 Task: Create a travel budget spreadsheet with categories, quantities, unit costs, and calculate total expenses.
Action: Mouse moved to (50, 203)
Screenshot: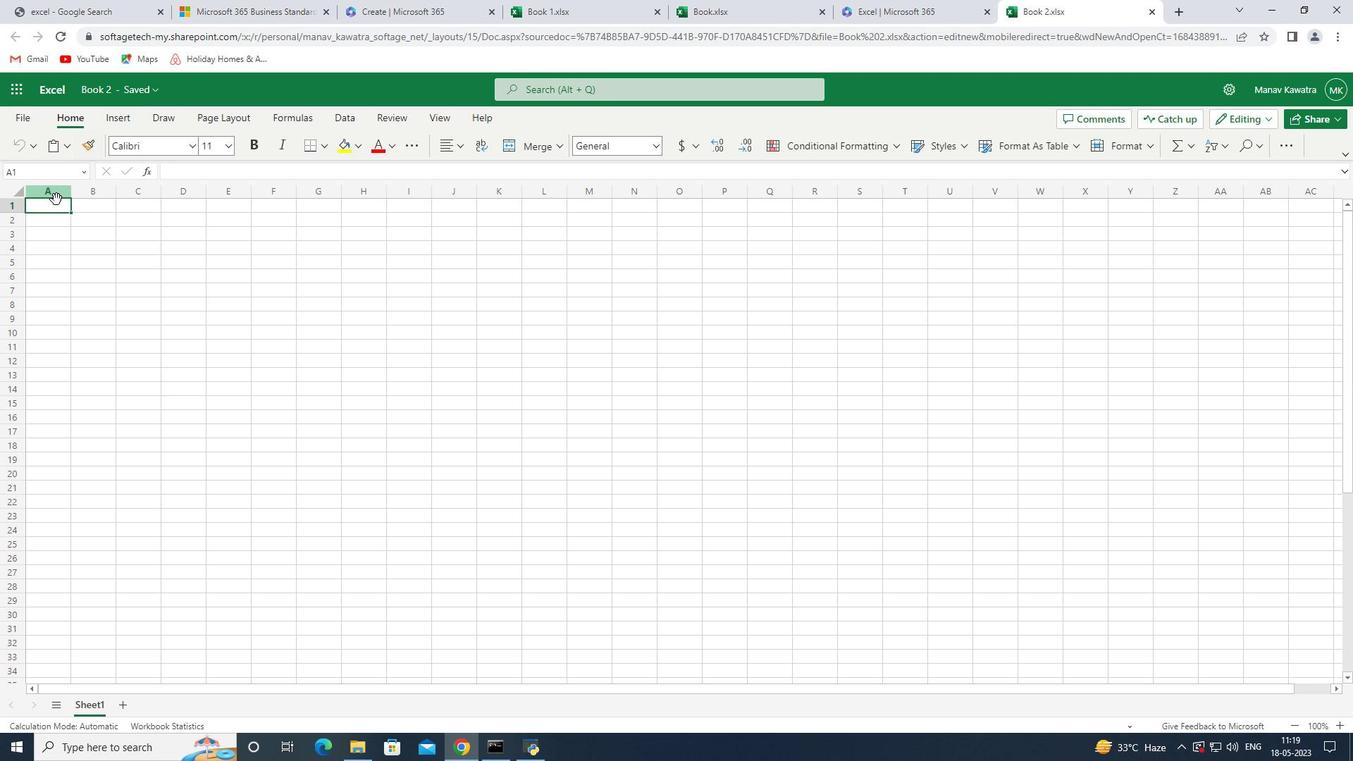 
Action: Mouse pressed left at (50, 203)
Screenshot: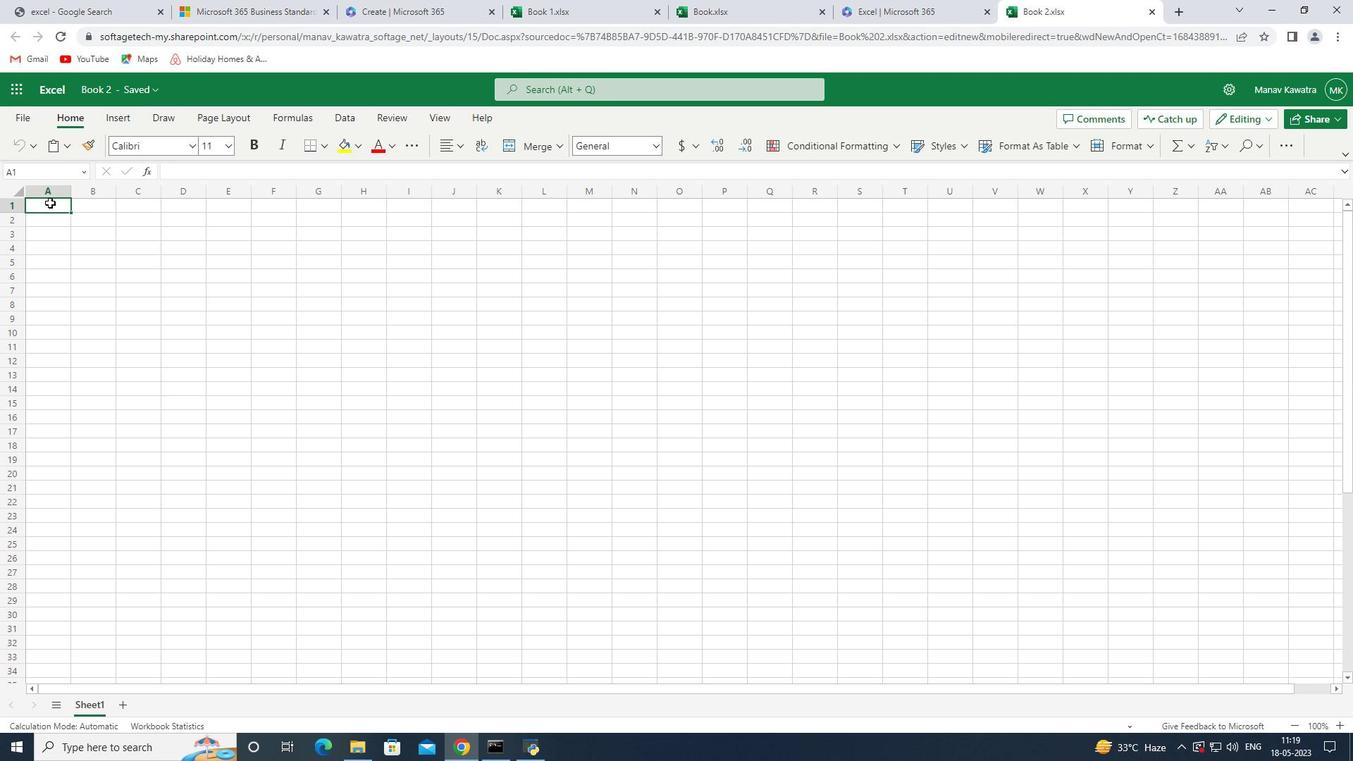 
Action: Mouse moved to (45, 203)
Screenshot: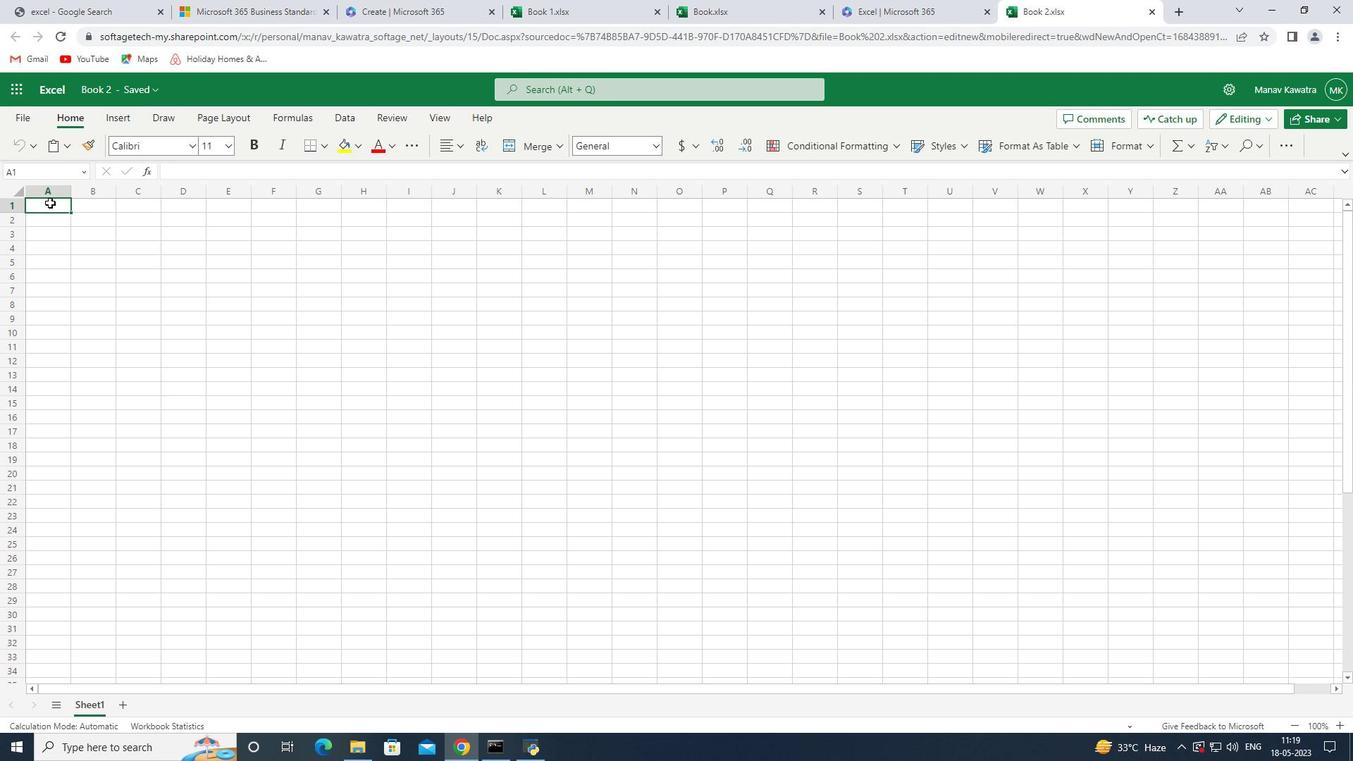 
Action: Key pressed <Key.shift><Key.shift><Key.shift><Key.shift><Key.shift><Key.shift><Key.shift><Key.shift><Key.shift><Key.shift><Key.shift><Key.shift><Key.shift><Key.shift><Key.shift><Key.shift><Key.shift><Key.shift><Key.shift><Key.shift><Key.shift><Key.shift><Key.shift><Key.shift><Key.shift><Key.shift><Key.shift><Key.shift><Key.shift><Key.shift><Key.shift><Key.shift><Key.shift><Key.shift><Key.shift><Key.shift><Key.shift><Key.shift><Key.shift><Key.shift><Key.shift><Key.shift><Key.shift><Key.shift><Key.shift><Key.shift><Key.shift><Key.shift><Key.shift><Key.shift><Key.shift><Key.shift><Key.shift><Key.shift><Key.shift><Key.shift><Key.shift><Key.shift><Key.shift><Key.shift><Key.shift><Key.shift><Key.shift><Key.shift><Key.shift><Key.shift><Key.shift><Key.shift><Key.shift><Key.shift><Key.shift><Key.shift><Key.shift><Key.shift><Key.shift><Key.shift><Key.shift><Key.shift><Key.shift><Key.shift><Key.shift><Key.shift><Key.shift><Key.shift><Key.shift><Key.shift><Key.shift><Key.shift><Key.shift><Key.shift><Key.shift><Key.shift><Key.shift><Key.shift><Key.shift><Key.shift><Key.shift><Key.shift><Key.shift><Key.shift><Key.shift><Key.shift><Key.shift><Key.shift><Key.shift><Key.shift><Key.shift><Key.shift><Key.shift><Key.shift><Key.shift><Key.shift><Key.shift><Key.shift><Key.shift><Key.shift><Key.shift><Key.shift><Key.shift><Key.shift><Key.shift><Key.shift><Key.shift><Key.shift><Key.shift><Key.shift><Key.shift><Key.shift><Key.shift><Key.shift><Key.shift><Key.shift><Key.shift><Key.shift><Key.shift><Key.shift><Key.shift><Key.shift><Key.shift><Key.shift><Key.shift><Key.shift><Key.shift><Key.shift><Key.shift><Key.shift><Key.shift><Key.shift><Key.shift><Key.shift><Key.shift><Key.shift><Key.shift><Key.shift><Key.shift><Key.shift><Key.shift><Key.shift><Key.shift><Key.shift><Key.shift><Key.shift><Key.shift><Key.shift><Key.shift><Key.shift><Key.shift><Key.shift><Key.shift><Key.shift><Key.shift><Key.shift><Key.shift><Key.shift><Key.shift><Key.shift><Key.shift>T<Key.backspace>
Screenshot: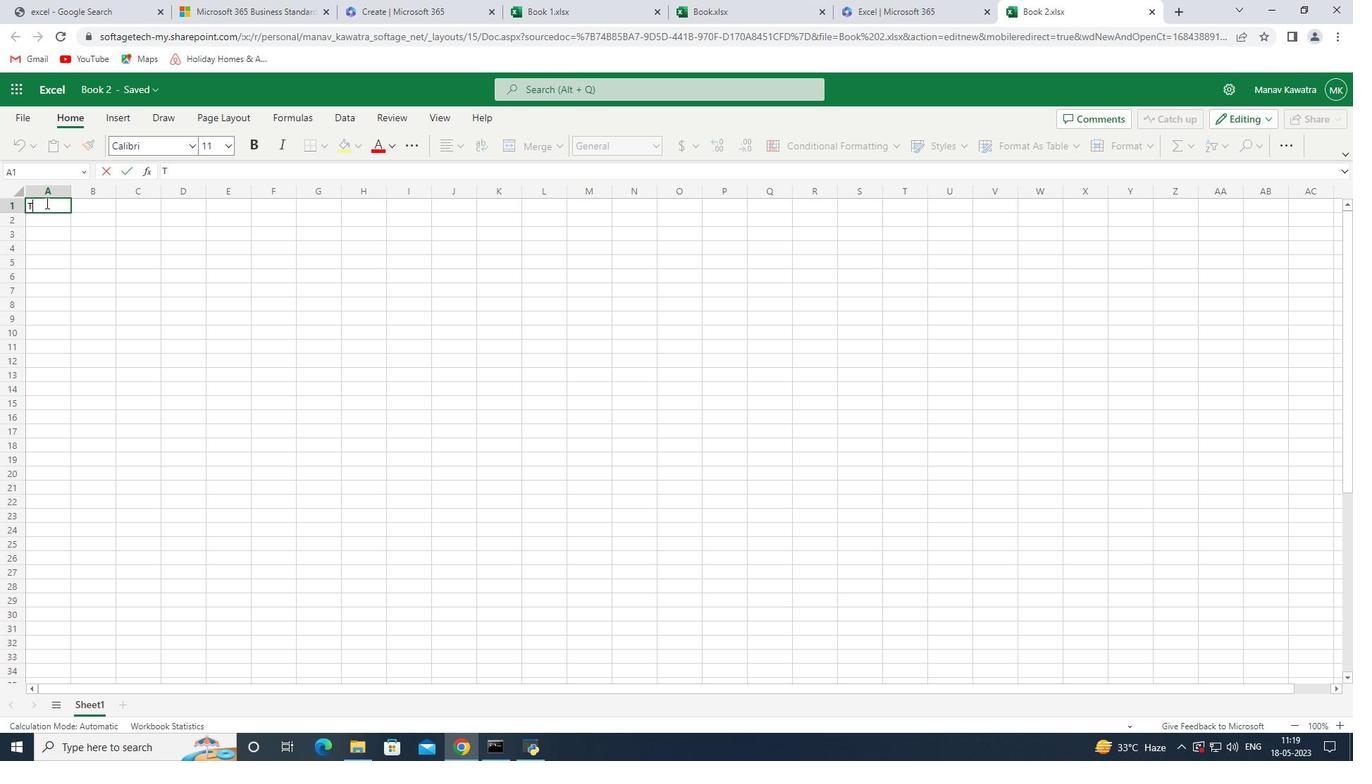 
Action: Mouse moved to (57, 219)
Screenshot: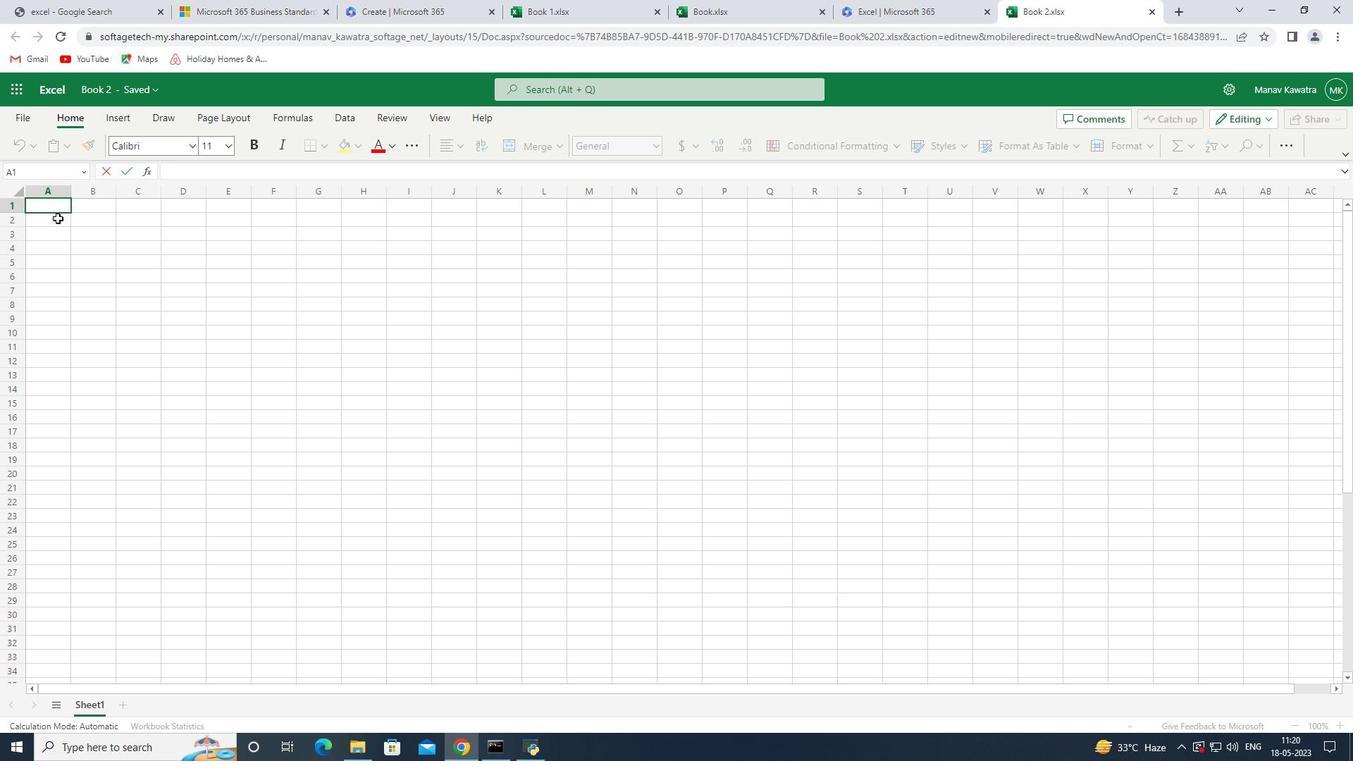 
Action: Mouse pressed left at (57, 219)
Screenshot: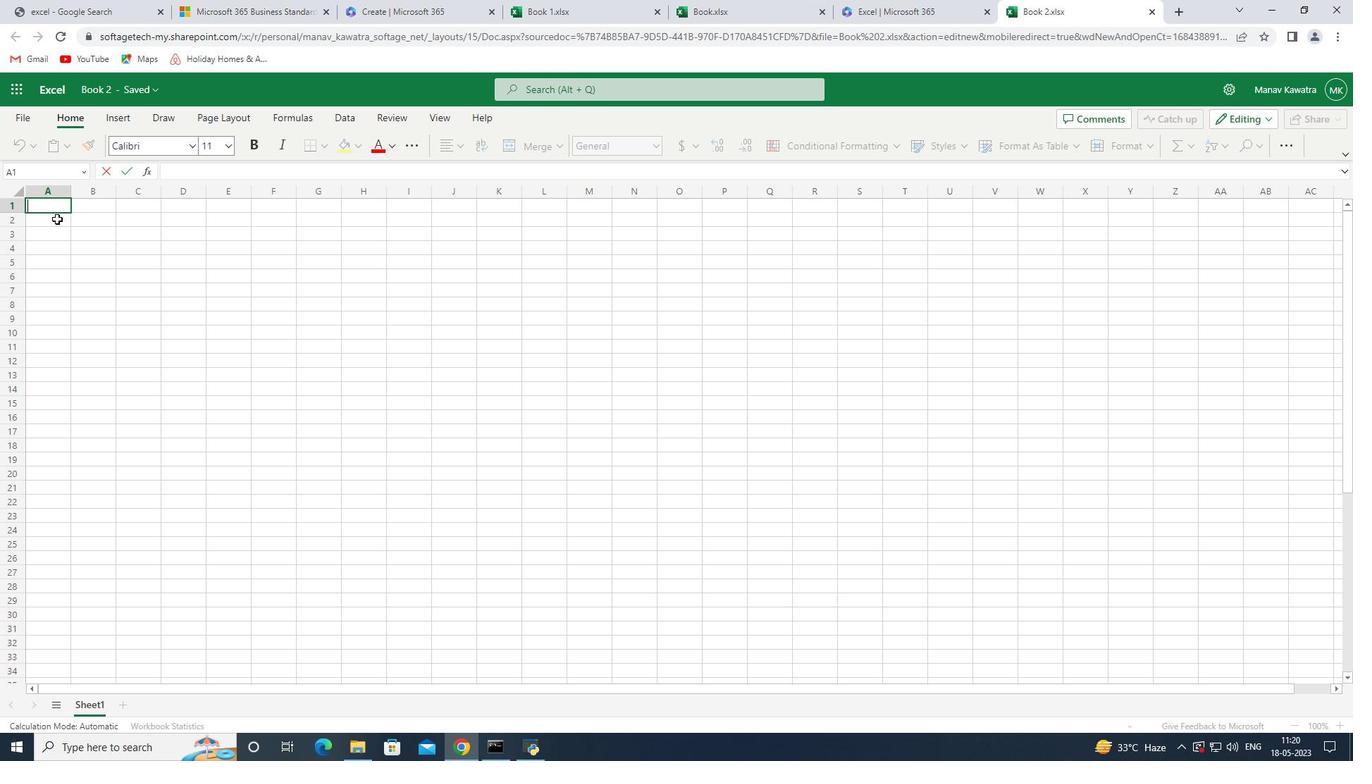 
Action: Key pressed <Key.shift><Key.shift><Key.shift><Key.shift><Key.shift><Key.shift><Key.shift><Key.shift>Description<Key.space>
Screenshot: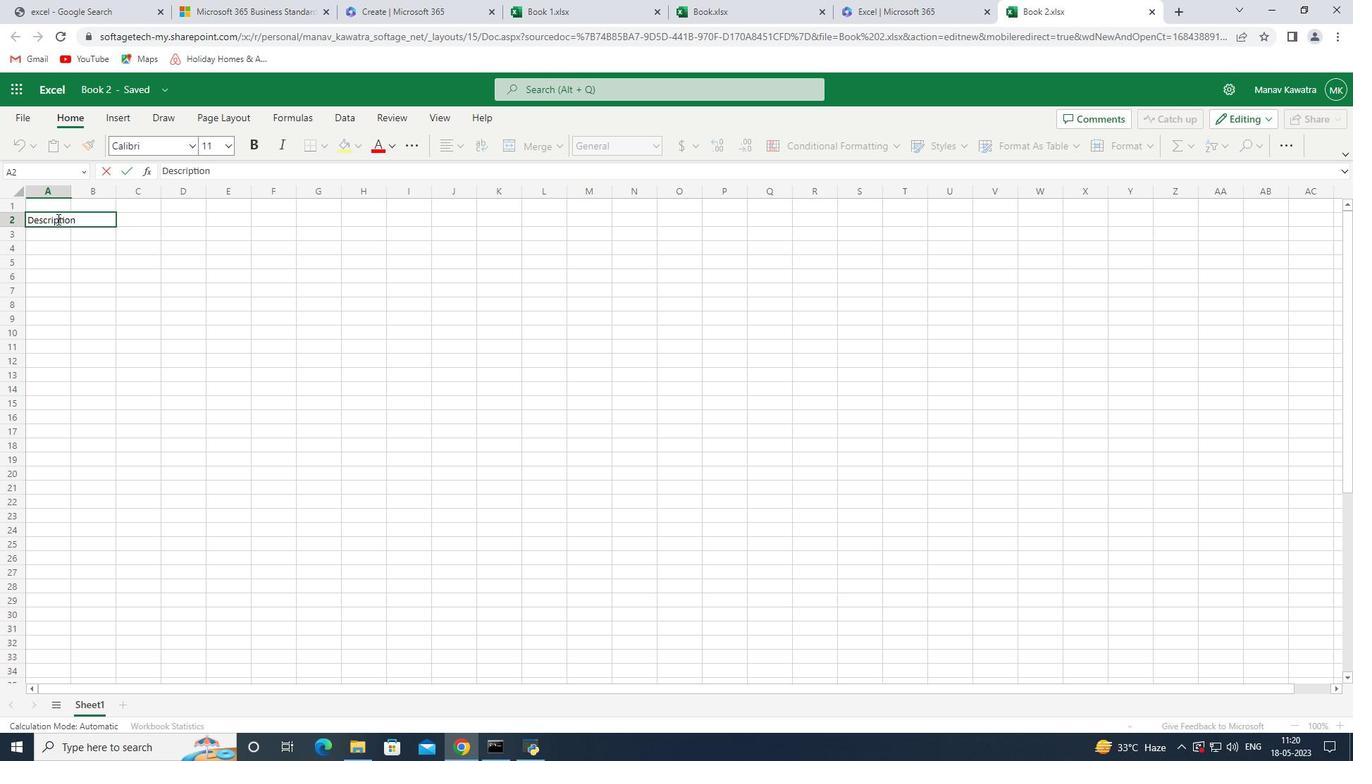 
Action: Mouse moved to (69, 191)
Screenshot: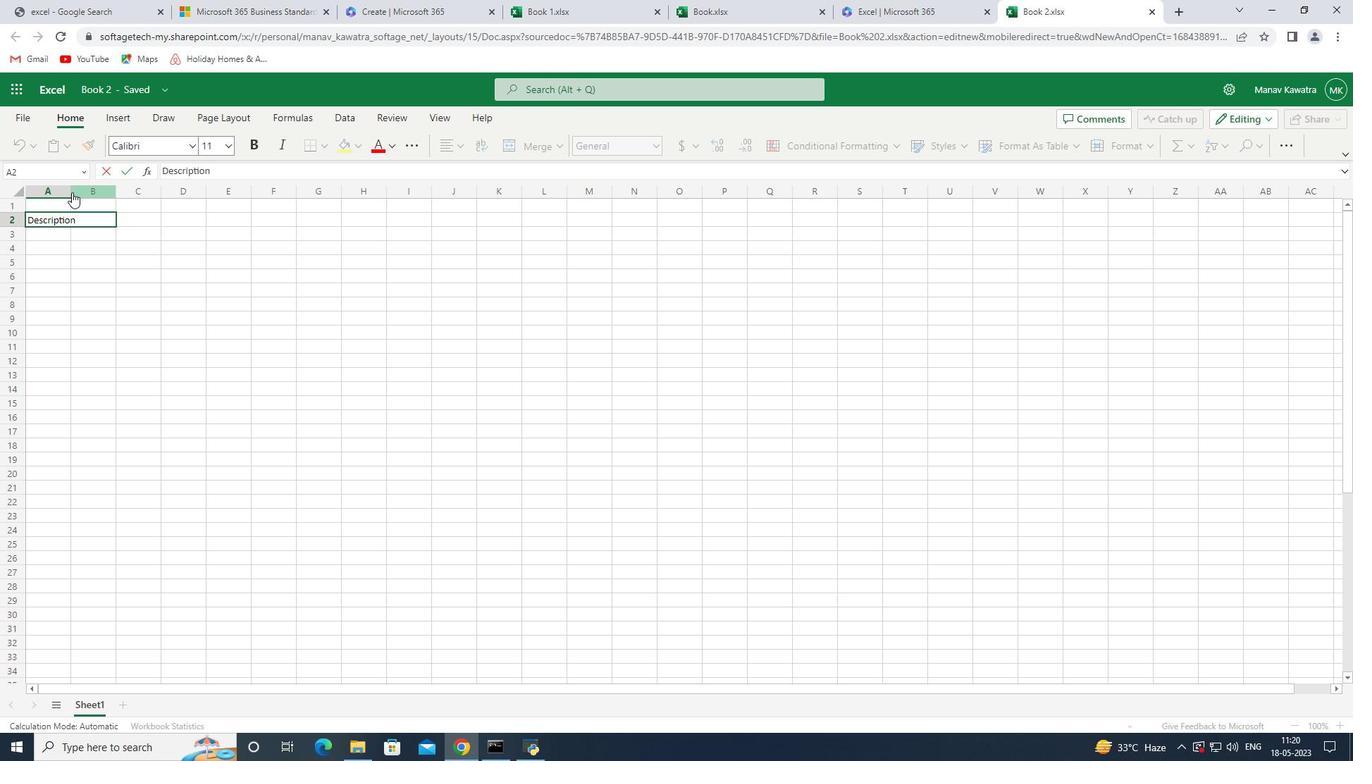 
Action: Mouse pressed left at (69, 191)
Screenshot: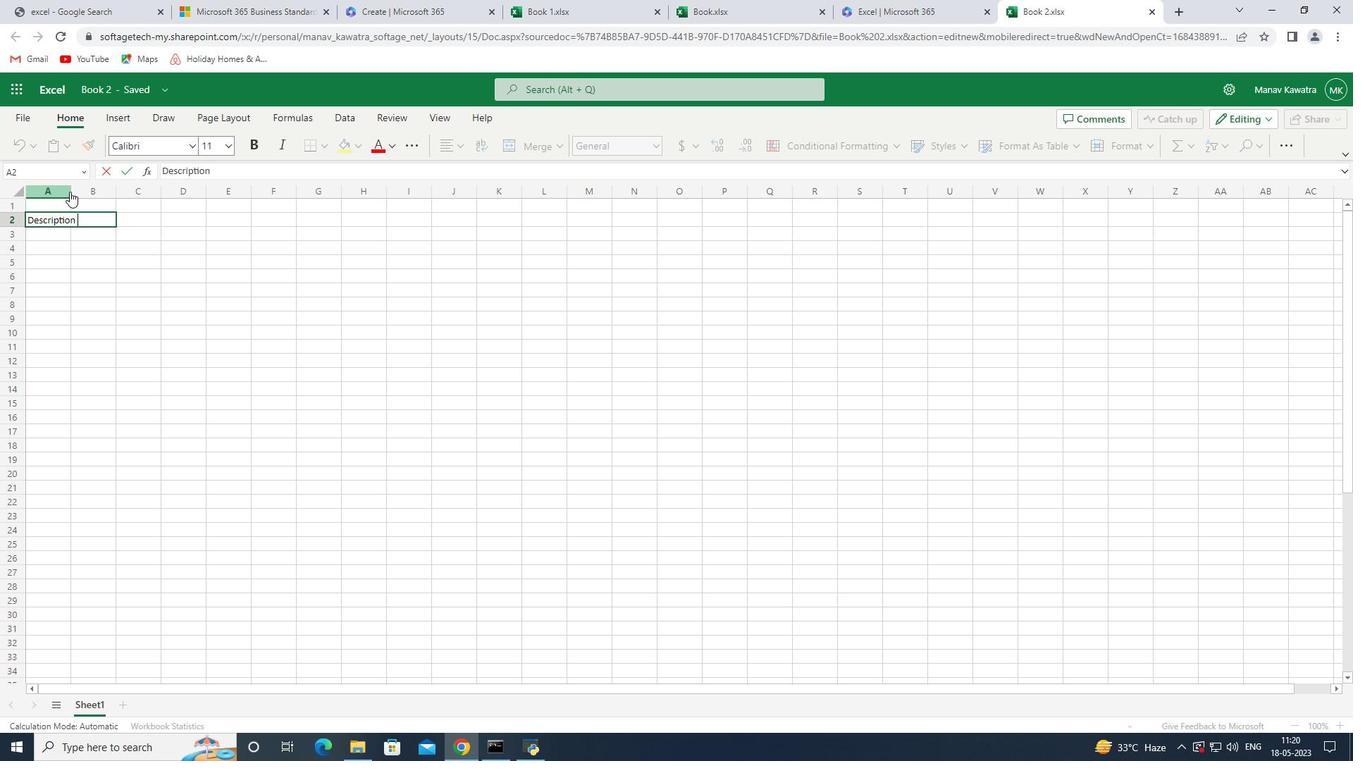 
Action: Mouse pressed left at (69, 191)
Screenshot: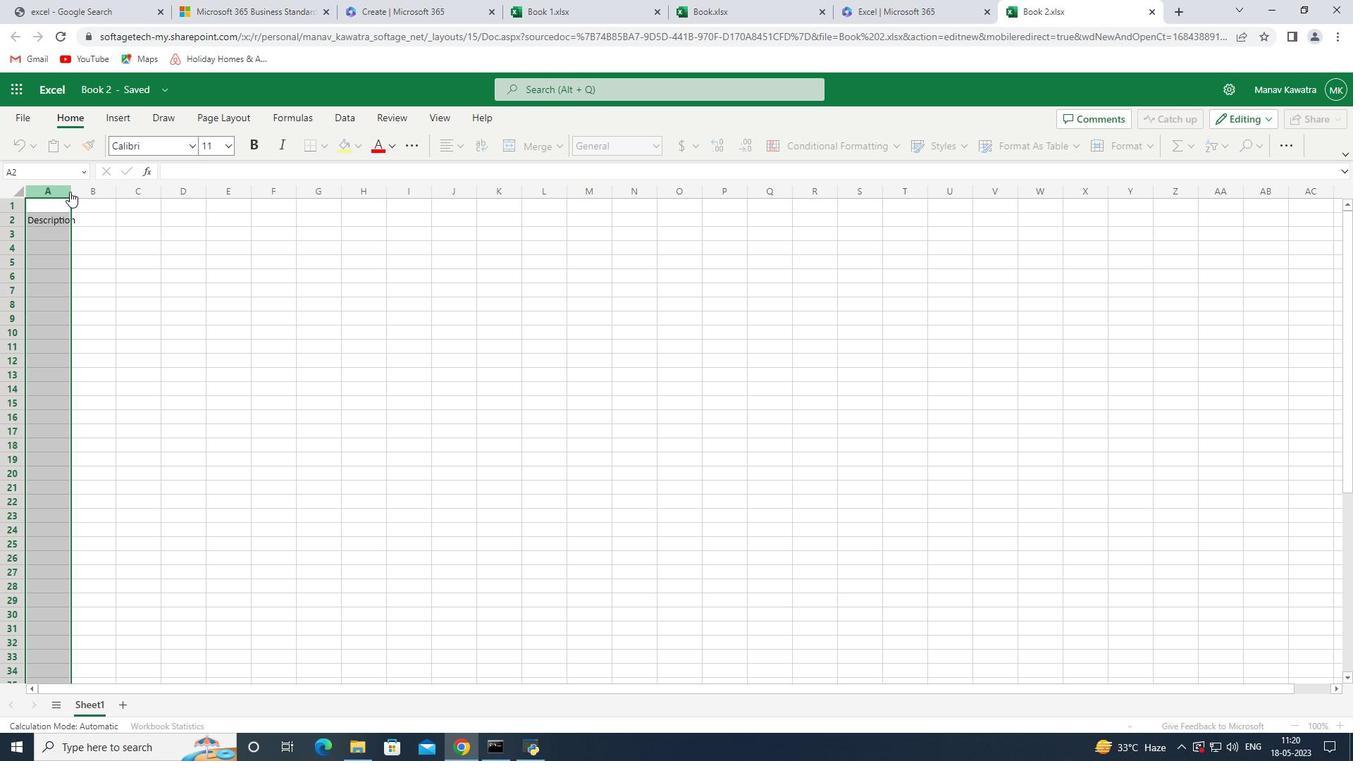 
Action: Mouse moved to (105, 222)
Screenshot: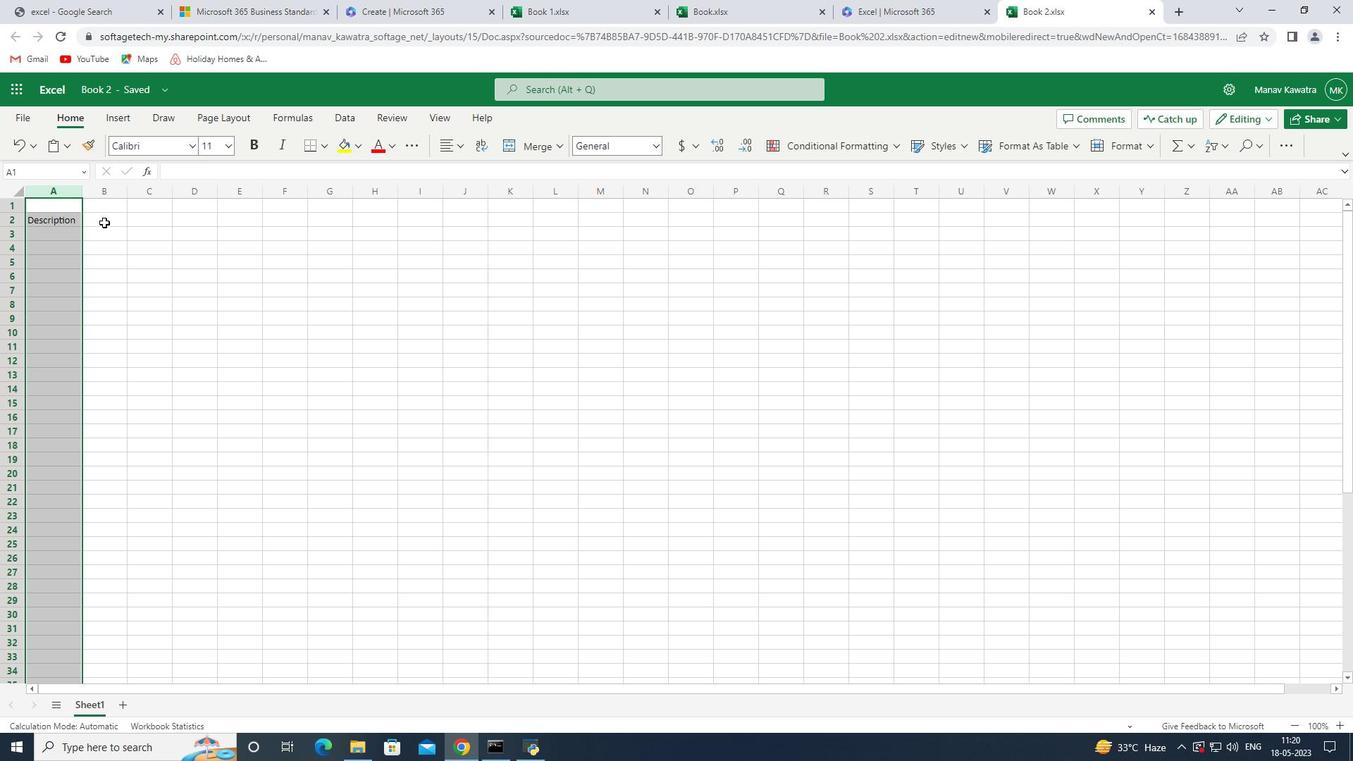 
Action: Mouse pressed left at (105, 222)
Screenshot: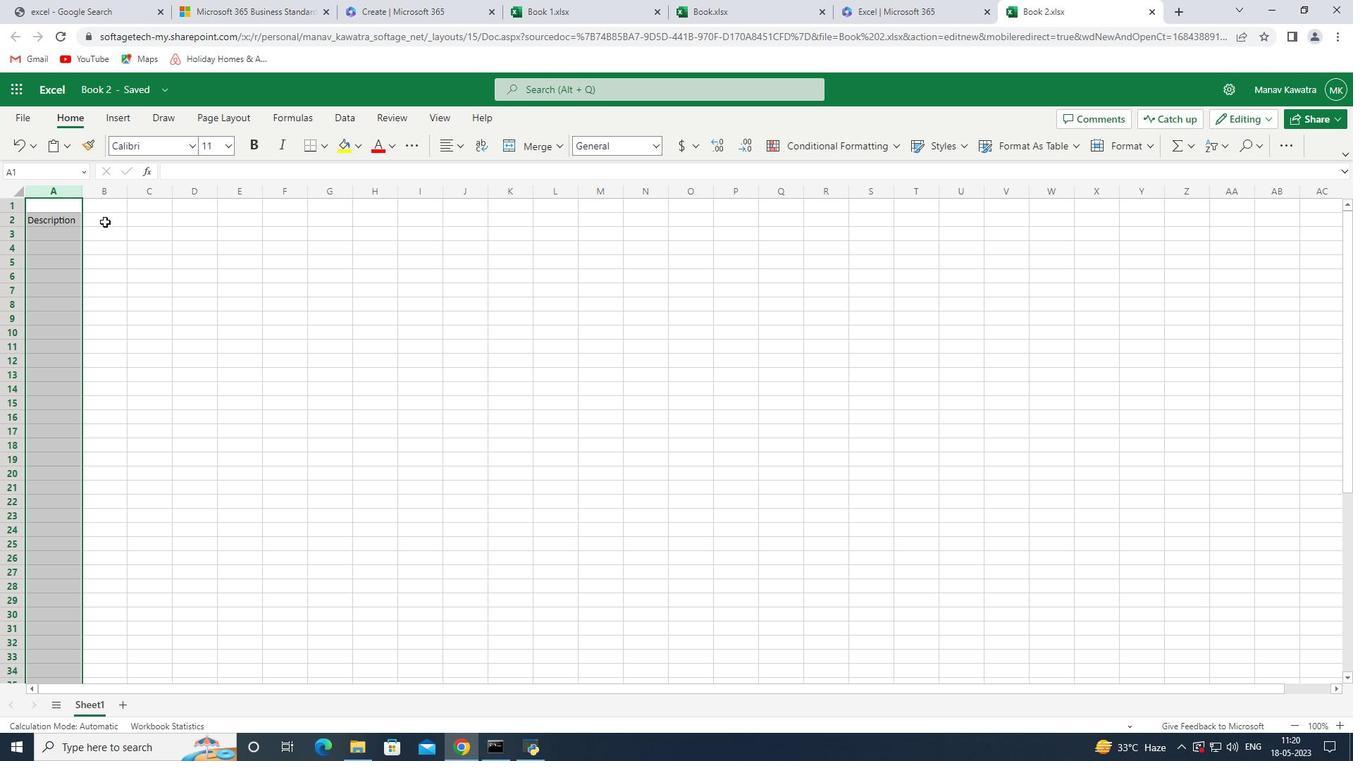 
Action: Key pressed <Key.shift>Tyo<Key.backspace>pe<Key.space><Key.right><Key.shift><Key.shift><Key.shift><Key.shift><Key.shift><Key.shift><Key.shift>Quantity<Key.space><Key.enter><Key.up><Key.right><Key.shift><Key.shift><Key.shift><Key.shift><Key.shift><Key.shift><Key.shift><Key.shift><Key.shift><Key.shift><Key.shift><Key.shift><Key.shift>Unit<Key.space><Key.shift><Key.shift><Key.shift><Key.shift><Key.shift><Key.shift><Key.shift><Key.shift><Key.shift><Key.shift><Key.shift>Cost<Key.space><Key.right><Key.shift><Key.shift><Key.shift><Key.shift><Key.shift><Key.shift><Key.shift><Key.shift><Key.shift><Key.shift>Amount<Key.space><Key.down><Key.left><Key.left><Key.left><Key.left><Key.shift><Key.shift><Key.shift><Key.shift><Key.shift><Key.shift><Key.shift><Key.shift><Key.shift><Key.shift><Key.shift><Key.shift><Key.shift><Key.shift>Flights<Key.enter><Key.shift><Key.shift><Key.shift><Key.shift><Key.shift><Key.shift><Key.shift><Key.shift><Key.shift><Key.shift><Key.shift><Key.shift><Key.shift><Key.shift><Key.shift><Key.shift><Key.shift><Key.shift><Key.shift><Key.shift><Key.shift><Key.shift><Key.shift><Key.shift><Key.shift><Key.shift><Key.shift><Key.shift><Key.shift><Key.shift><Key.shift><Key.shift><Key.shift><Key.shift>Taxi<Key.space><Key.shift><Key.shift><Key.shift><Key.shift><Key.shift><Key.shift><Key.shift><Key.shift><Key.shift><Key.shift><Key.shift><Key.shift><Key.shift><Key.shift><Key.shift><Key.shift><Key.shift><Key.shift><Key.shift><Key.shift><Key.shift><Key.shift><Key.shift><Key.shift><Key.shift><Key.shift><Key.shift><Key.shift><Key.shift><Key.shift><Key.shift><Key.shift><Key.shift><Key.shift><Key.shift><Key.shift><Key.shift><Key.shift><Key.shift><Key.shift><Key.shift><Key.shift><Key.shift><Key.shift><Key.shift><Key.shift><Key.shift><Key.shift><Key.shift><Key.shift><Key.shift><Key.shift><Key.shift><Key.shift><Key.shift><Key.shift><Key.shift><Key.shift><Key.shift><Key.shift><Key.shift><Key.shift><Key.shift><Key.shift><Key.shift><Key.shift><Key.shift><Key.shift><Key.shift><Key.shift><Key.shift><Key.shift><Key.shift><Key.shift><Key.shift><Key.shift><Key.shift><Key.shift><Key.shift><Key.shift><Key.shift><Key.shift><Key.shift><Key.shift><Key.shift><Key.shift><Key.shift><Key.shift><Key.shift><Key.shift><Key.shift><Key.shift><Key.shift><Key.shift><Key.shift><Key.shift><Key.shift><Key.shift><Key.shift><Key.shift><Key.shift><Key.shift><Key.shift><Key.shift><Key.shift><Key.shift><Key.shift><Key.shift><Key.shift><Key.shift><Key.shift><Key.shift><Key.shift><Key.shift><Key.shift><Key.shift><Key.shift><Key.shift><Key.shift><Key.shift><Key.shift><Key.shift><Key.shift><Key.shift><Key.shift><Key.shift><Key.shift><Key.shift><Key.shift><Key.shift><Key.shift><Key.shift><Key.shift><Key.shift><Key.shift><Key.shift><Key.shift><Key.shift><Key.shift><Key.shift><Key.shift><Key.shift><Key.shift><Key.shift><Key.shift><Key.shift><Key.shift><Key.shift><Key.shift><Key.shift><Key.shift><Key.shift><Key.shift><Key.shift><Key.shift><Key.shift><Key.shift><Key.shift><Key.shift><Key.shift><Key.shift><Key.shift><Key.shift><Key.shift><Key.shift><Key.shift><Key.shift><Key.shift><Key.shift><Key.shift><Key.shift><Key.shift><Key.shift><Key.shift><Key.shift><Key.shift><Key.shift><Key.shift><Key.shift><Key.shift><Key.shift><Key.shift><Key.shift><Key.shift><Key.shift><Key.shift><Key.shift><Key.shift><Key.shift><Key.shift><Key.shift><Key.shift><Key.shift><Key.shift><Key.shift><Key.shift><Key.shift><Key.shift><Key.shift><Key.shift><Key.shift><Key.shift><Key.shift><Key.shift><Key.shift><Key.shift><Key.shift><Key.shift><Key.shift><Key.shift><Key.shift><Key.shift><Key.shift><Key.shift><Key.shift><Key.shift><Key.shift><Key.shift><Key.shift><Key.shift><Key.shift><Key.shift><Key.shift><Key.shift><Key.shift><Key.shift><Key.shift><Key.shift><Key.shift><Key.shift><Key.shift><Key.shift><Key.shift><Key.shift><Key.shift><Key.shift><Key.shift><Key.shift><Key.shift><Key.shift><Key.shift><Key.shift><Key.shift><Key.shift><Key.shift><Key.shift><Key.shift><Key.shift><Key.shift><Key.shift><Key.shift><Key.shift><Key.shift><Key.shift><Key.shift><Key.shift><Key.shift><Key.shift><Key.shift><Key.shift><Key.shift><Key.shift><Key.shift><Key.shift><Key.shift><Key.shift><Key.shift><Key.shift><Key.shift><Key.shift><Key.shift><Key.shift><Key.shift><Key.shift><Key.shift><Key.shift><Key.shift><Key.shift><Key.shift><Key.shift><Key.shift><Key.shift><Key.shift><Key.shift><Key.shift><Key.shift><Key.shift><Key.shift><Key.shift><Key.shift><Key.shift><Key.shift><Key.shift><Key.shift><Key.shift><Key.shift><Key.shift><Key.shift><Key.shift><Key.shift><Key.shift><Key.shift><Key.shift><Key.shift><Key.shift><Key.shift><Key.shift><Key.shift><Key.shift><Key.shift><Key.shift><Key.shift><Key.shift><Key.shift><Key.shift><Key.shift><Key.shift><Key.shift><Key.shift><Key.shift><Key.shift><Key.shift><Key.shift><Key.shift><Key.shift><Key.shift><Key.shift><Key.shift><Key.shift><Key.shift><Key.shift><Key.shift><Key.shift><Key.shift><Key.shift><Key.shift><Key.shift><Key.shift><Key.shift><Key.shift><Key.shift><Key.shift><Key.shift><Key.shift><Key.shift><Key.shift><Key.shift><Key.shift><Key.shift><Key.shift><Key.shift><Key.shift><Key.shift><Key.shift><Key.shift><Key.shift><Key.shift><Key.shift><Key.shift><Key.shift><Key.shift><Key.shift><Key.shift><Key.shift><Key.shift><Key.shift><Key.shift><Key.shift><Key.shift><Key.shift><Key.shift><Key.shift><Key.shift><Key.shift><Key.shift><Key.shift><Key.shift><Key.shift><Key.shift><Key.shift><Key.shift><Key.shift><Key.shift><Key.shift><Key.shift><Key.shift><Key.shift><Key.shift><Key.shift><Key.shift><Key.shift><Key.shift><Key.shift><Key.shift><Key.shift><Key.shift><Key.shift><Key.shift><Key.shift><Key.shift><Key.shift><Key.shift><Key.shift><Key.shift><Key.shift><Key.shift><Key.shift><Key.shift><Key.shift><Key.shift><Key.shift><Key.shift><Key.shift><Key.shift><Key.shift><Key.shift><Key.shift><Key.shift><Key.shift><Key.shift><Key.shift><Key.shift><Key.shift><Key.shift><Key.shift><Key.shift><Key.shift><Key.shift><Key.shift><Key.shift><Key.shift><Key.shift><Key.shift><Key.shift><Key.shift><Key.shift><Key.shift><Key.shift><Key.shift><Key.shift><Key.shift><Key.shift><Key.shift><Key.shift><Key.shift><Key.shift><Key.shift><Key.shift><Key.shift><Key.shift><Key.shift><Key.shift><Key.shift><Key.shift><Key.shift><Key.shift><Key.shift><Key.shift><Key.shift><Key.shift><Key.shift><Key.shift><Key.shift><Key.shift><Key.shift><Key.shift><Key.shift><Key.shift><Key.shift><Key.shift><Key.shift><Key.shift><Key.shift><Key.shift><Key.shift><Key.shift><Key.shift><Key.shift><Key.shift><Key.shift>&<Key.space><Key.shift><Key.shift><Key.shift><Key.shift><Key.shift><Key.shift><Key.shift><Key.shift><Key.shift><Key.shift>Bus<Key.enter><Key.shift><Key.shift>Hotel<Key.space><Key.down><Key.shift><Key.shift><Key.shift><Key.shift><Key.shift><Key.shift><Key.shift><Key.shift><Key.shift><Key.shift><Key.shift><Key.shift>Breakfast<Key.space><Key.shift><Key.shift><Key.shift><Key.shift><Key.shift><Key.shift><Key.shift><Key.shift><Key.shift><Key.shift><Key.shift><Key.shift><Key.shift><Key.shift><Key.shift><Key.shift><Key.shift><Key.shift><Key.shift><Key.shift><Key.shift><Key.shift><Key.shift><Key.shift><Key.shift><Key.shift><Key.shift><Key.shift><Key.shift><Key.shift><Key.shift><Key.shift><Key.shift><Key.shift><Key.shift><Key.shift><Key.shift><Key.shift><Key.shift>&<Key.space><Key.shift><Key.shift><Key.shift><Key.shift><Key.shift><Key.shift><Key.shift><Key.shift><Key.shift>Lunv<Key.backspace>ch<Key.space>
Screenshot: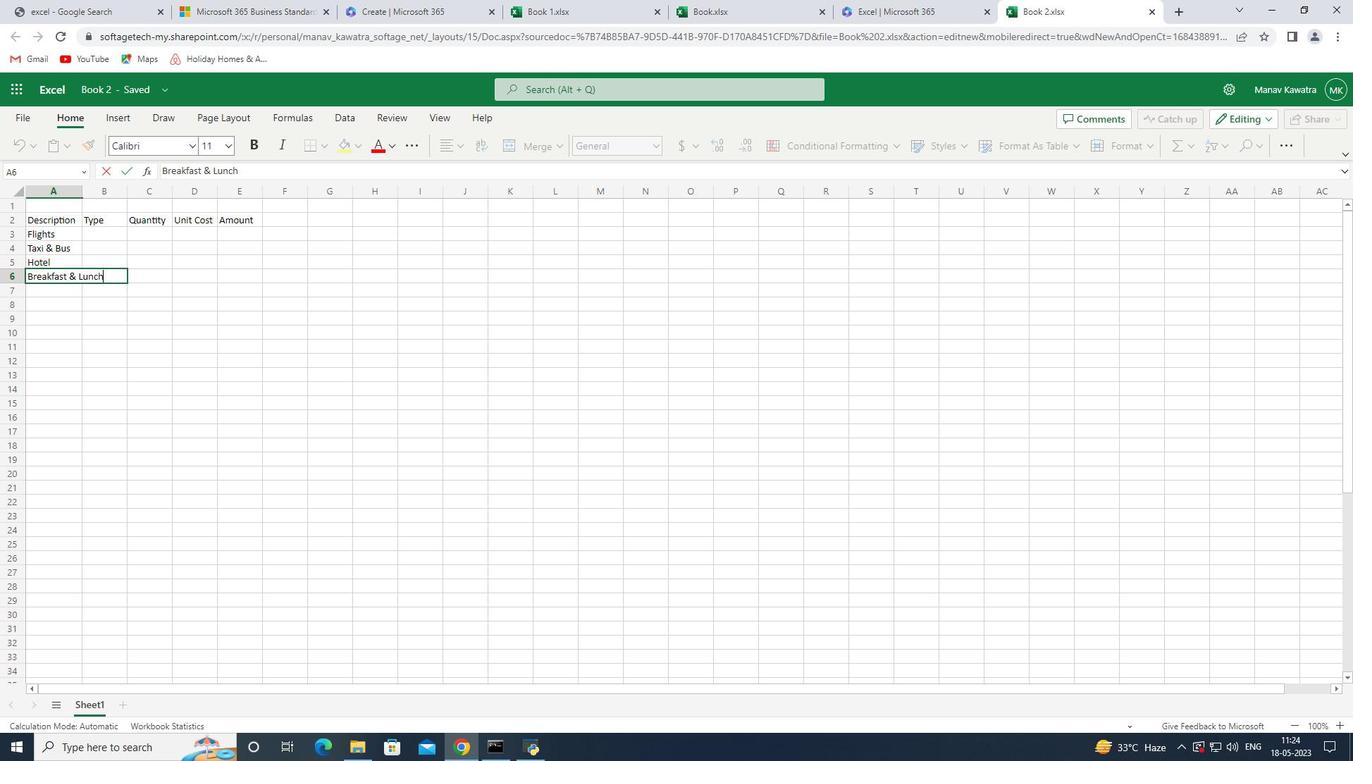 
Action: Mouse moved to (81, 192)
Screenshot: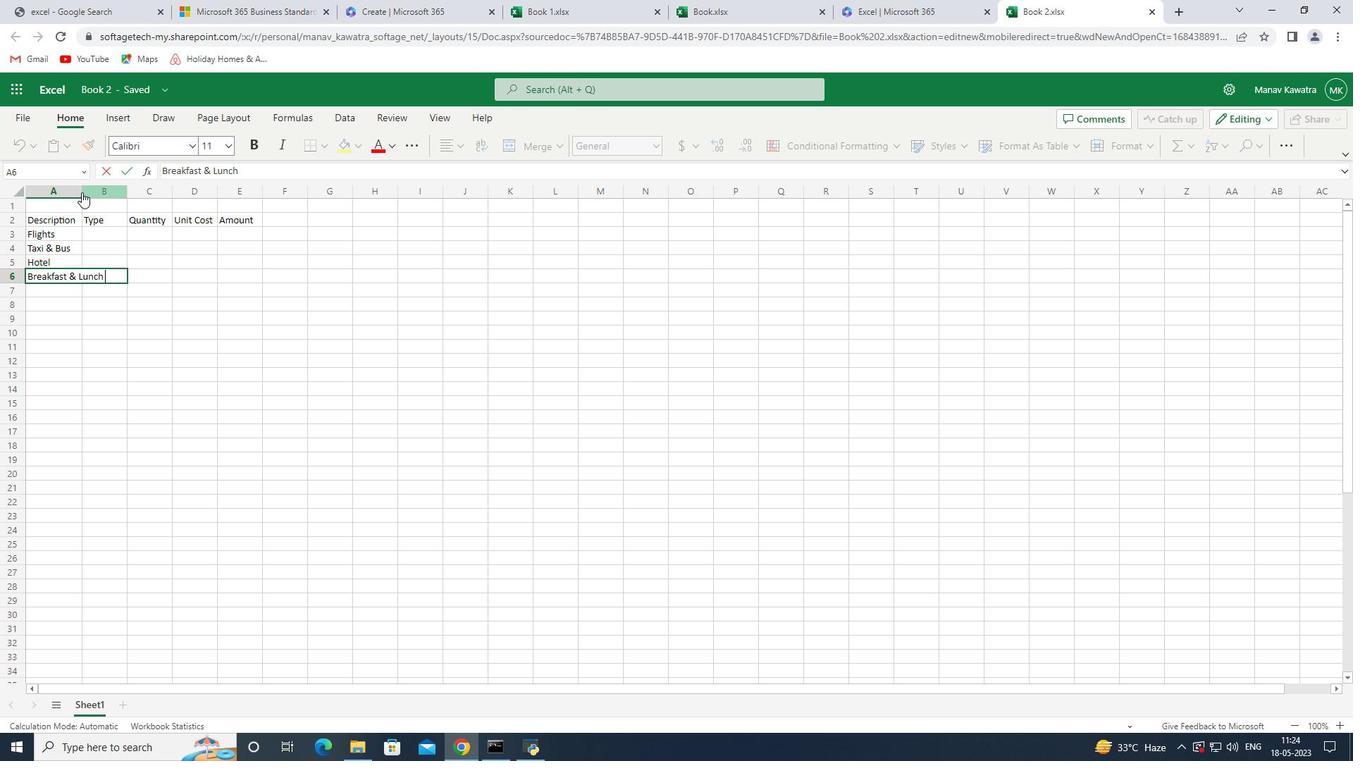 
Action: Mouse pressed left at (81, 192)
Screenshot: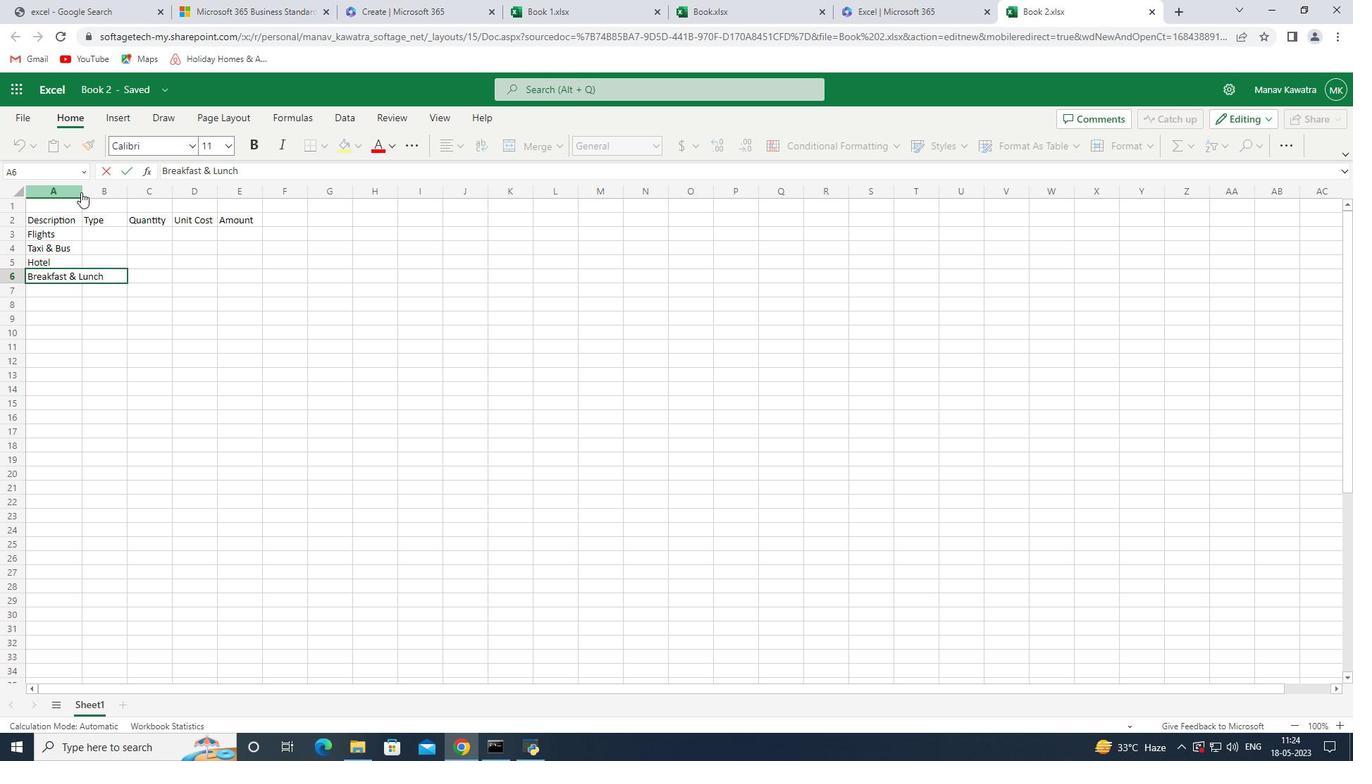 
Action: Mouse pressed left at (81, 192)
Screenshot: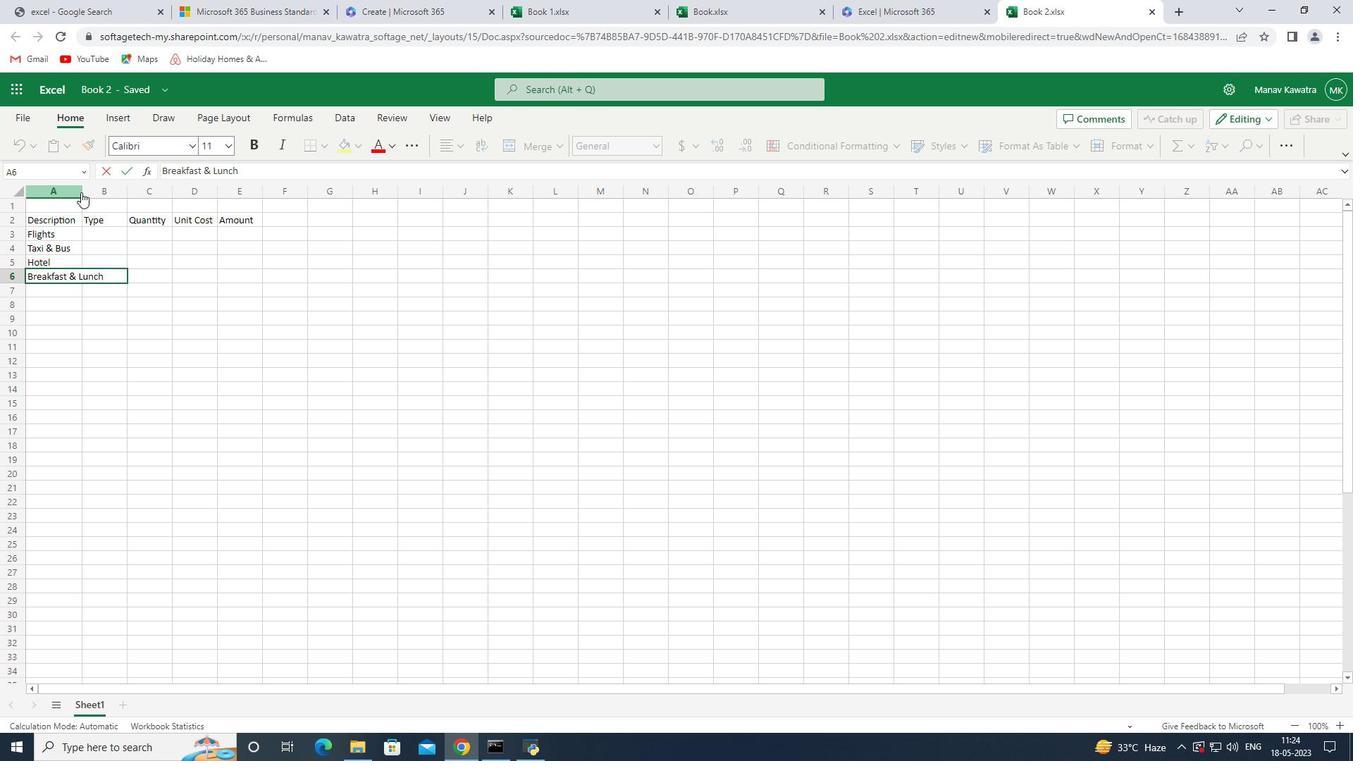 
Action: Mouse moved to (75, 295)
Screenshot: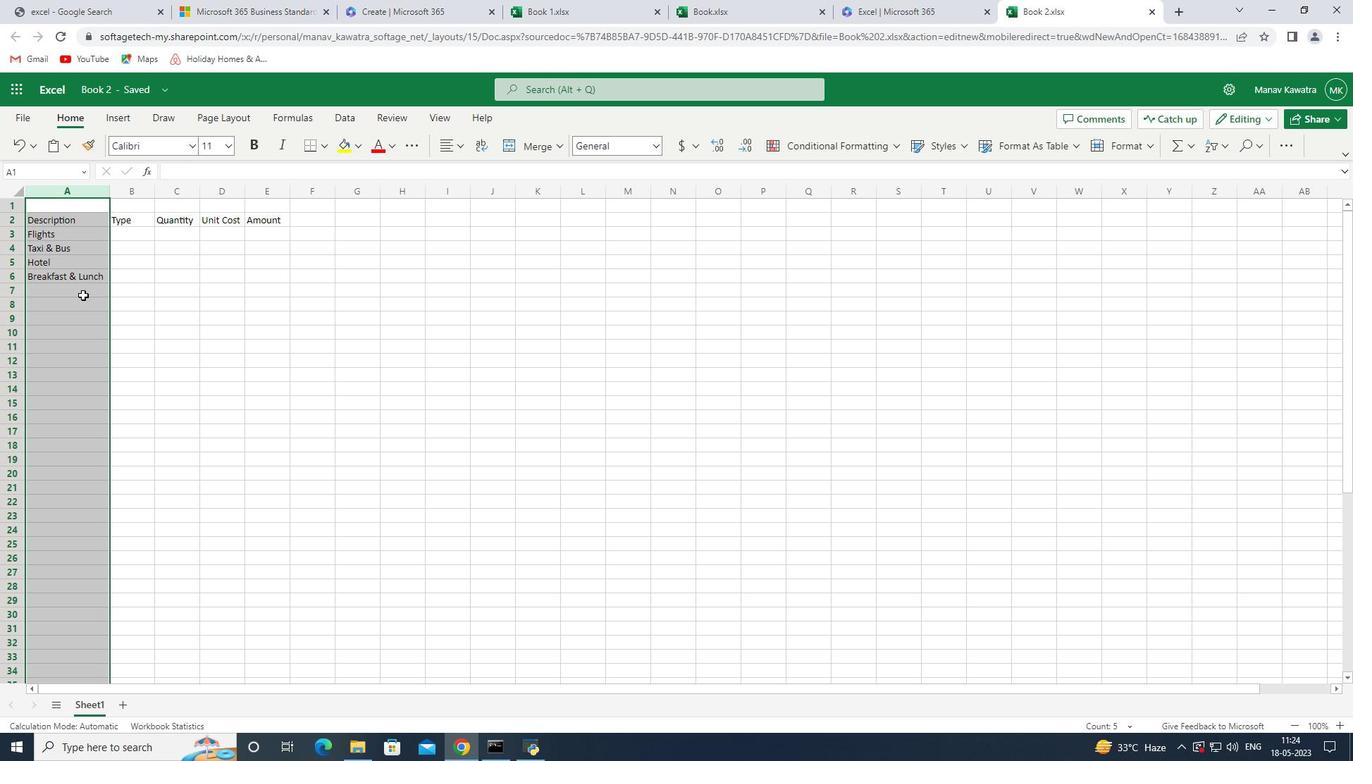 
Action: Mouse pressed left at (75, 295)
Screenshot: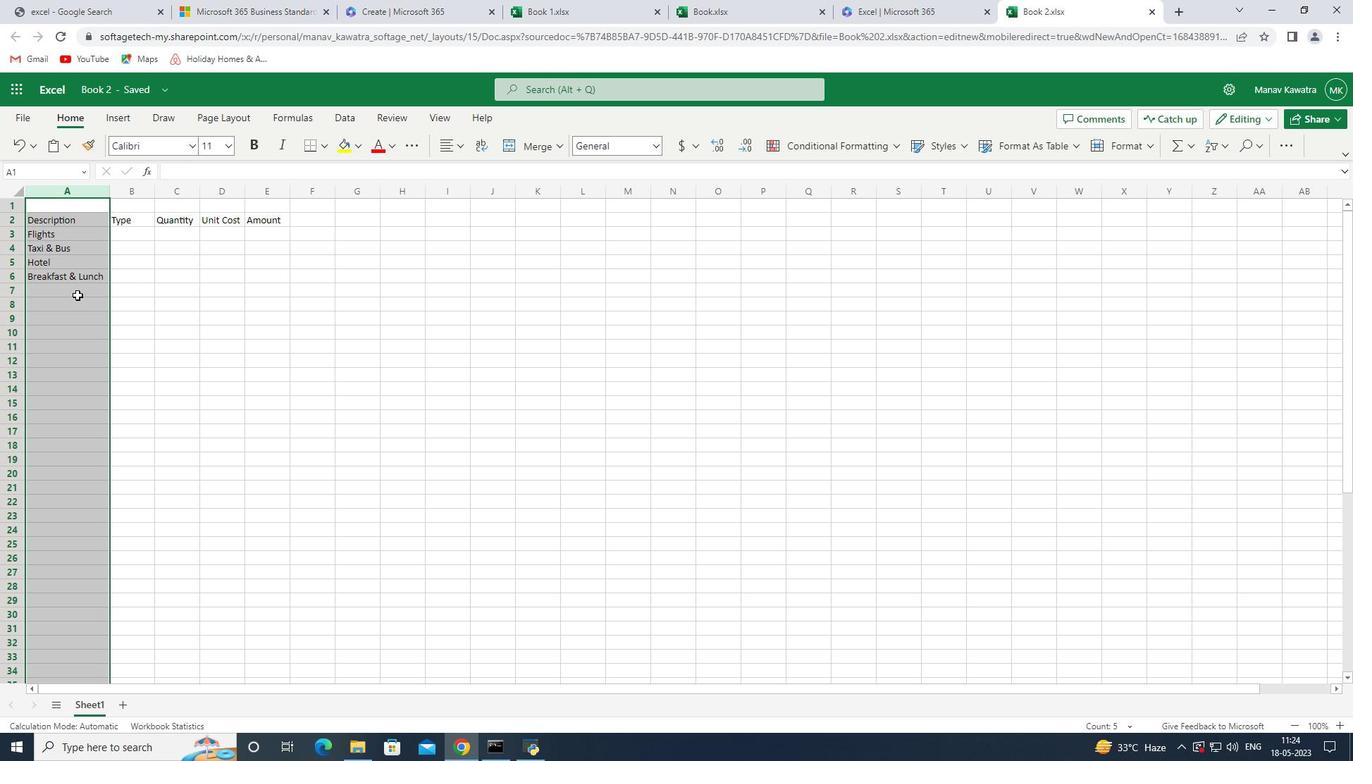 
Action: Mouse moved to (81, 289)
Screenshot: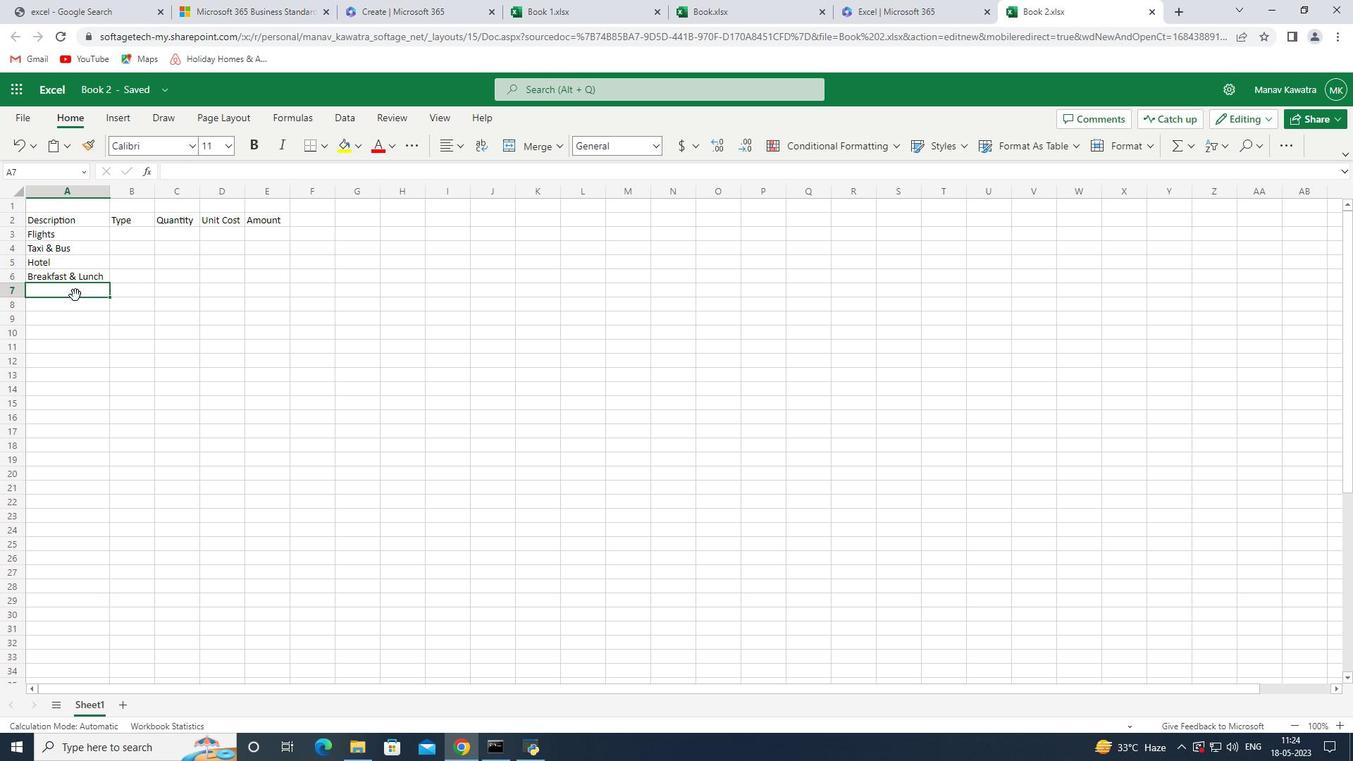 
Action: Key pressed <Key.shift><Key.shift><Key.shift><Key.shift><Key.shift><Key.shift><Key.shift><Key.shift><Key.shift>Di
Screenshot: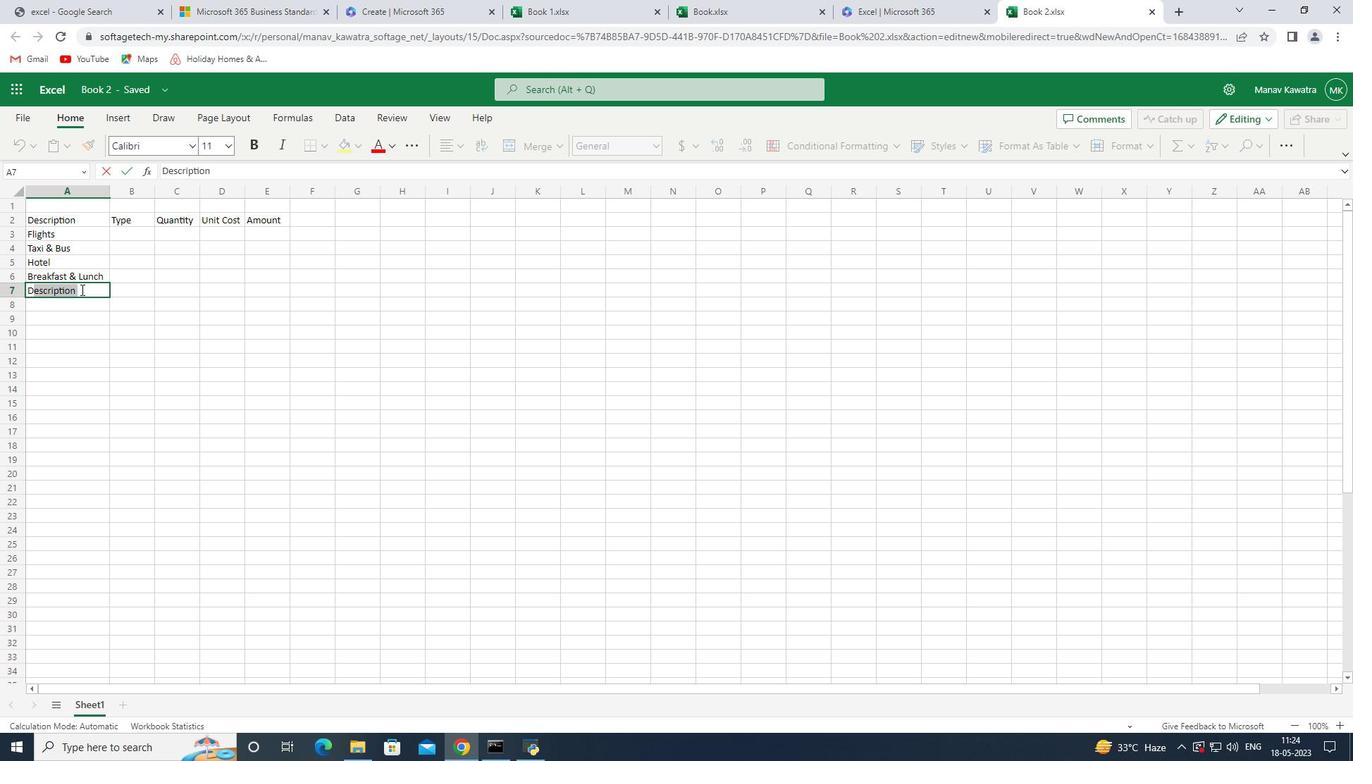 
Action: Mouse moved to (82, 289)
Screenshot: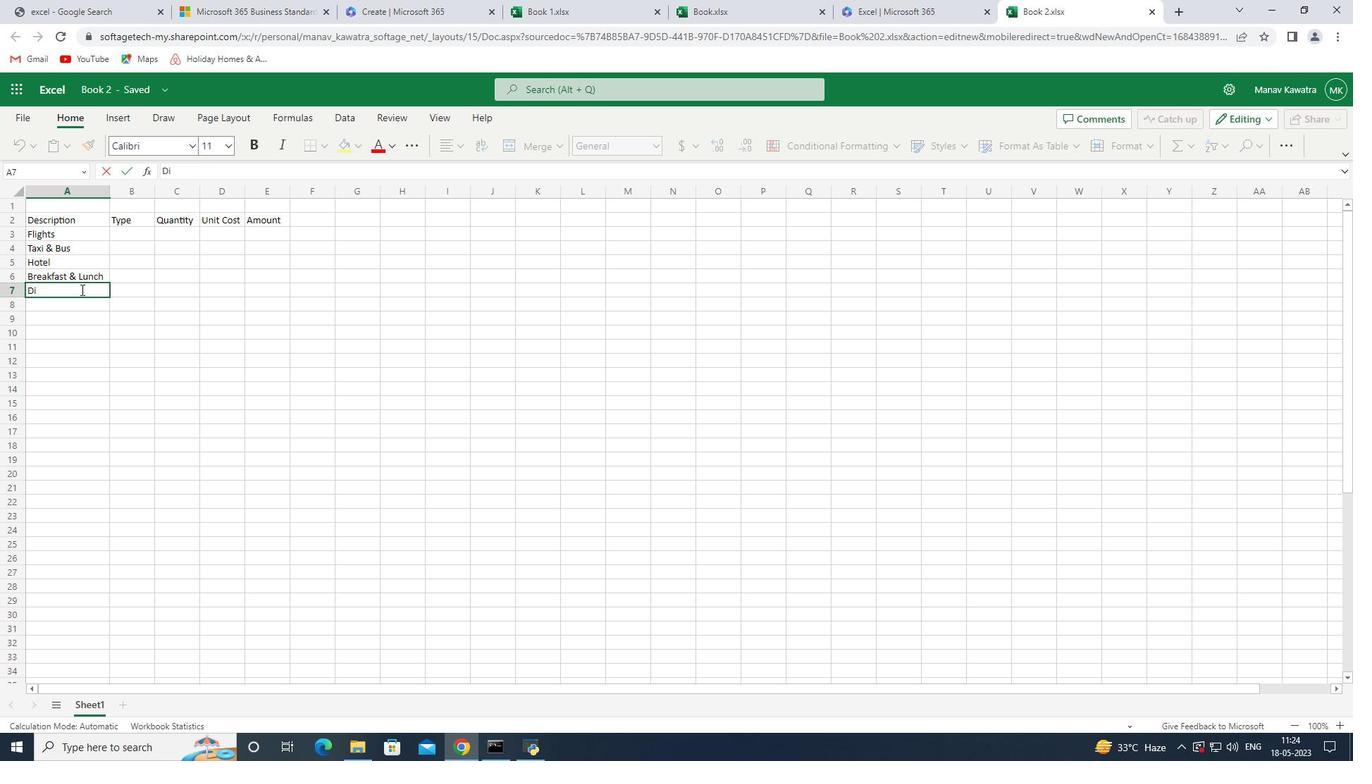
Action: Key pressed i<Key.backspace>nners<Key.space><Key.enter><Key.shift><Key.shift><Key.shift><Key.shift><Key.shift><Key.shift><Key.shift><Key.shift><Key.shift><Key.shift><Key.shift><Key.shift><Key.shift><Key.shift><Key.shift><Key.shift><Key.shift><Key.shift><Key.shift>Museum<Key.space><Key.shift><Key.shift><Key.shift><Key.shift><Key.shift><Key.shift><Key.shift><Key.shift><Key.shift><Key.shift>Tickets<Key.down><Key.shift><Key.shift><Key.shift><Key.shift><Key.shift><Key.shift><Key.shift><Key.shift><Key.shift><Key.shift><Key.shift><Key.shift><Key.shift><Key.shift><Key.shift><Key.shift><Key.shift><Key.shift><Key.shift><Key.shift><Key.shift><Key.shift><Key.shift><Key.shift><Key.shift><Key.shift><Key.shift><Key.shift><Key.shift><Key.shift><Key.shift><Key.shift><Key.shift><Key.shift><Key.shift><Key.shift><Key.shift><Key.shift><Key.shift><Key.shift><Key.shift><Key.shift><Key.shift><Key.shift><Key.shift_r><Key.shift_r><Key.shift_r>Live<Key.space><Key.shift><Key.shift><Key.shift><Key.shift><Key.shift><Key.shift><Key.shift><Key.shift><Key.shift><Key.shift>Show<Key.space><Key.shift><Key.shift><Key.shift><Key.shift><Key.shift><Key.shift><Key.shift><Key.shift>Ticl<Key.backspace>kets<Key.space><Key.down><Key.shift><Key.shift><Key.shift><Key.shift><Key.shift><Key.shift><Key.shift><Key.shift><Key.shift><Key.shift><Key.shift><Key.shift><Key.shift><Key.shift><Key.shift><Key.shift><Key.shift><Key.shift>N<Key.backspace><Key.up><Key.up><Key.up><Key.backspace><Key.shift><Key.shift><Key.shift><Key.shift><Key.shift><Key.shift><Key.shift><Key.shift><Key.shift><Key.shift><Key.shift><Key.shift><Key.shift><Key.shift><Key.shift><Key.shift><Key.shift><Key.shift><Key.shift><Key.shift><Key.shift><Key.shift><Key.shift>Dinners<Key.space><Key.shift><Key.shift><Key.shift><Key.shift><Key.shift><Key.shift><Key.shift><Key.shift><Key.shift><Key.shift><Key.shift><Key.shift><Key.shift><Key.shift><Key.shift><Key.shift><Key.shift><Key.shift><Key.shift><Key.shift><Key.shift><Key.shift><Key.shift><Key.shift><Key.shift><Key.shift><Key.shift><Key.shift><Key.shift><Key.shift><Key.shift><Key.shift><Key.shift><Key.shift><Key.shift><Key.shift><Key.shift><Key.shift><Key.shift><Key.shift><Key.shift><Key.shift><Key.shift><Key.shift><Key.shift><Key.shift><Key.shift><Key.shift><Key.shift><Key.shift><Key.shift><Key.shift><Key.shift><Key.shift><Key.shift><Key.shift><Key.shift><Key.shift><Key.shift><Key.shift><Key.shift><Key.shift><Key.shift><Key.shift><Key.shift><Key.shift><Key.shift><Key.shift><Key.shift><Key.shift><Key.shift><Key.shift><Key.shift><Key.shift><Key.shift><Key.shift><Key.shift><Key.shift><Key.shift><Key.shift><Key.shift><Key.shift><Key.shift><Key.shift><Key.shift><Key.shift><Key.shift><Key.shift><Key.shift><Key.shift><Key.shift><Key.shift><Key.shift><Key.shift><Key.shift><Key.shift><Key.shift><Key.shift><Key.shift><Key.shift><Key.shift><Key.shift><Key.shift><Key.shift><Key.shift><Key.shift><Key.shift>&<Key.space><Key.shift><Key.shift><Key.shift><Key.shift>Party<Key.space><Key.down><Key.down><Key.down><Key.up><Key.up><Key.down><Key.up><Key.down><Key.up><Key.down><Key.up><Key.down><Key.up><Key.down><Key.up><Key.down><Key.down><Key.up><Key.down><Key.up><Key.down><Key.up><Key.down><Key.up><Key.down><Key.up><Key.up><Key.up><Key.down><Key.down><Key.down><Key.up><Key.down><Key.up><Key.down><Key.up><Key.down><Key.up><Key.down><Key.up><Key.down><Key.up><Key.down><Key.up><Key.down><Key.up><Key.down><Key.up><Key.down><Key.shift>Guideb<Key.space><Key.backspace><Key.space><Key.backspace><Key.backspace><Key.space><Key.shift>Exp<Key.backspace><Key.backspace><Key.backspace><Key.down><Key.up><Key.down><Key.up><Key.down><Key.up><Key.down><Key.up><Key.down><Key.up><Key.down><Key.up><Key.down><Key.up><Key.down><Key.up><Key.down><Key.up><Key.up><Key.down><Key.up><Key.down><Key.up><Key.down><Key.up><Key.down><Key.up><Key.down><Key.up><Key.down><Key.up><Key.up><Key.down><Key.up><Key.down><Key.up><Key.down><Key.down><Key.down><Key.up><Key.down>
Screenshot: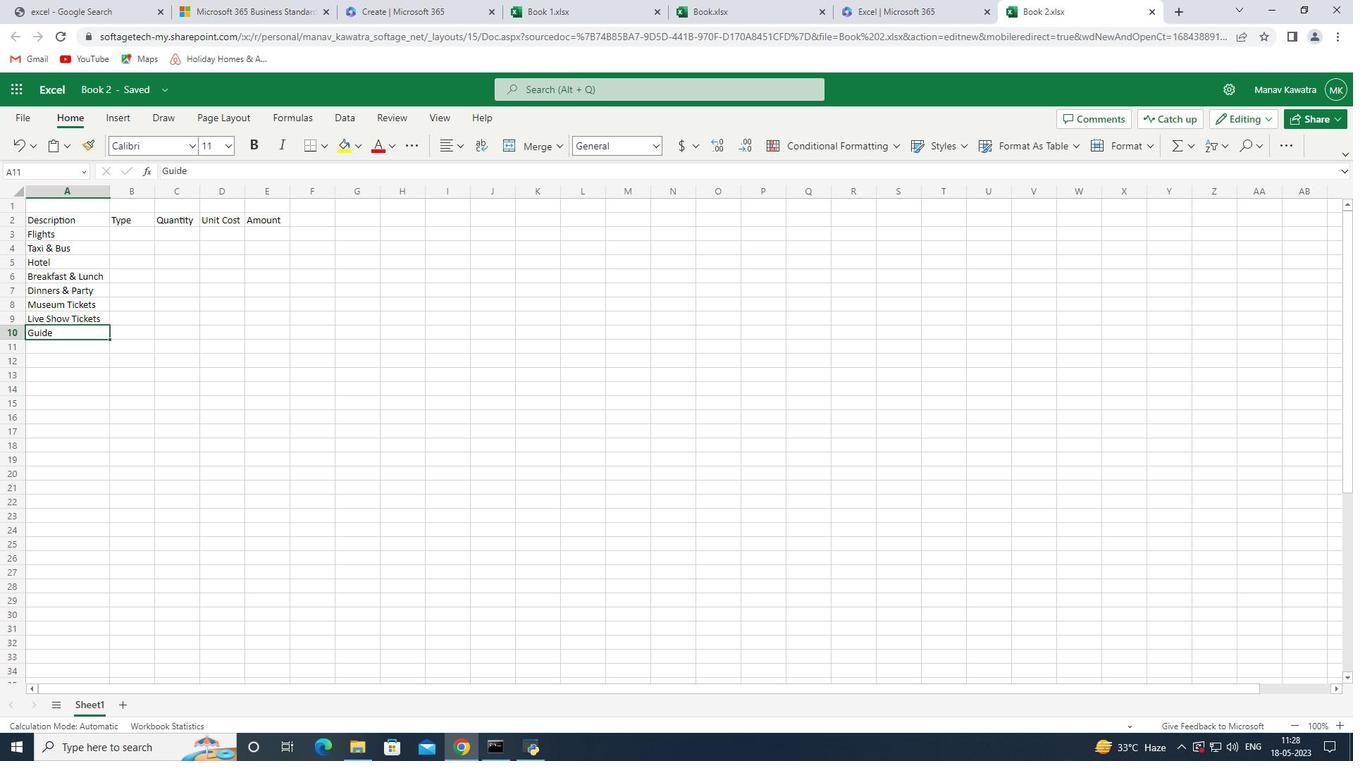 
Action: Mouse moved to (82, 289)
Screenshot: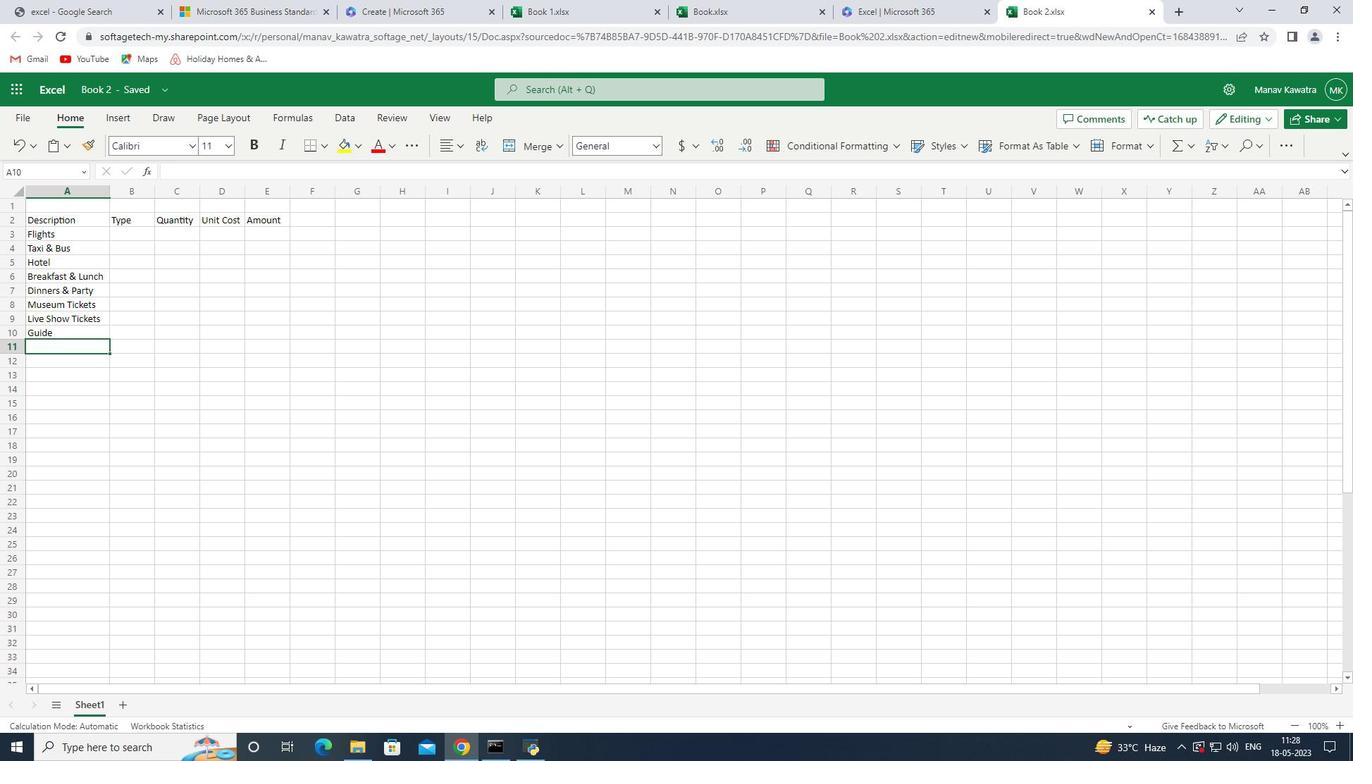 
Action: Key pressed <Key.up><Key.down><Key.up><Key.down><Key.up><Key.down><Key.up><Key.down><Key.up><Key.down><Key.up><Key.down><Key.up><Key.down><Key.up><Key.down><Key.up><Key.down><Key.up><Key.up><Key.down><Key.up><Key.down><Key.down><Key.up><Key.up><Key.down><Key.down><Key.down><Key.up><Key.up><Key.down><Key.up><Key.down><Key.up><Key.down><Key.up><Key.down><Key.up><Key.down><Key.up><Key.down><Key.up><Key.down><Key.up><Key.down><Key.up><Key.down><Key.up><Key.down><Key.up><Key.down><Key.up><Key.down><Key.up><Key.down><Key.up><Key.down><Key.up><Key.down><Key.up><Key.down><Key.down><Key.up><Key.down><Key.up><Key.down><Key.up><Key.up><Key.up><Key.up><Key.up><Key.up><Key.up><Key.up><Key.down><Key.down><Key.down><Key.down><Key.down><Key.down><Key.down><Key.down><Key.up><Key.right><Key.left><Key.shift><Key.shift><Key.shift><Key.shift><Key.shift><Key.shift><Key.shift>Shopping<Key.space><Key.enter><Key.up><Key.down><Key.up><Key.down><Key.up><Key.up><Key.down><Key.down><Key.up><Key.down><Key.down><Key.up><Key.down><Key.up>other<Key.space><Key.right><Key.up><Key.up><Key.up><Key.up><Key.up><Key.up><Key.up><Key.up><Key.up><Key.shift><Key.shift><Key.shift><Key.shift><Key.shift><Key.shift><Key.shift><Key.shift>T<Key.space>ra<Key.backspace><Key.backspace><Key.backspace>ransportatiom<Key.backspace>n<Key.space><Key.enter>
Screenshot: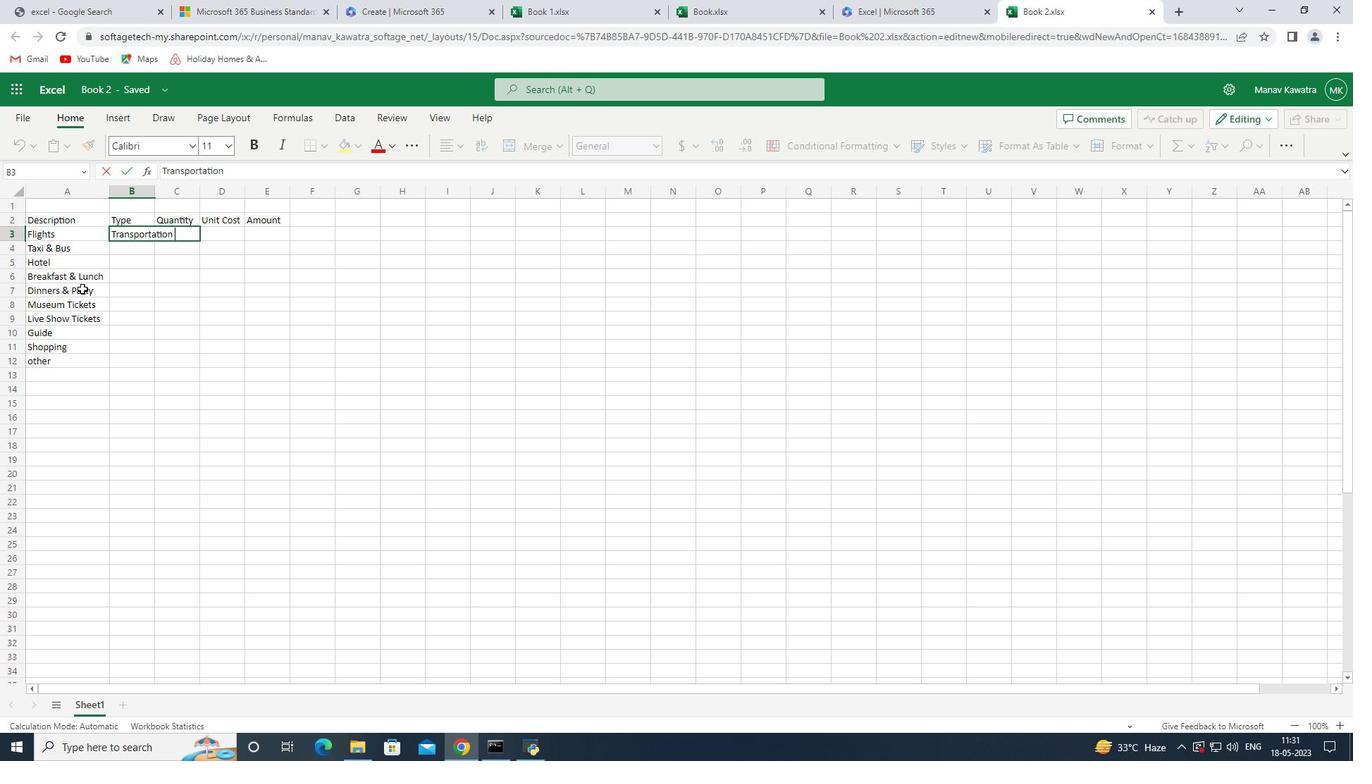 
Action: Mouse moved to (152, 193)
Screenshot: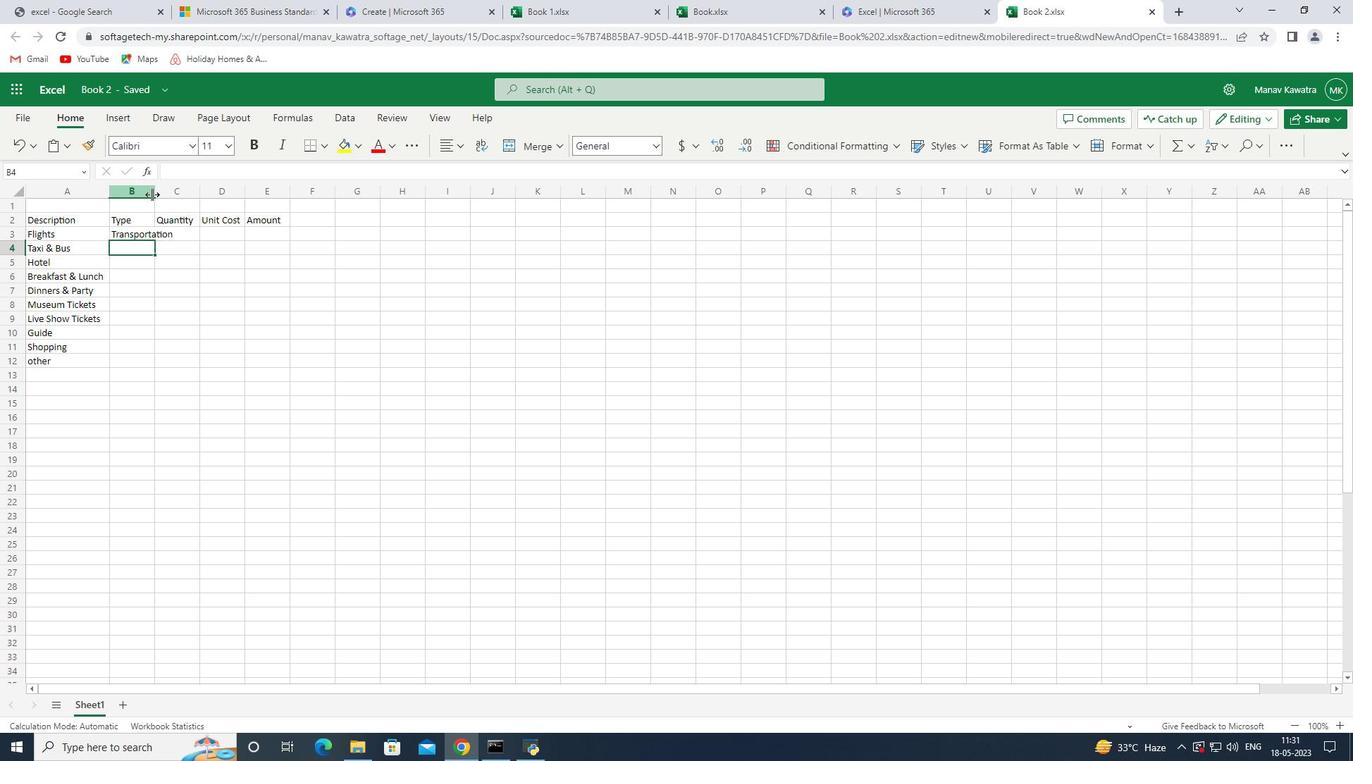 
Action: Mouse pressed left at (152, 193)
Screenshot: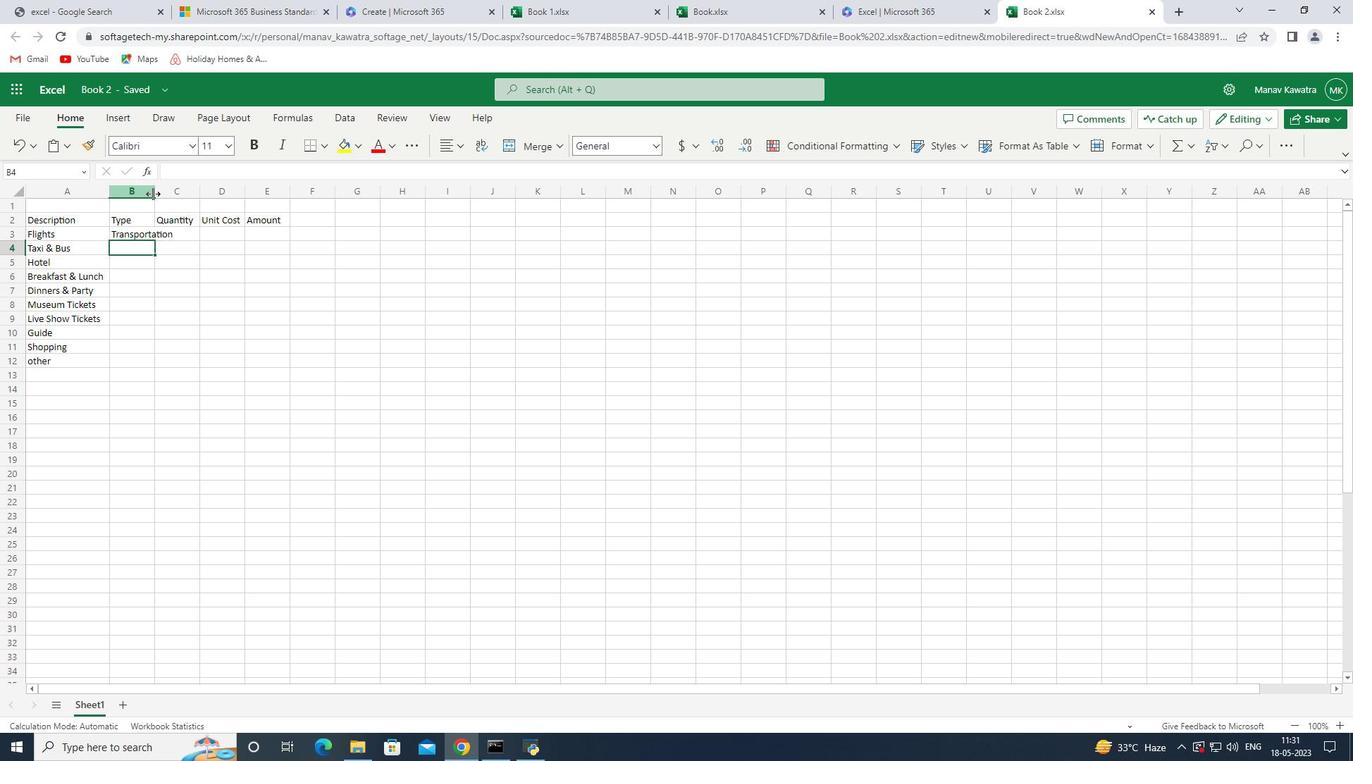 
Action: Mouse pressed left at (152, 193)
Screenshot: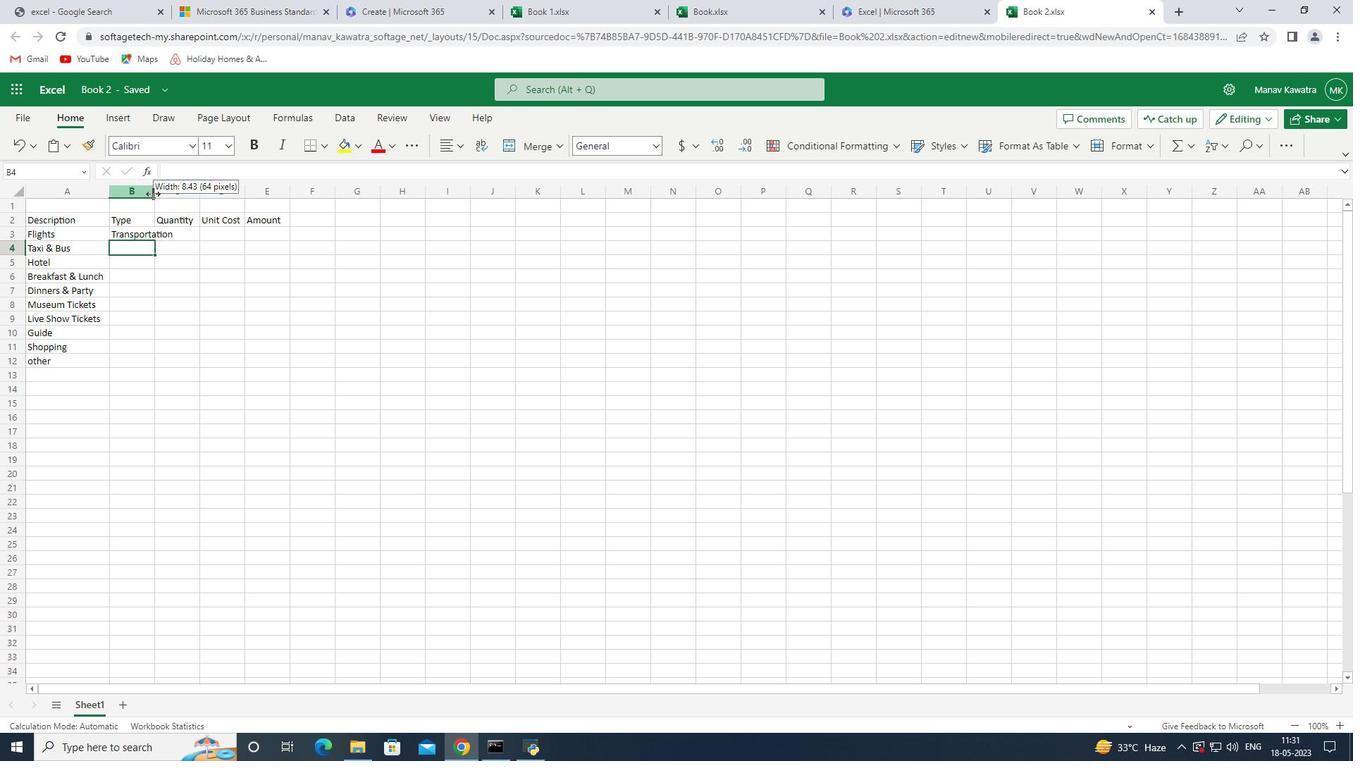 
Action: Mouse moved to (133, 268)
Screenshot: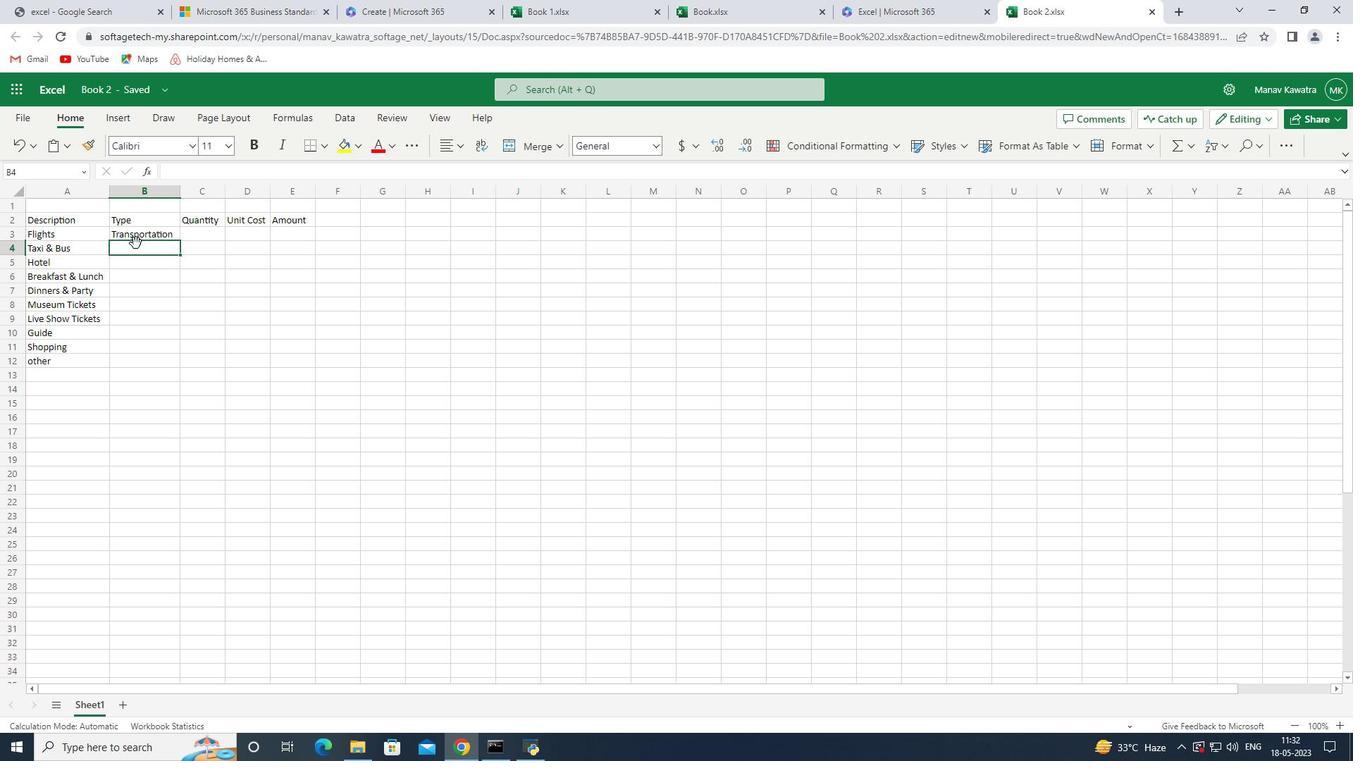 
Action: Key pressed <Key.shift>Tra<Key.enter>
Screenshot: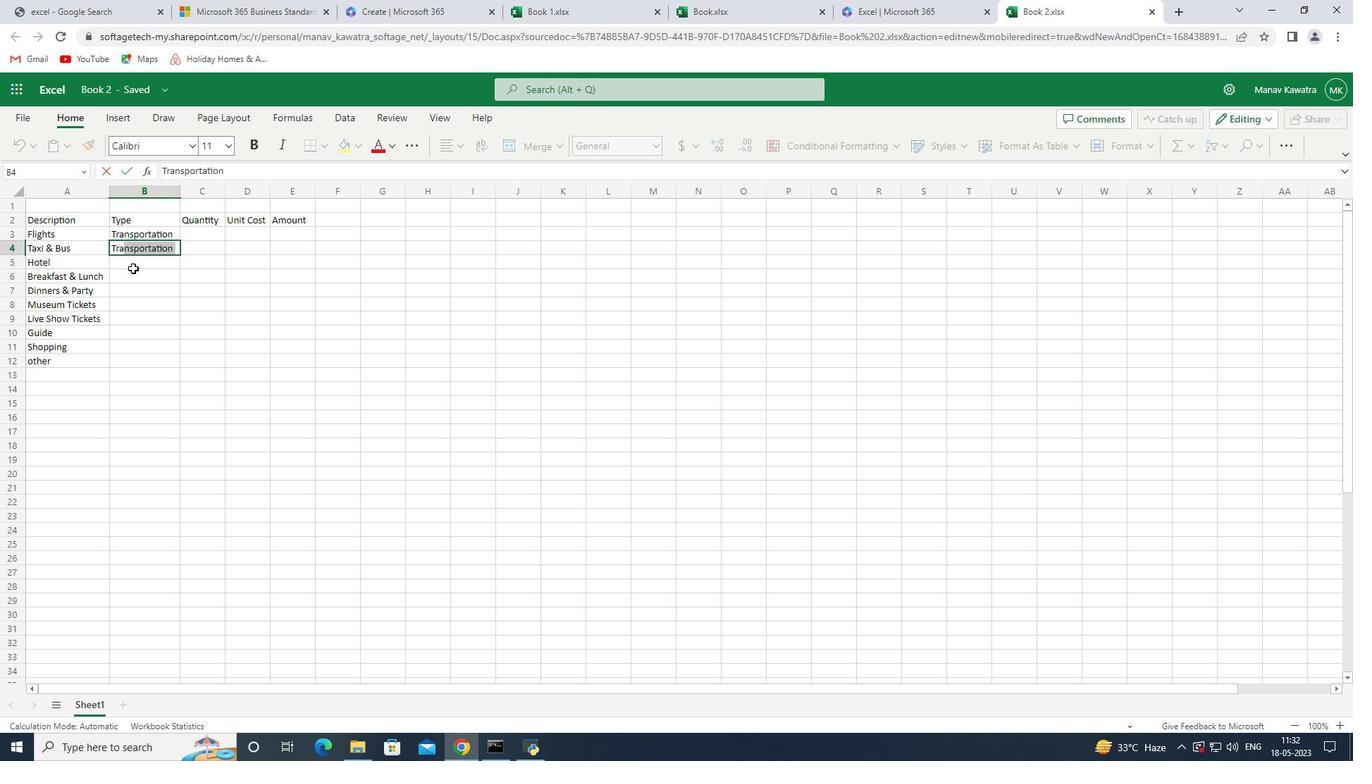 
Action: Mouse moved to (179, 235)
Screenshot: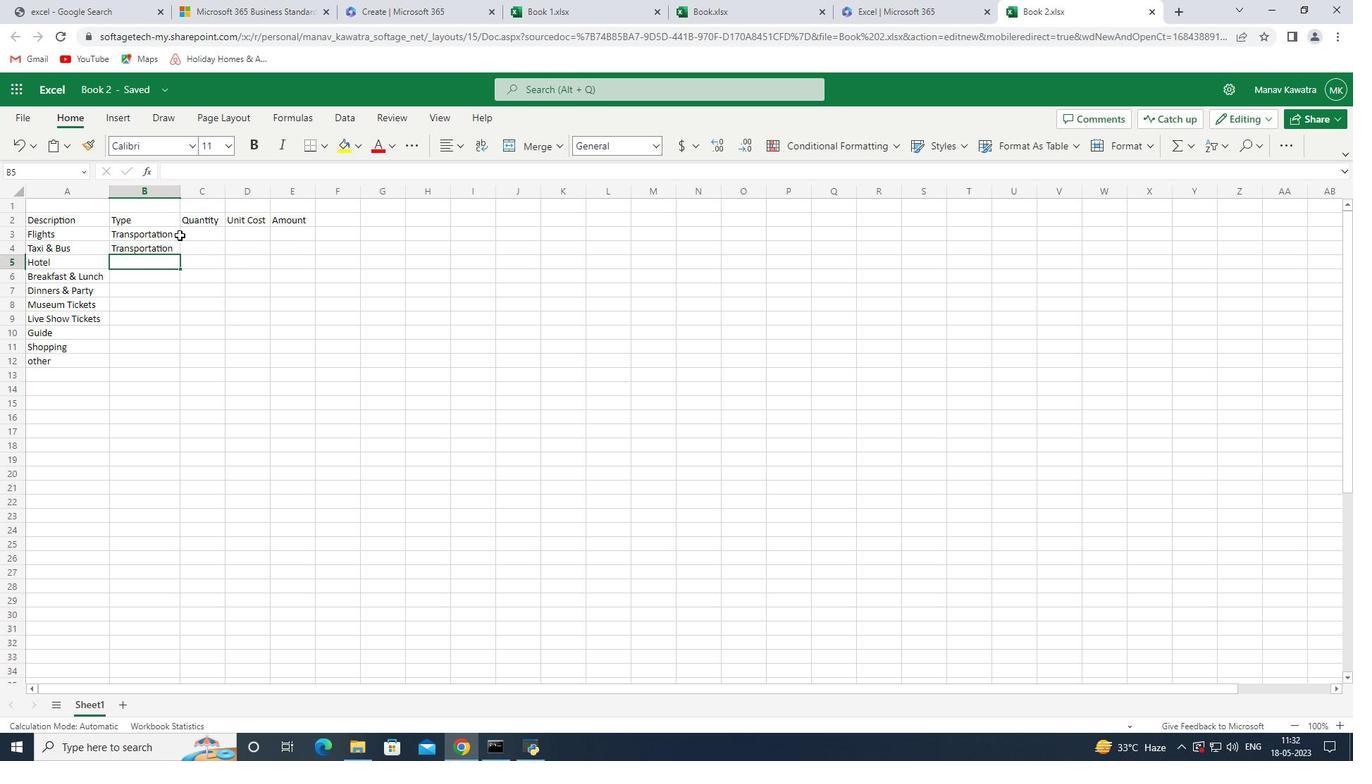 
Action: Key pressed <Key.shift>Stay<Key.backspace><Key.backspace><Key.backspace><Key.backspace><Key.shift><Key.shift><Key.shift><Key.shift><Key.shift><Key.shift>Stay<Key.down>foo<Key.backspace><Key.backspace><Key.backspace><Key.shift><Key.shift><Key.shift><Key.shift>Fodd<Key.backspace><Key.backspace>od<Key.space><Key.down><Key.shift><Key.shift><Key.shift><Key.shift><Key.shift><Key.shift><Key.shift><Key.shift><Key.shift><Key.shift><Key.shift><Key.shift><Key.shift><Key.shift><Key.shift><Key.shift><Key.shift><Key.shift><Key.shift><Key.shift><Key.shift><Key.shift><Key.shift><Key.shift><Key.shift><Key.shift><Key.shift><Key.shift><Key.shift><Key.shift><Key.shift><Key.shift><Key.shift><Key.shift><Key.shift><Key.shift><Key.shift><Key.shift><Key.shift><Key.shift><Key.shift><Key.shift><Key.shift><Key.shift><Key.shift><Key.shift><Key.shift><Key.shift><Key.shift><Key.shift><Key.shift><Key.shift><Key.shift><Key.shift><Key.shift><Key.shift><Key.shift><Key.shift><Key.shift><Key.shift><Key.shift><Key.shift><Key.shift><Key.shift><Key.shift><Key.shift><Key.shift><Key.shift><Key.shift><Key.shift><Key.shift><Key.shift><Key.shift><Key.shift><Key.shift><Key.shift><Key.shift><Key.shift><Key.shift><Key.shift><Key.shift><Key.shift><Key.shift><Key.shift><Key.shift><Key.shift><Key.shift><Key.shift><Key.shift><Key.shift><Key.shift><Key.shift><Key.shift><Key.shift><Key.shift><Key.shift><Key.shift><Key.shift><Key.shift><Key.shift><Key.shift><Key.shift><Key.shift><Key.shift><Key.shift><Key.shift><Key.shift><Key.shift><Key.shift><Key.shift><Key.shift><Key.shift><Key.shift><Key.shift><Key.shift><Key.shift><Key.shift><Key.shift><Key.shift><Key.shift><Key.shift><Key.shift><Key.shift><Key.shift><Key.shift><Key.shift><Key.shift><Key.shift><Key.shift><Key.shift><Key.shift><Key.shift><Key.shift><Key.shift><Key.shift><Key.shift><Key.shift><Key.shift><Key.shift><Key.shift><Key.shift><Key.shift><Key.shift><Key.shift><Key.shift><Key.shift><Key.shift><Key.shift><Key.shift><Key.shift><Key.shift><Key.shift><Key.shift><Key.shift><Key.shift><Key.shift><Key.shift>Food<Key.space><Key.shift><Key.shift><Key.shift><Key.shift><Key.shift><Key.shift><Key.shift><Key.shift><Key.shift><Key.shift><Key.shift><Key.shift><Key.shift><Key.shift><Key.shift><Key.shift><Key.shift><Key.shift><Key.shift><Key.shift><Key.shift><Key.shift><Key.shift><Key.shift><Key.shift><Key.shift><Key.shift><Key.shift><Key.shift><Key.shift><Key.shift><Key.shift><Key.shift><Key.shift><Key.shift>&<Key.space>clu<Key.backspace><Key.backspace><Key.backspace><Key.shift><Key.shift><Key.shift><Key.shift><Key.shift><Key.shift>Clubing<Key.space><Key.down><Key.shift>Entertainment<Key.space><Key.down><Key.shift><Key.shift>E<Key.enter><Key.up><Key.down><Key.up><Key.down><Key.up><Key.down>
Screenshot: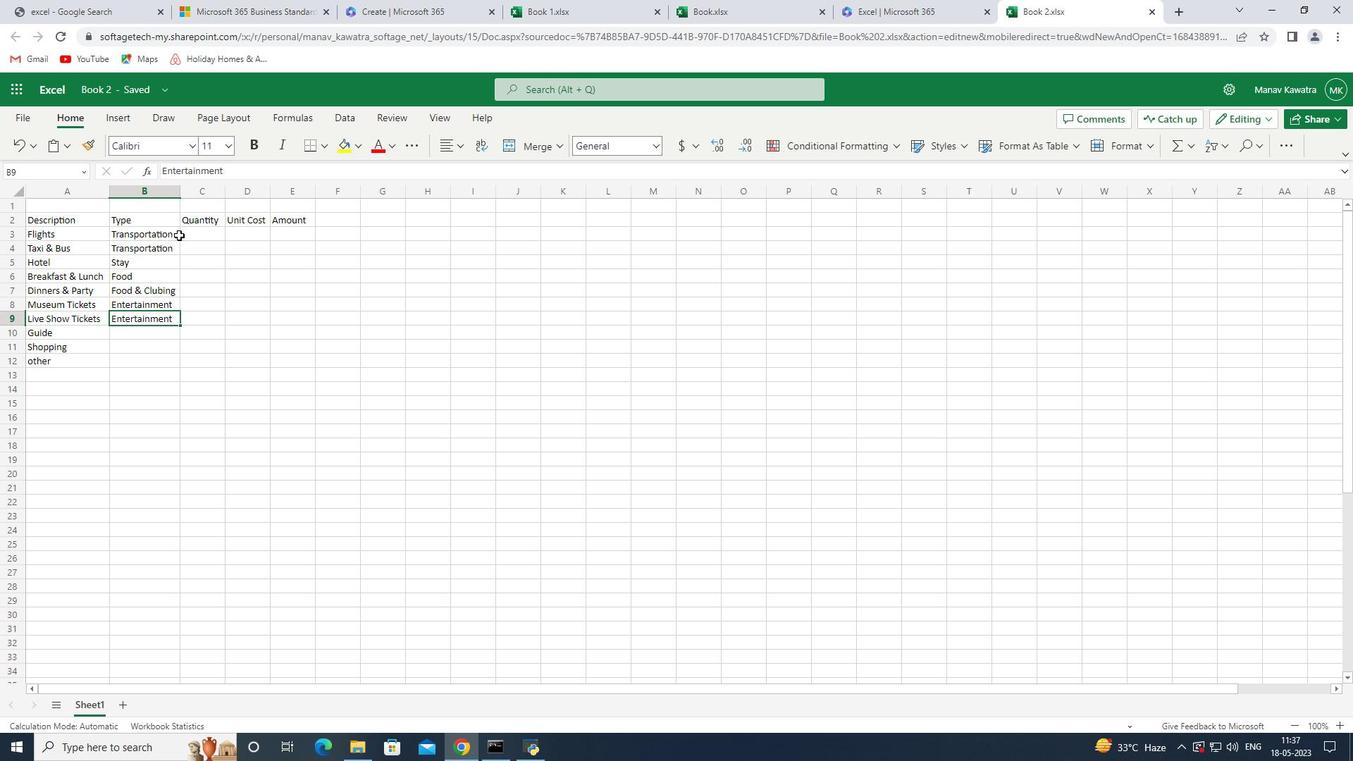 
Action: Mouse moved to (1180, 3)
Screenshot: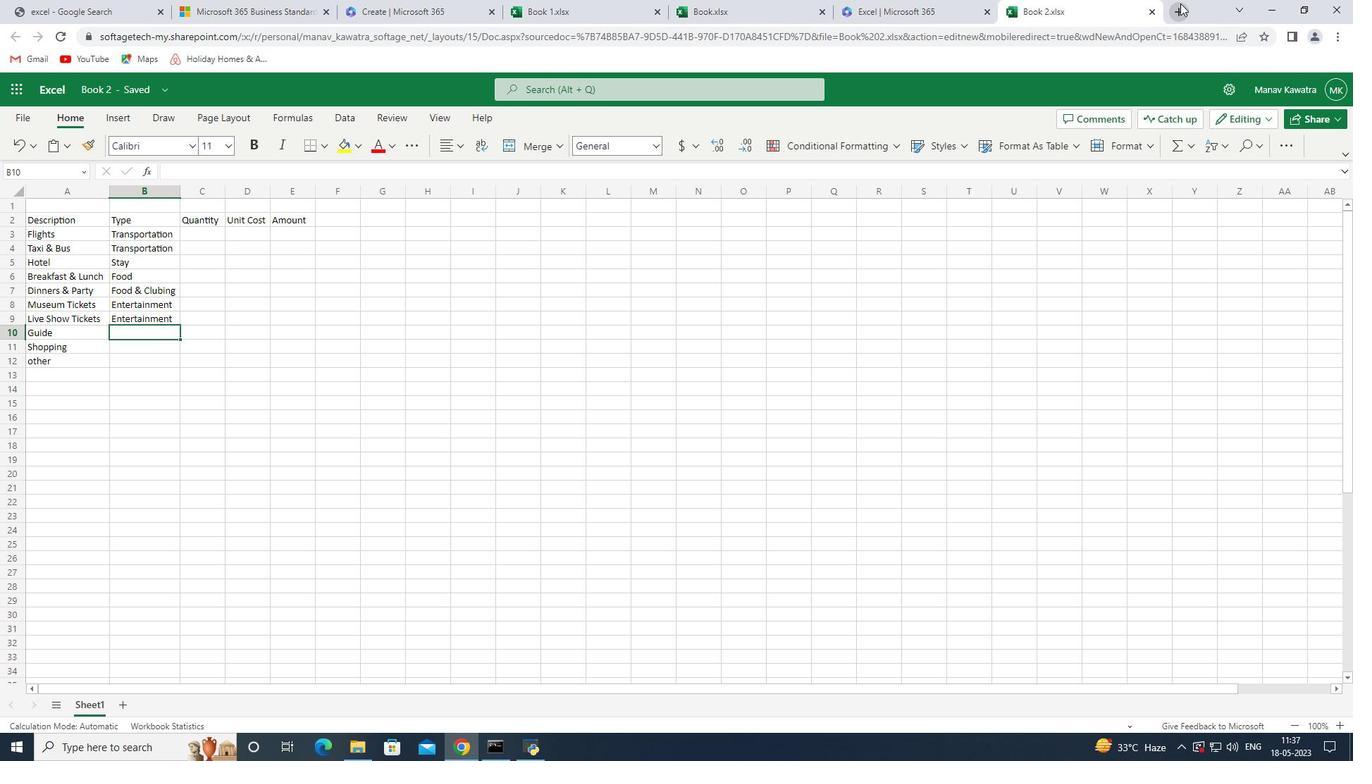 
Action: Mouse pressed left at (1180, 3)
Screenshot: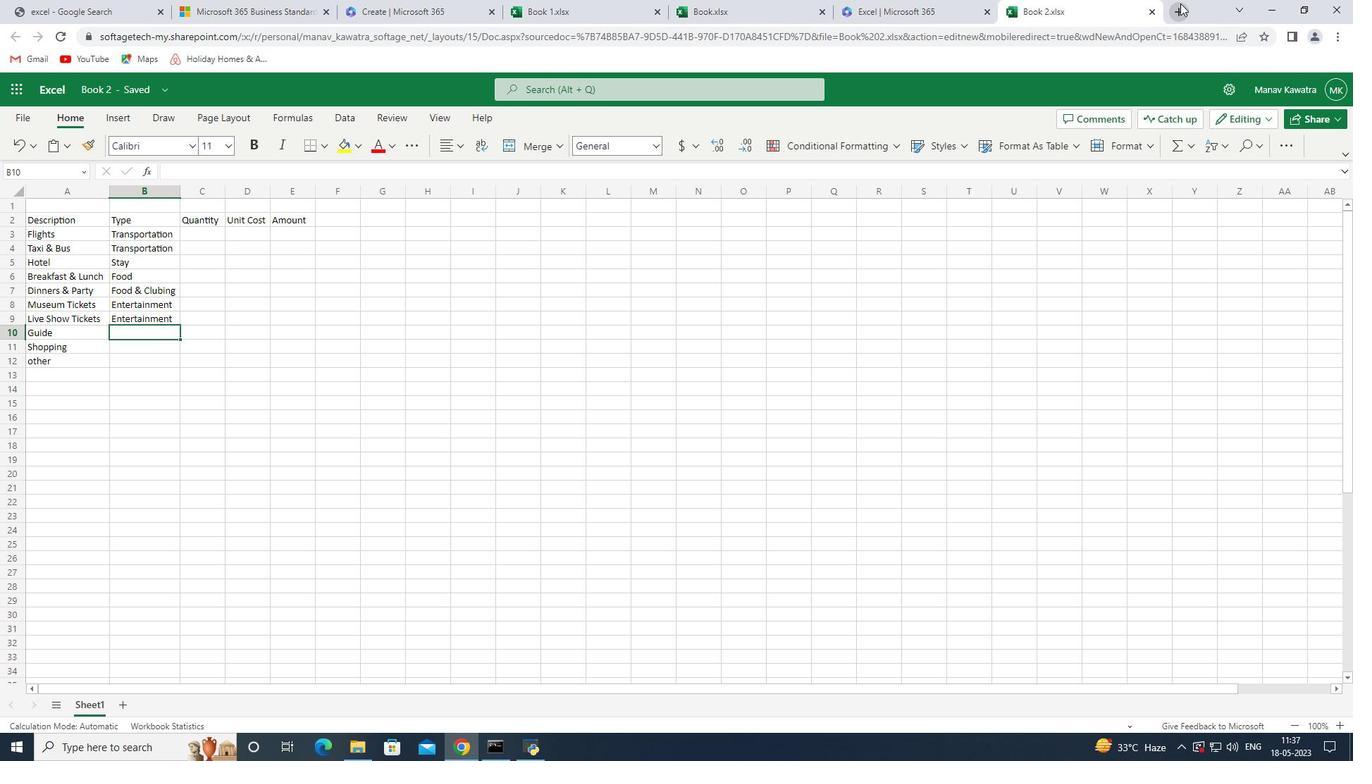 
Action: Mouse moved to (462, 35)
Screenshot: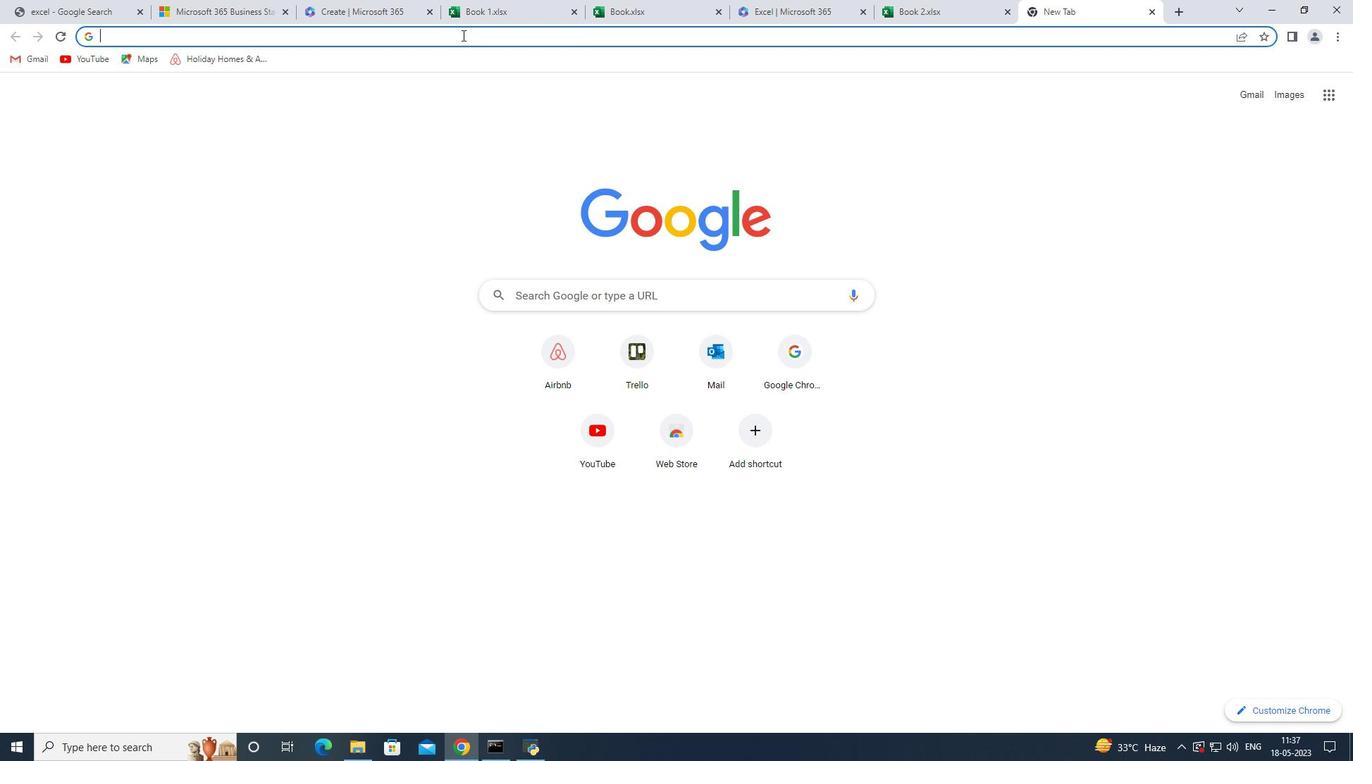 
Action: Mouse pressed left at (462, 35)
Screenshot: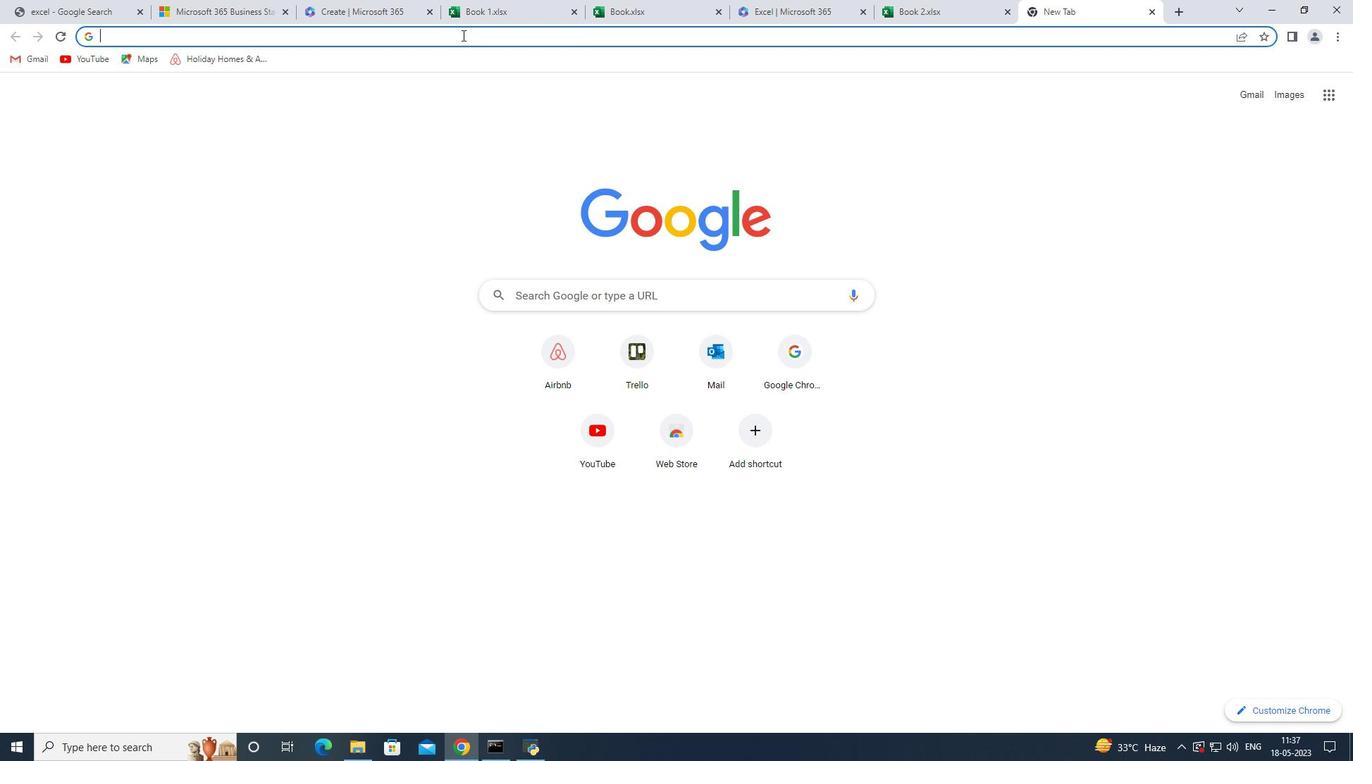 
Action: Key pressed <Key.shift><Key.shift><Key.shift><Key.shift>Guide
Screenshot: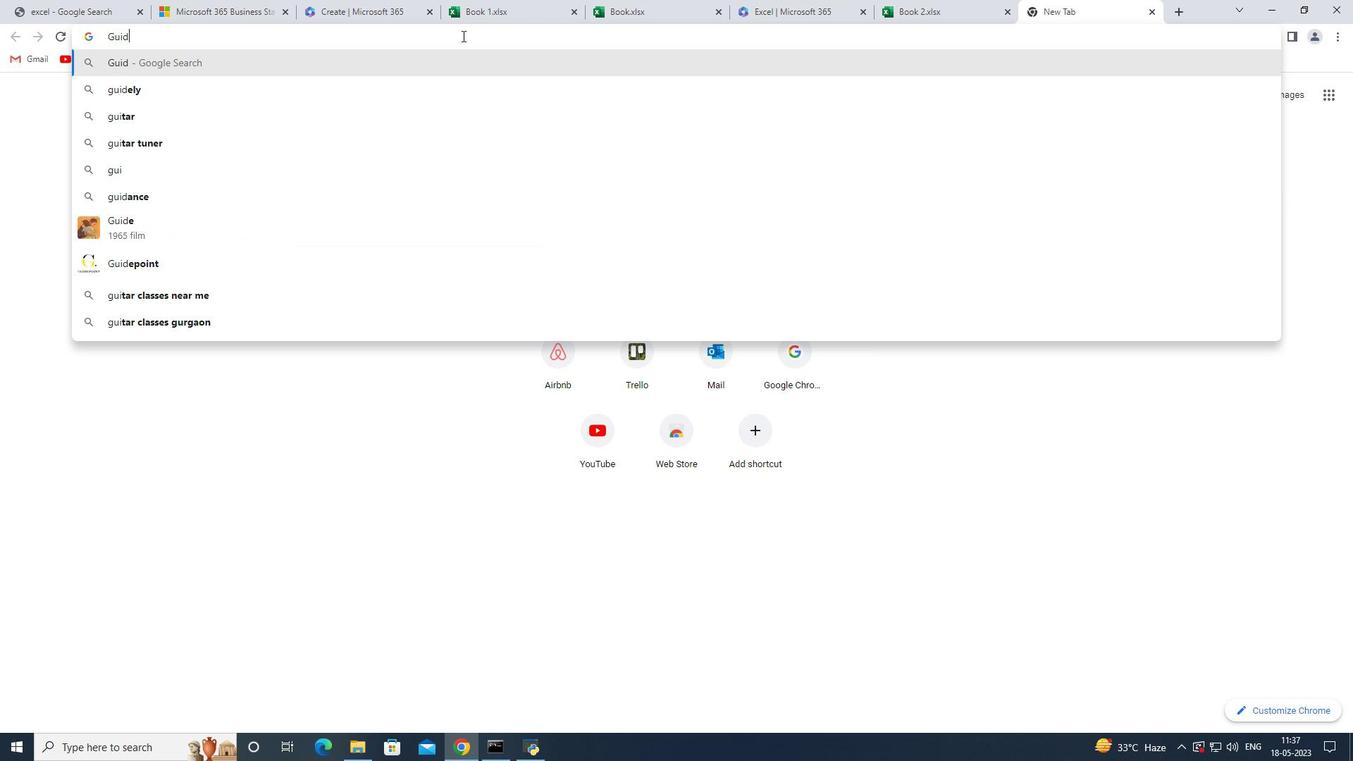 
Action: Mouse moved to (950, 7)
Screenshot: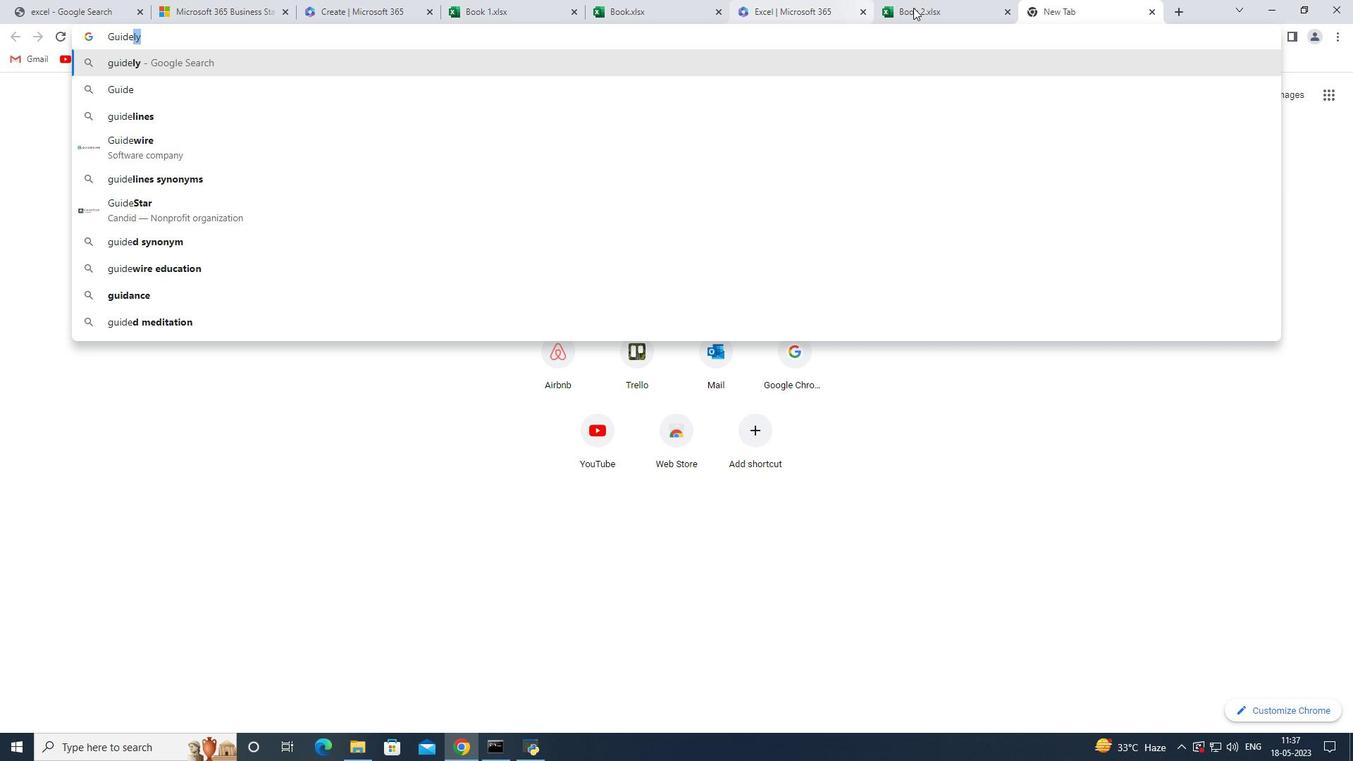 
Action: Mouse pressed left at (950, 7)
Screenshot: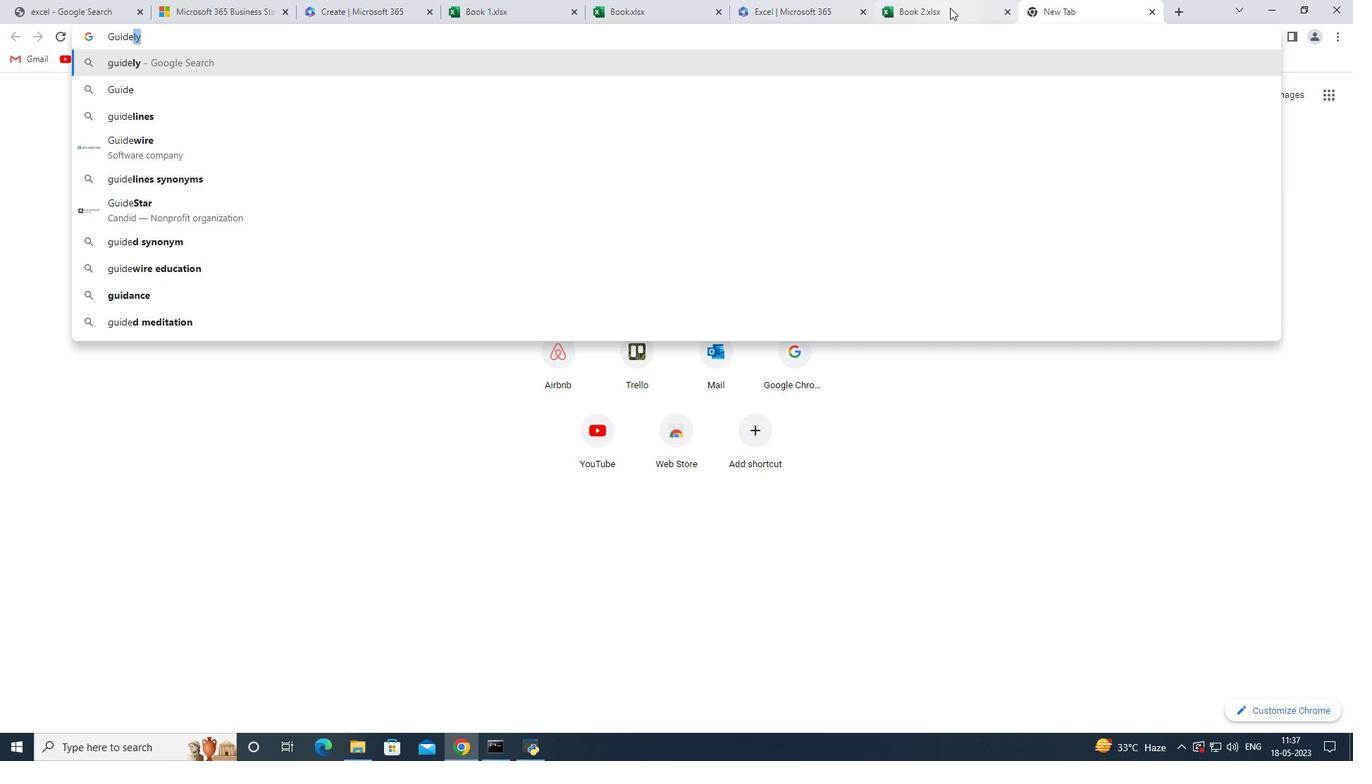 
Action: Mouse moved to (1038, 8)
Screenshot: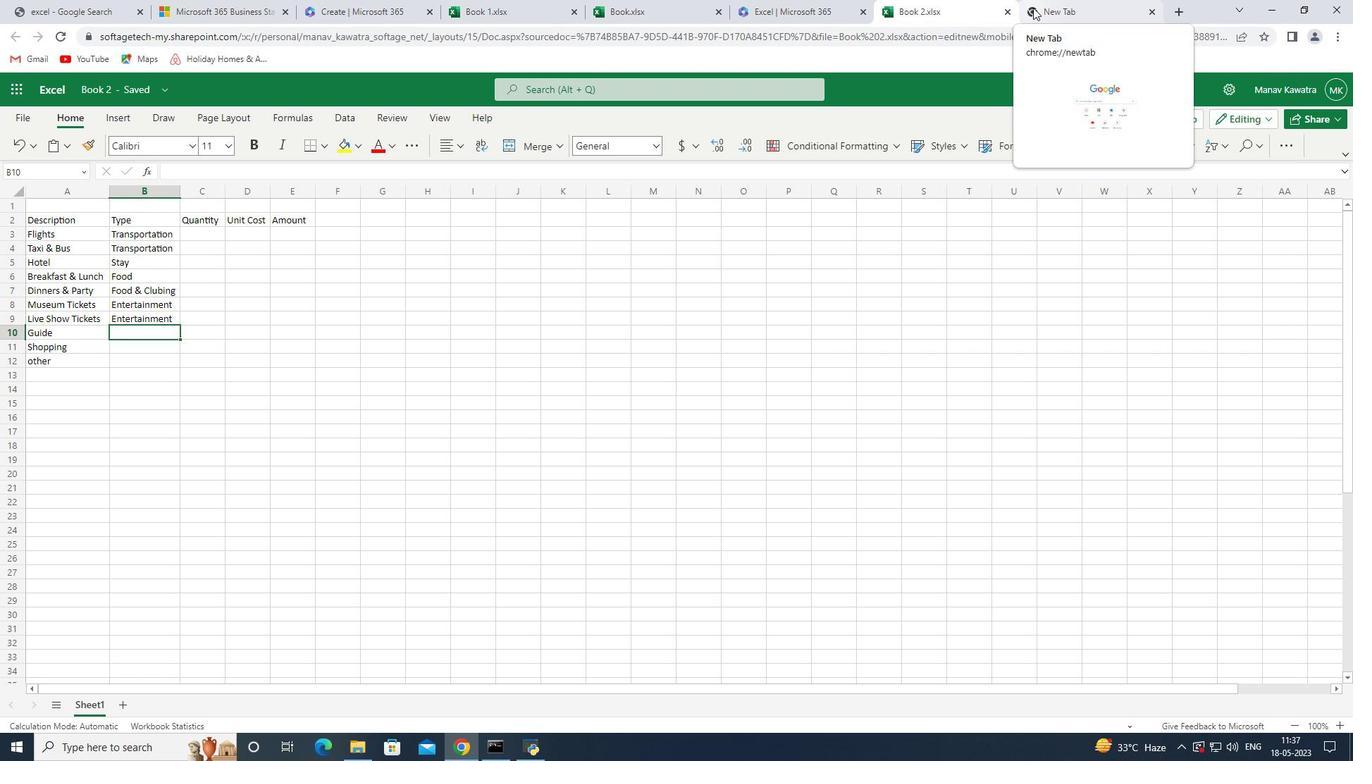 
Action: Mouse pressed left at (1038, 8)
Screenshot: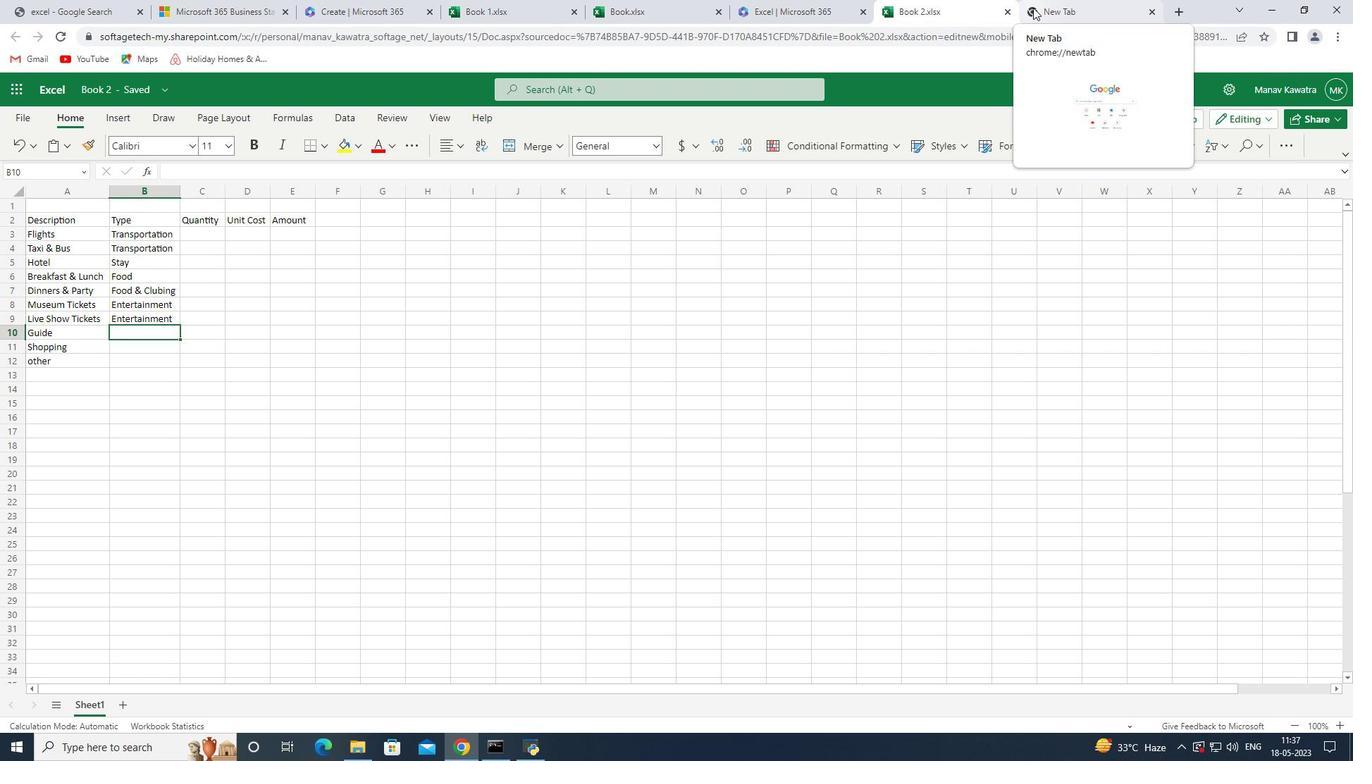 
Action: Mouse moved to (343, 31)
Screenshot: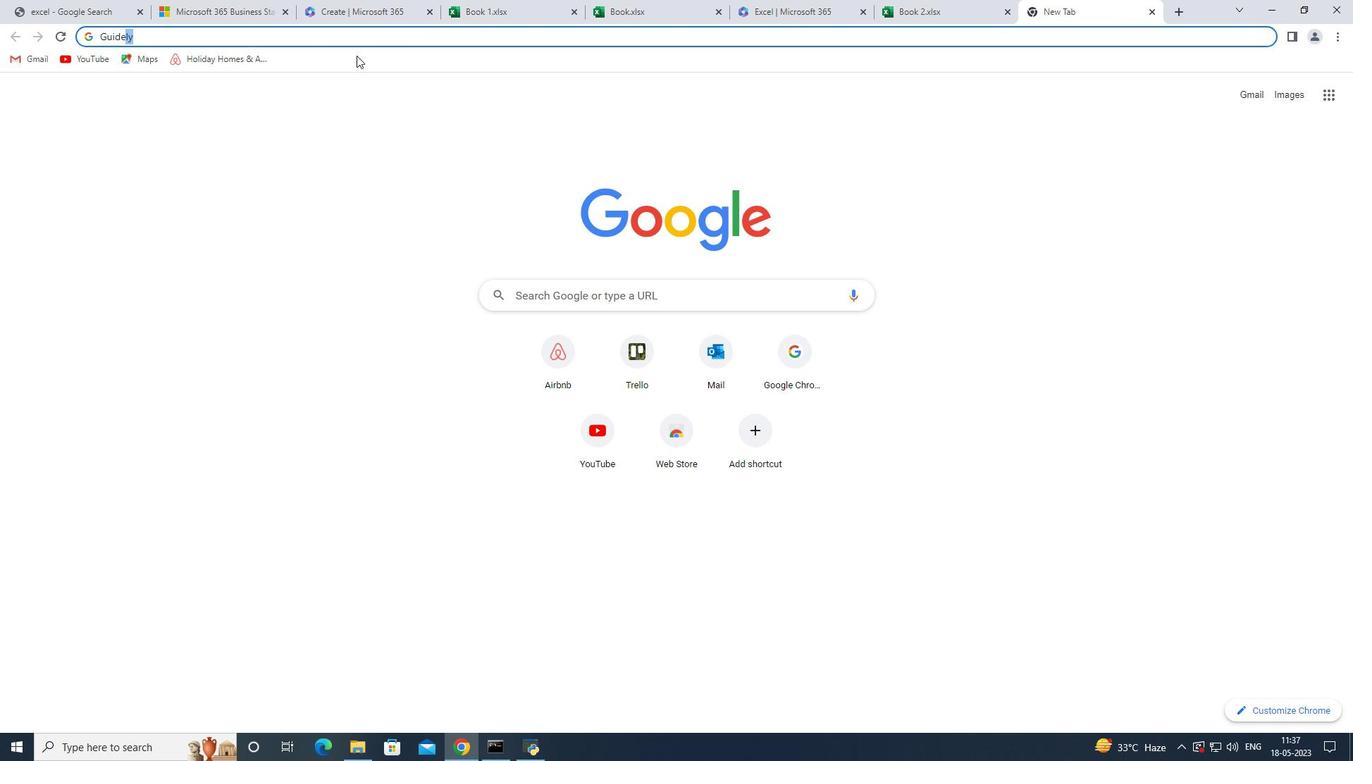 
Action: Key pressed <Key.space>is<Key.space><Key.backspace><Key.backspace><Key.backspace>type<Key.space>in<Key.space>vacx<Key.backspace>ation<Key.space>budget<Key.enter>
Screenshot: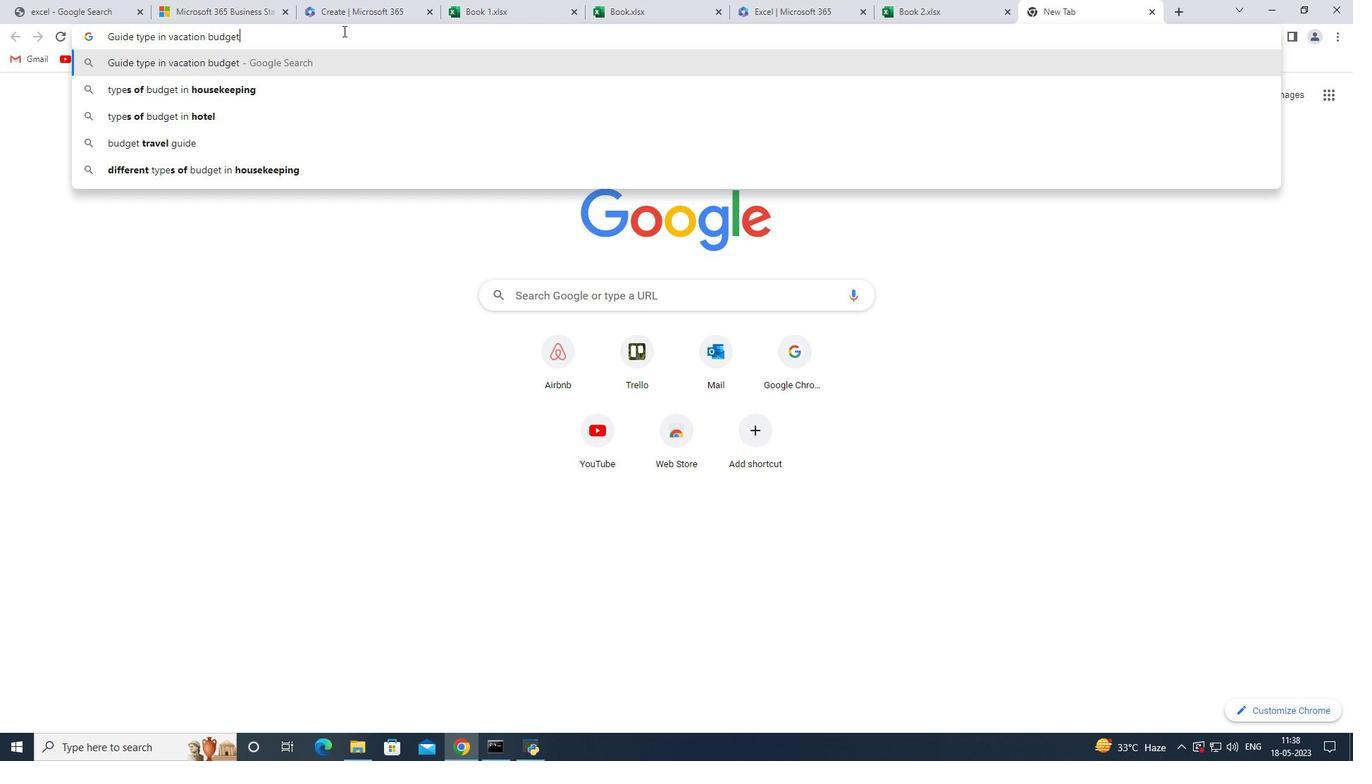 
Action: Mouse moved to (308, 355)
Screenshot: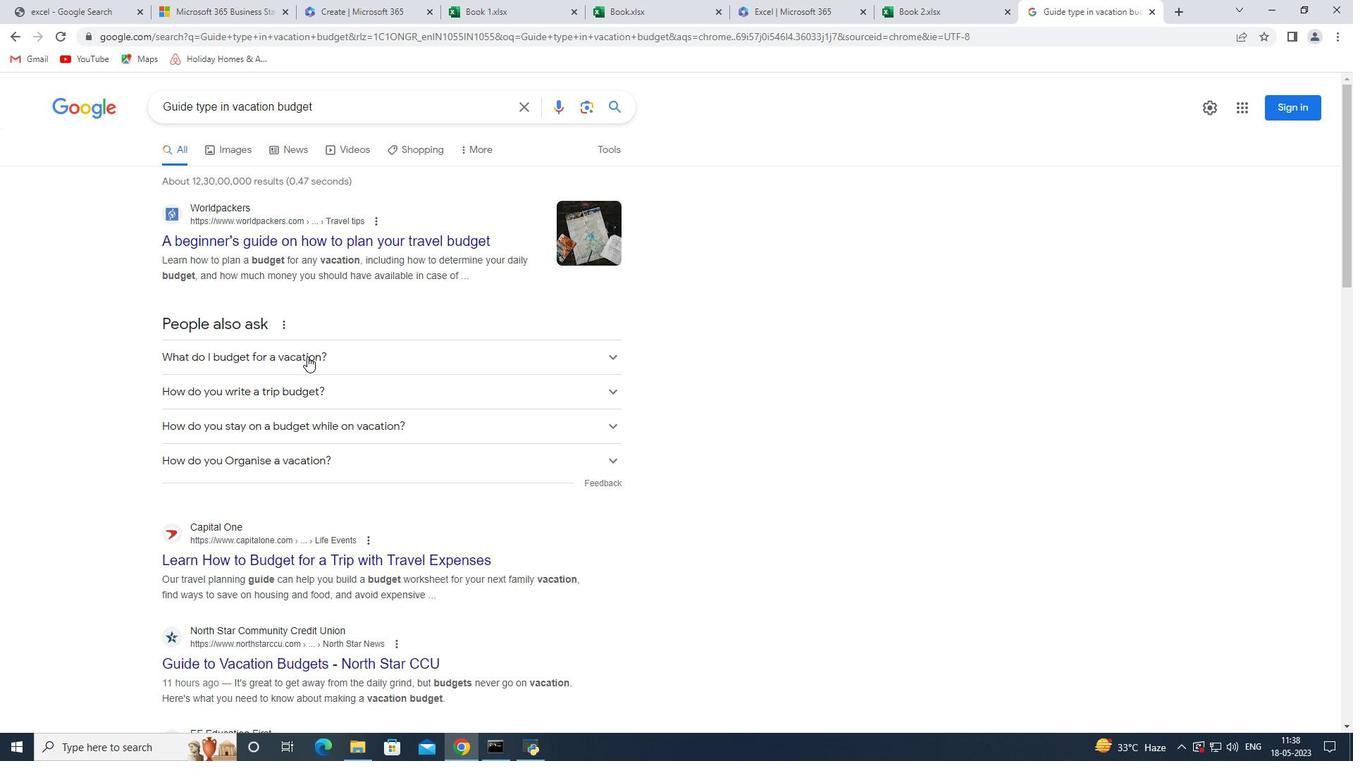 
Action: Mouse pressed left at (308, 355)
Screenshot: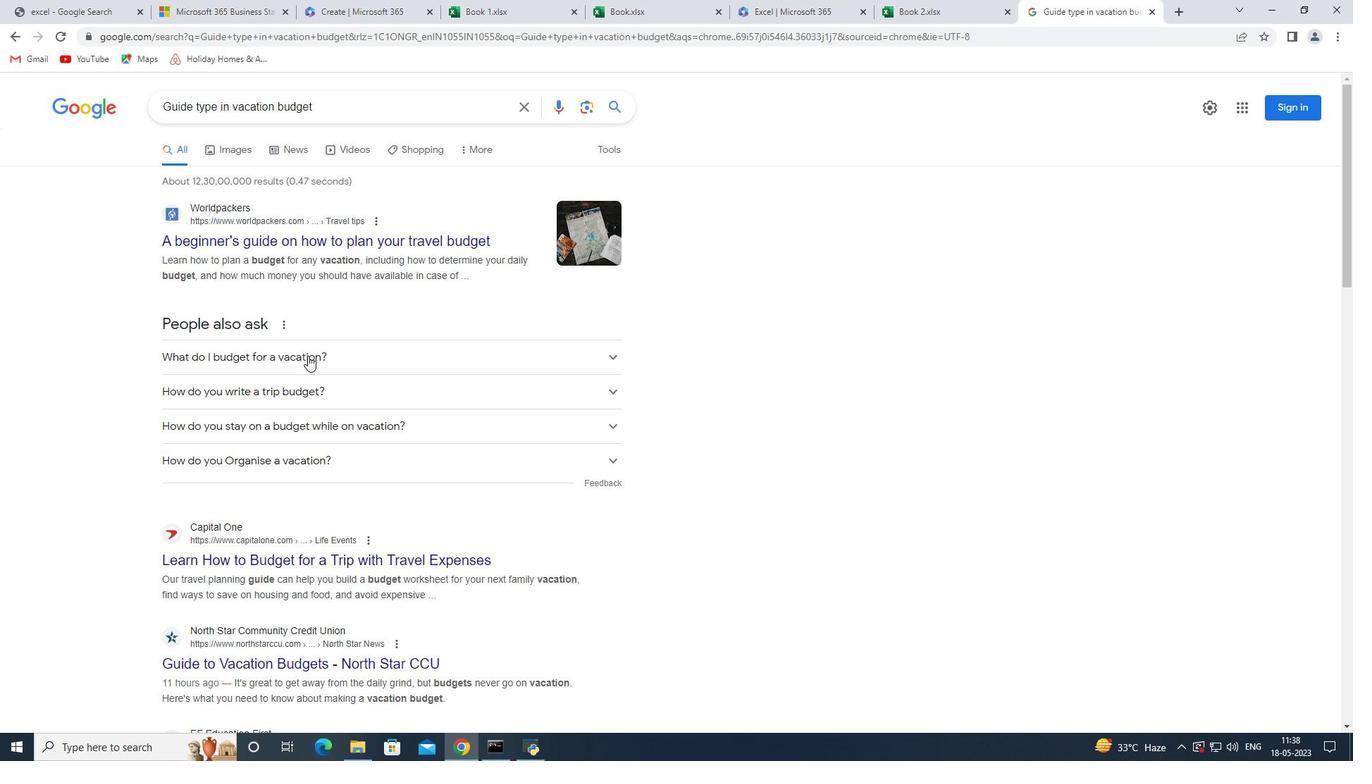 
Action: Mouse moved to (329, 559)
Screenshot: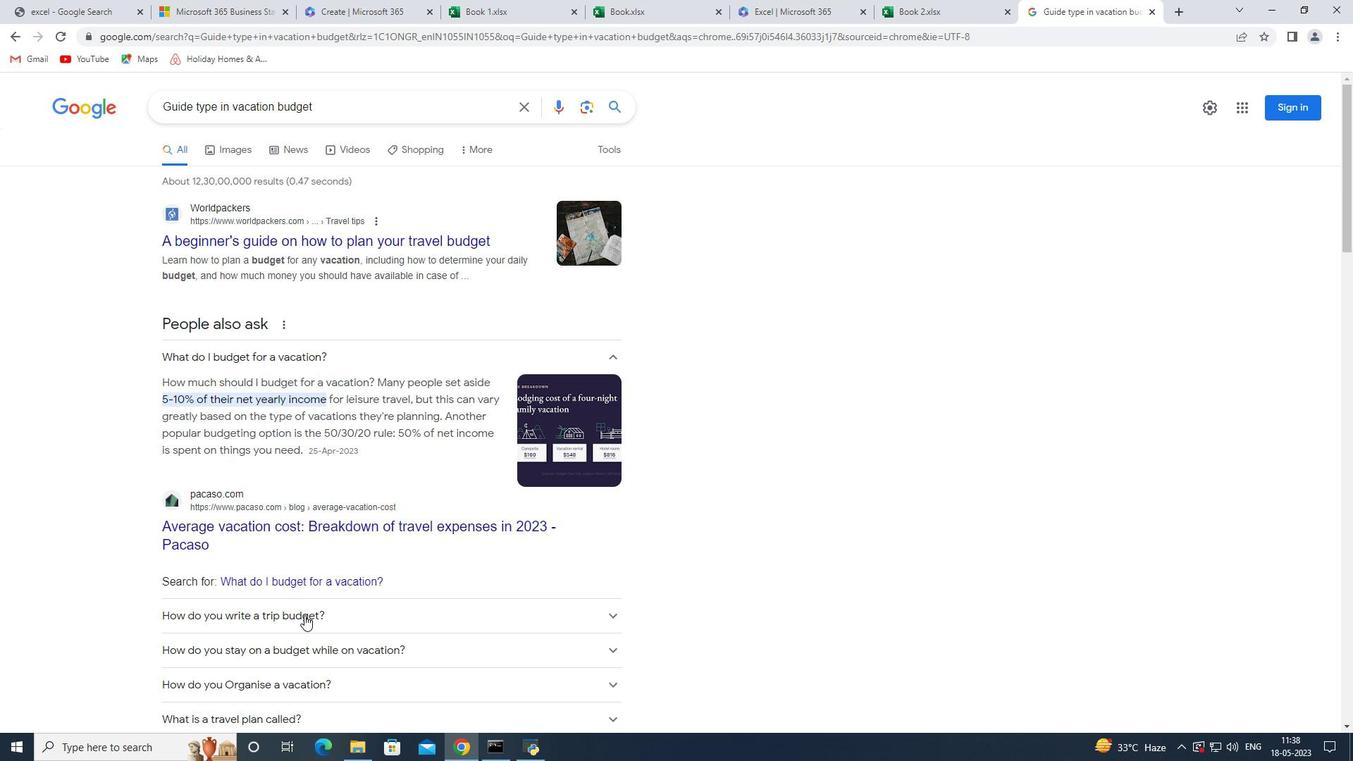 
Action: Mouse scrolled (329, 558) with delta (0, 0)
Screenshot: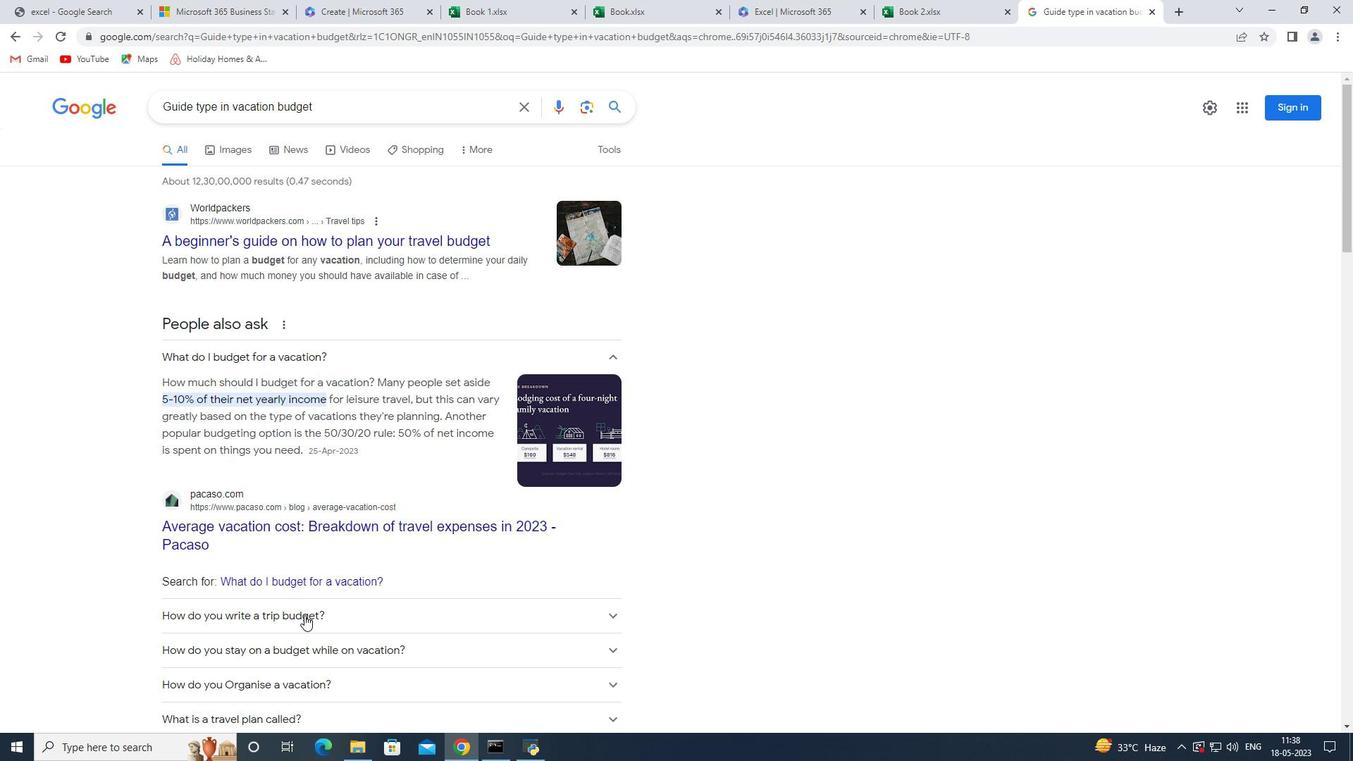 
Action: Mouse scrolled (329, 558) with delta (0, 0)
Screenshot: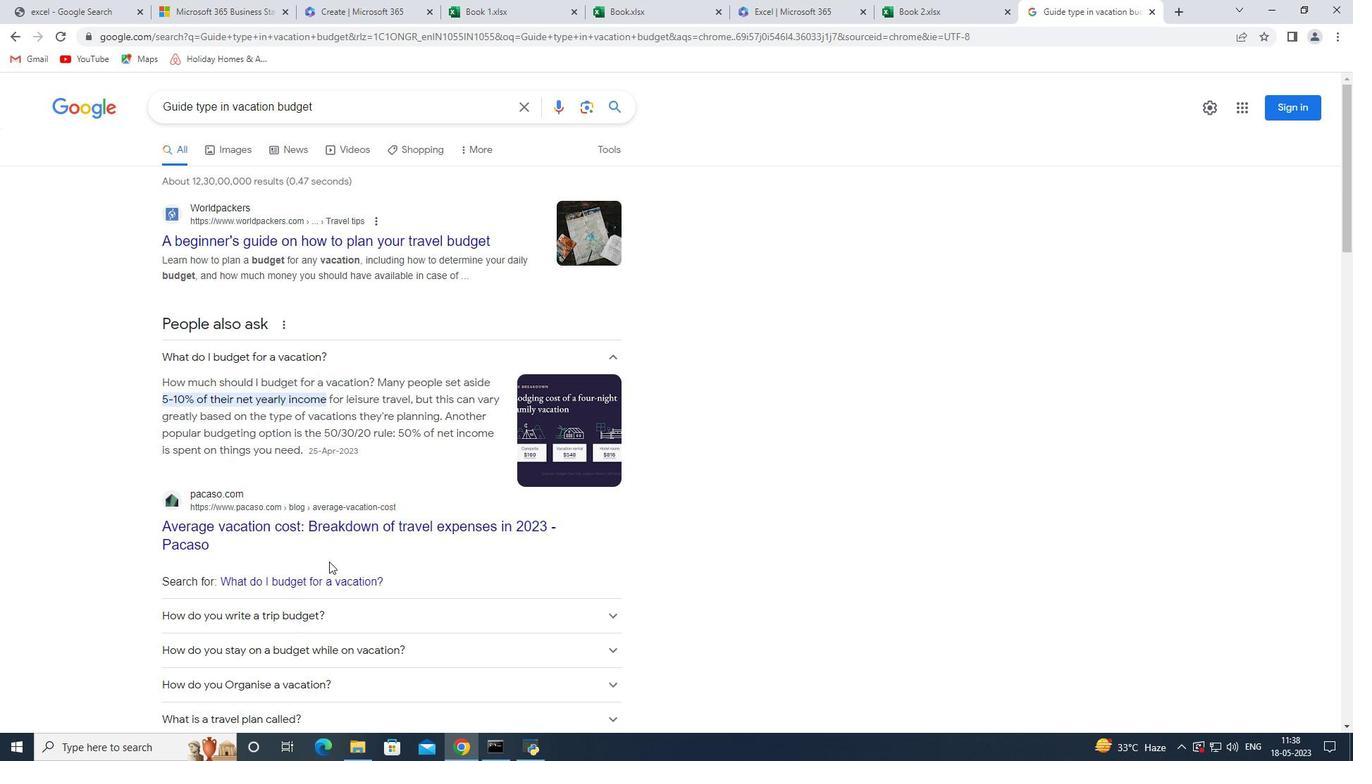 
Action: Mouse scrolled (329, 558) with delta (0, 0)
Screenshot: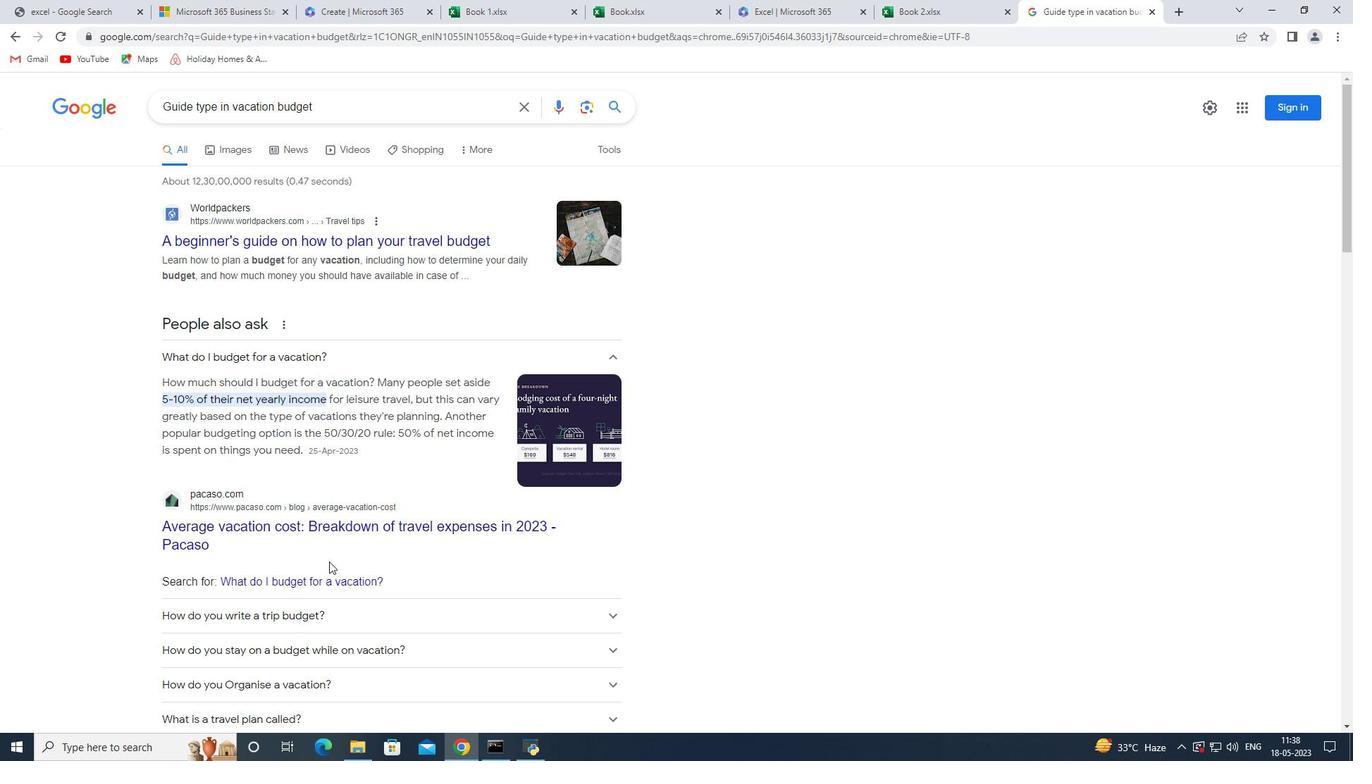 
Action: Mouse moved to (921, 9)
Screenshot: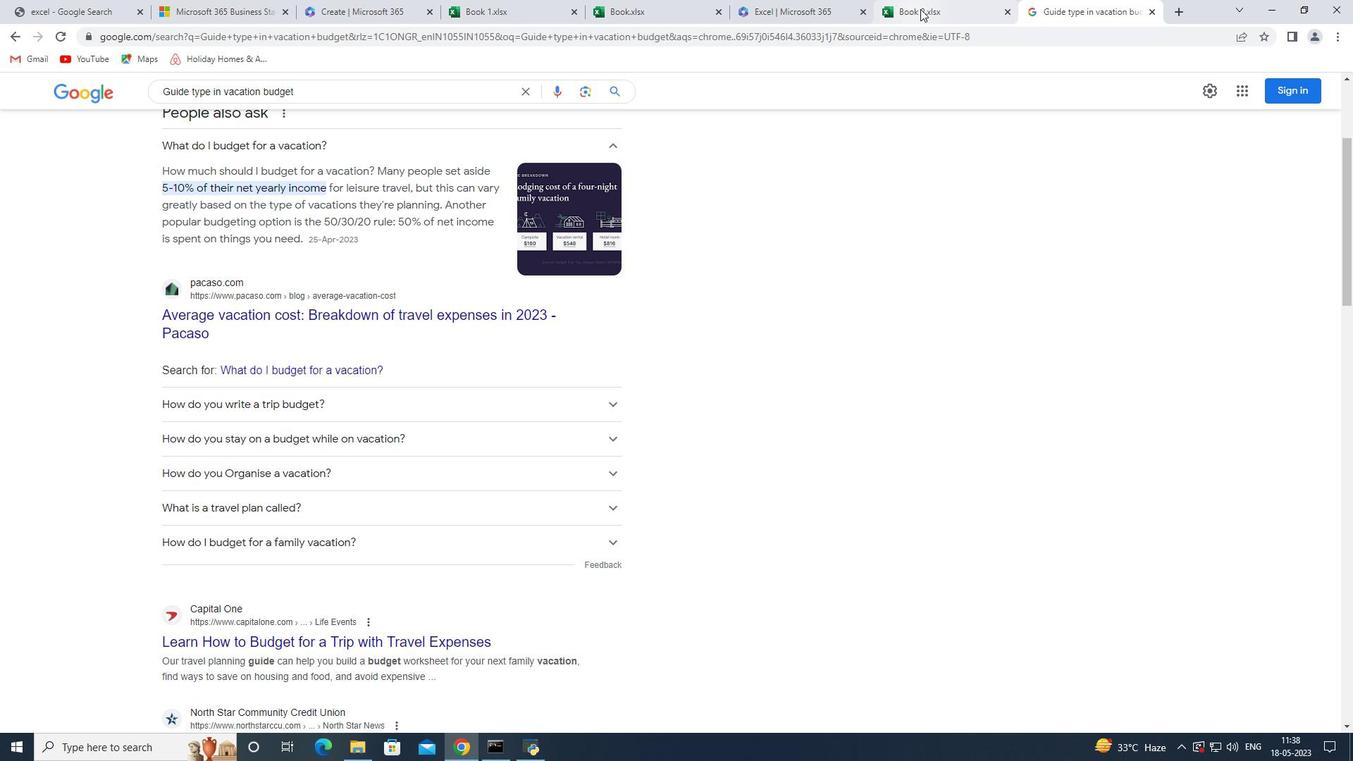 
Action: Mouse pressed left at (921, 9)
Screenshot: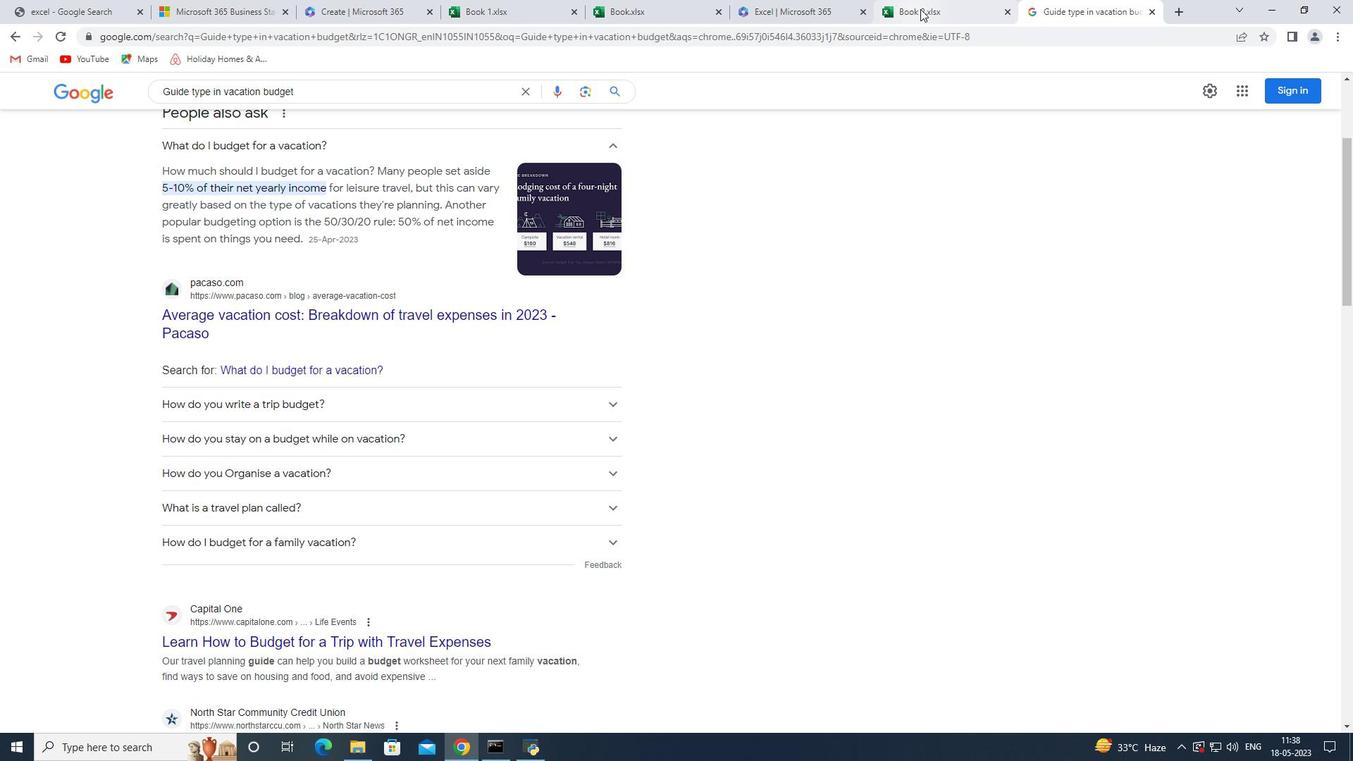
Action: Mouse moved to (140, 332)
Screenshot: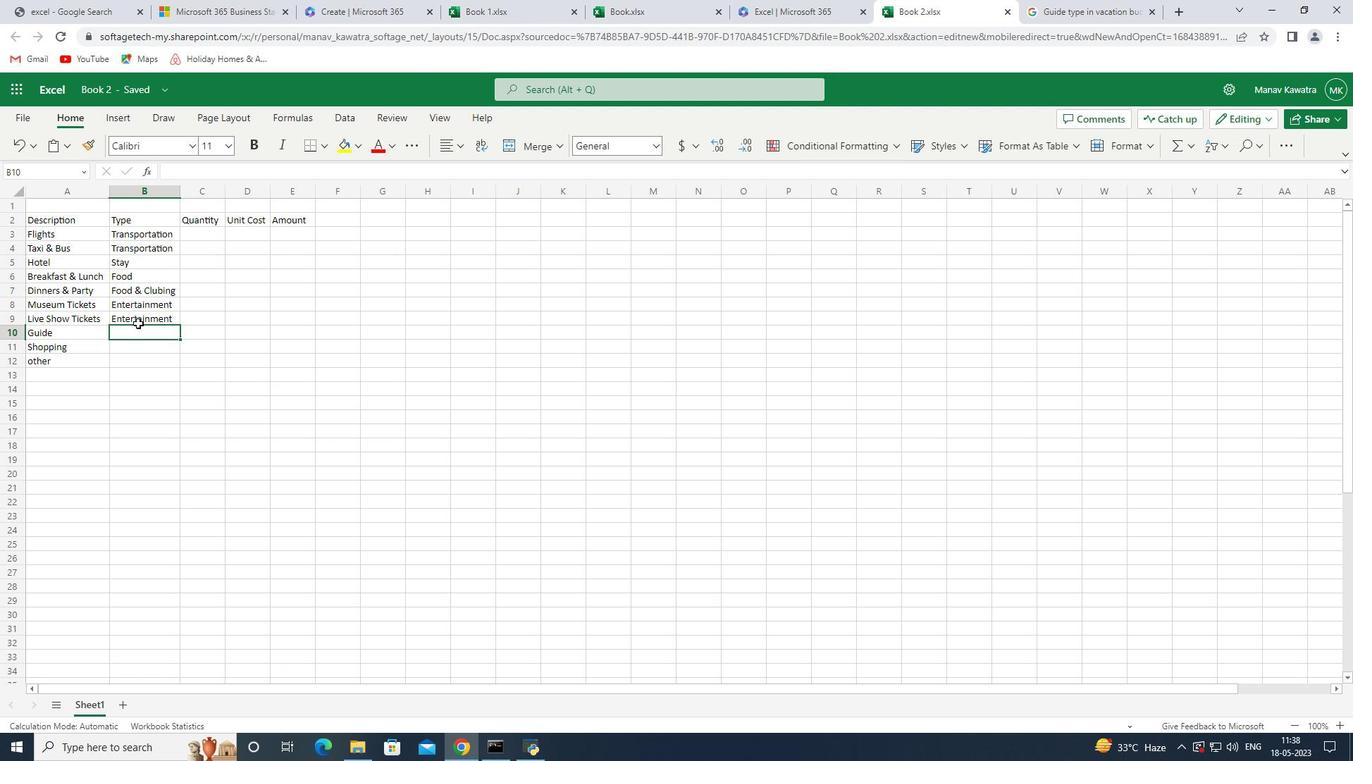 
Action: Mouse pressed left at (140, 332)
Screenshot: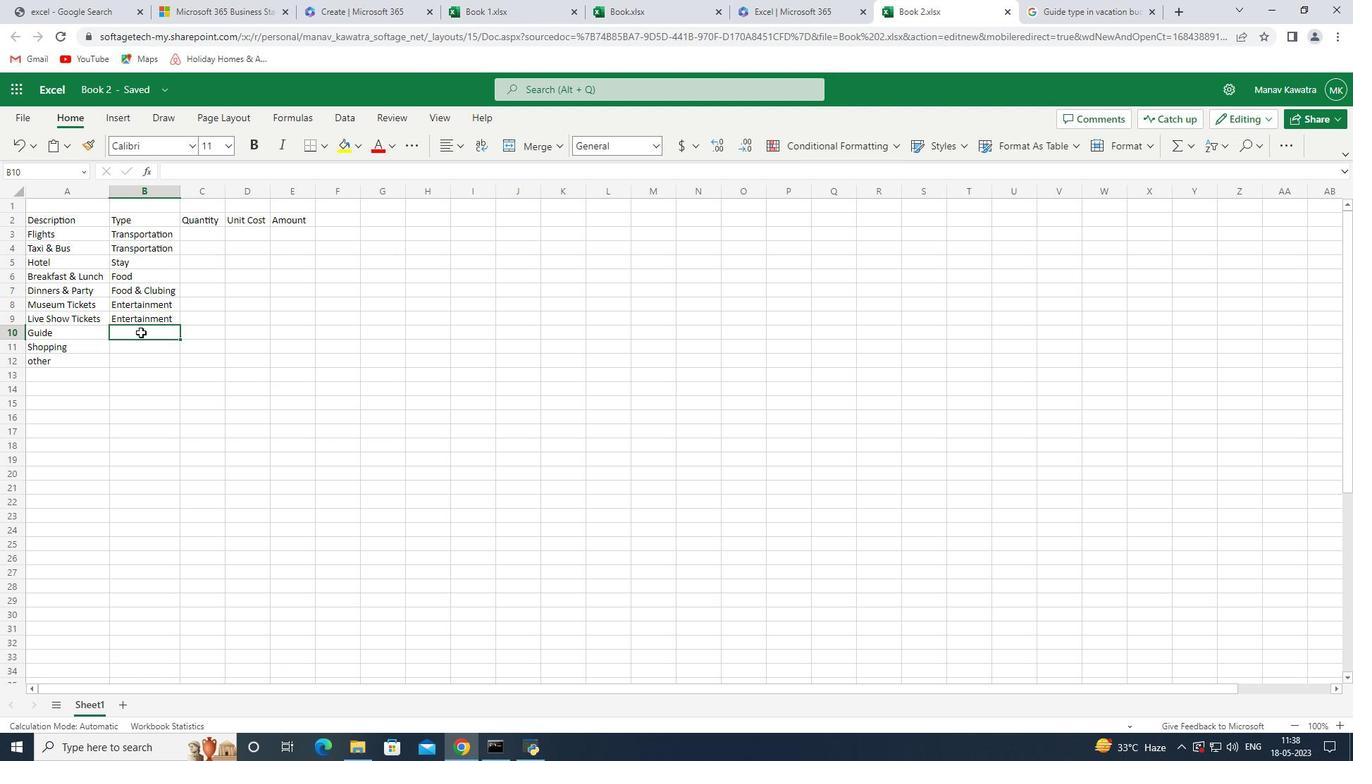 
Action: Key pressed <Key.shift>E<Key.enter><Key.shift><Key.shift><Key.shift>E<Key.shift><Key.shift><Key.shift><Key.shift><Key.shift><Key.shift><Key.shift><Key.shift><Key.shift><Key.shift><Key.shift><Key.shift><Key.shift><Key.shift><Key.shift><Key.shift><Key.shift><Key.shift><Key.shift><Key.shift><Key.shift><Key.shift><Key.shift><Key.shift><Key.shift><Key.shift><Key.shift><Key.shift><Key.shift><Key.shift><Key.shift><Key.shift><Key.shift><Key.shift><Key.enter>\<Key.backspace><Key.shift>O<Key.left><Key.left><Key.shift><Key.shift><Key.shift><Key.shift><Key.shift><Key.shift>Other<Key.down><Key.right><Key.up><Key.shift>Other<Key.space><Key.right><Key.up><Key.up><Key.up><Key.up><Key.up><Key.up><Key.up><Key.up><Key.up><Key.up><Key.down>
Screenshot: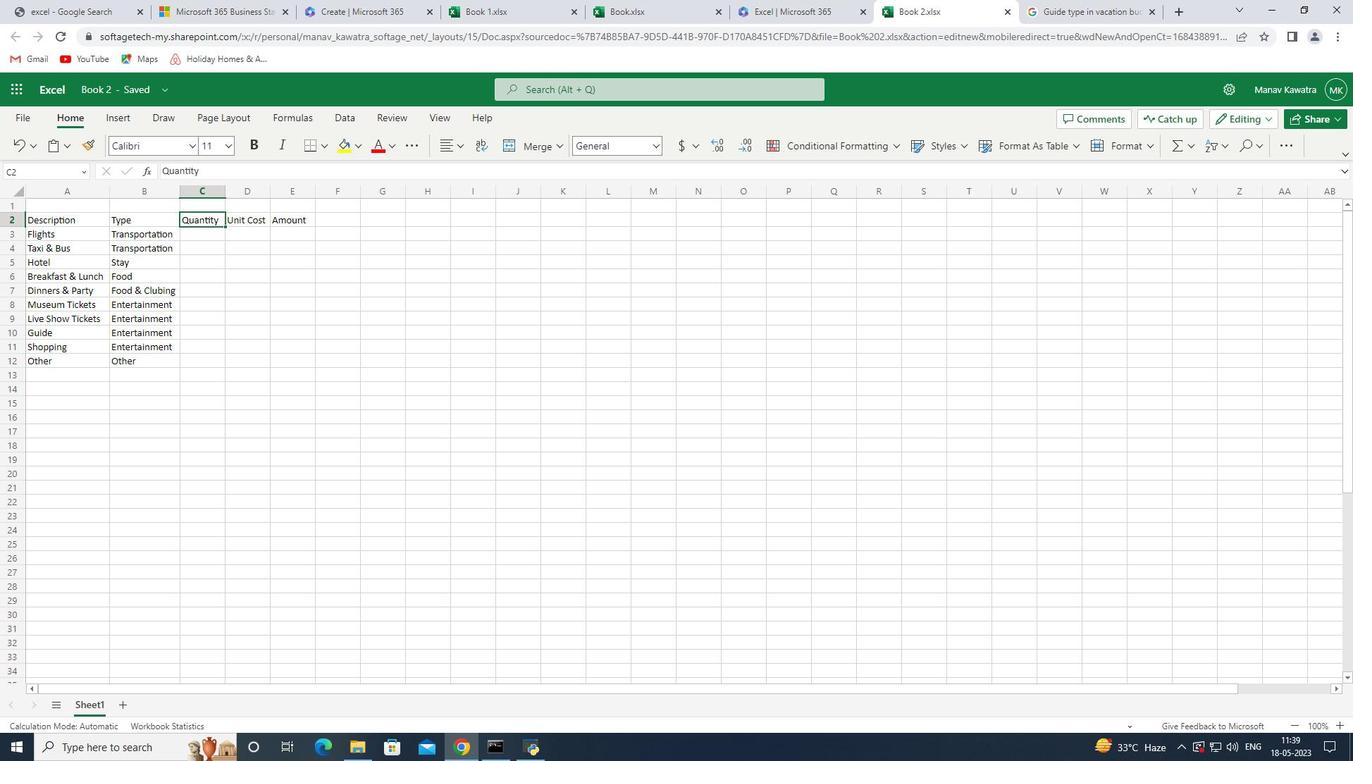 
Action: Mouse moved to (195, 184)
Screenshot: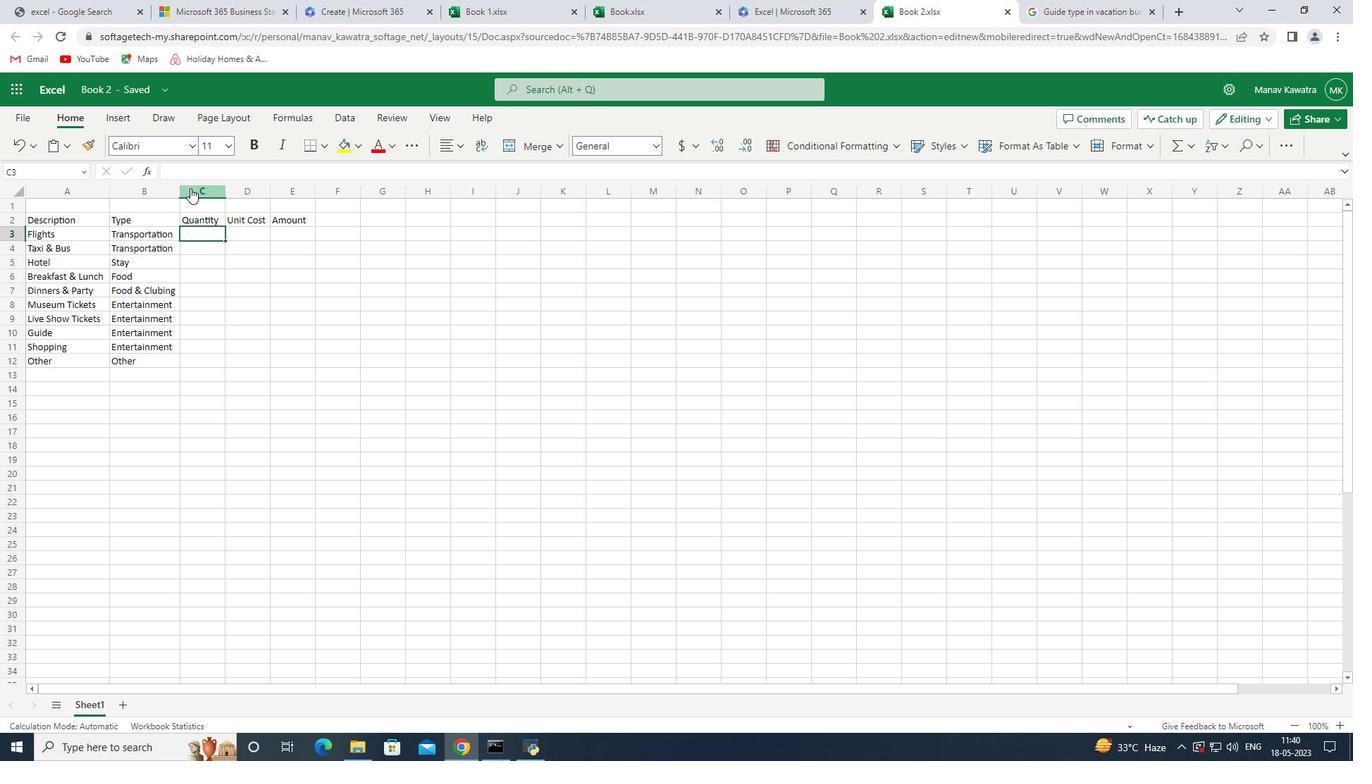 
Action: Mouse pressed left at (195, 184)
Screenshot: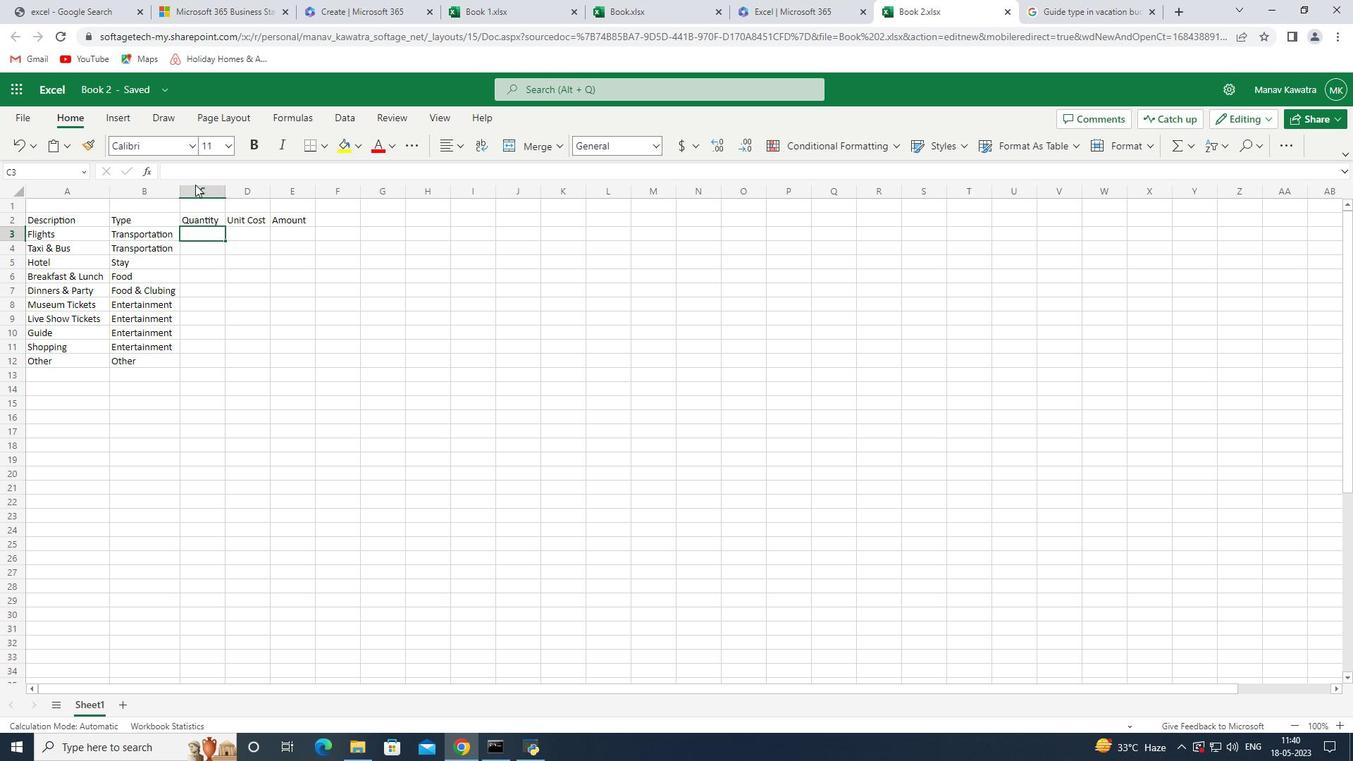 
Action: Mouse moved to (211, 186)
Screenshot: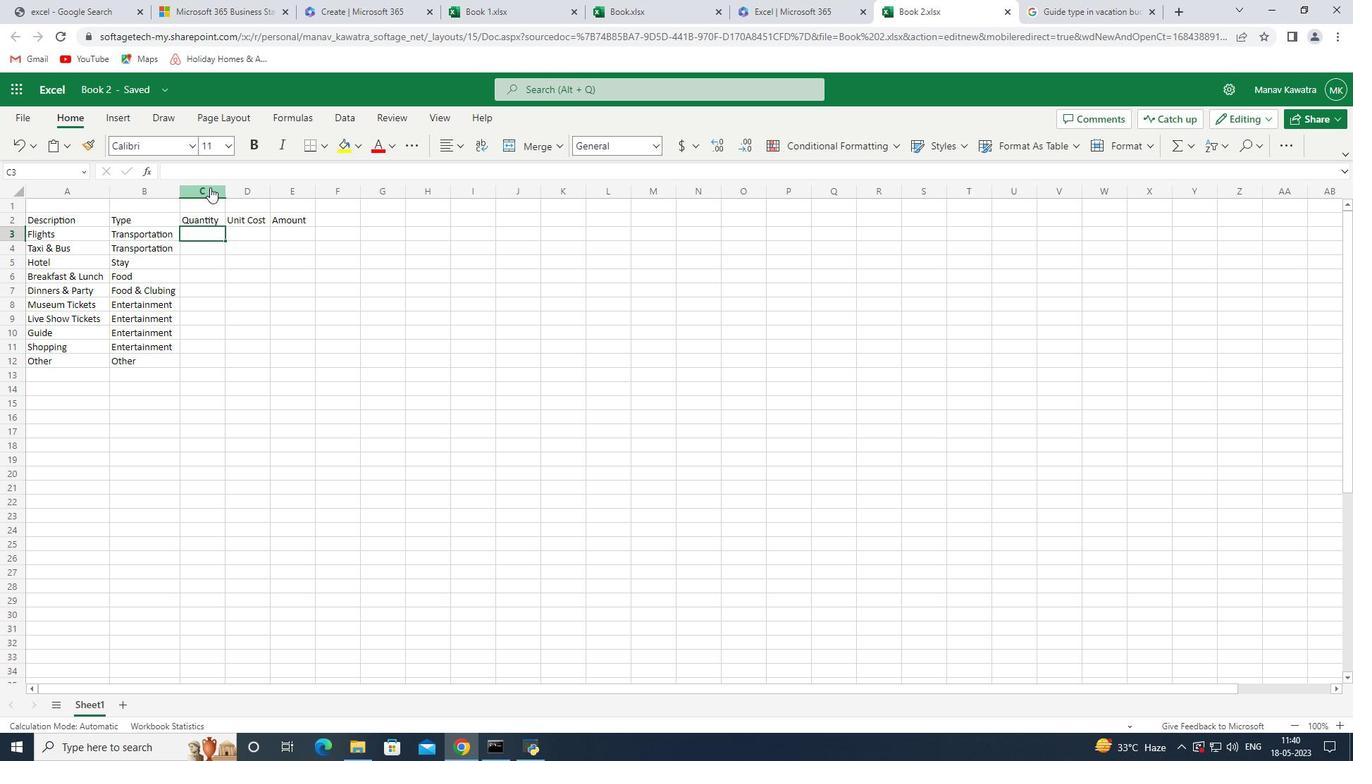 
Action: Mouse pressed left at (211, 186)
Screenshot: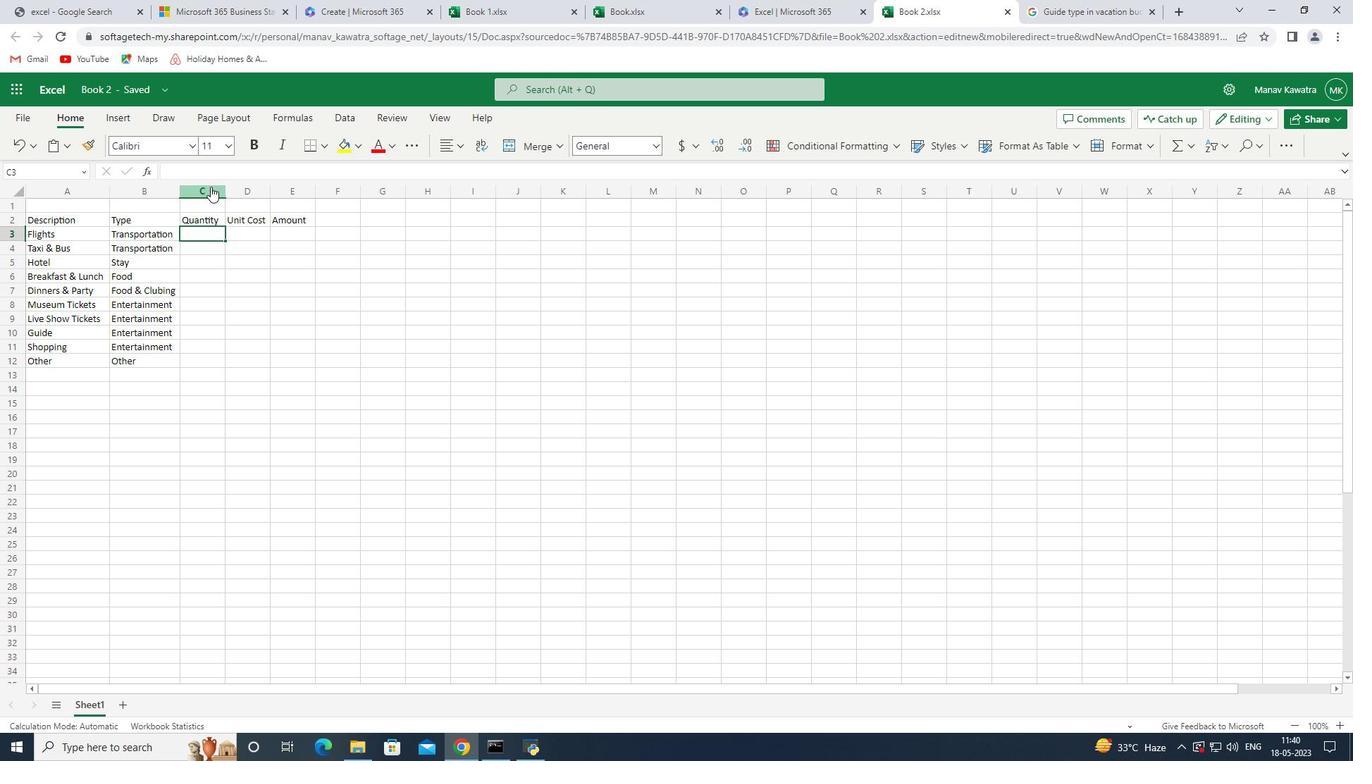 
Action: Mouse moved to (1292, 138)
Screenshot: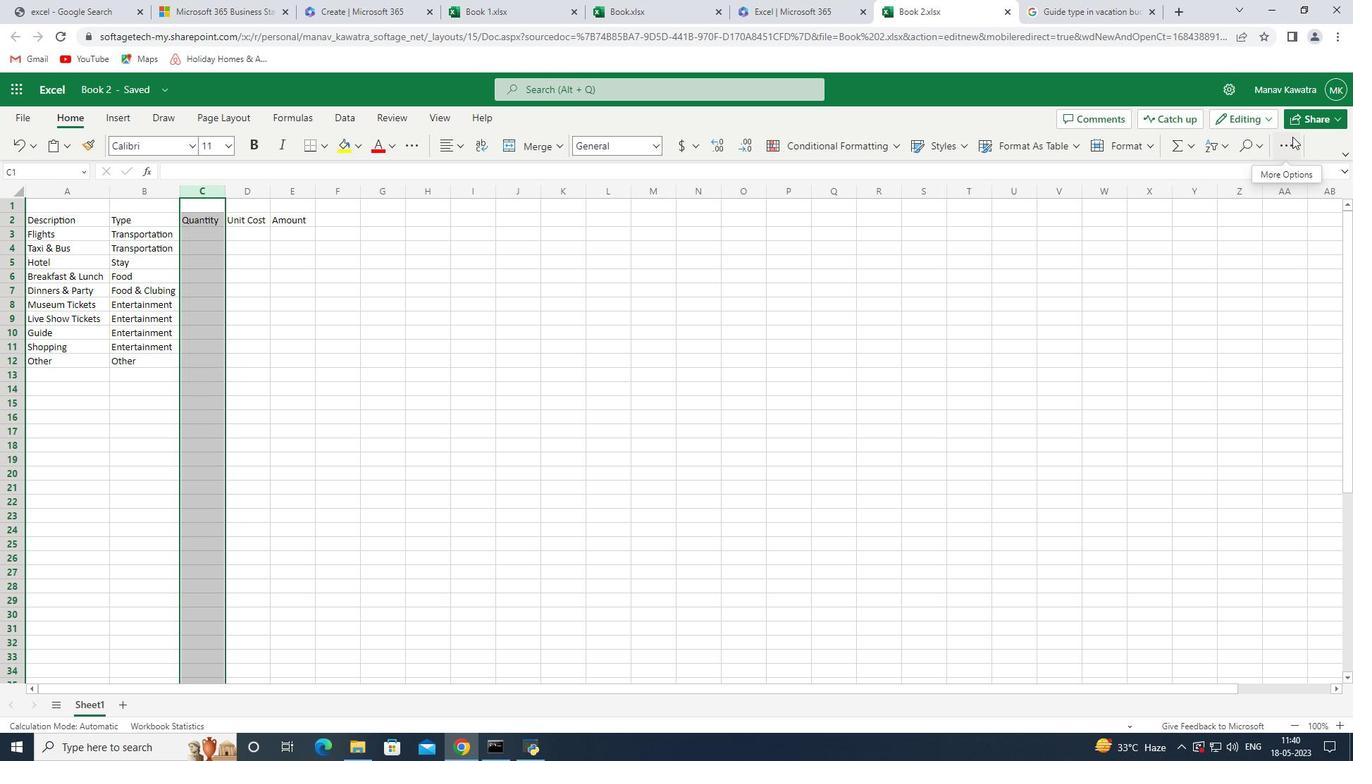 
Action: Mouse pressed left at (1292, 138)
Screenshot: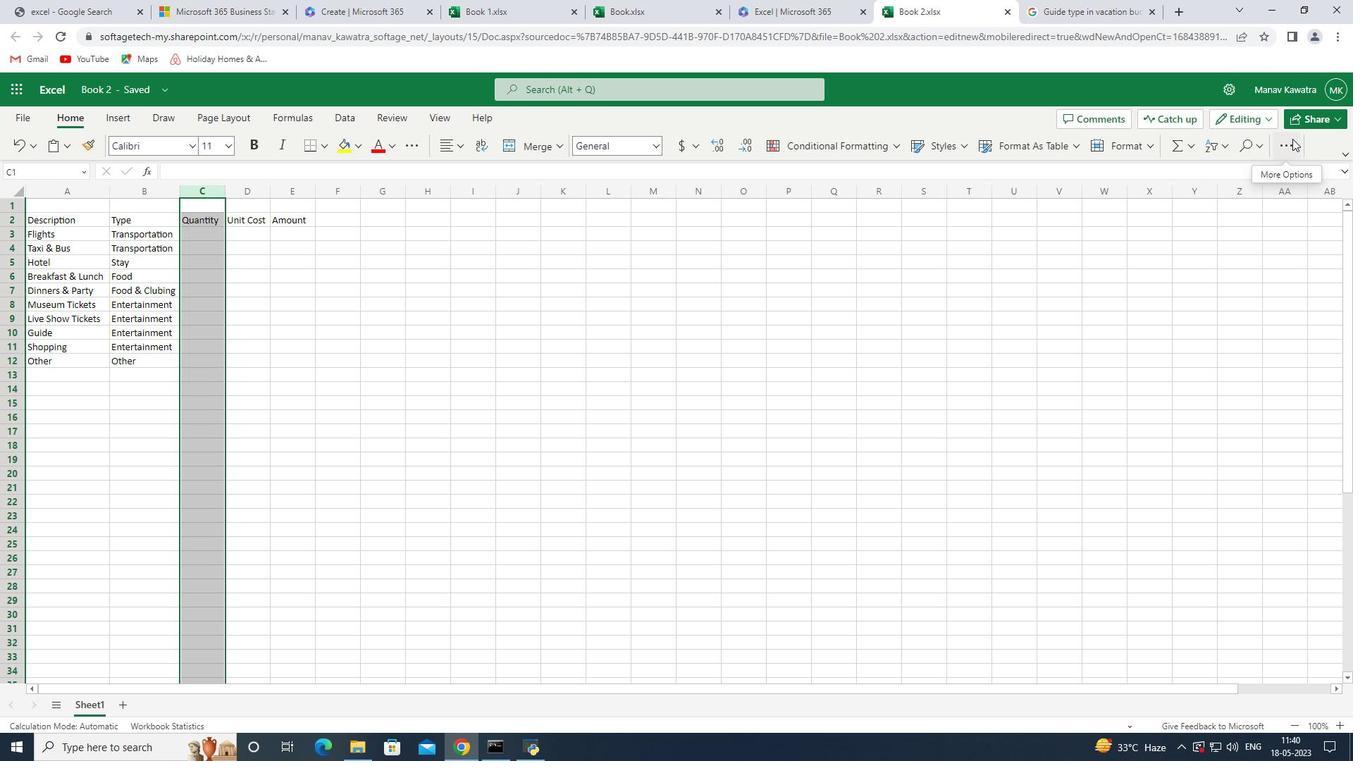 
Action: Mouse moved to (1289, 214)
Screenshot: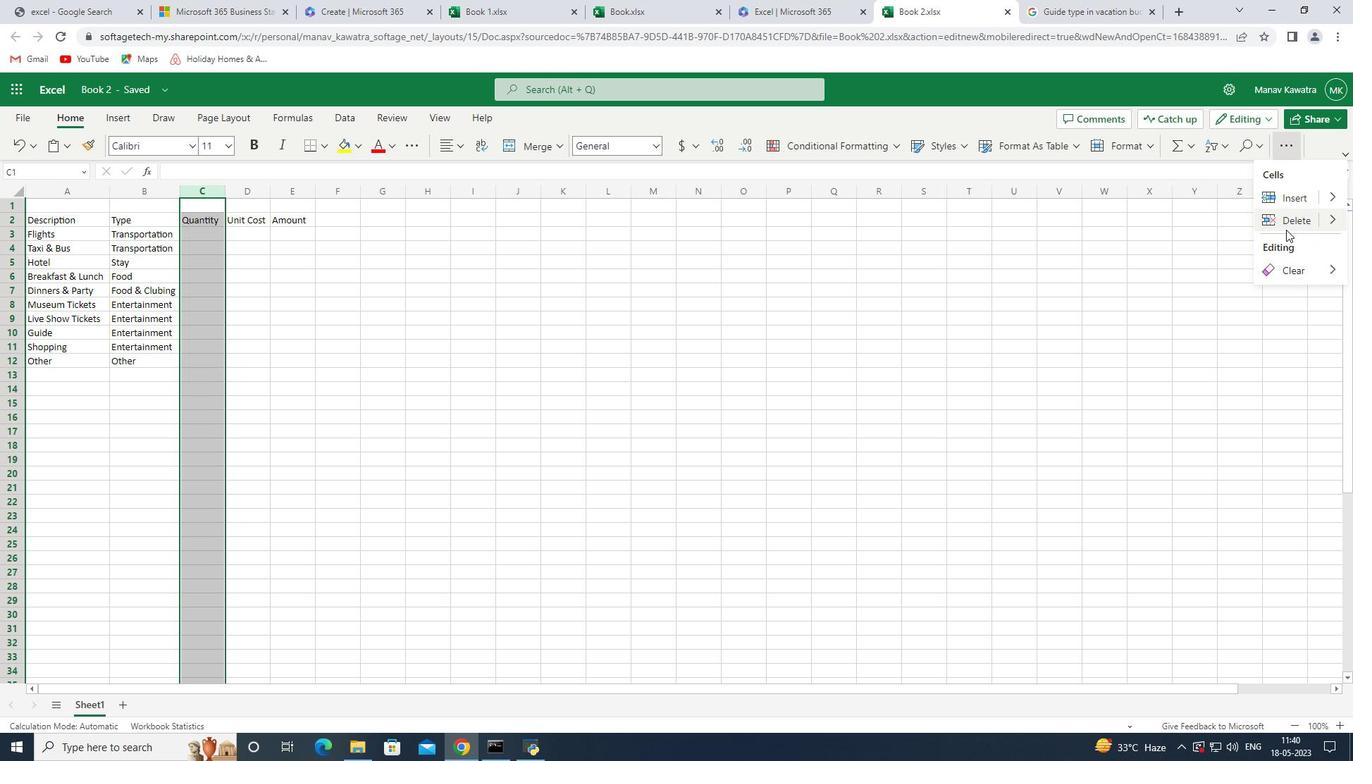 
Action: Mouse pressed left at (1289, 214)
Screenshot: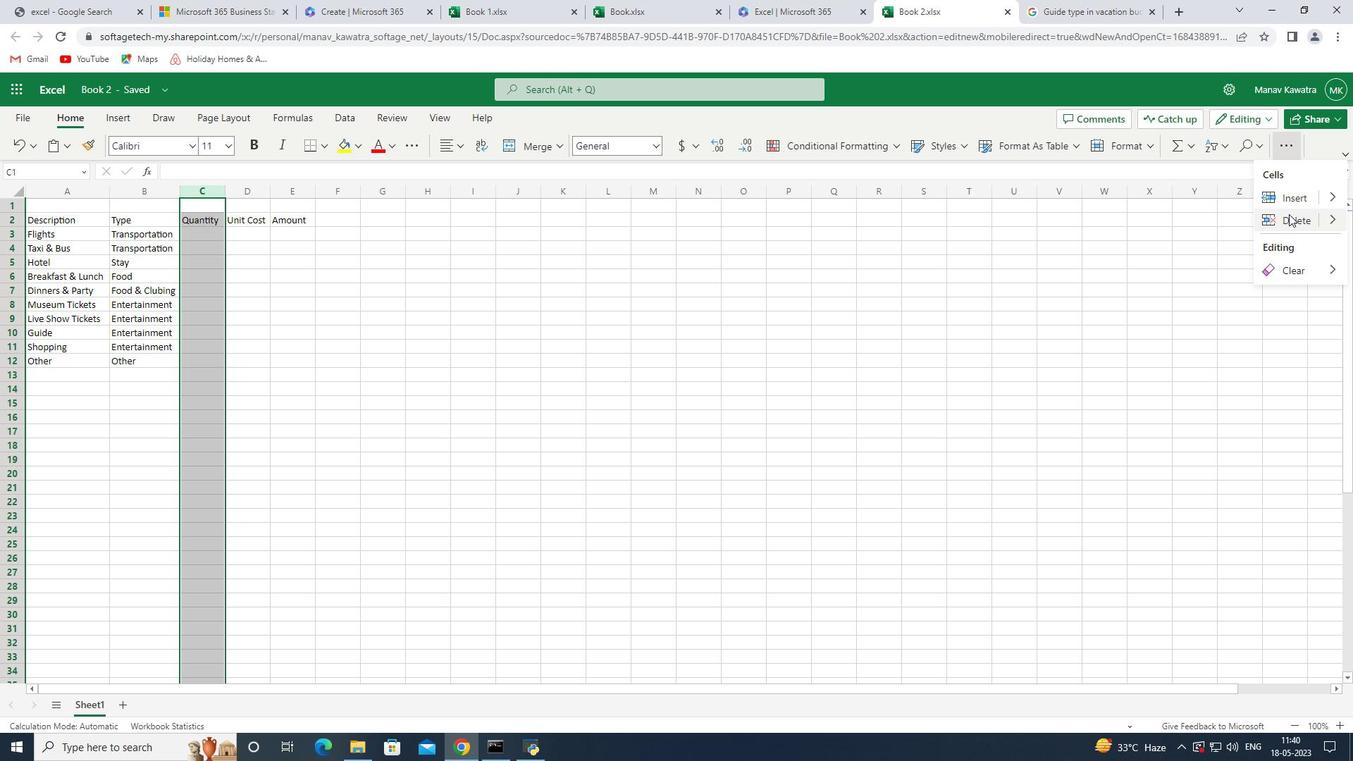 
Action: Mouse moved to (207, 234)
Screenshot: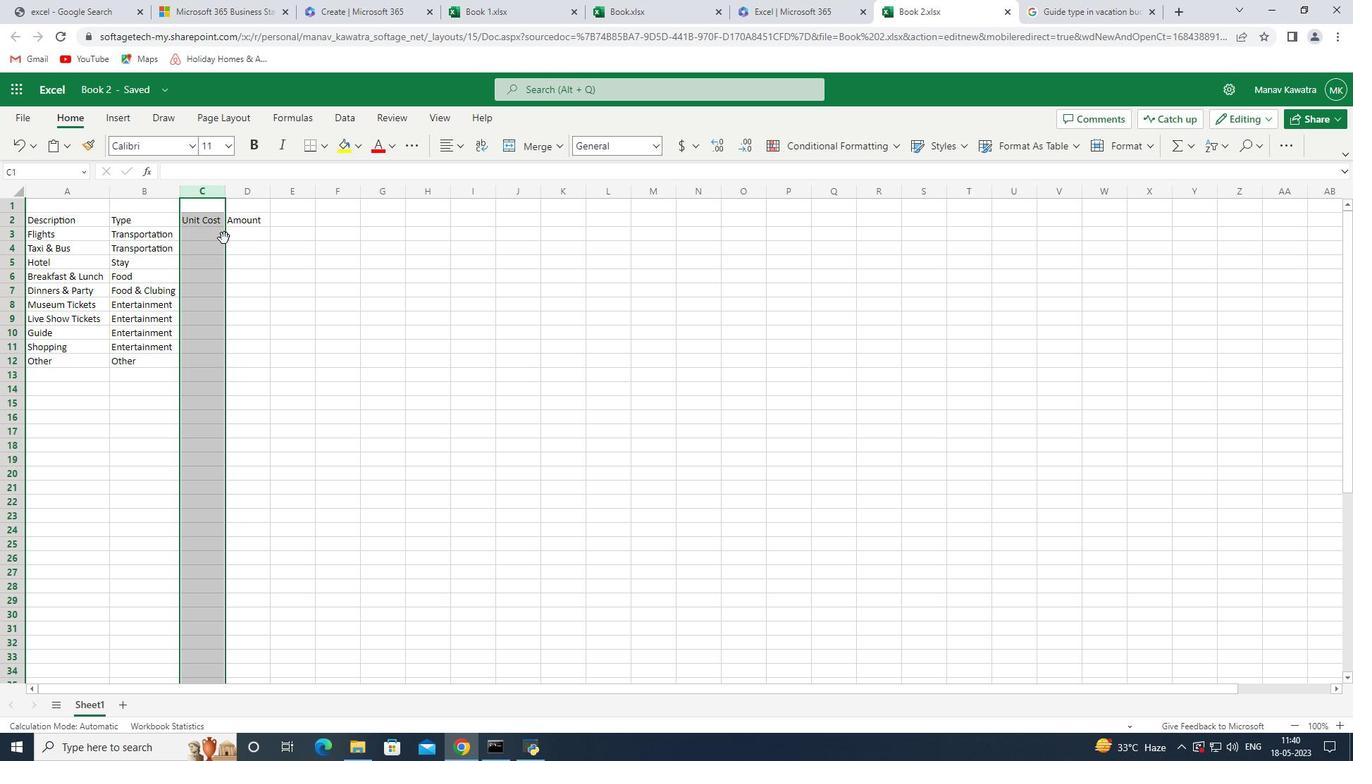 
Action: Mouse pressed left at (207, 234)
Screenshot: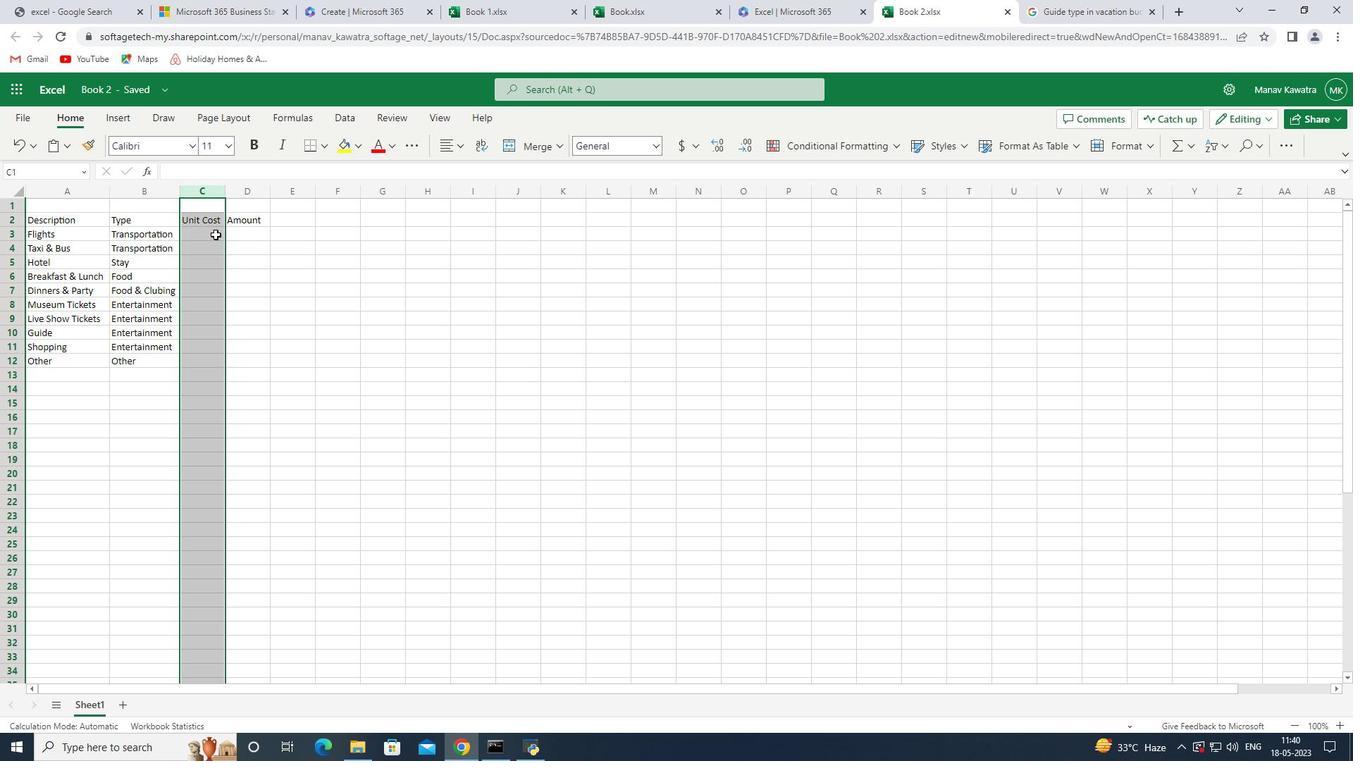 
Action: Mouse moved to (206, 234)
Screenshot: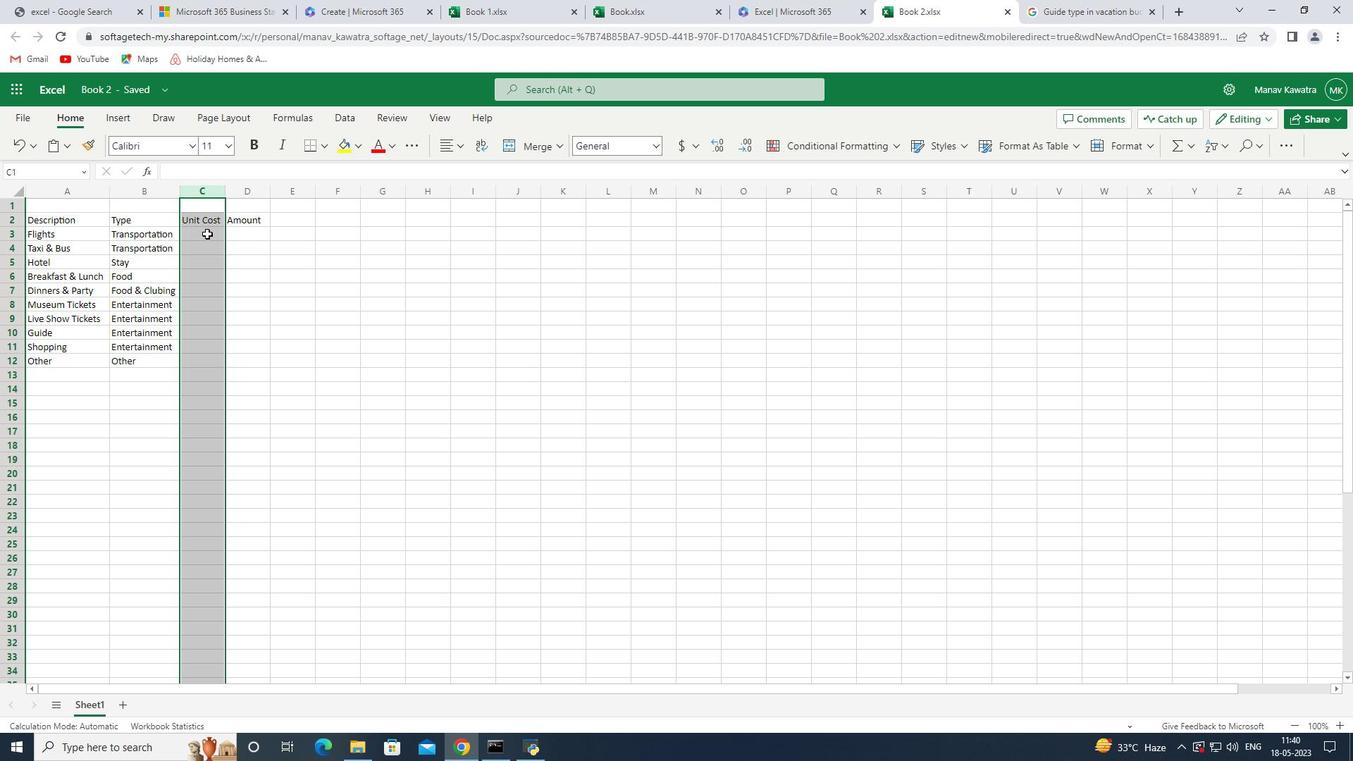
Action: Key pressed 1200<Key.backspace><Key.backspace>,000
Screenshot: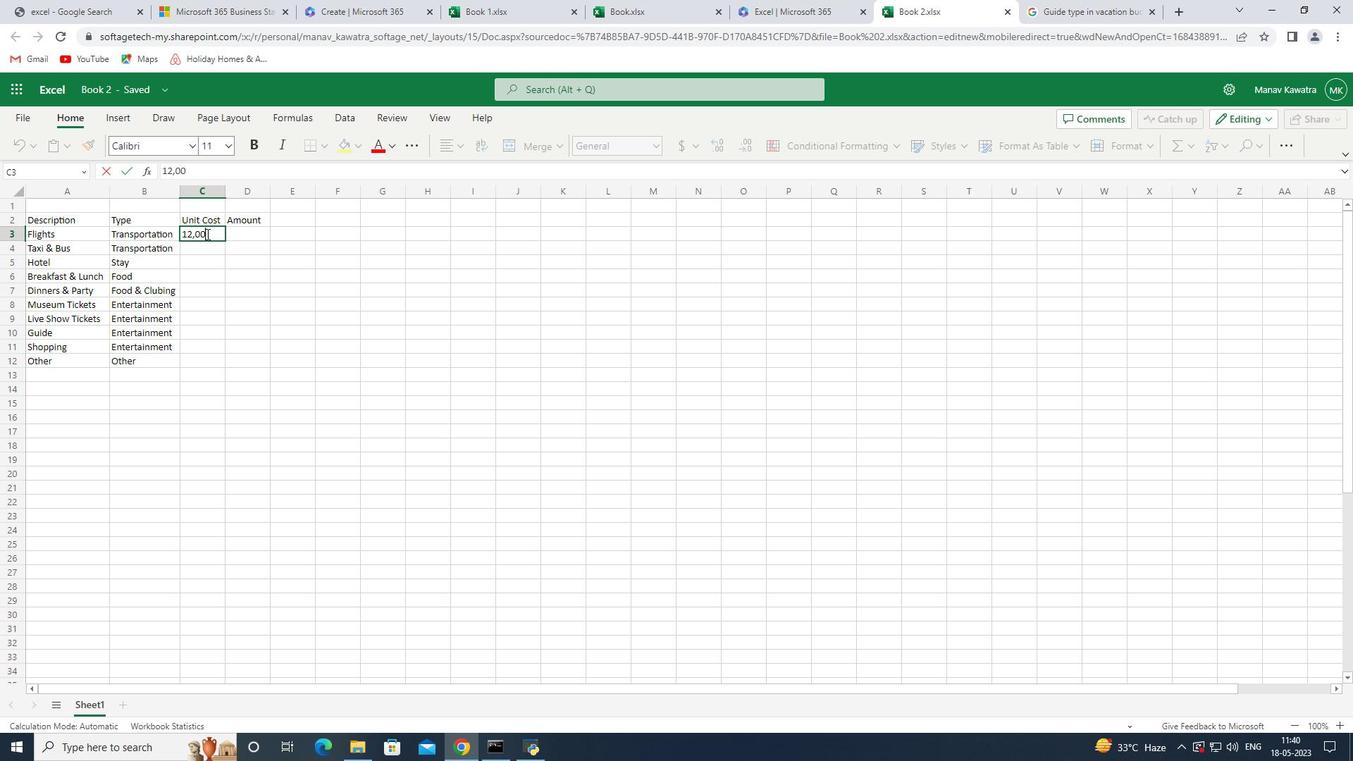 
Action: Mouse moved to (1295, 143)
Screenshot: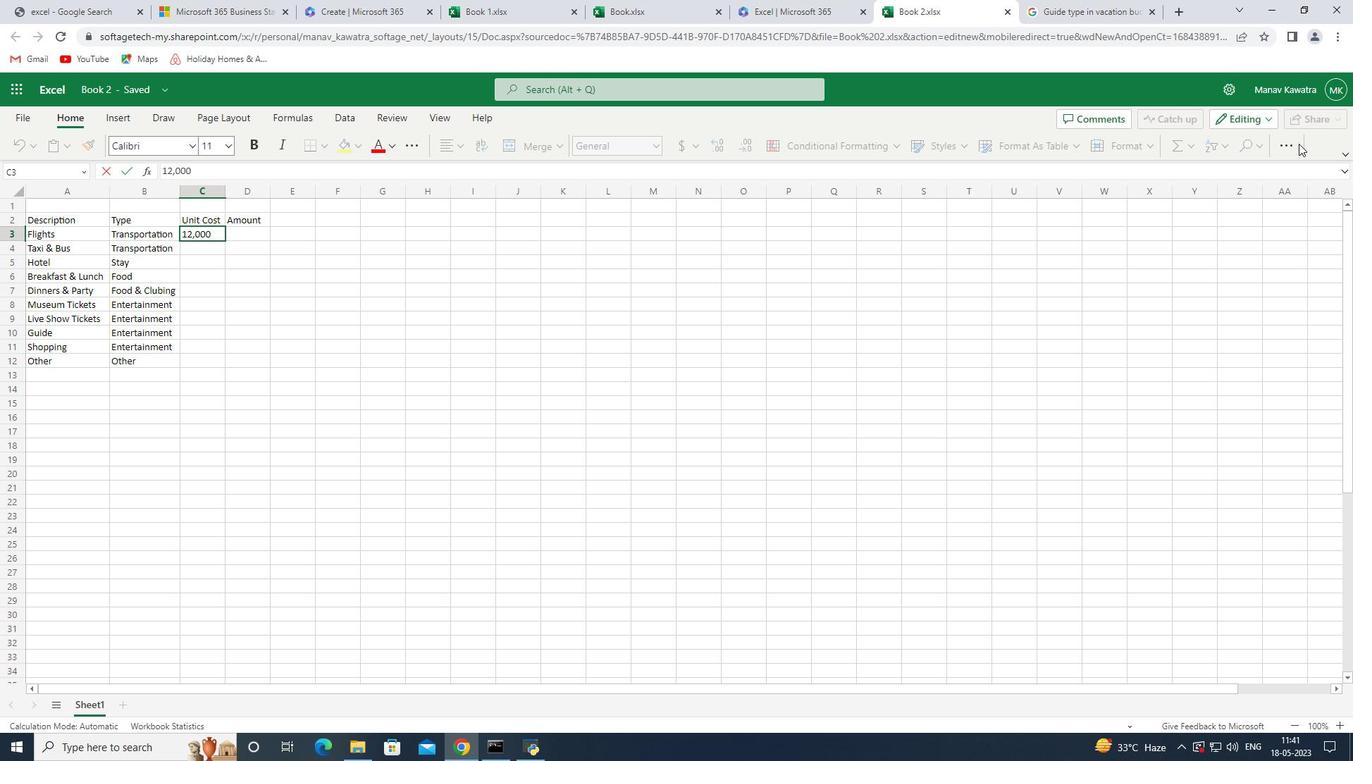 
Action: Mouse pressed left at (1295, 143)
Screenshot: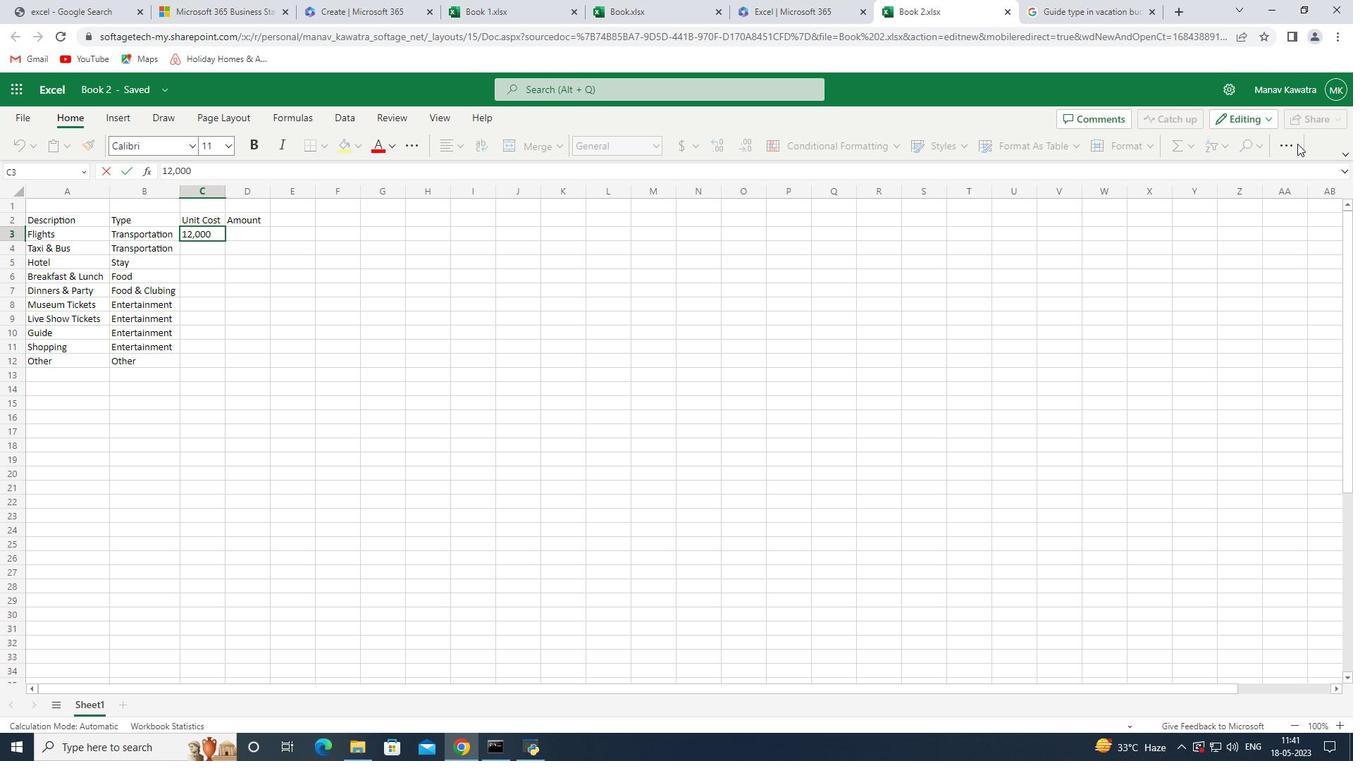
Action: Mouse moved to (683, 432)
Screenshot: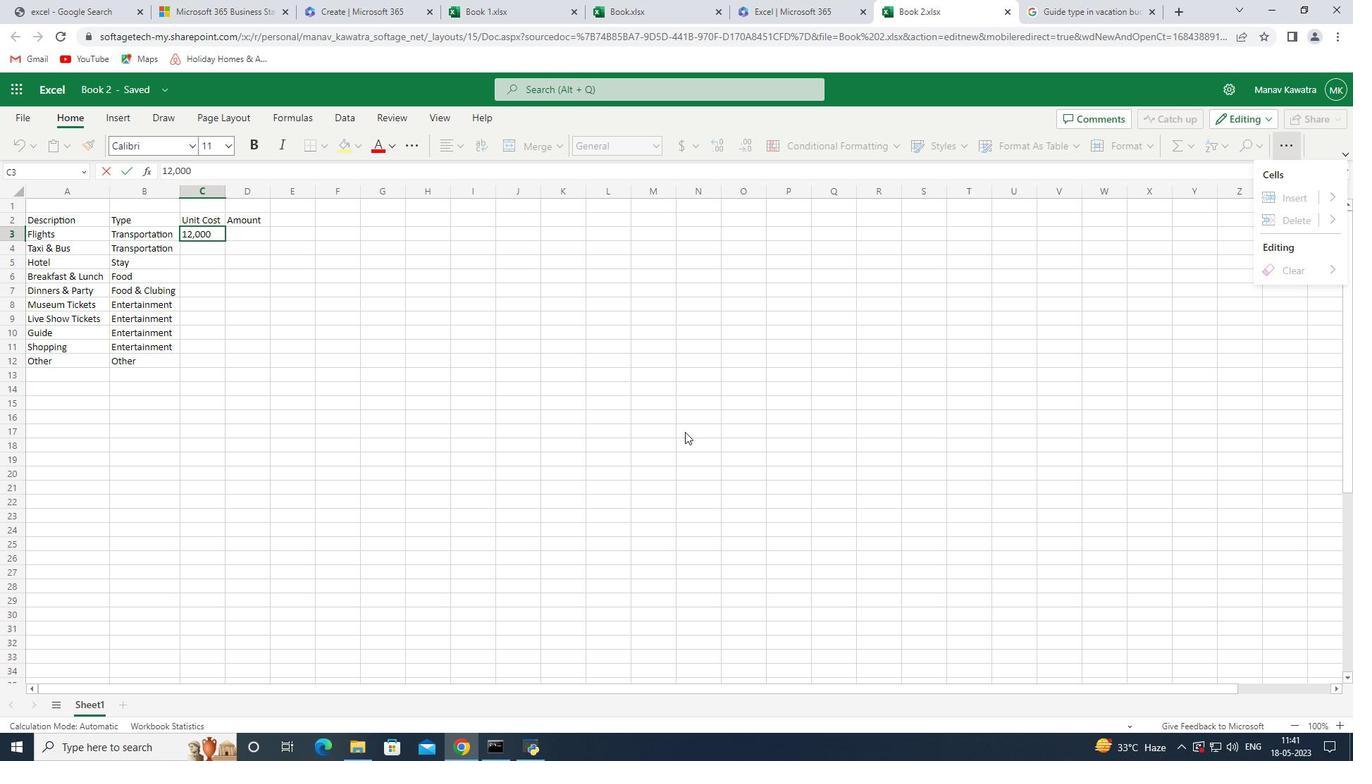 
Action: Key pressed ctrl+Z<'\x1a'><'\x1a'><'\x1a'><'\x1a'><'\x1a'><'\x1a'><'\x1a'><'\x1a'><'\x1a'><'\x1a'>
Screenshot: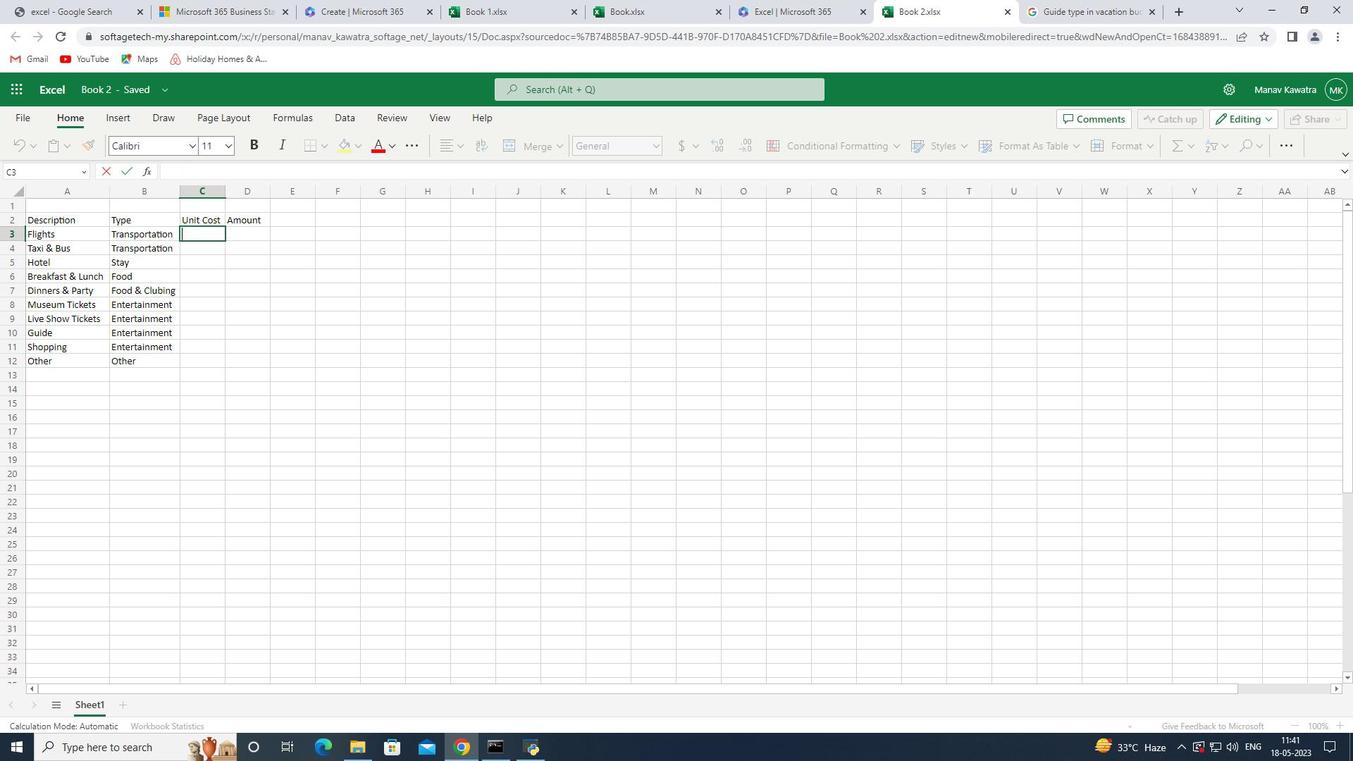 
Action: Mouse moved to (177, 406)
Screenshot: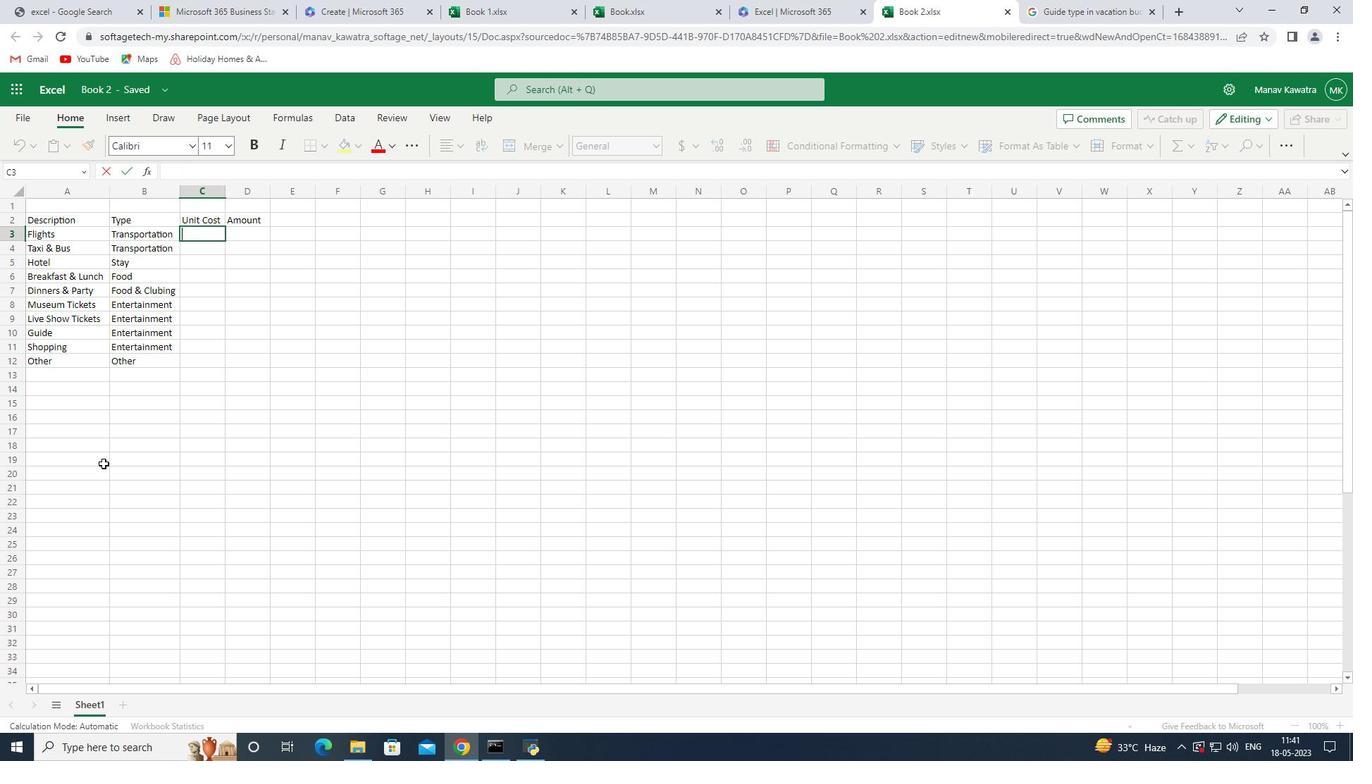 
Action: Key pressed ctrl+Zctrl+Z<'\x1a'><'\x1a'><'\x1a'>
Screenshot: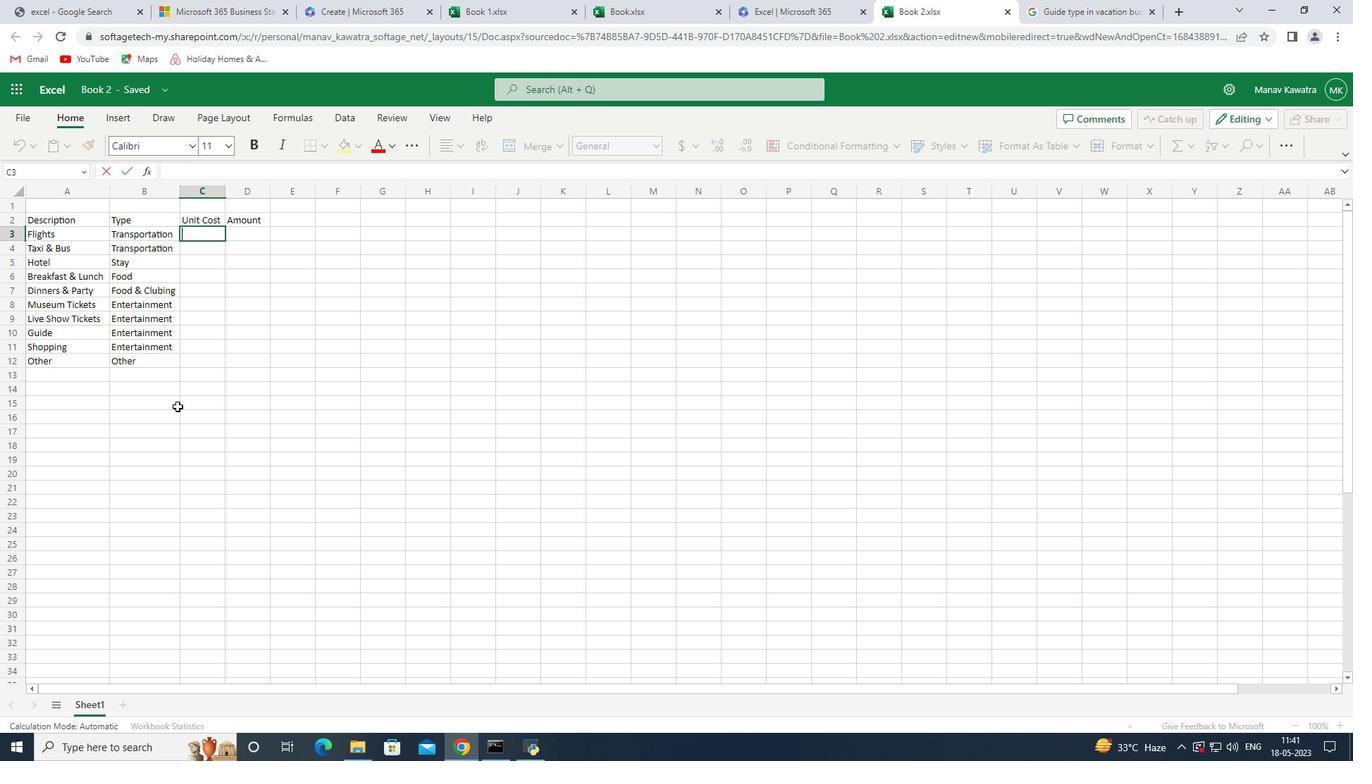 
Action: Mouse moved to (212, 193)
Screenshot: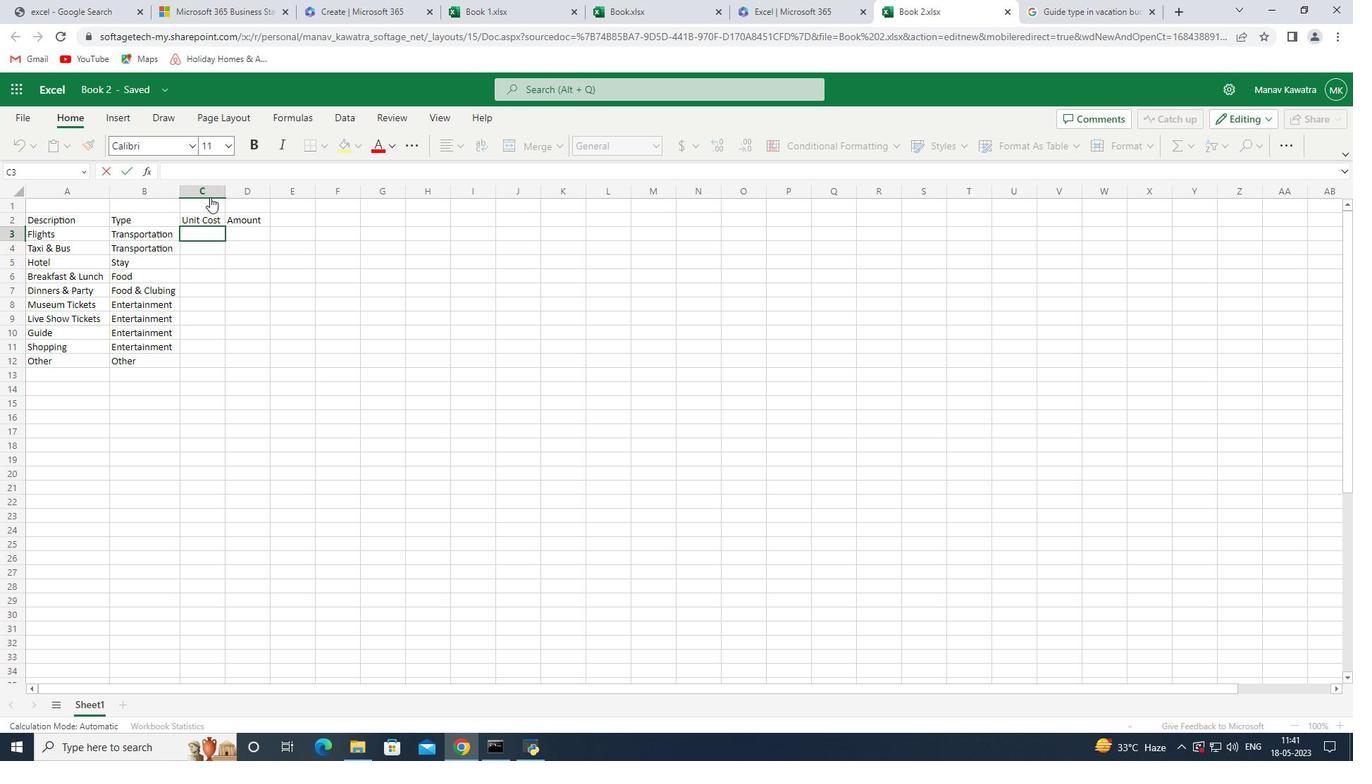 
Action: Mouse pressed left at (212, 193)
Screenshot: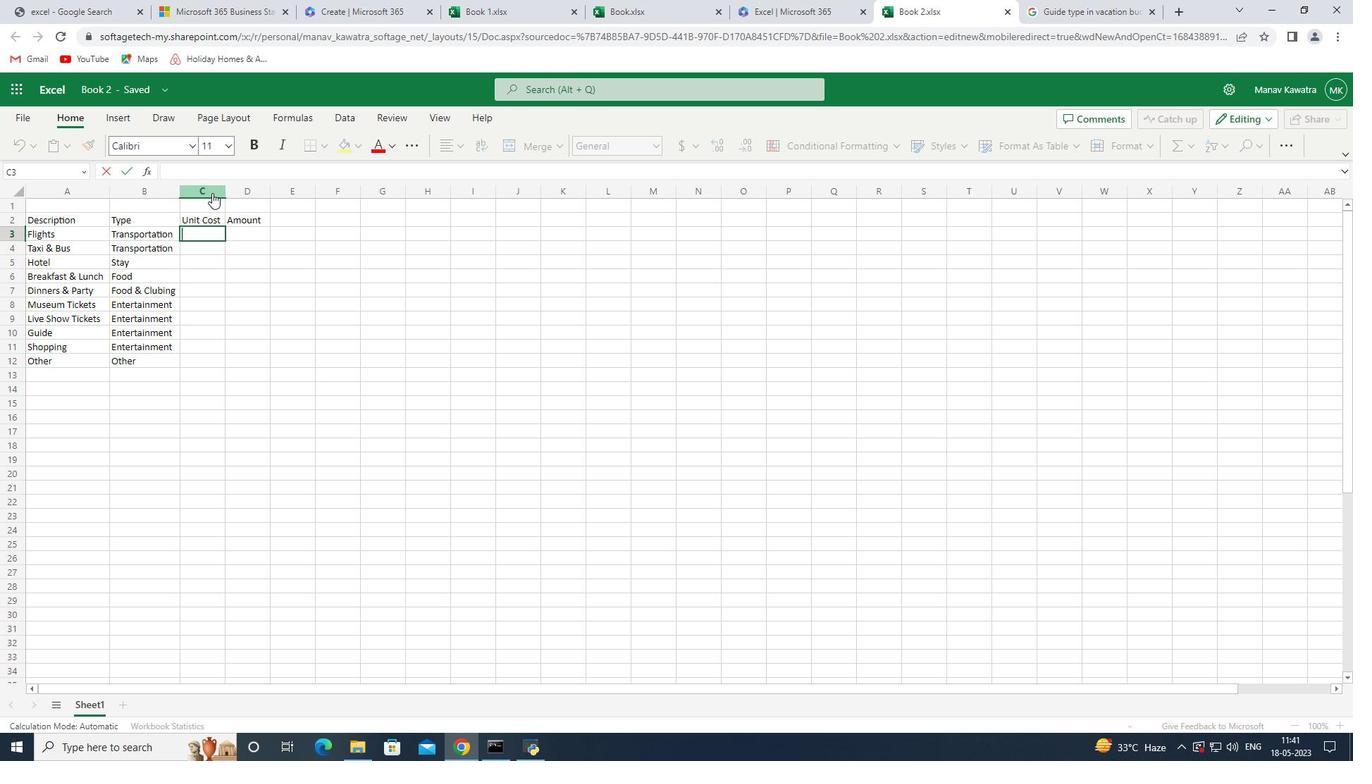
Action: Mouse moved to (1287, 150)
Screenshot: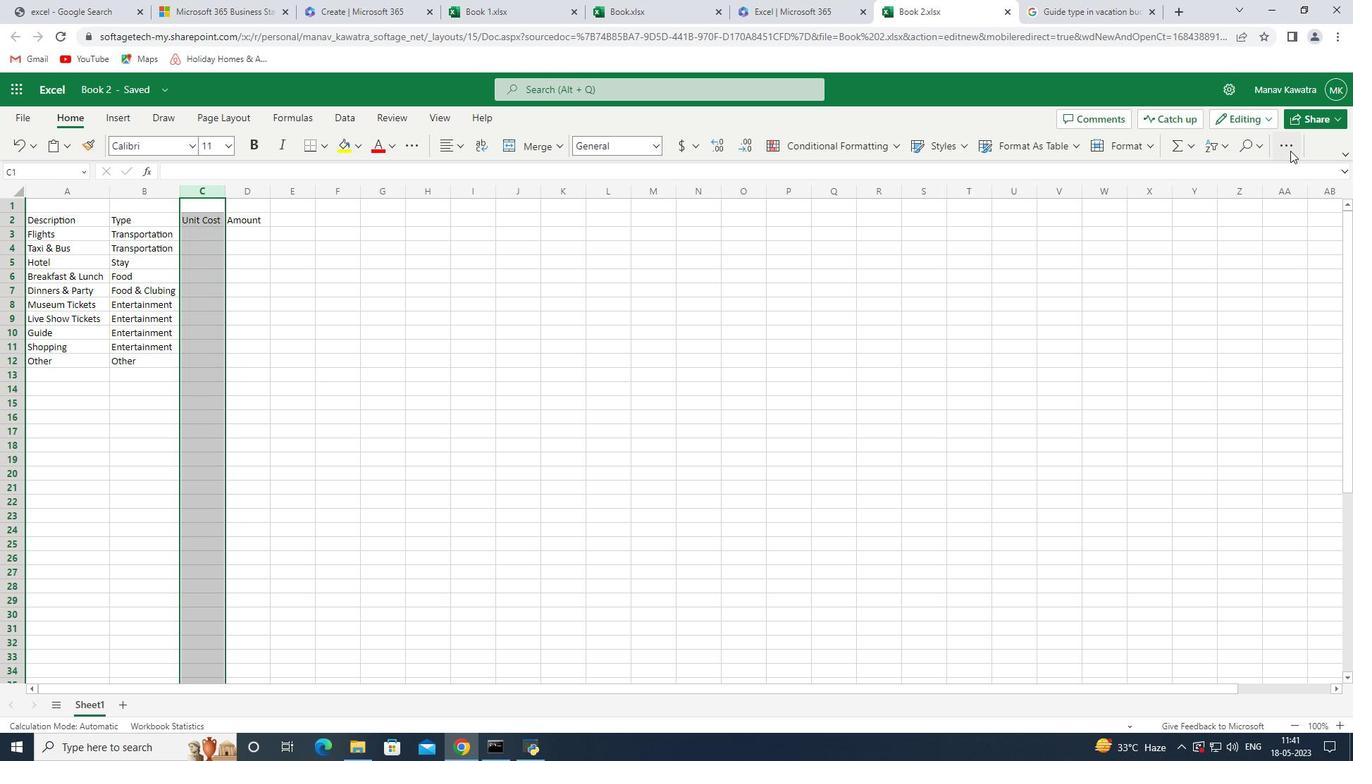 
Action: Mouse pressed left at (1287, 150)
Screenshot: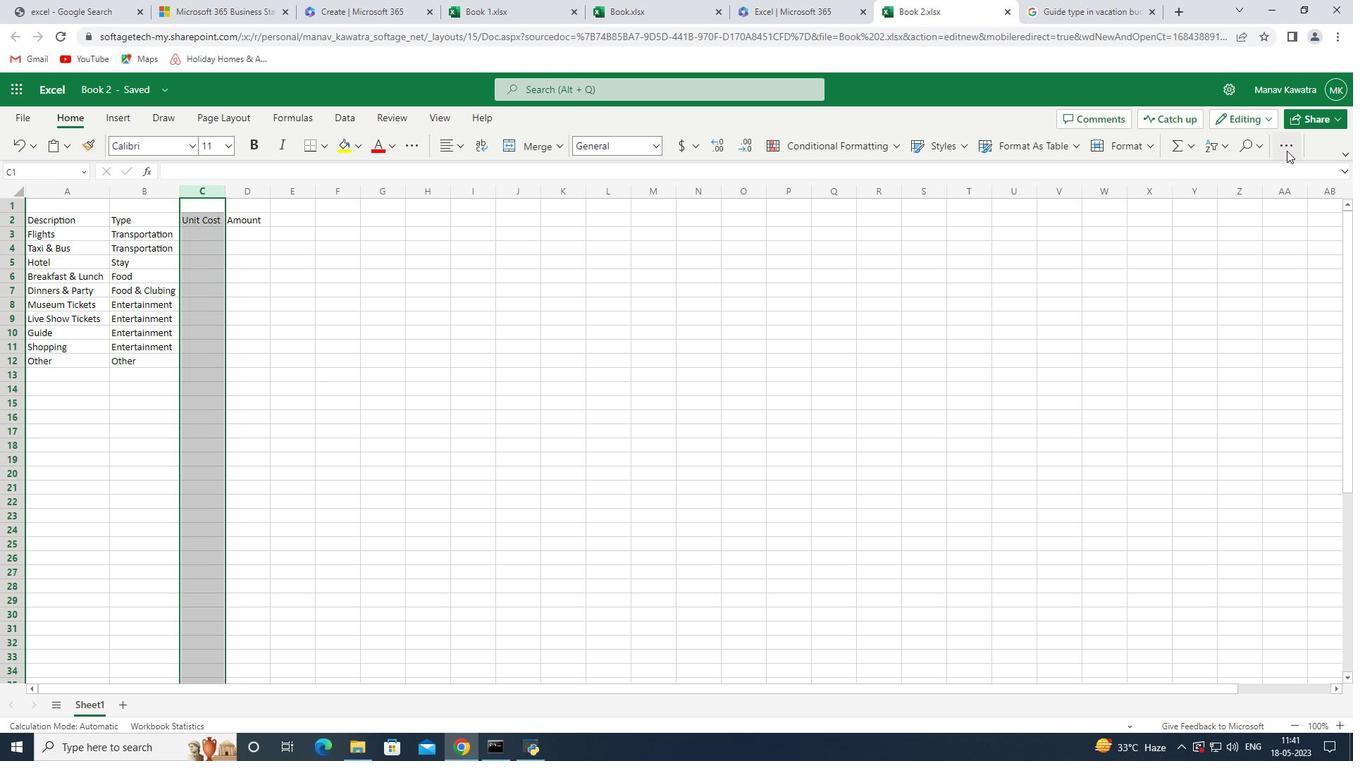 
Action: Mouse moved to (1292, 200)
Screenshot: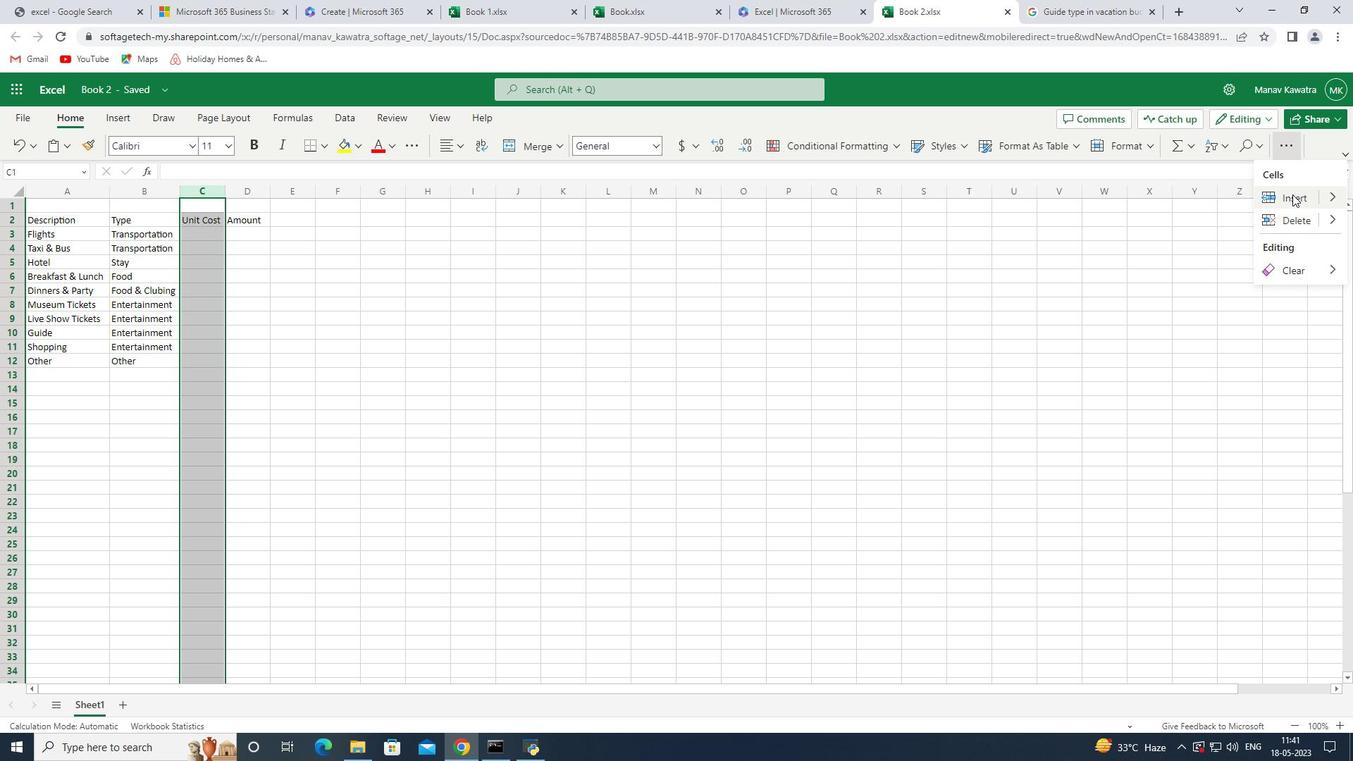 
Action: Mouse pressed left at (1292, 200)
Screenshot: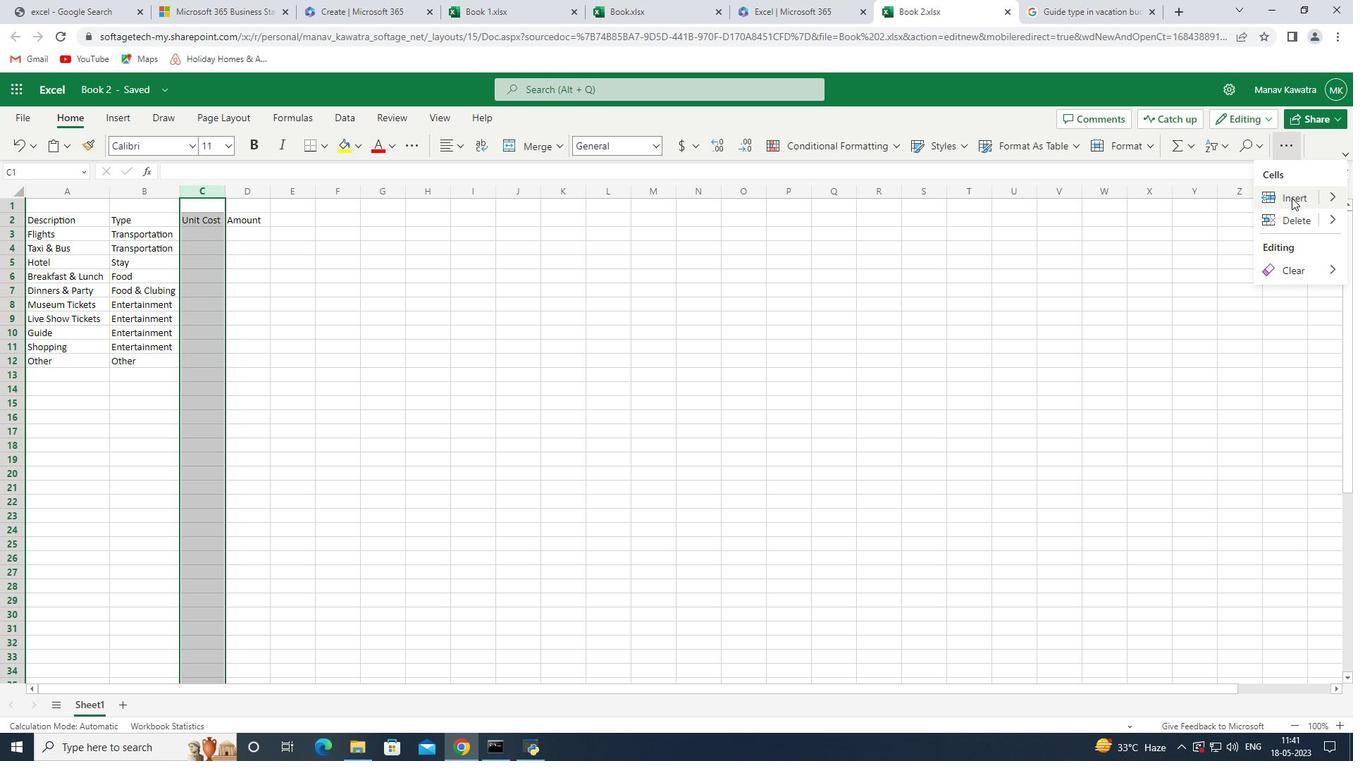
Action: Mouse moved to (206, 221)
Screenshot: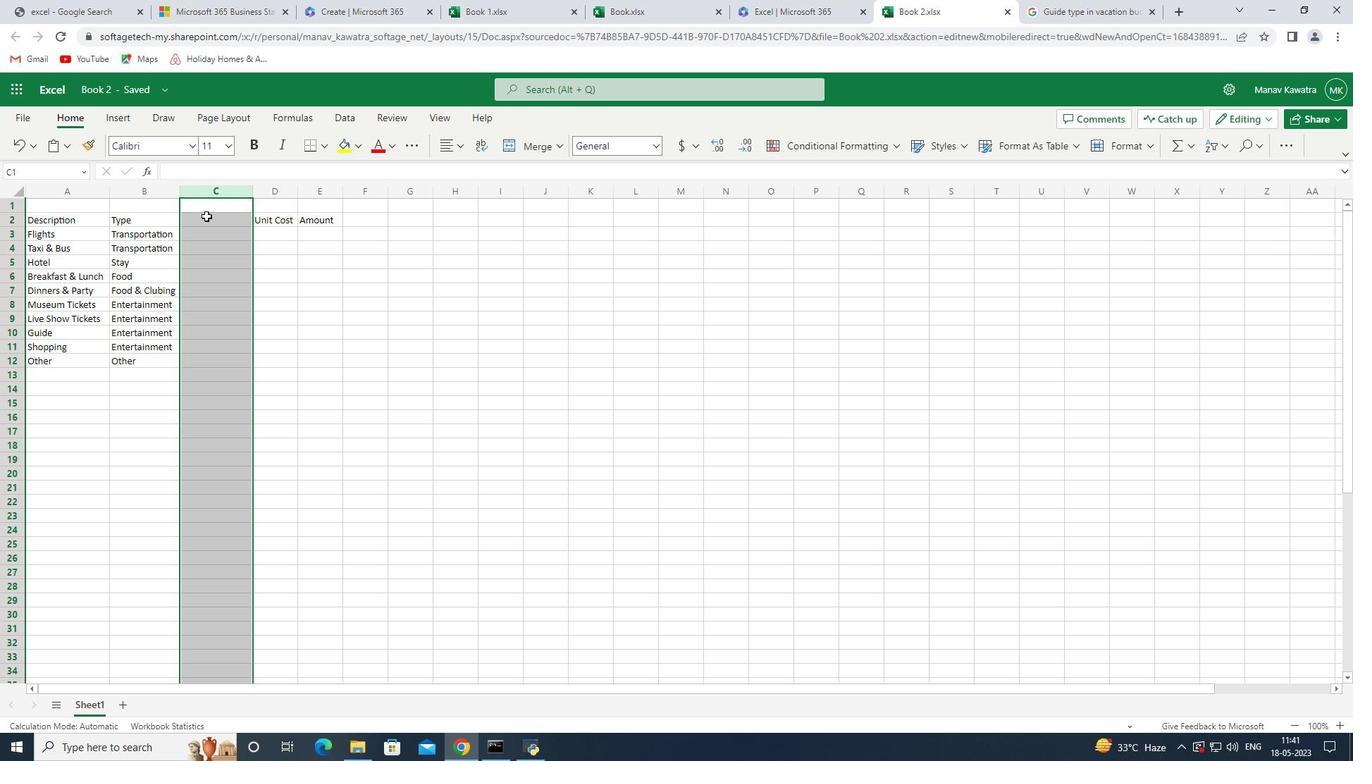 
Action: Mouse pressed left at (206, 221)
Screenshot: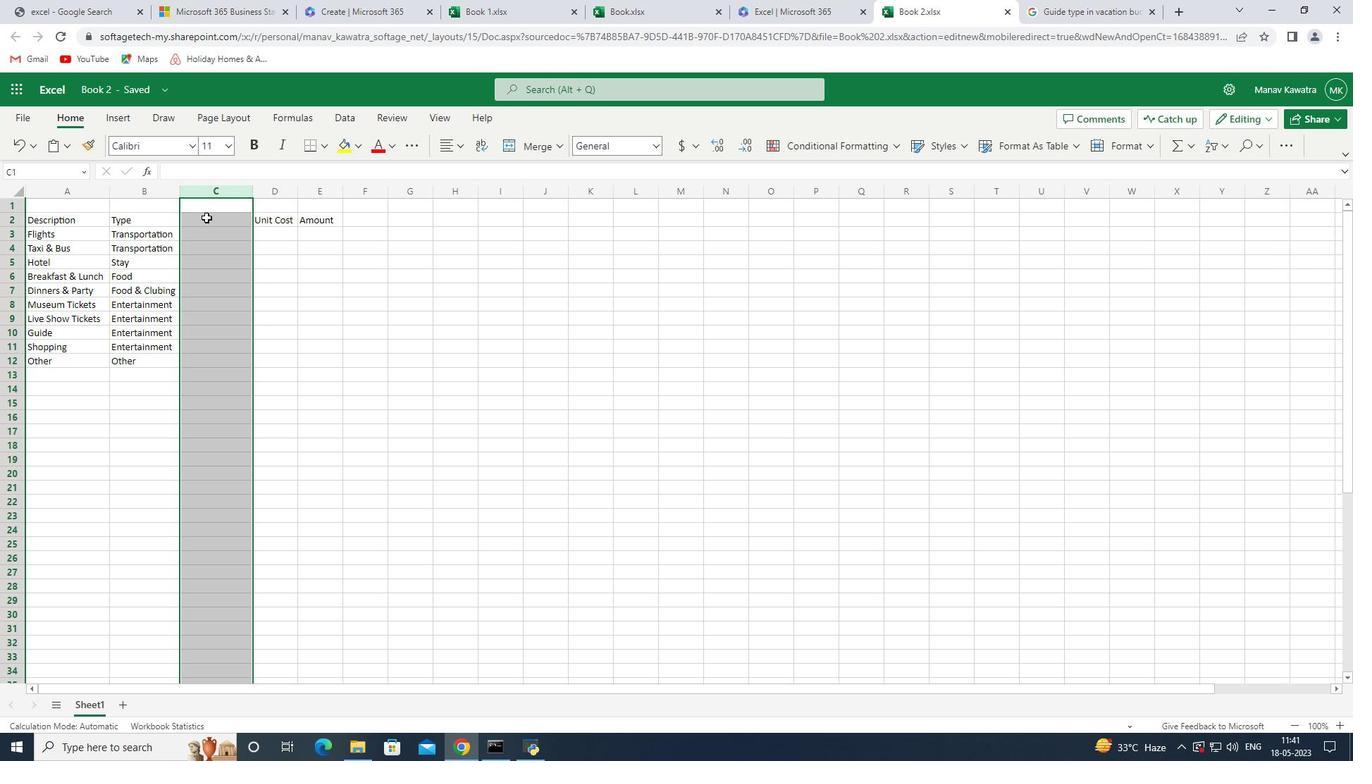 
Action: Key pressed <Key.shift><Key.shift>Quantity<Key.down>
Screenshot: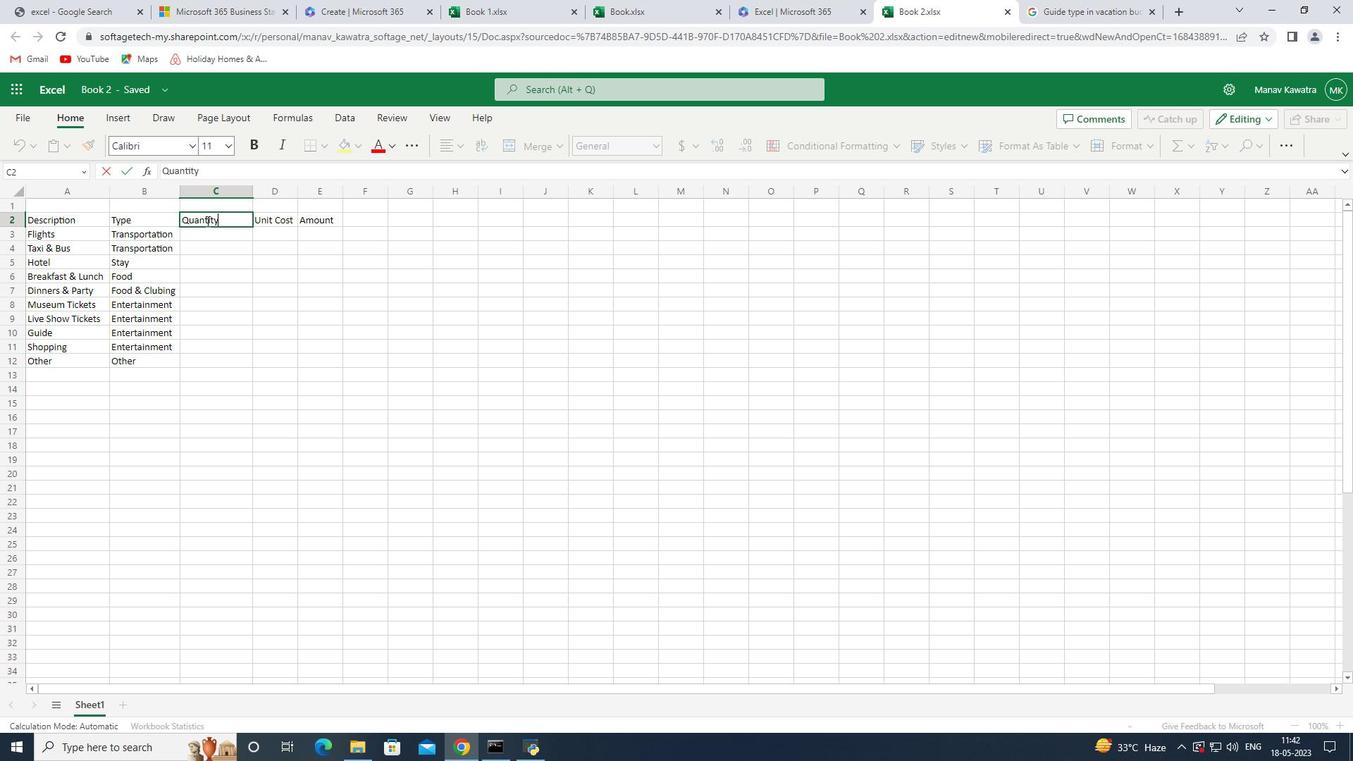
Action: Mouse moved to (283, 217)
Screenshot: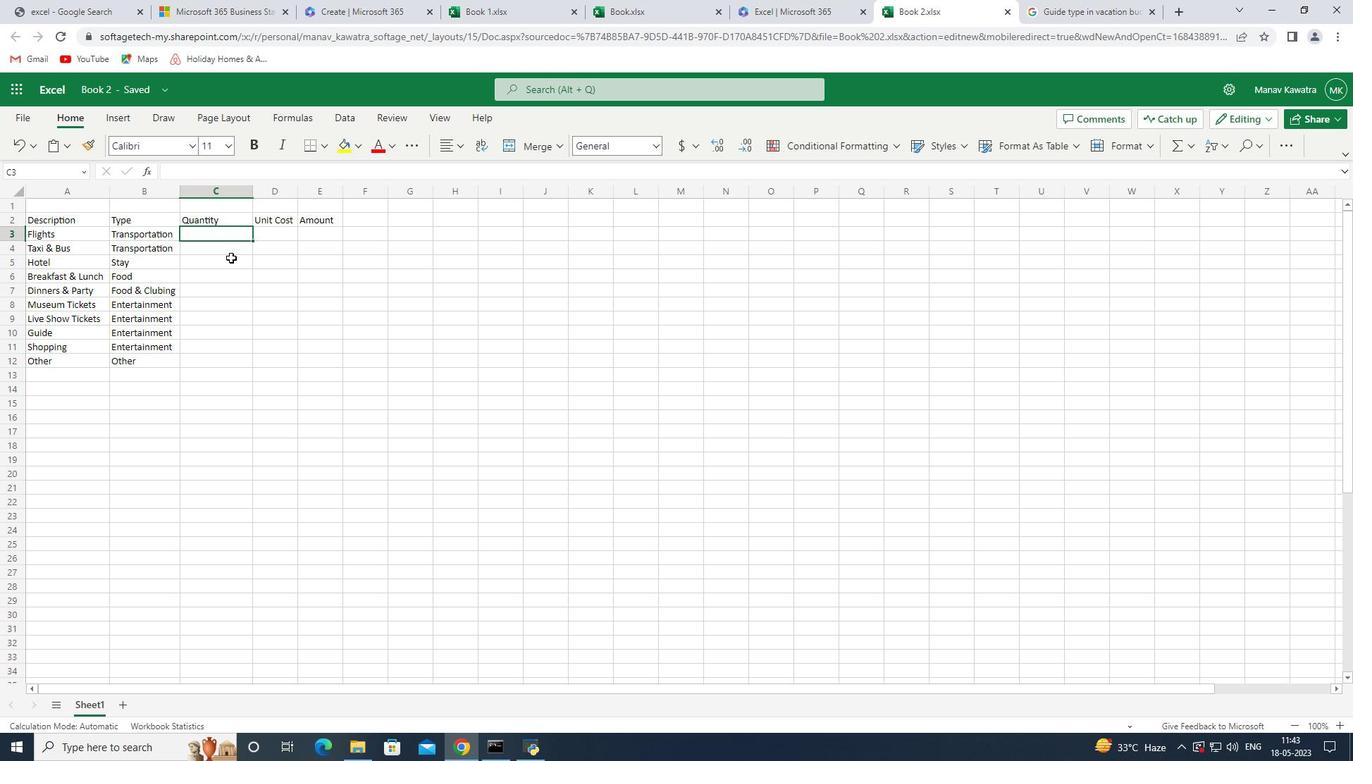 
Action: Key pressed 2<Key.backspace>2<Key.down>10<Key.enter><Key.up>
Screenshot: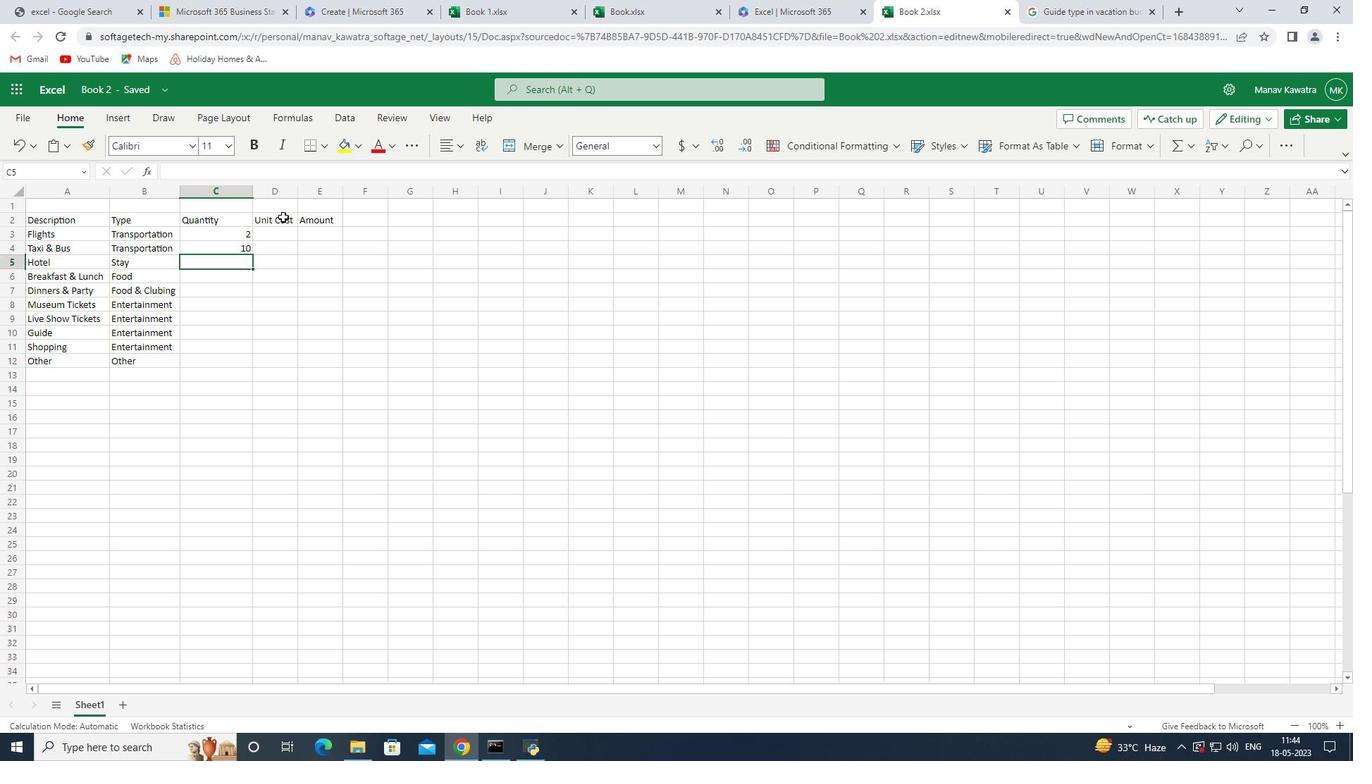 
Action: Mouse moved to (76, 249)
Screenshot: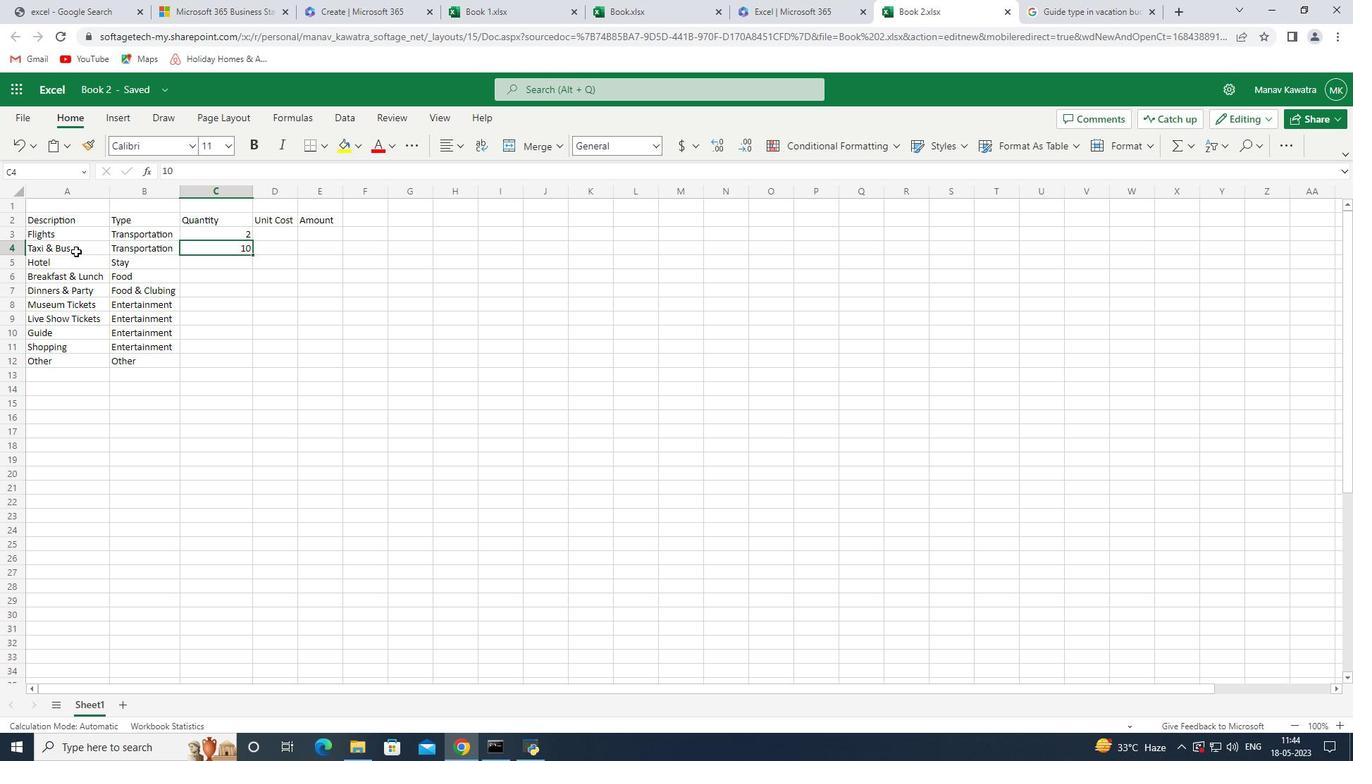 
Action: Mouse pressed left at (76, 249)
Screenshot: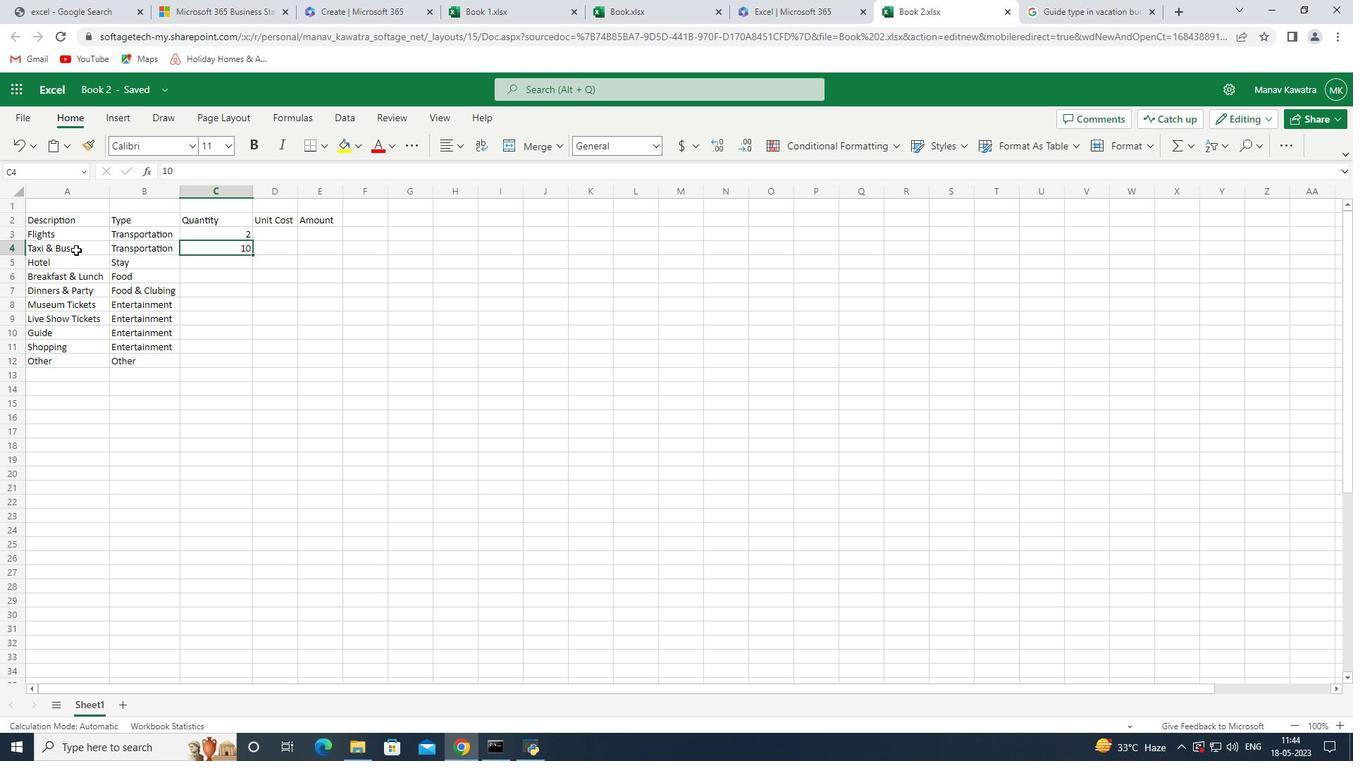 
Action: Mouse moved to (1279, 146)
Screenshot: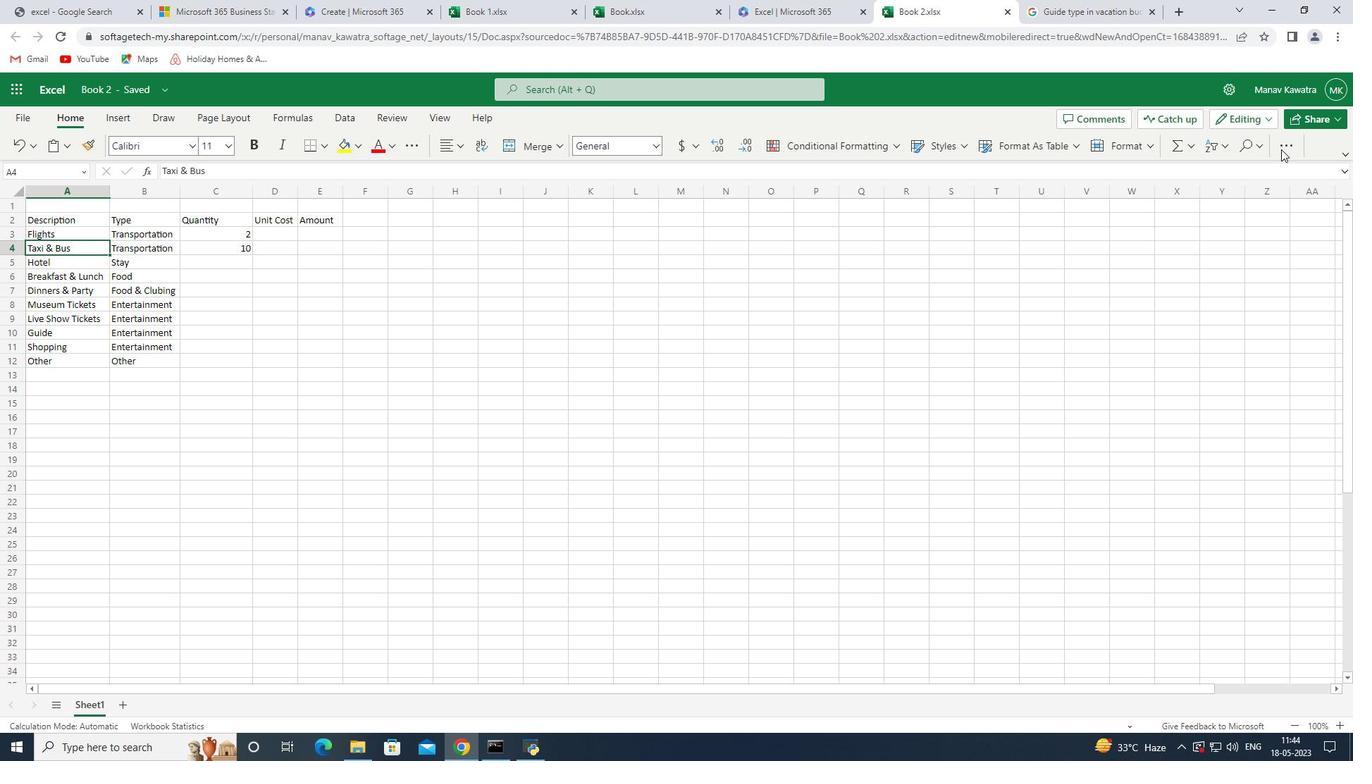 
Action: Mouse pressed left at (1279, 146)
Screenshot: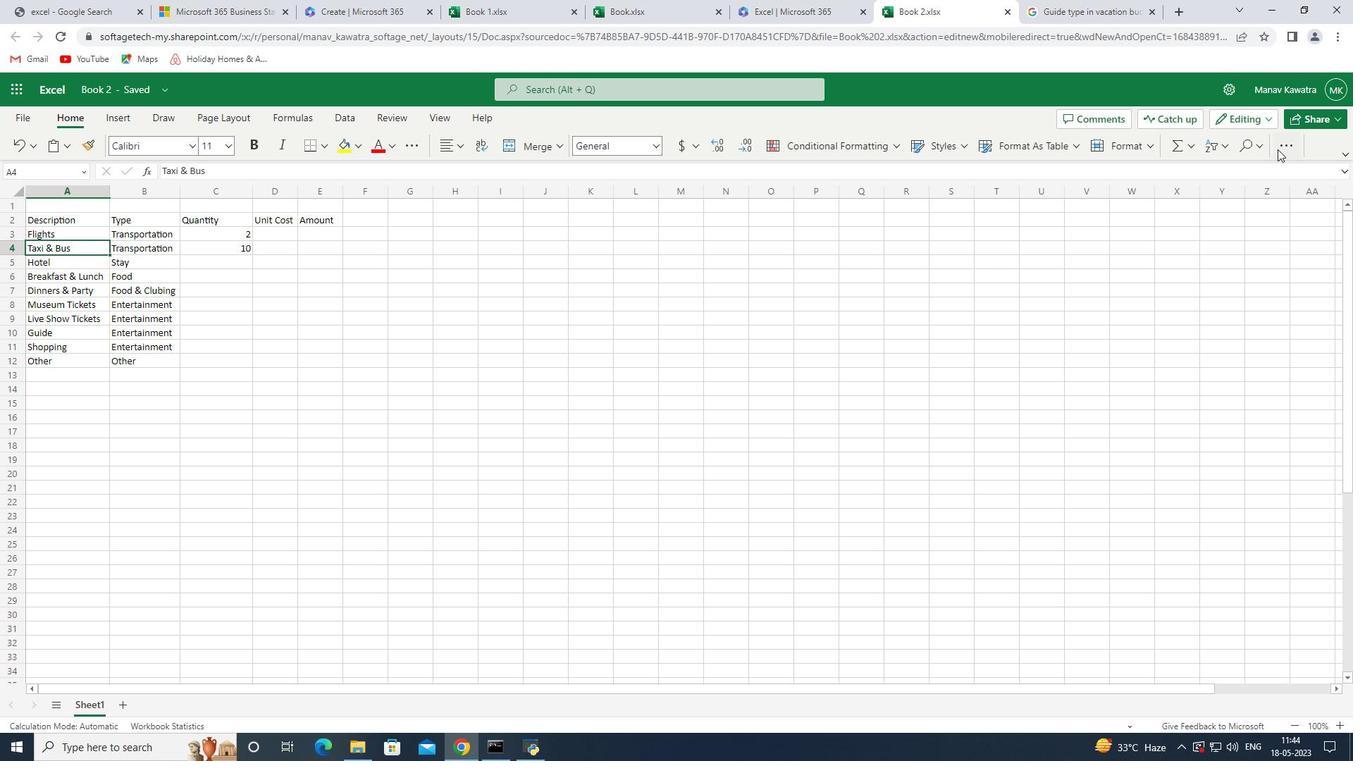 
Action: Mouse moved to (1283, 203)
Screenshot: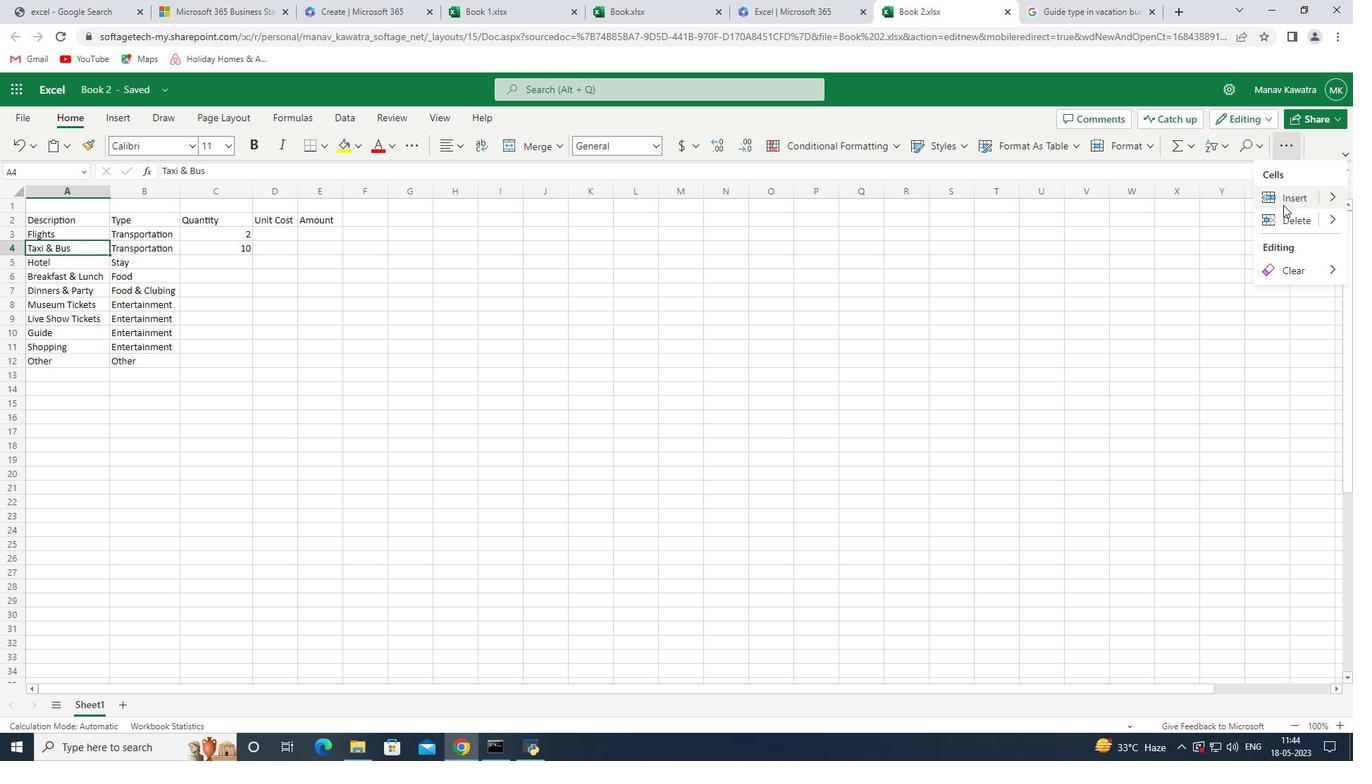 
Action: Mouse pressed left at (1283, 203)
Screenshot: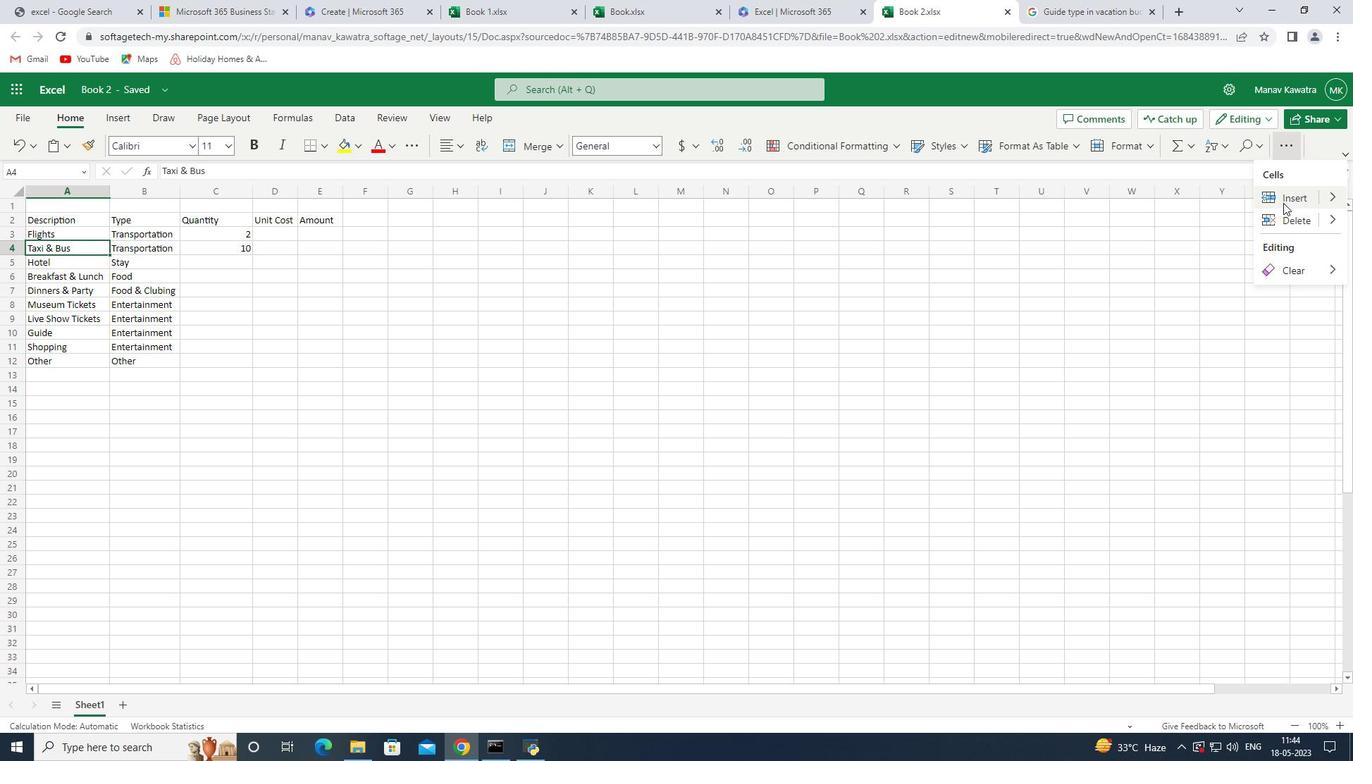 
Action: Mouse moved to (63, 267)
Screenshot: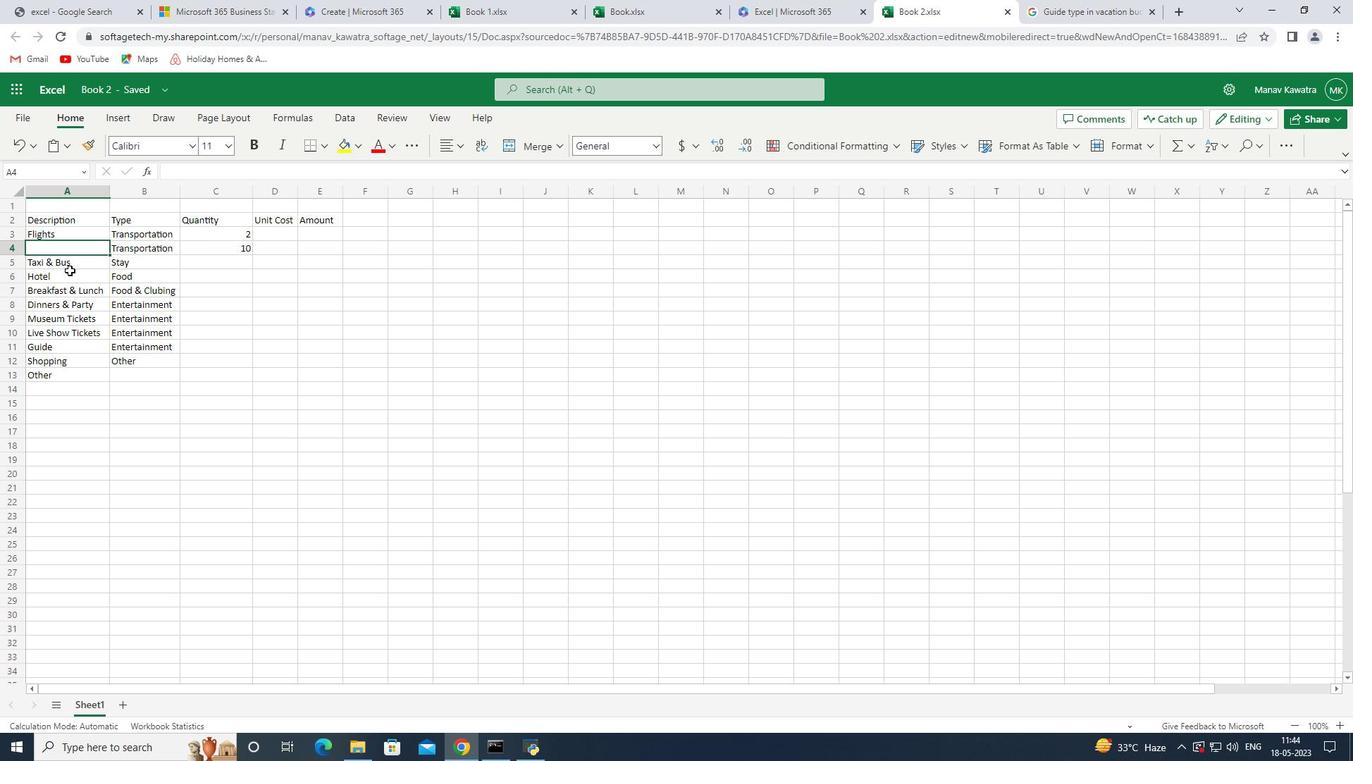 
Action: Mouse pressed left at (63, 267)
Screenshot: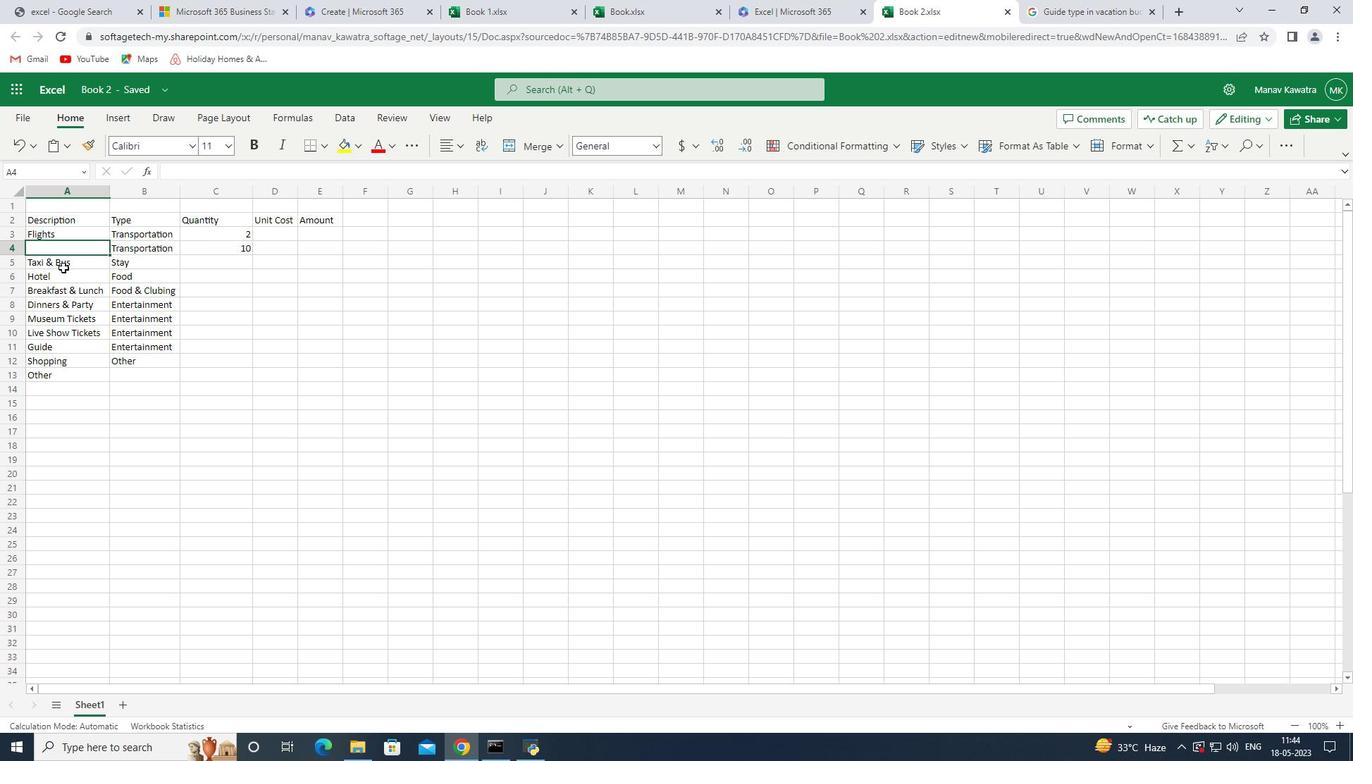 
Action: Mouse moved to (76, 262)
Screenshot: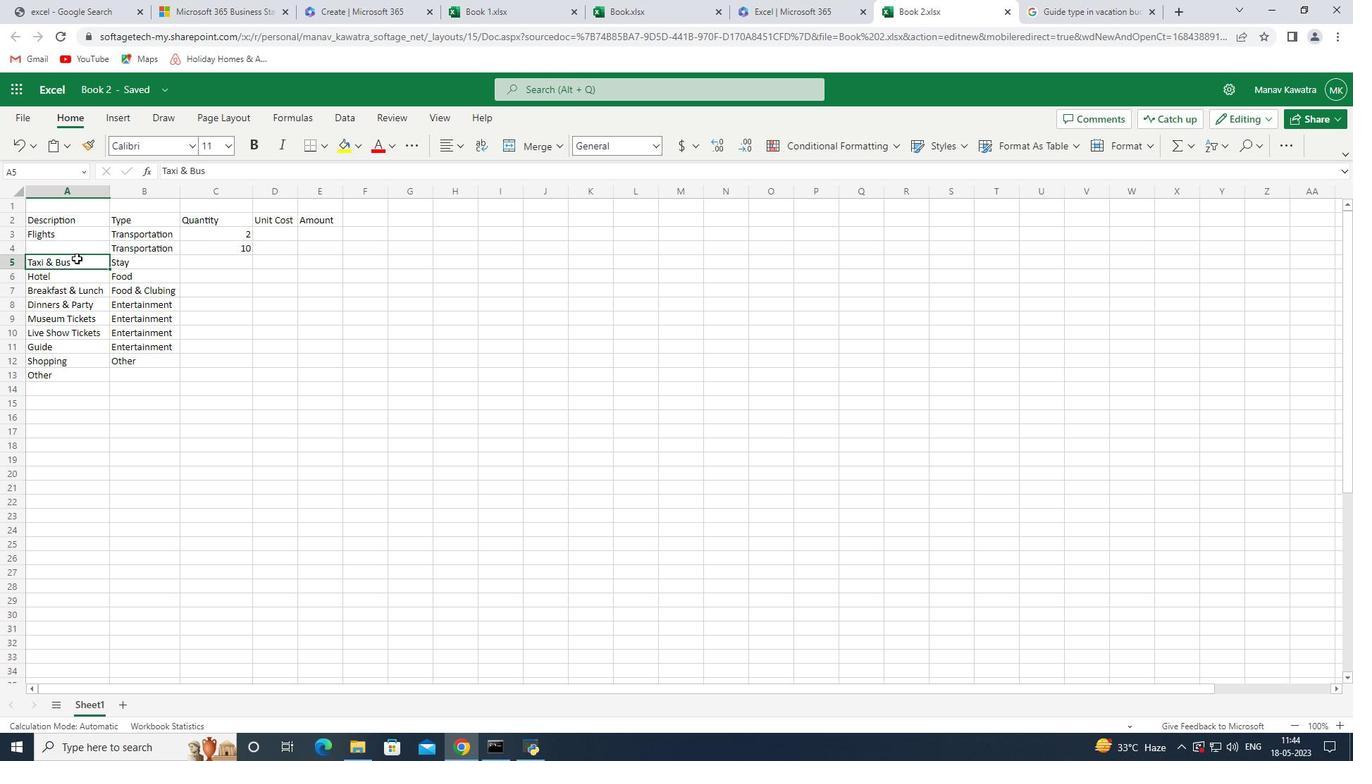 
Action: Key pressed <Key.backspace><Key.shift><Key.shift><Key.shift><Key.shift><Key.shift><Key.shift><Key.shift><Key.shift><Key.shift>Bus<Key.up><Key.right>
Screenshot: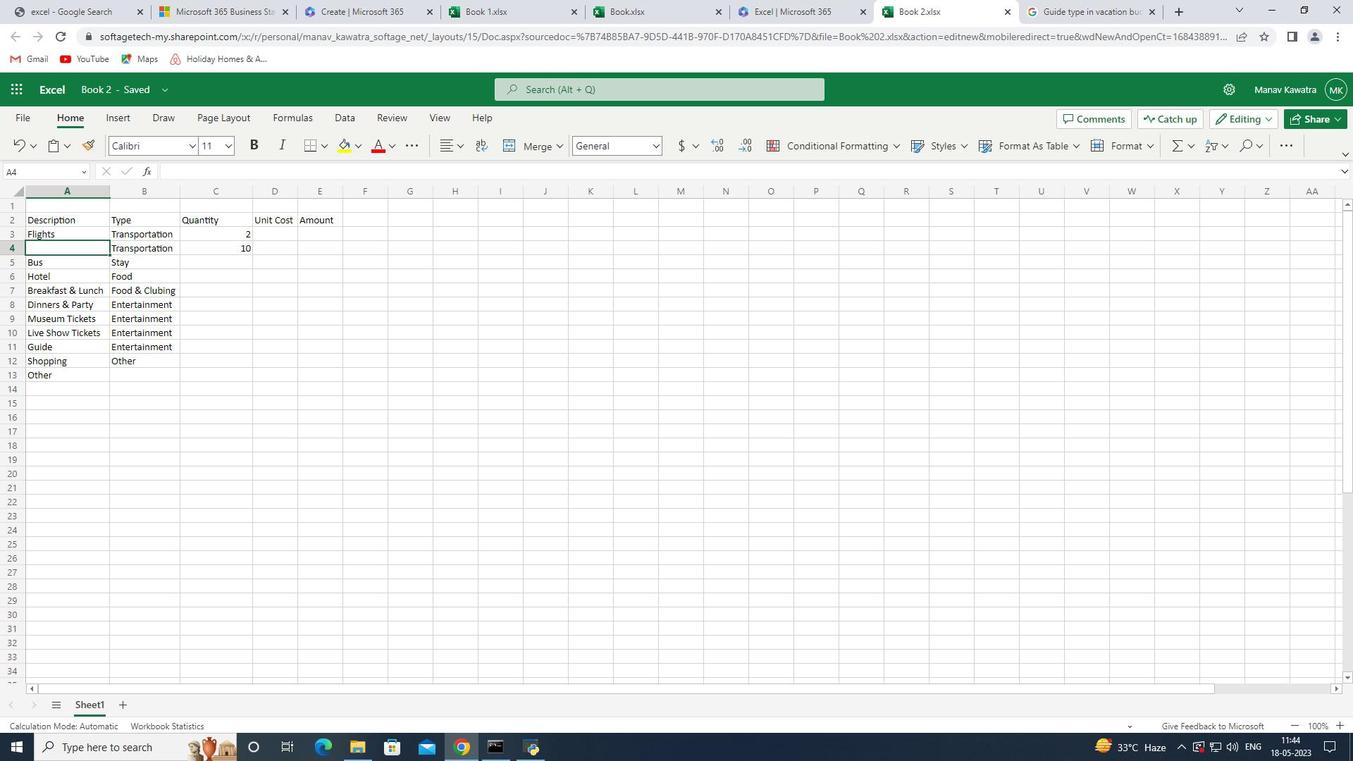 
Action: Mouse moved to (131, 248)
Screenshot: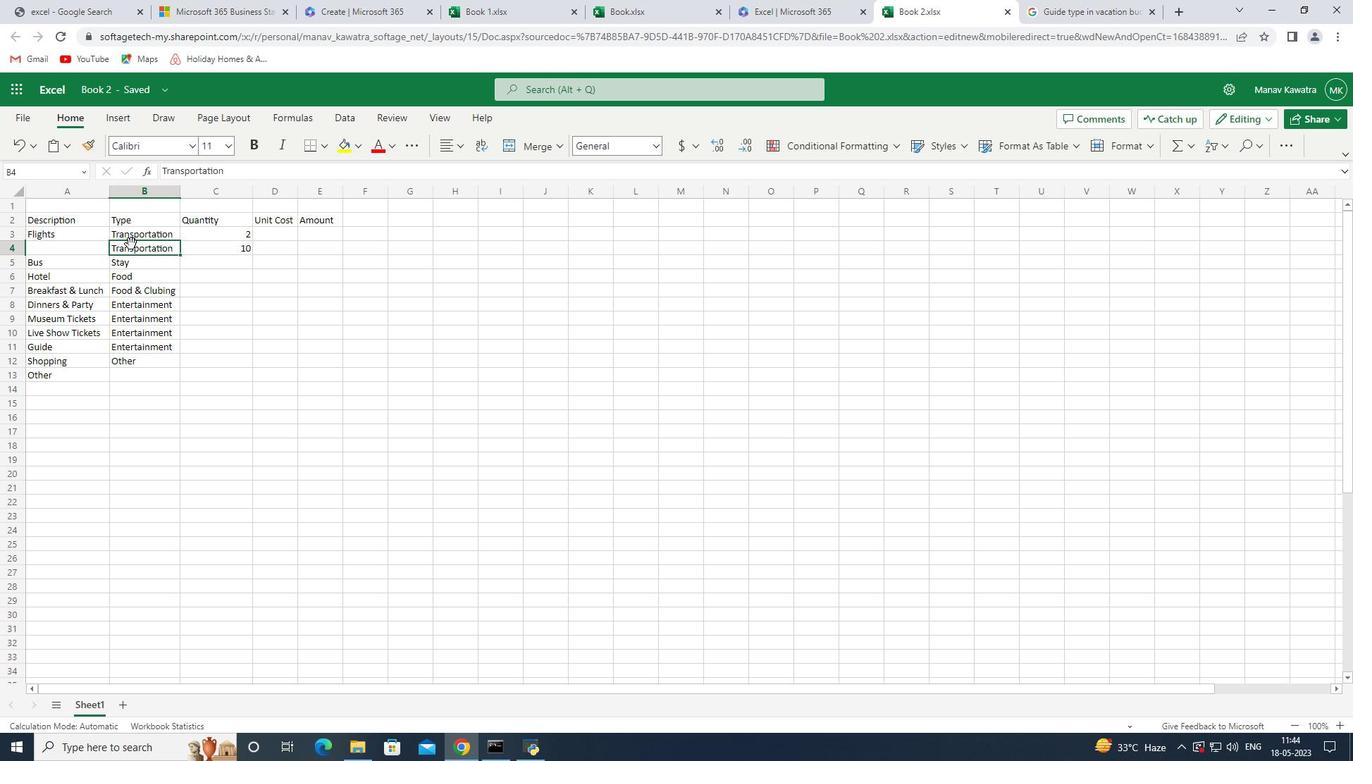 
Action: Mouse pressed left at (131, 248)
Screenshot: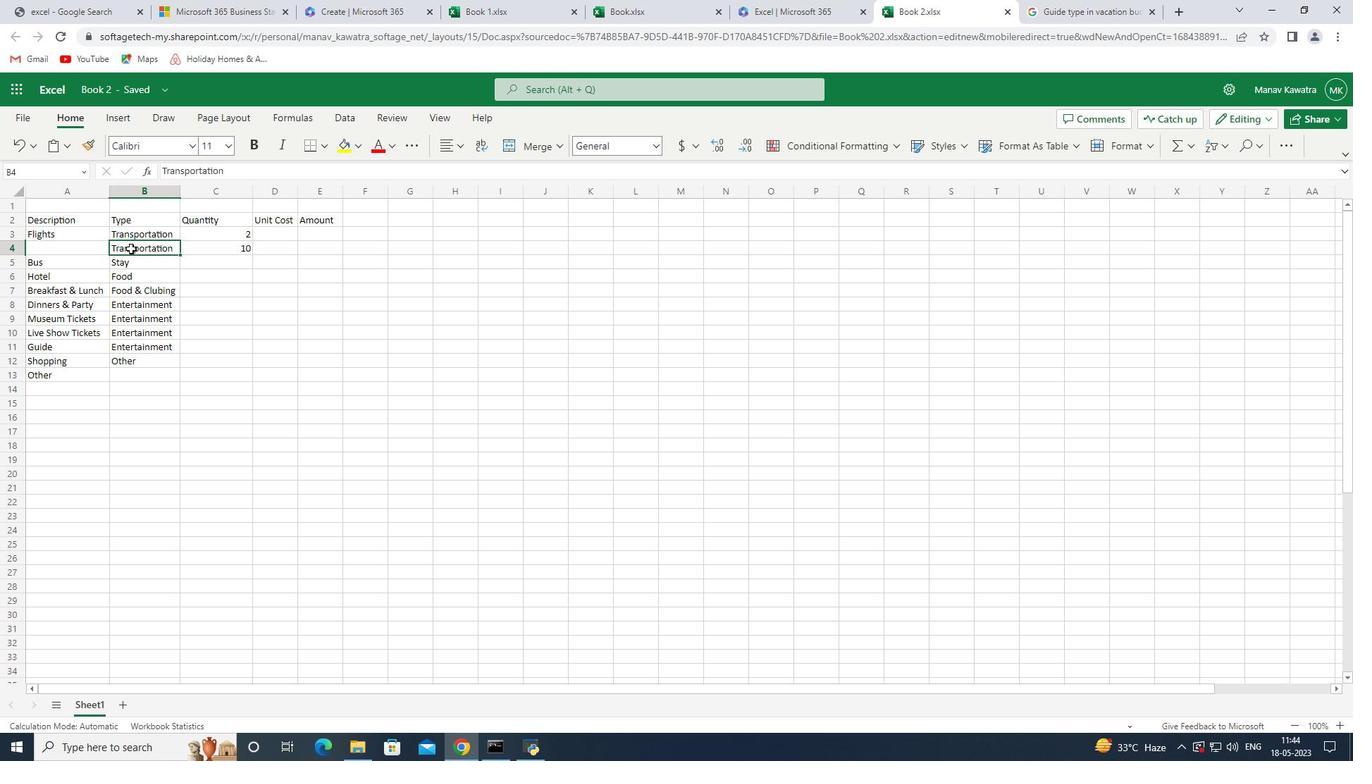 
Action: Mouse moved to (1286, 145)
Screenshot: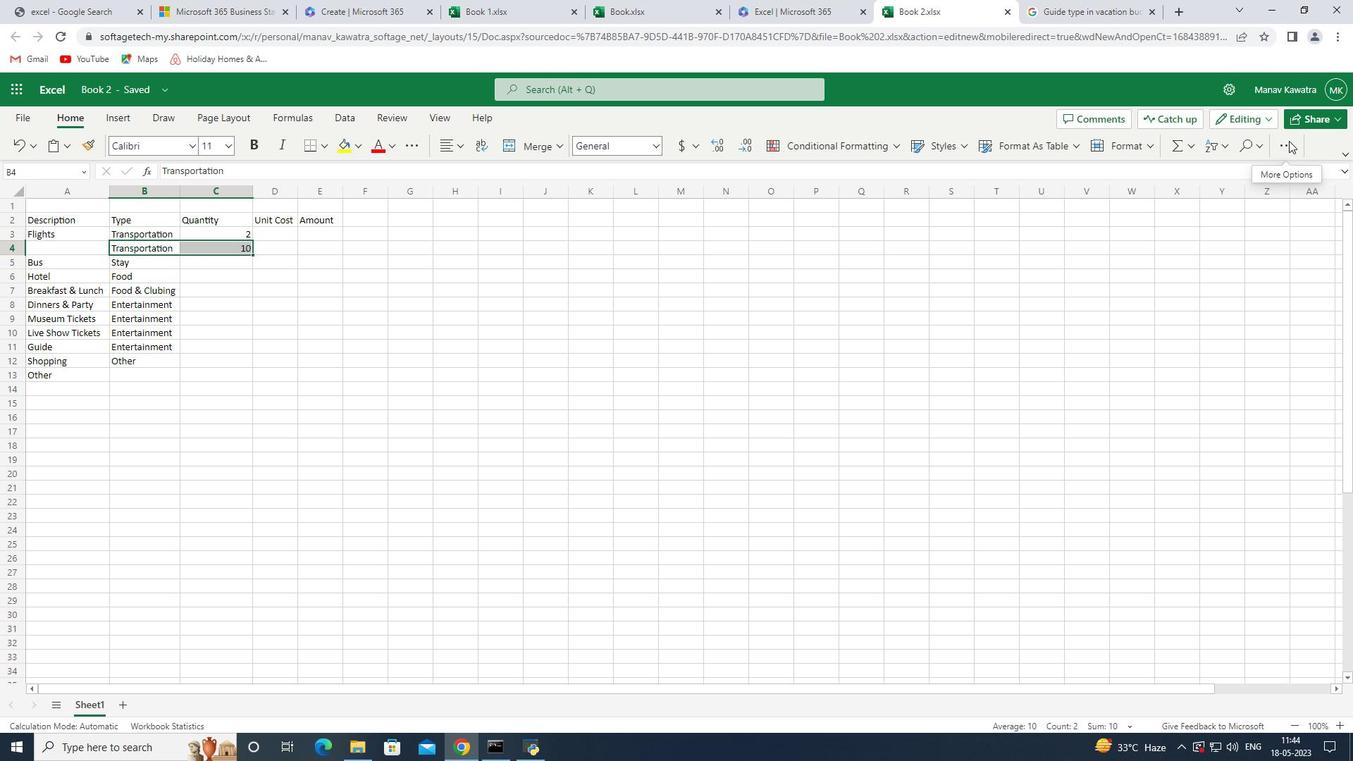 
Action: Mouse pressed left at (1286, 145)
Screenshot: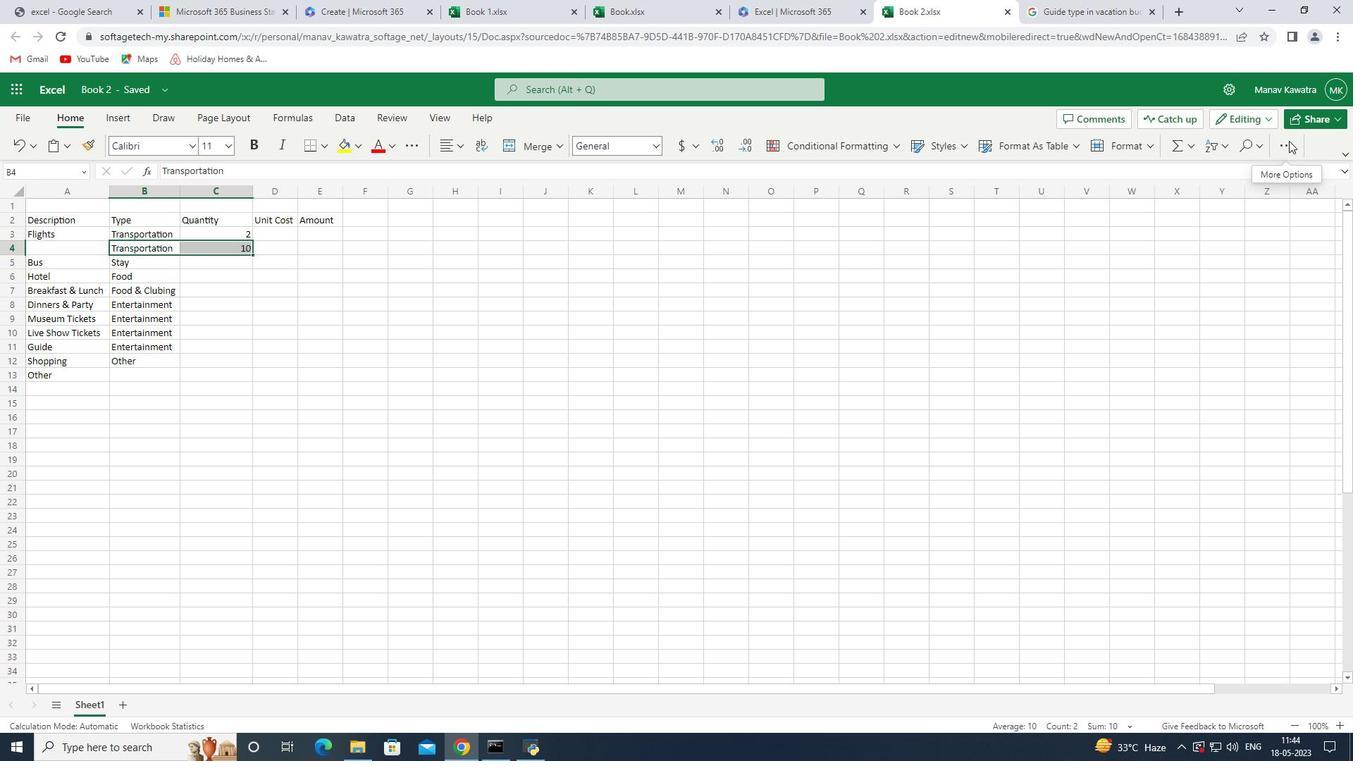 
Action: Mouse moved to (1290, 198)
Screenshot: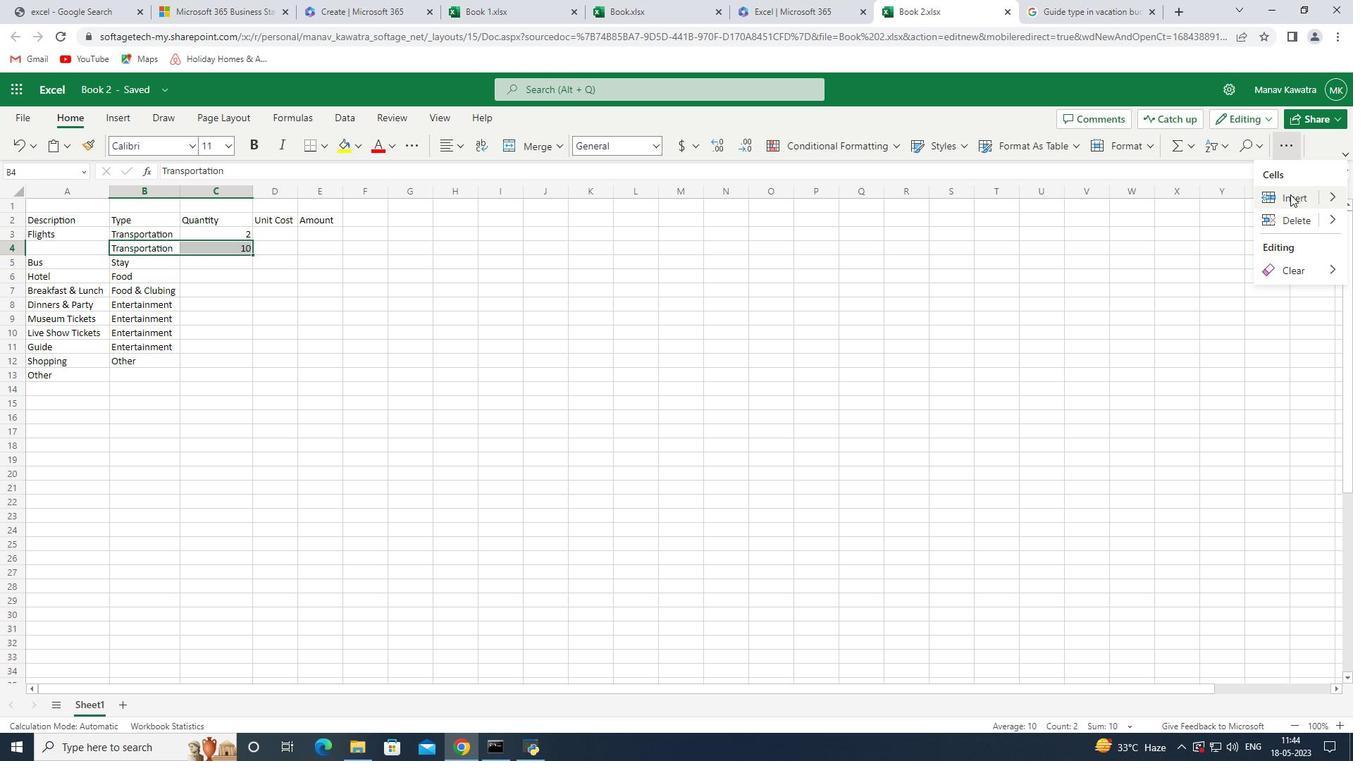 
Action: Mouse pressed left at (1290, 198)
Screenshot: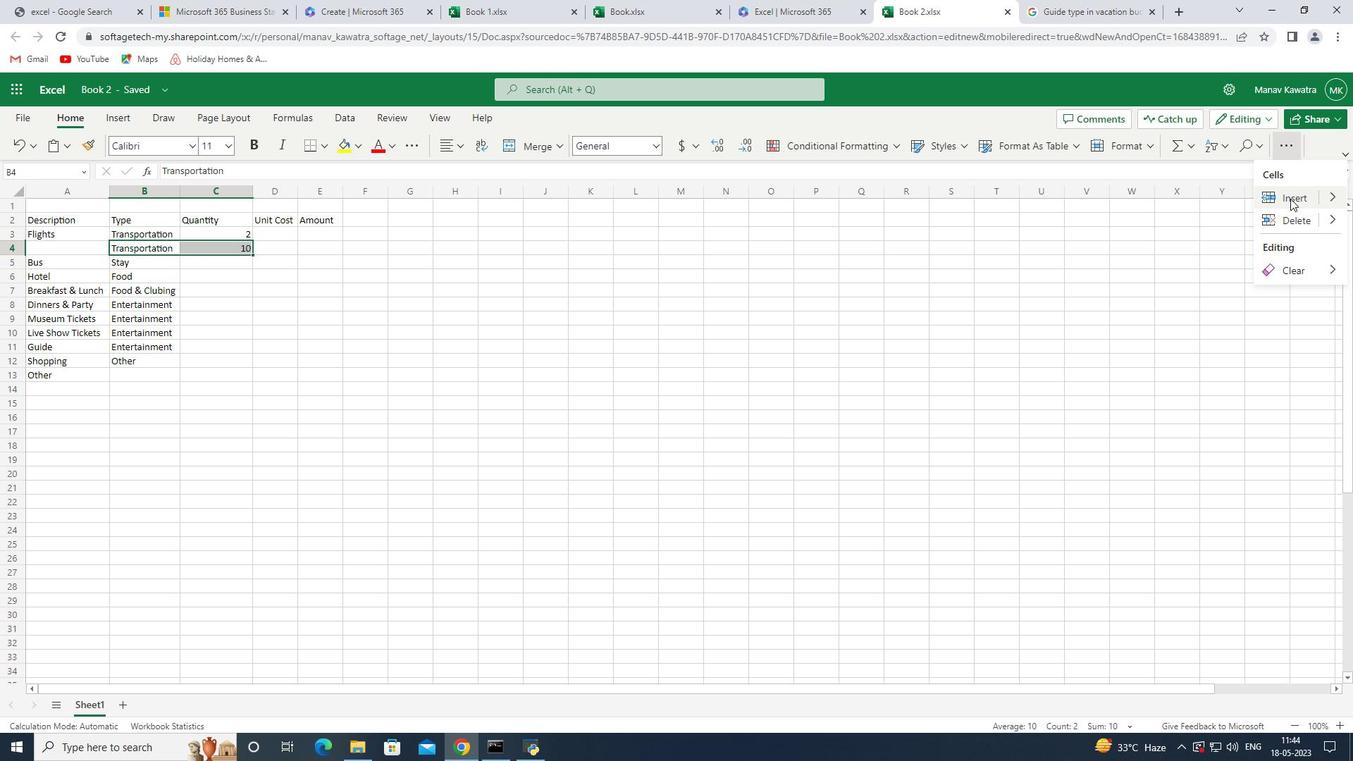 
Action: Mouse moved to (55, 247)
Screenshot: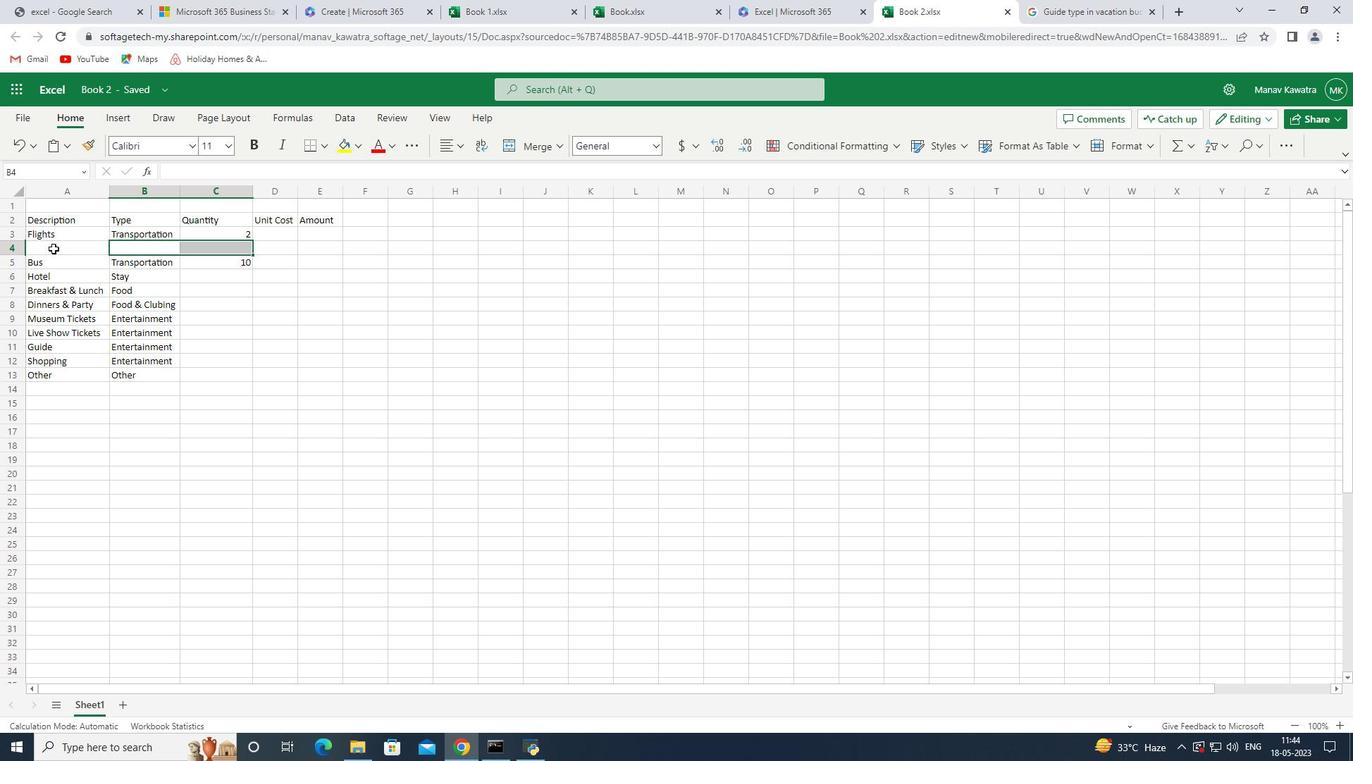 
Action: Mouse pressed left at (55, 247)
Screenshot: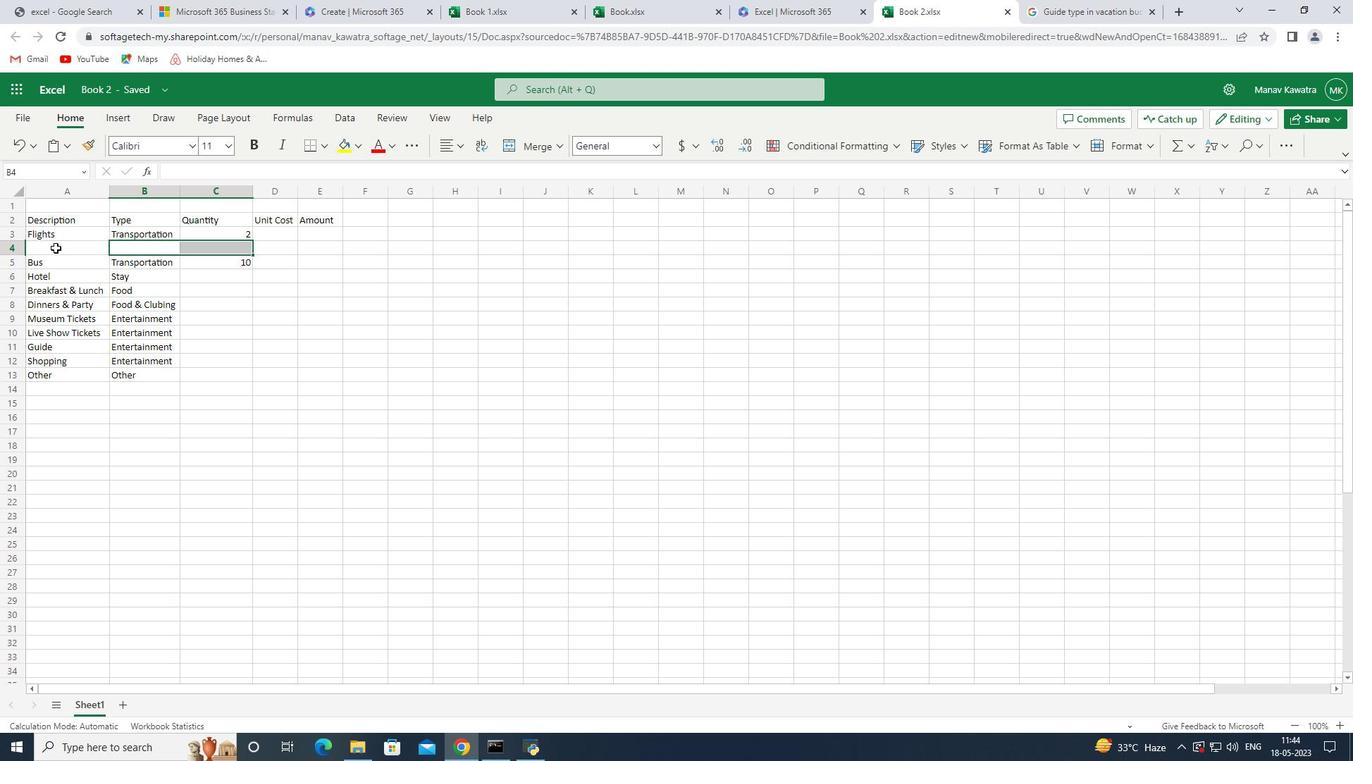 
Action: Mouse moved to (69, 250)
Screenshot: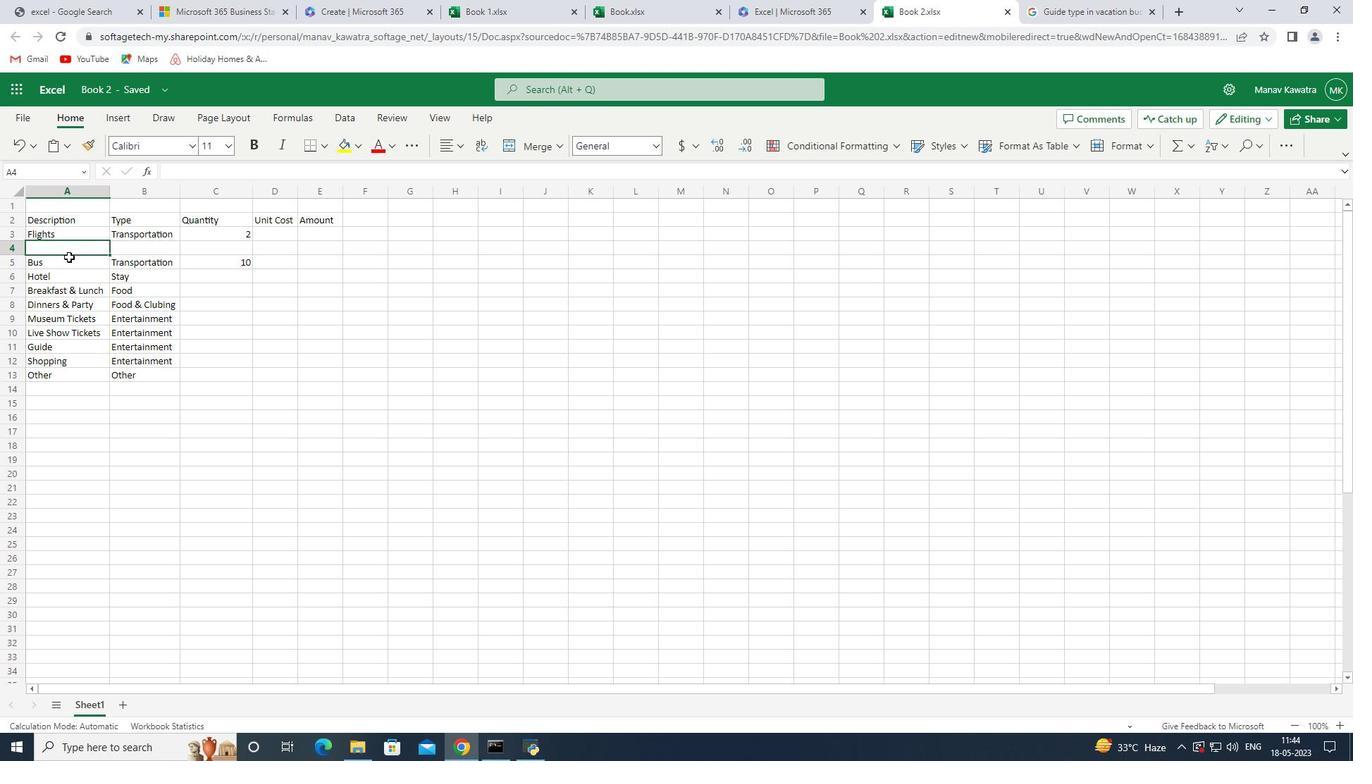 
Action: Mouse pressed left at (69, 250)
Screenshot: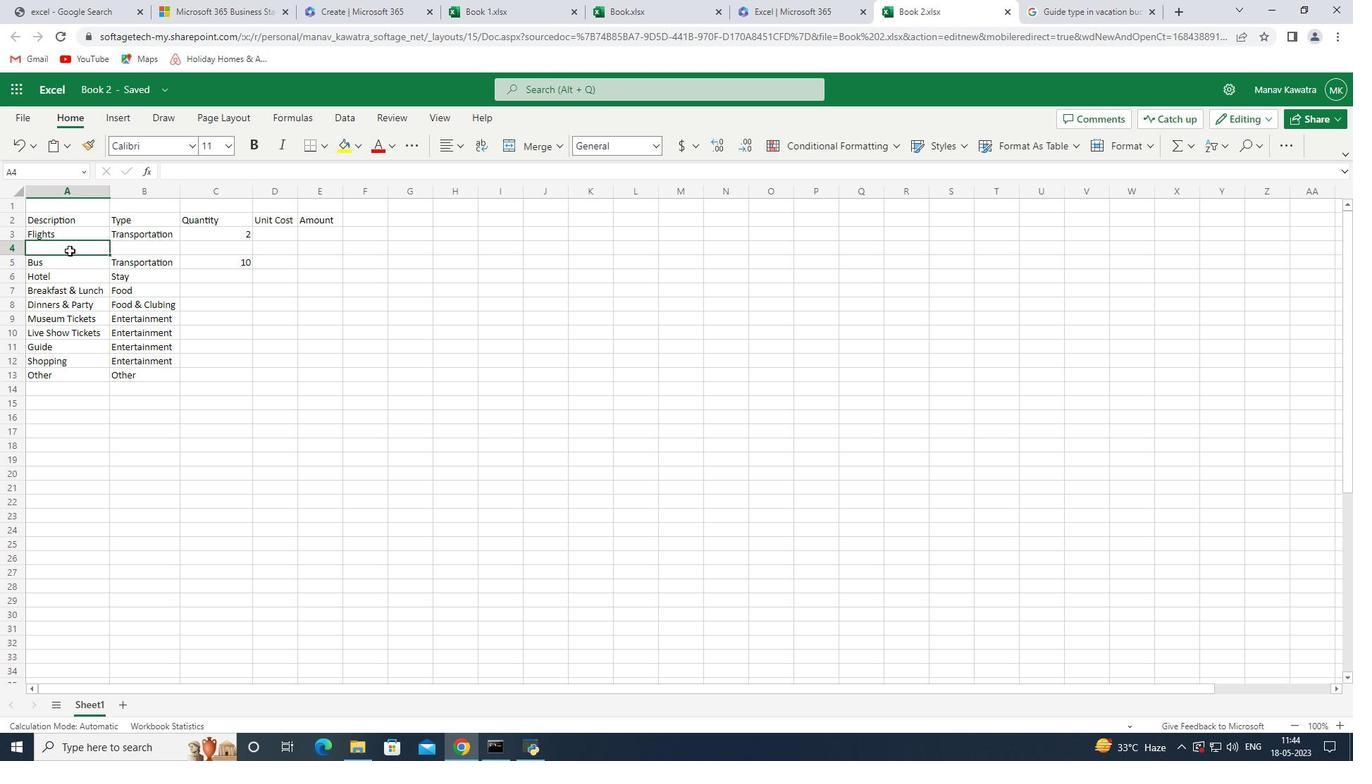 
Action: Key pressed <Key.shift><Key.shift><Key.shift><Key.shift><Key.shift><Key.shift><Key.shift><Key.shift><Key.shift><Key.shift><Key.shift><Key.shift><Key.shift><Key.shift><Key.shift><Key.shift><Key.shift><Key.shift><Key.shift><Key.shift>Taxi<Key.right><Key.shift><Key.shift><Key.shift><Key.shift><Key.shift><Key.shift><Key.shift><Key.shift><Key.shift><Key.shift><Key.shift><Key.shift>Tr<Key.enter><Key.right><Key.up>5<Key.down><Key.down>5<Key.enter>5<Key.left><Key.down><Key.right><Key.left><Key.right><Key.left><Key.right><Key.left><Key.right><Key.left><Key.right><Key.left><Key.right><Key.left><Key.right><Key.left><Key.right><Key.left><Key.right><Key.left><Key.right><Key.left><Key.right><Key.left><Key.right><Key.left><Key.right><Key.right><Key.left><Key.right><Key.left><Key.right><Key.left><Key.right><Key.left>
Screenshot: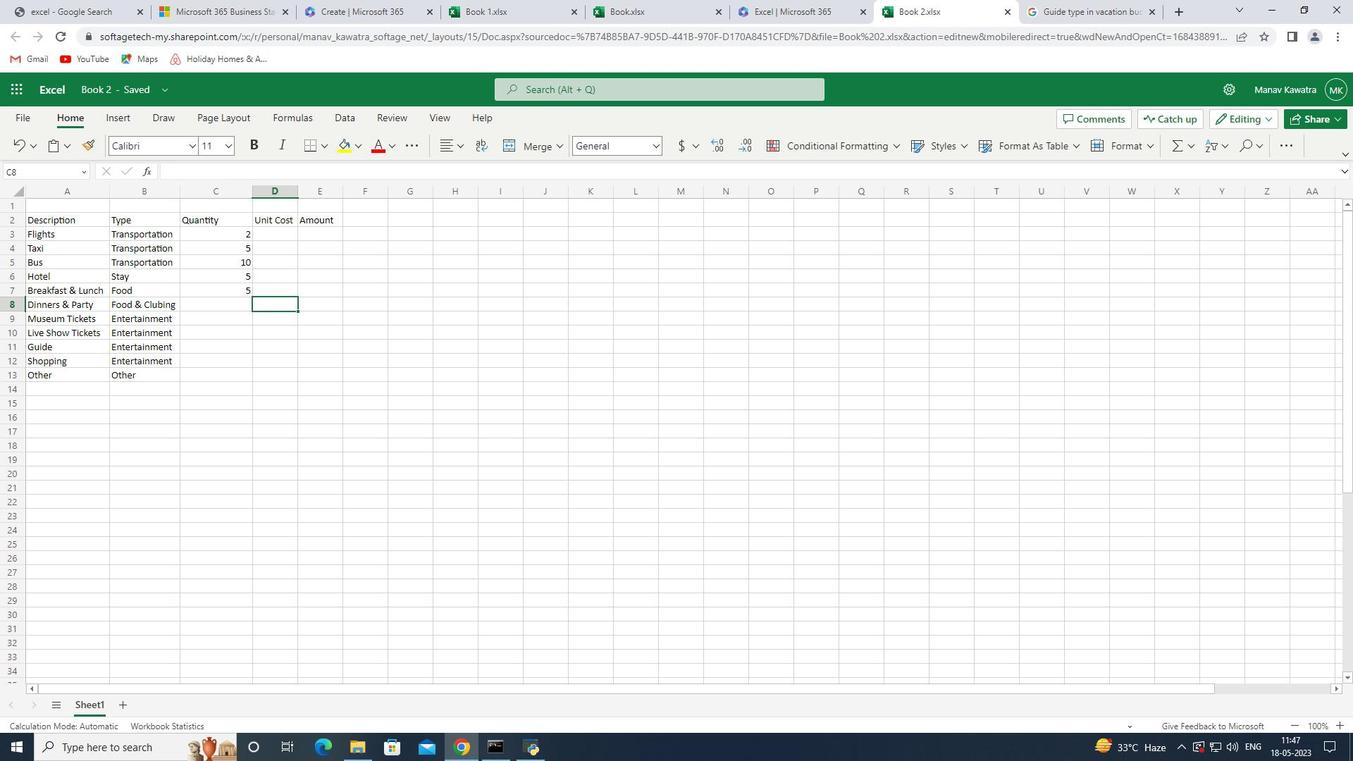 
Action: Mouse moved to (200, 284)
Screenshot: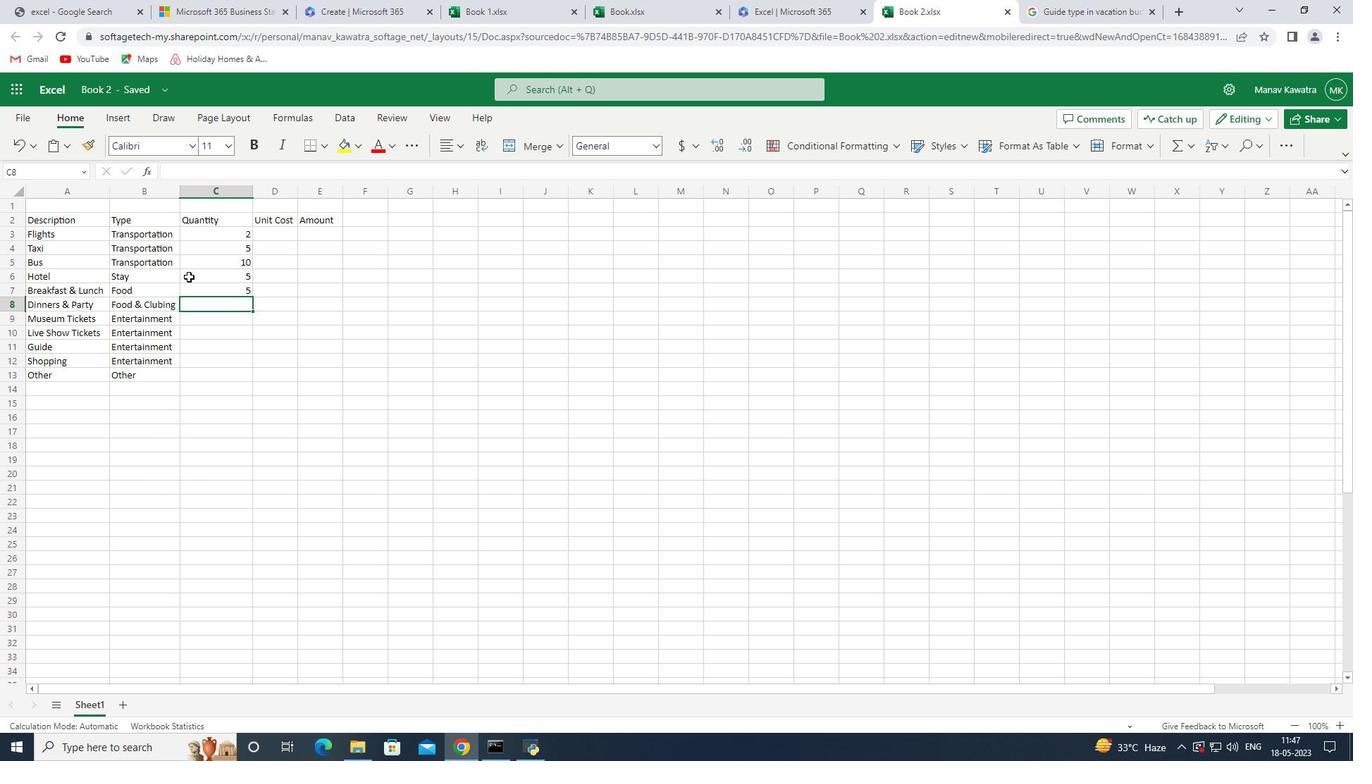 
Action: Key pressed <Key.enter><Key.up>5<Key.enter>2<Key.enter>2<Key.enter>3<Key.enter>5<Key.enter><Key.caps_lock><Key.caps_lock><Key.caps_lock><Key.caps_lock><Key.caps_lock><Key.caps_lock><Key.caps_lock>OTH<Key.backspace><Key.backspace><Key.caps_lock>ther<Key.space><Key.right><Key.up><Key.up><Key.up><Key.up><Key.up><Key.up><Key.up><Key.up><Key.up><Key.up>1200<Key.backspace><Key.backspace>,000<Key.enter>5000<Key.backspace><Key.enter>50<Key.enter>15000<Key.backspace><Key.backspace><Key.backspace><Key.backspace>5,000<Key.enter><Key.up>7,000<Key.enter>1000<Key.backspace><Key.backspace><Key.backspace><Key.backspace>4000<Key.backspace><Key.enter>15<Key.backspace>200<Key.backspace><Key.backspace><Key.backspace>,200<Key.enter><Key.enter><Key.up>100<Key.enter>10000<Key.backspace><Key.backspace><Key.backspace><Key.backspace>,000<Key.enter>30<Key.backspace><Key.backspace>6000<Key.backspace><Key.enter>
Screenshot: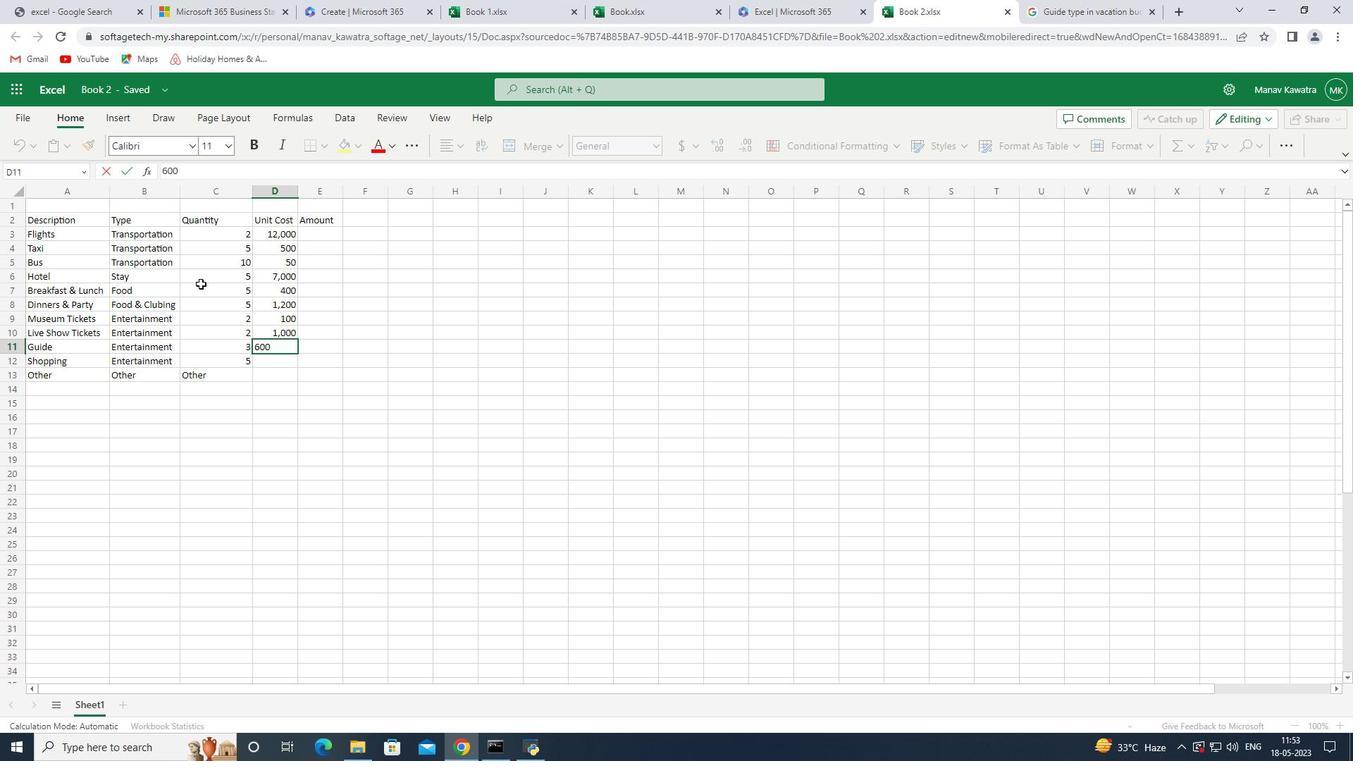 
Action: Mouse moved to (516, 14)
Screenshot: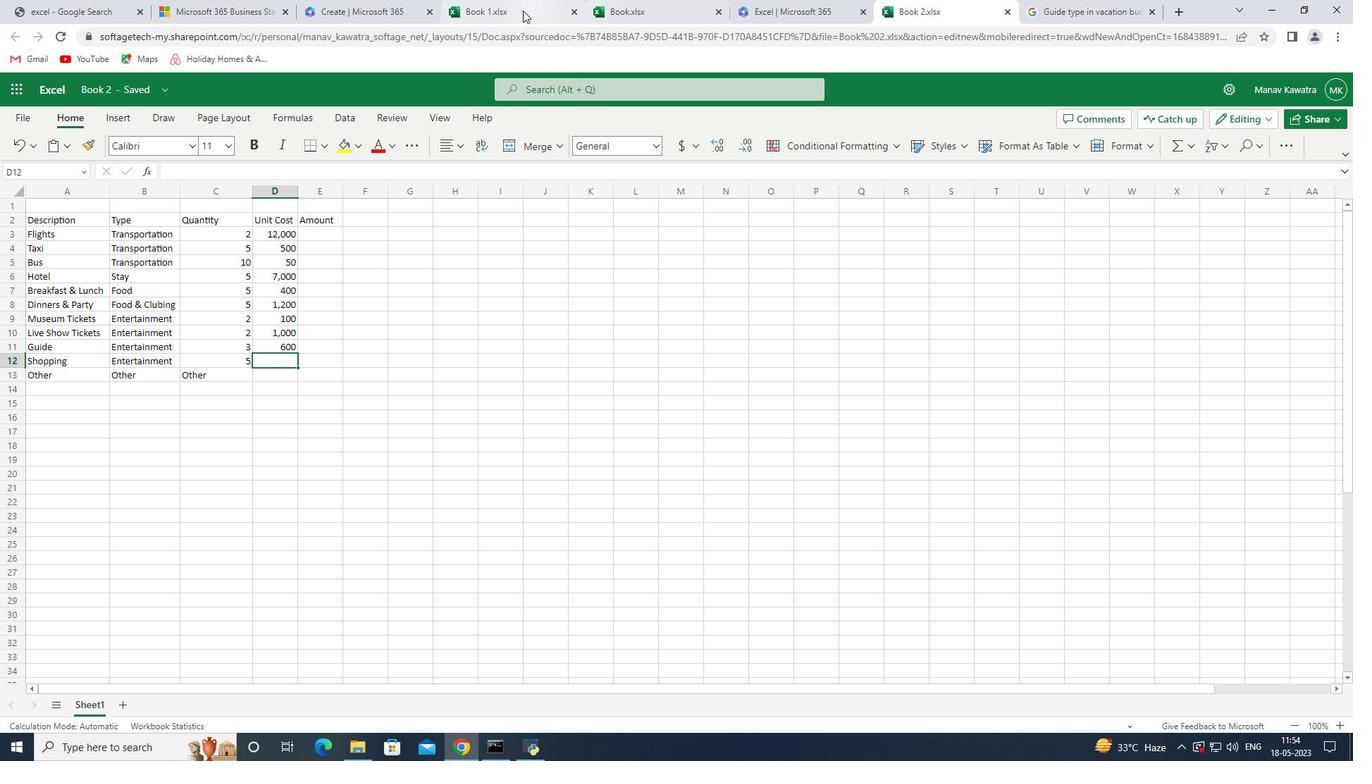 
Action: Mouse pressed left at (516, 14)
Screenshot: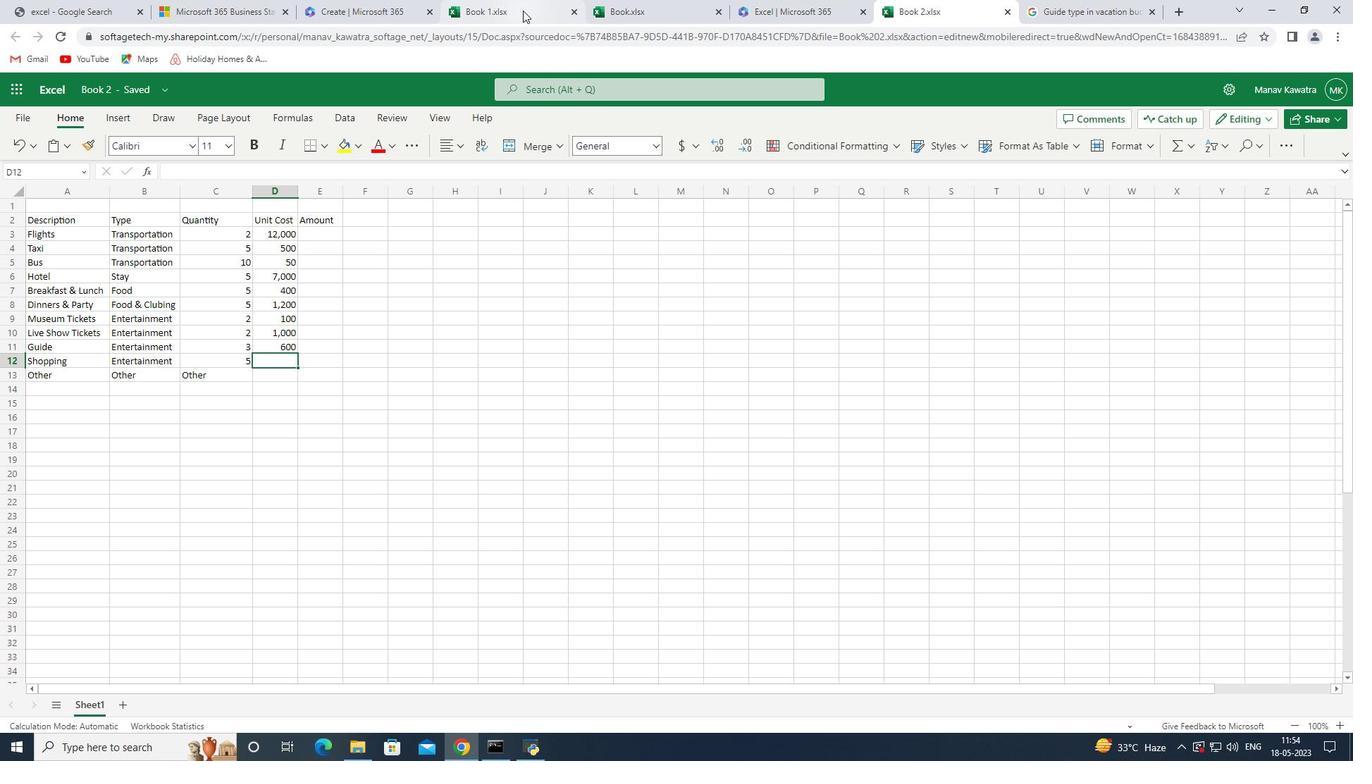 
Action: Mouse moved to (654, 2)
Screenshot: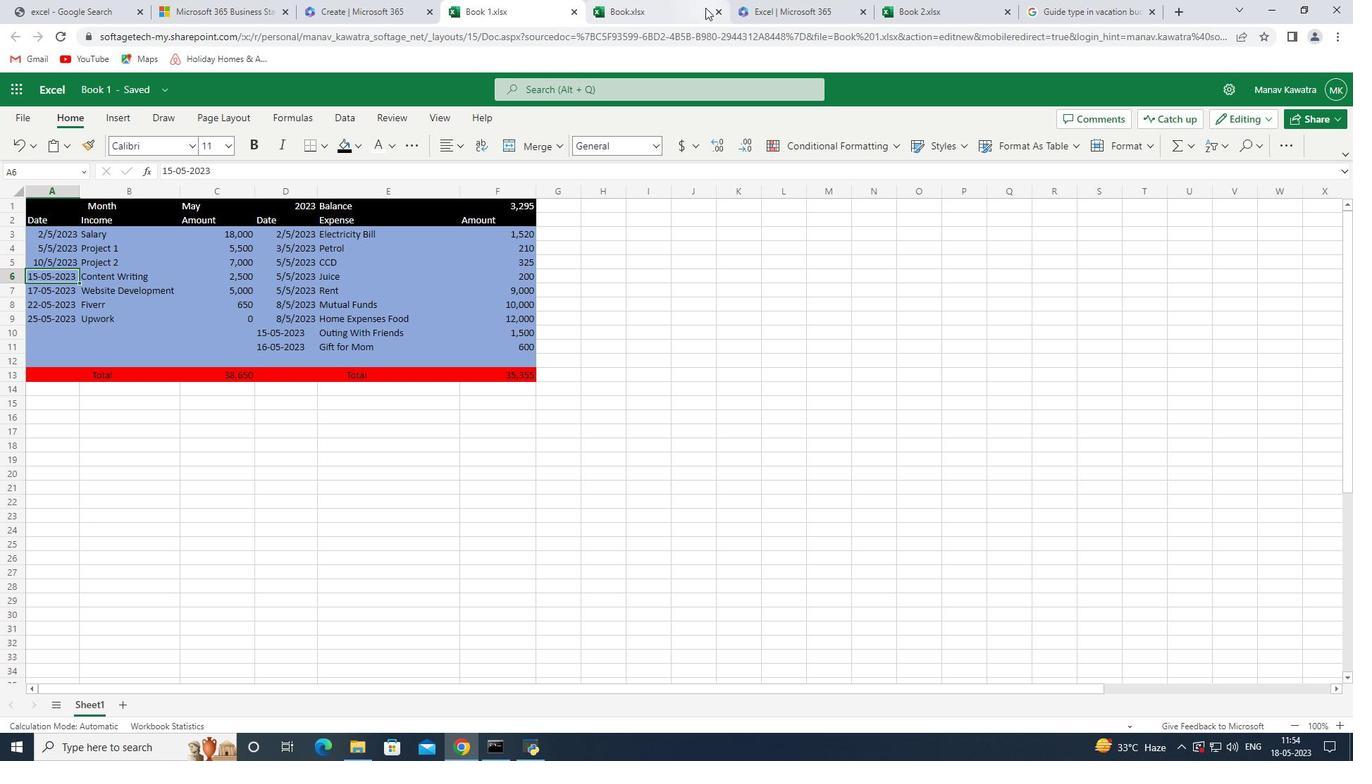 
Action: Mouse pressed left at (654, 2)
Screenshot: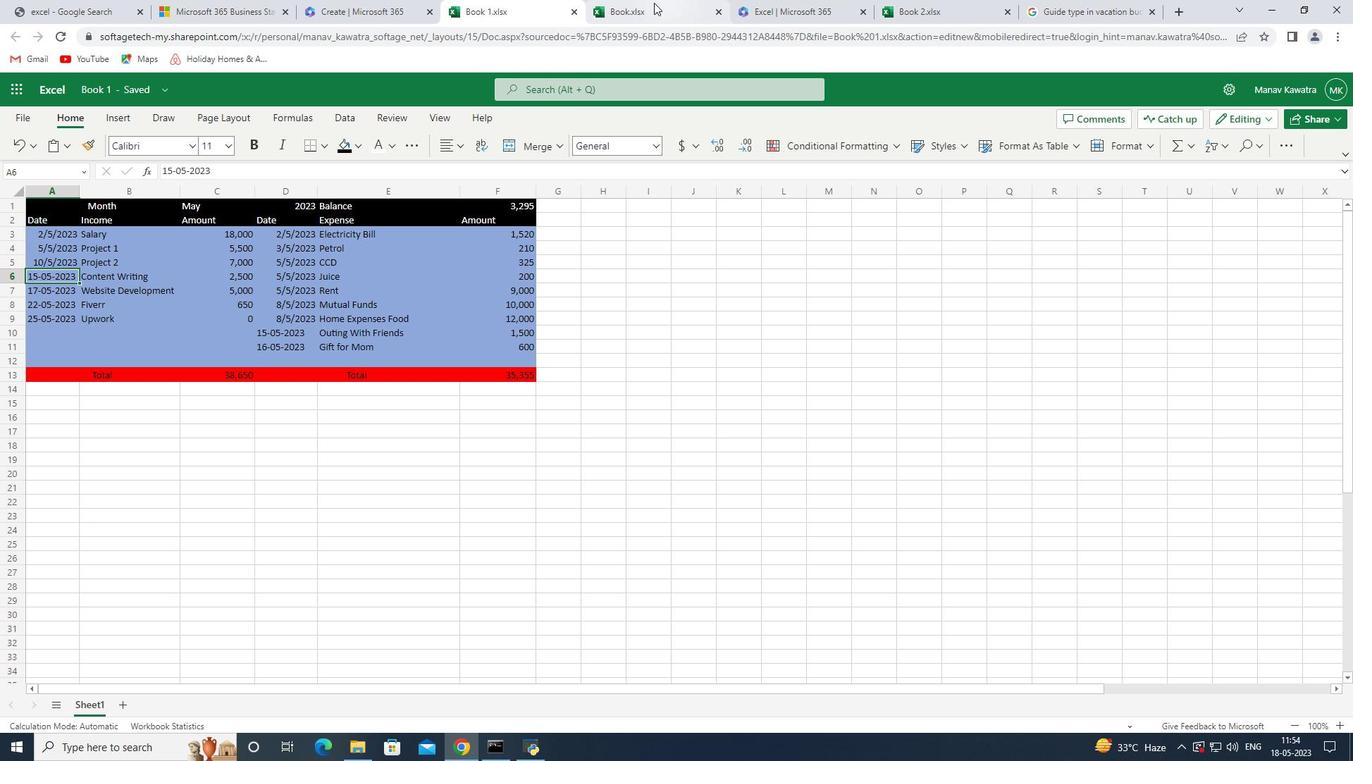 
Action: Mouse moved to (772, 0)
Screenshot: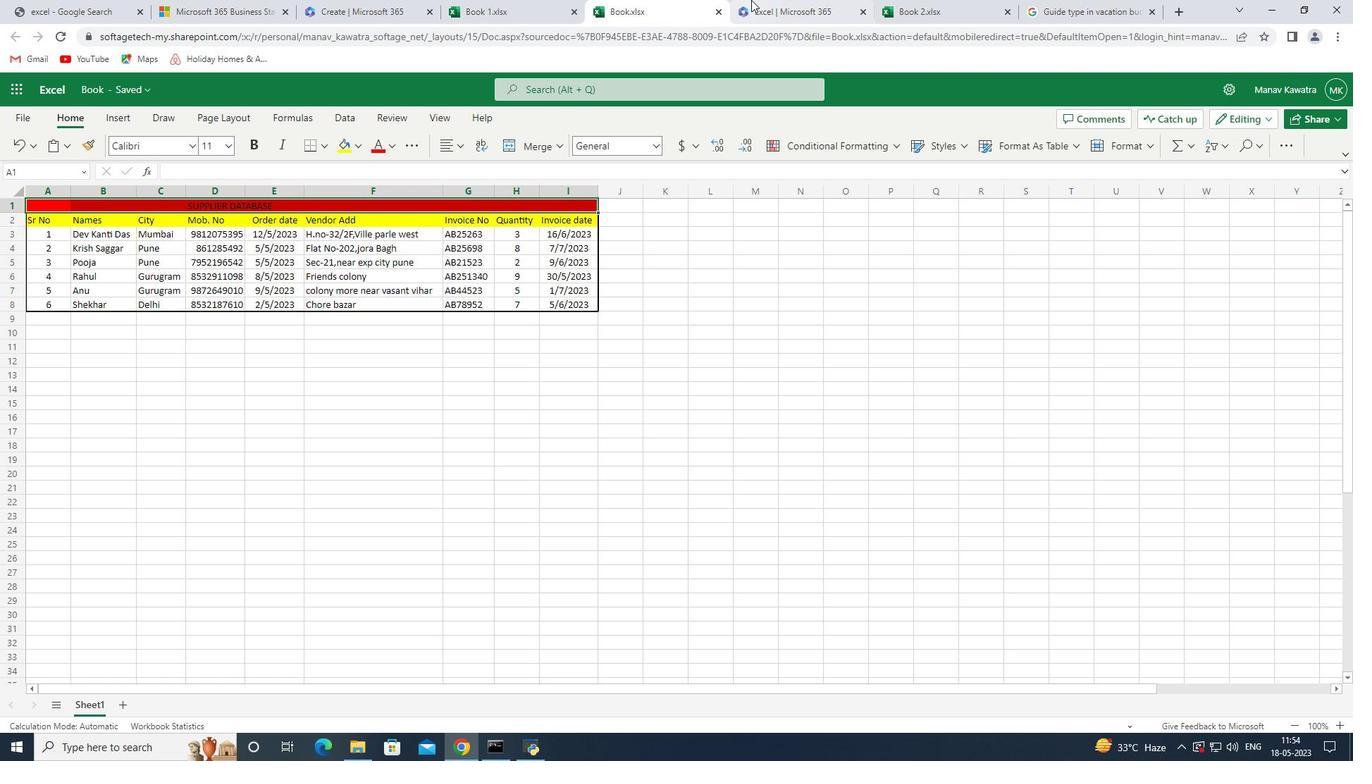 
Action: Mouse pressed left at (772, 0)
Screenshot: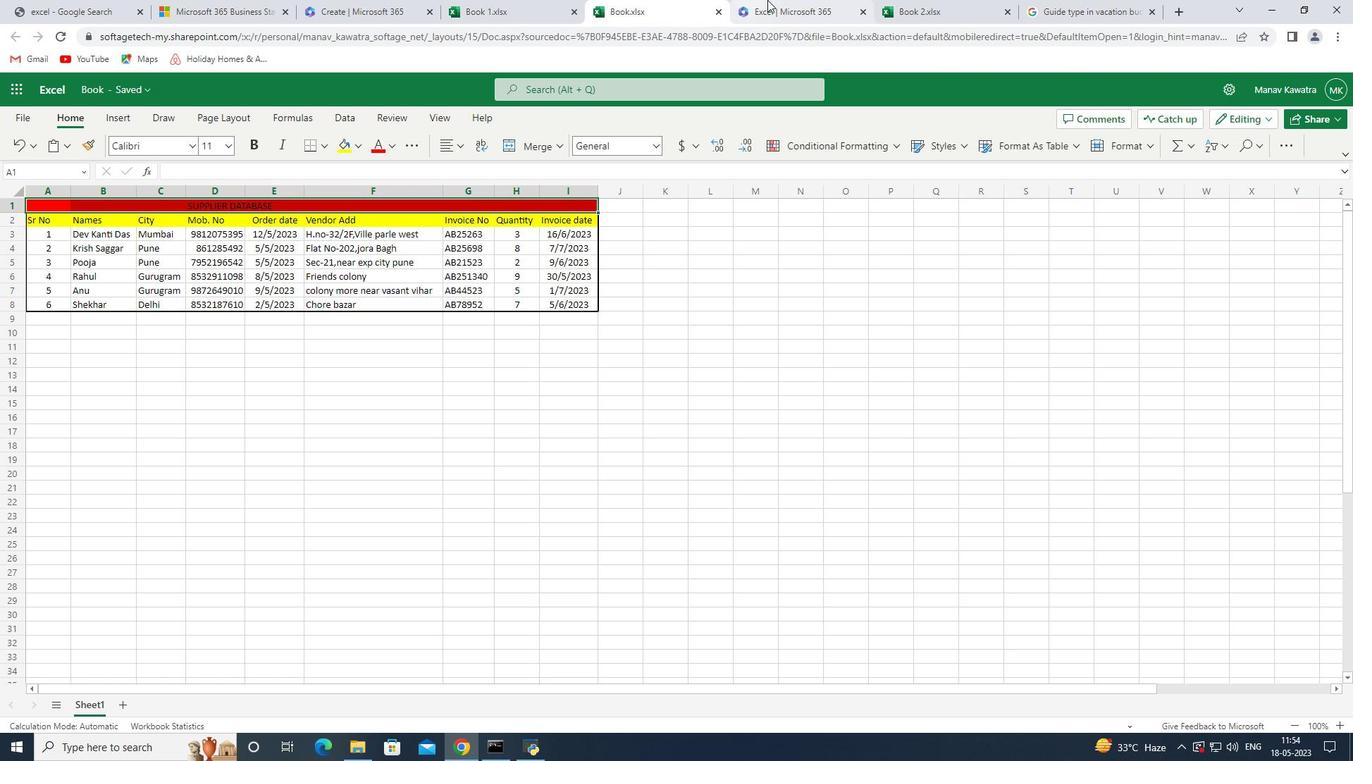 
Action: Mouse moved to (917, 0)
Screenshot: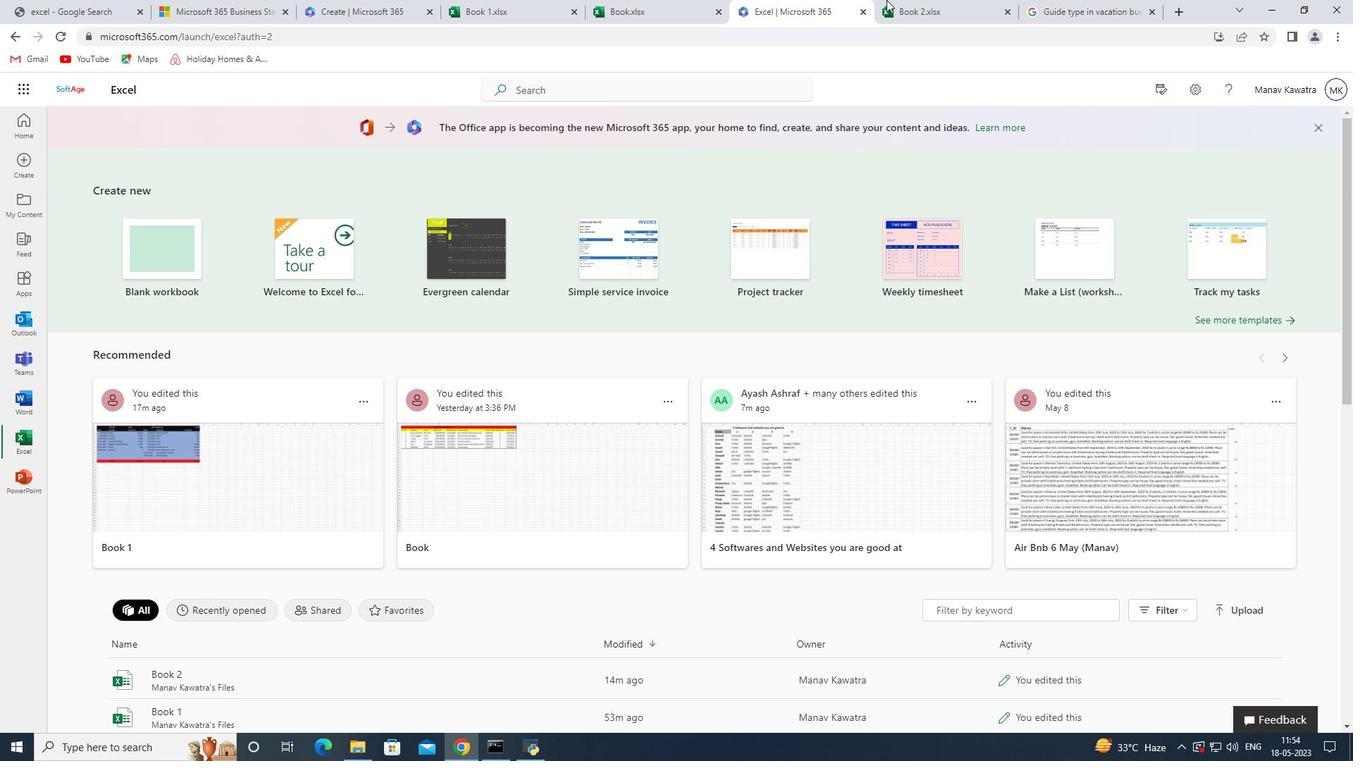 
Action: Mouse pressed left at (917, 0)
Screenshot: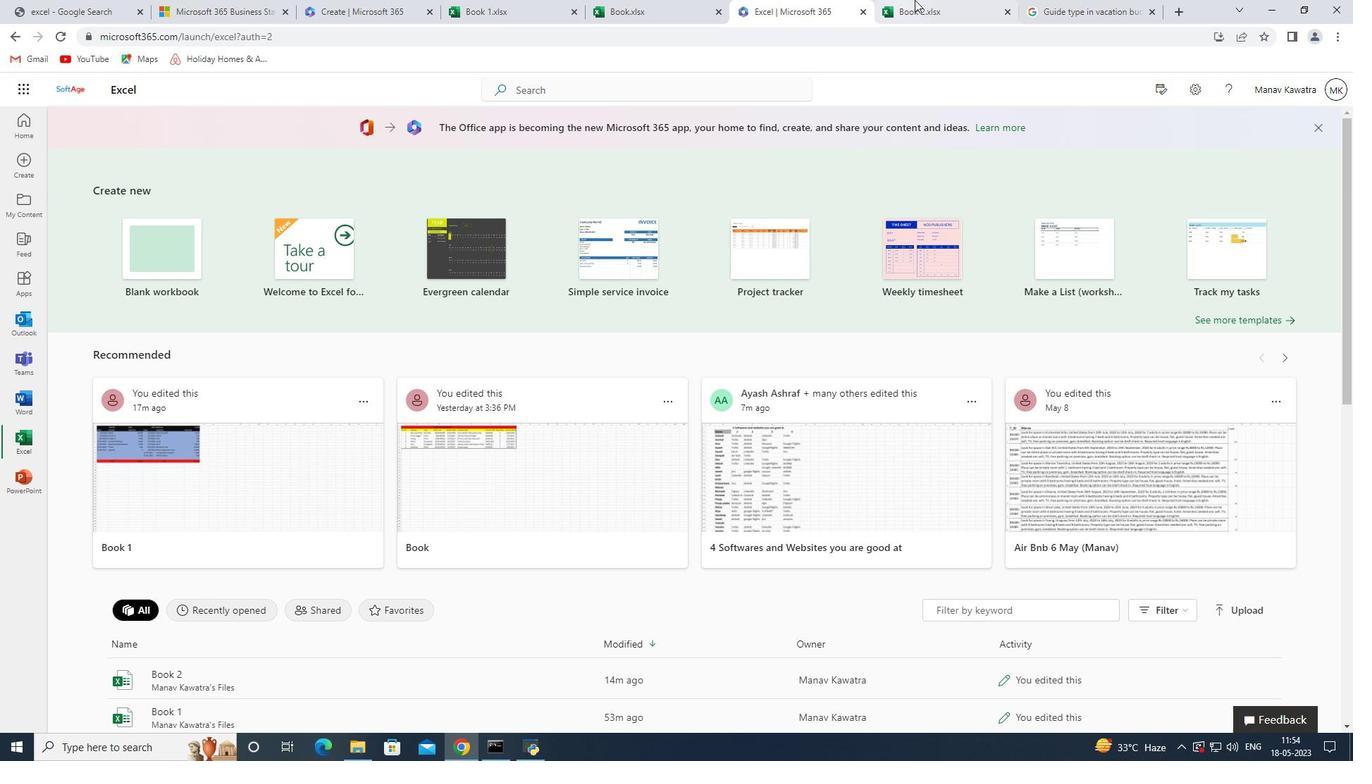 
Action: Key pressed 200<Key.backspace><Key.backspace><Key.backspace>3,000<Key.down>100<Key.backspace><Key.backspace>,000<Key.enter><Key.right><Key.up><Key.up><Key.up><Key.up><Key.up><Key.up><Key.up><Key.up><Key.down><Key.down><Key.down><Key.down><Key.down><Key.down><Key.down><Key.left><Key.shift>Other<Key.enter><Key.right><Key.up><Key.up><Key.up><Key.up><Key.up><Key.up><Key.up><Key.up><Key.up><Key.up><Key.up>24,
Screenshot: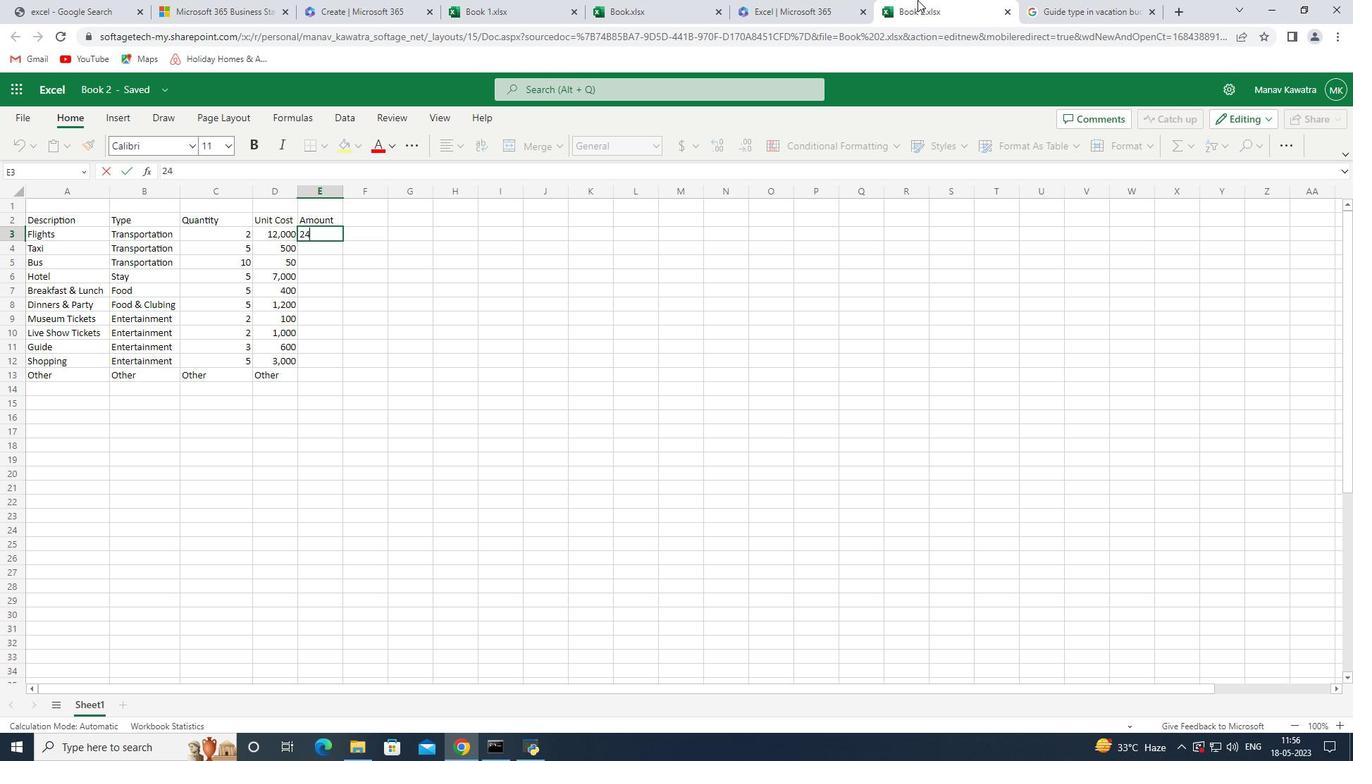 
Action: Mouse moved to (549, 136)
Screenshot: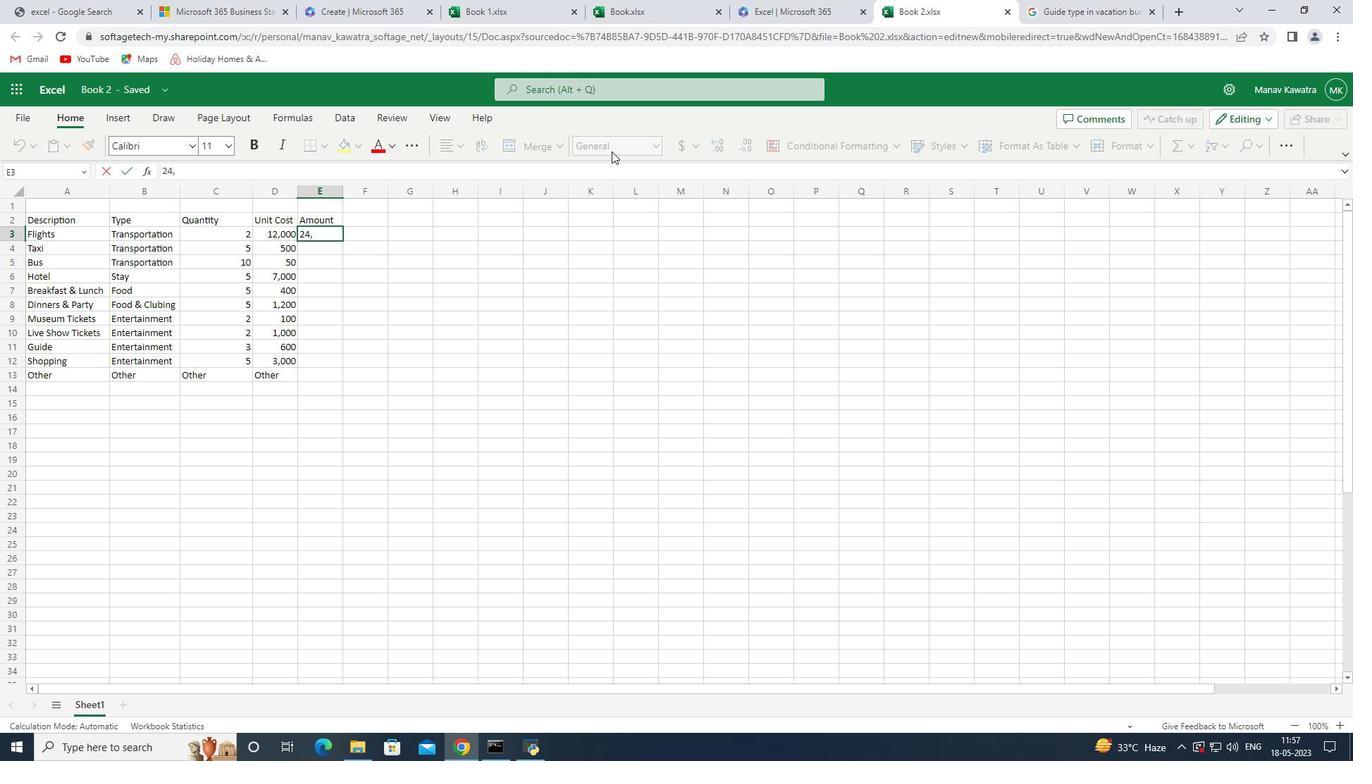 
Action: Key pressed 000<Key.enter>2,500<Key.enter><Key.down><Key.up><Key.down><Key.up><Key.down><Key.up><Key.down><Key.up><Key.down><Key.up><Key.down><Key.up><Key.down><Key.up><Key.down><Key.up><Key.down><Key.up><Key.down><Key.up><Key.down><Key.up><Key.down><Key.up><Key.down><Key.up><Key.down><Key.up><Key.down><Key.up><Key.down><Key.up><Key.down><Key.up><Key.down><Key.up><Key.down><Key.up><Key.down><Key.up><Key.down><Key.up>500<Key.enter><Key.down><Key.up>
Screenshot: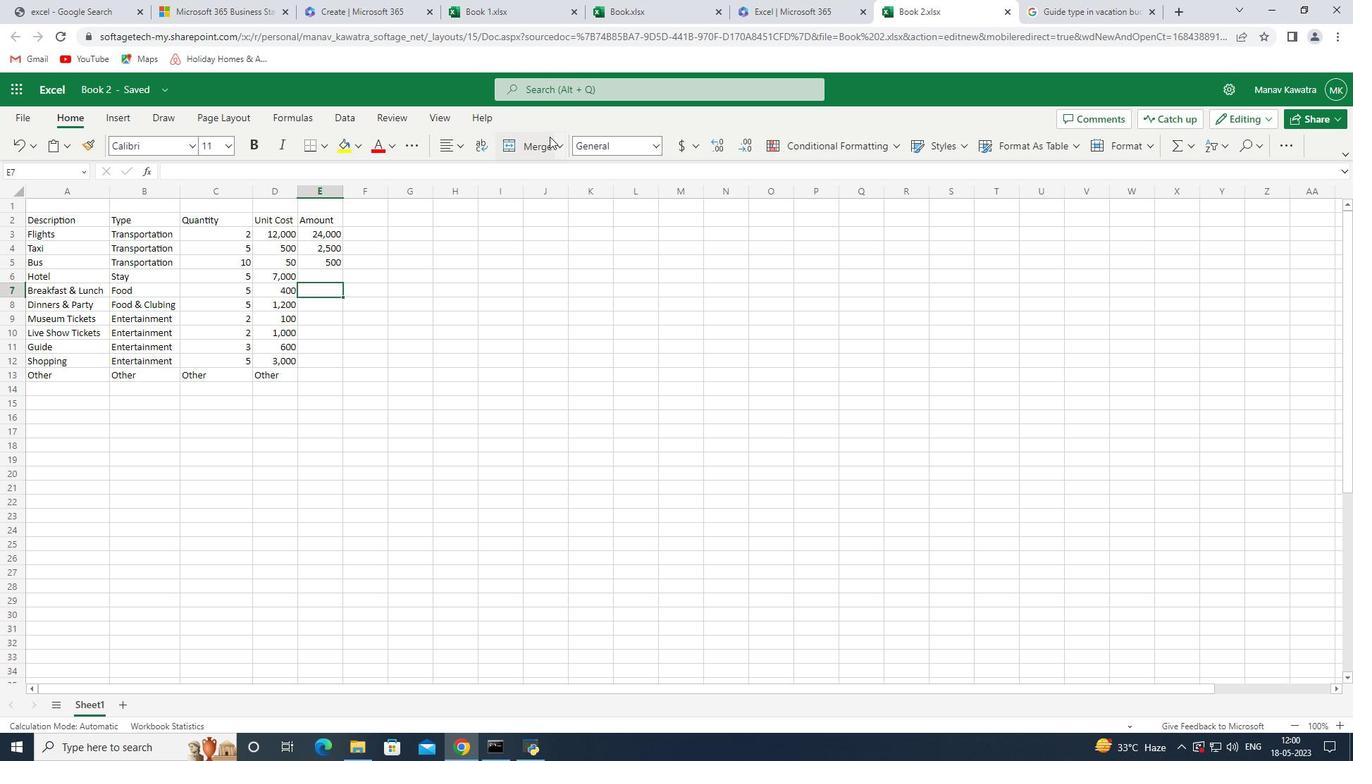 
Action: Mouse moved to (532, 298)
Screenshot: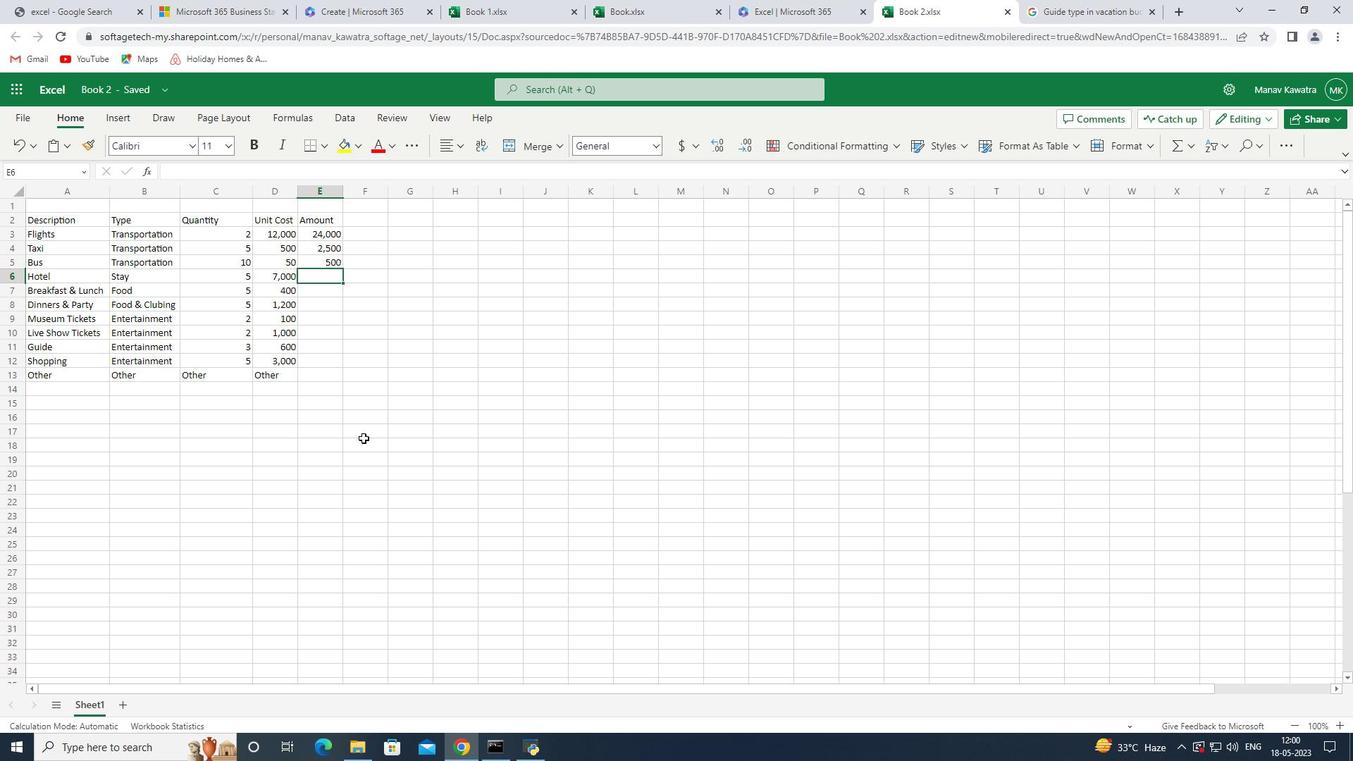 
Action: Key pressed <Key.down><Key.up><Key.down><Key.up>
Screenshot: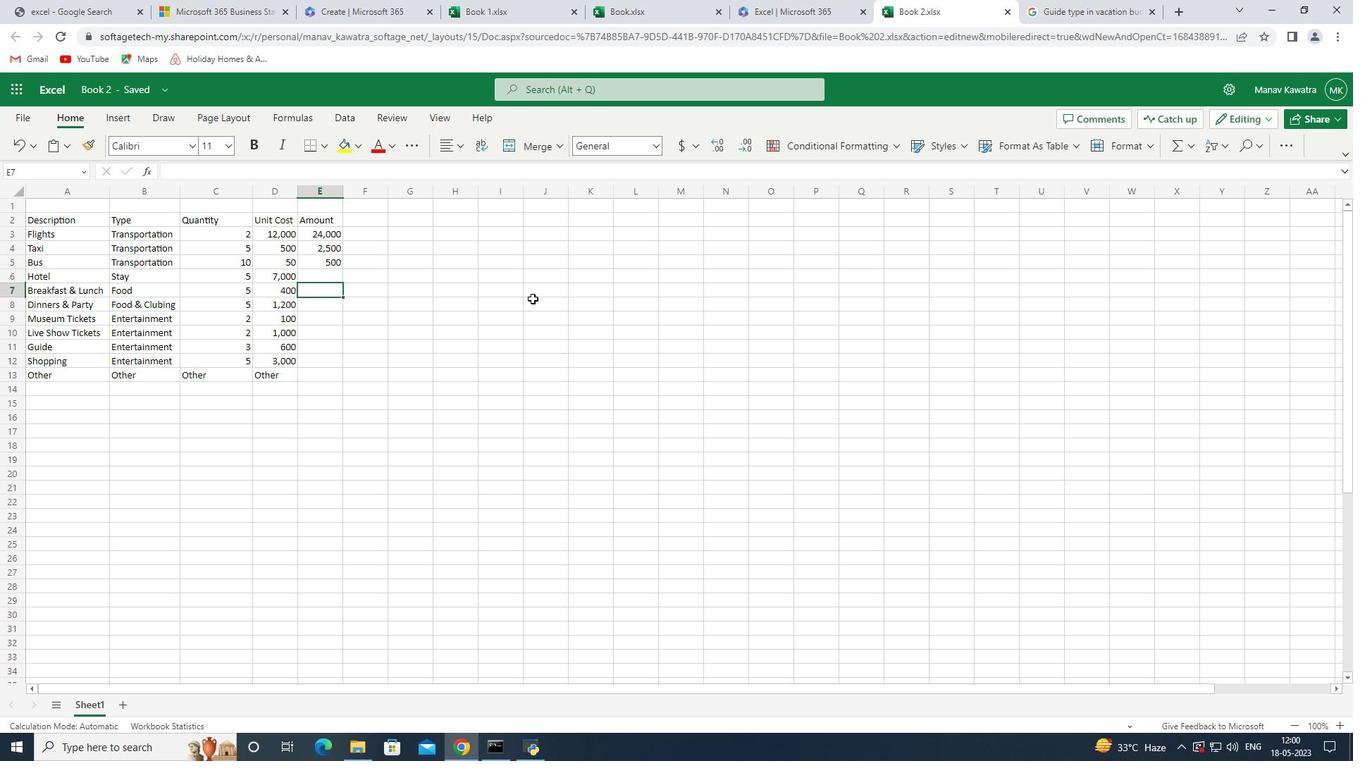 
Action: Mouse moved to (371, 289)
Screenshot: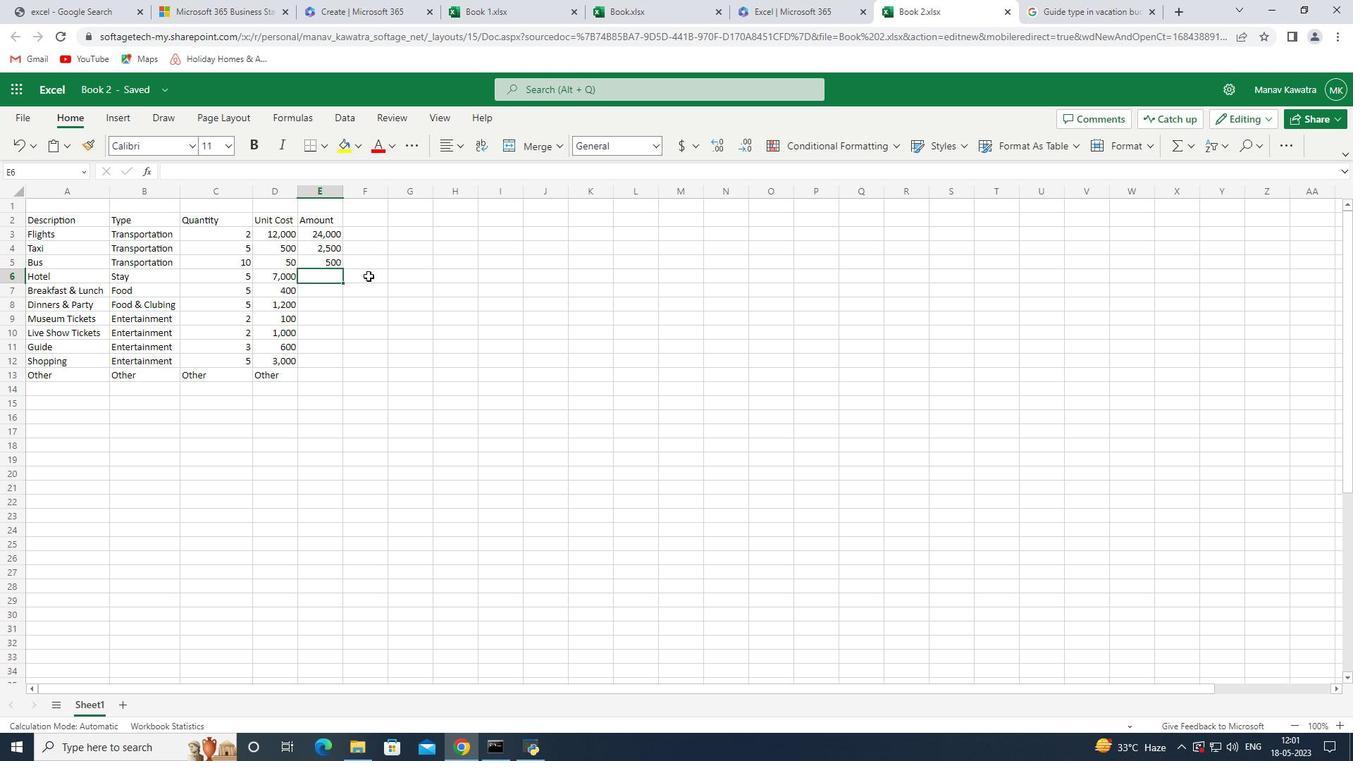 
Action: Key pressed 35,000<Key.down>
Screenshot: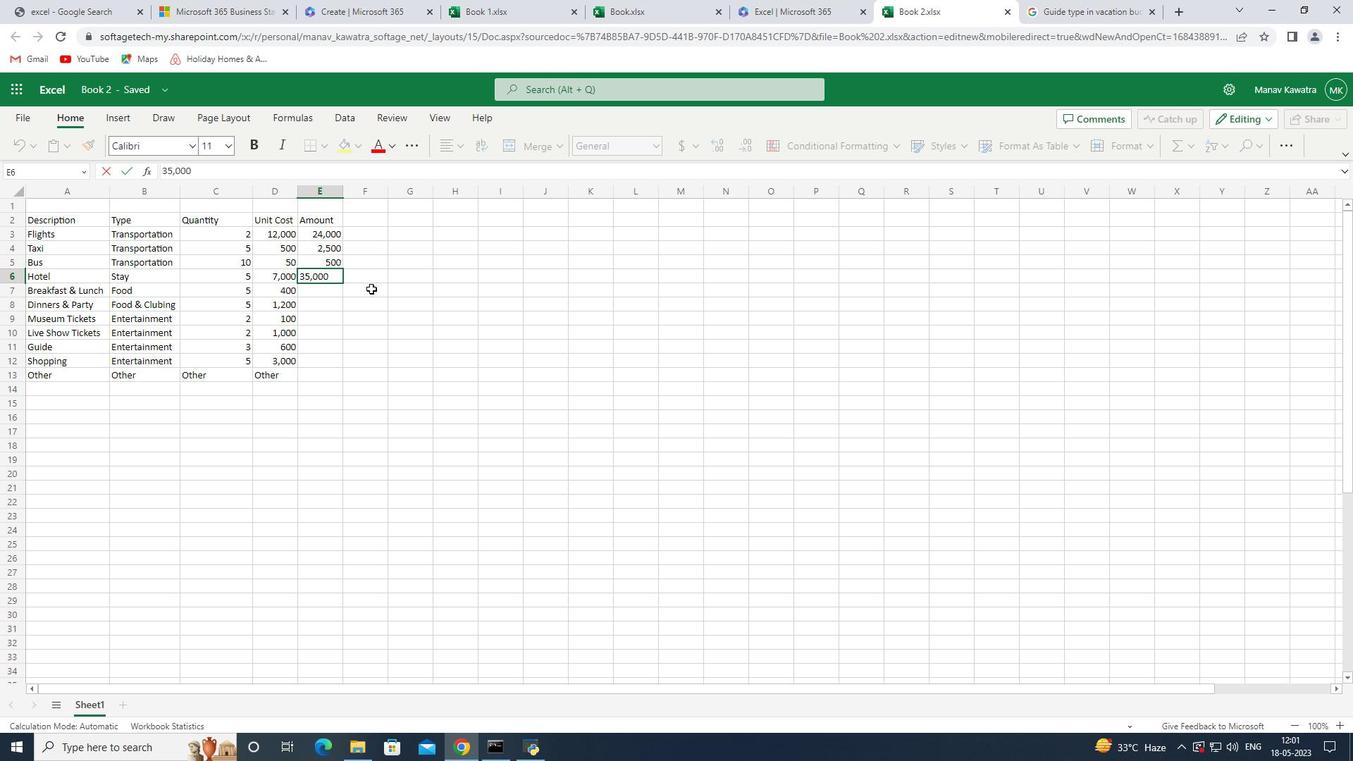 
Action: Mouse moved to (973, 360)
Screenshot: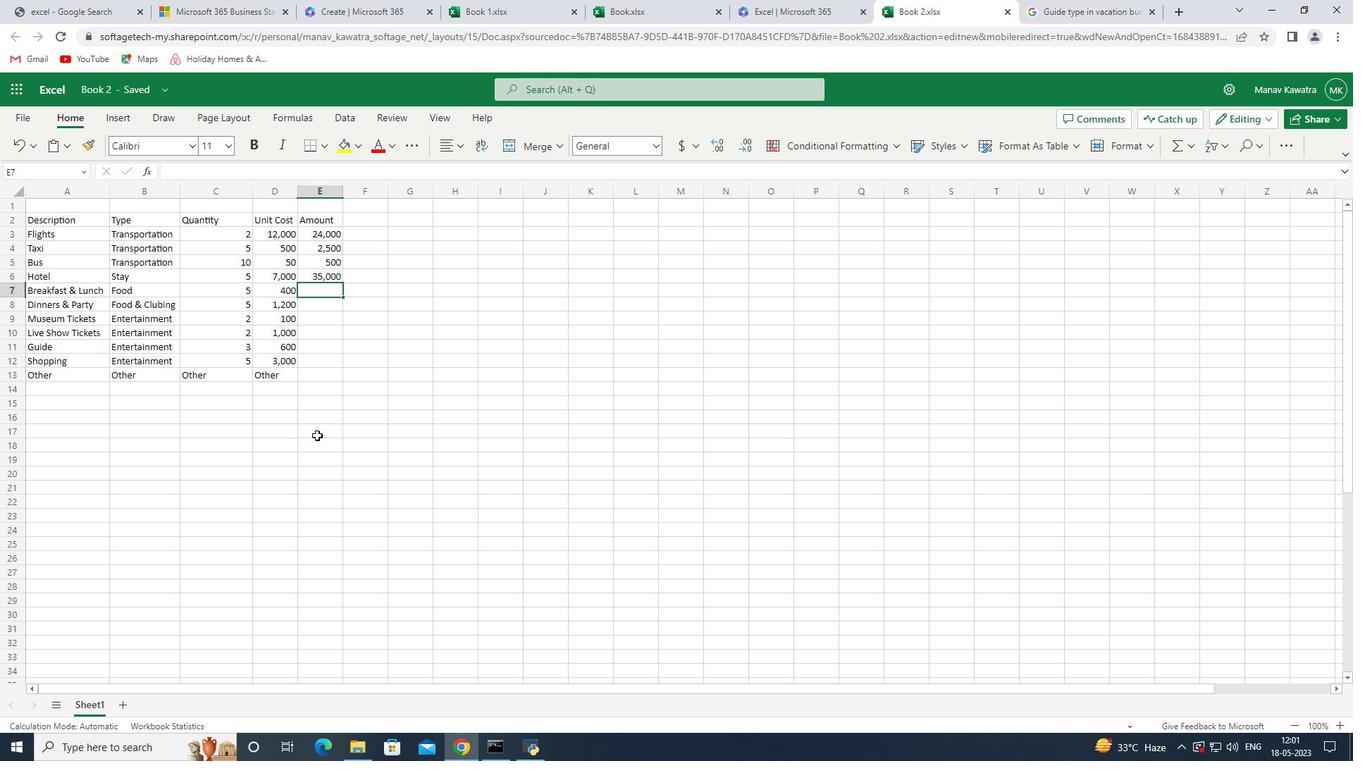 
Action: Key pressed =
Screenshot: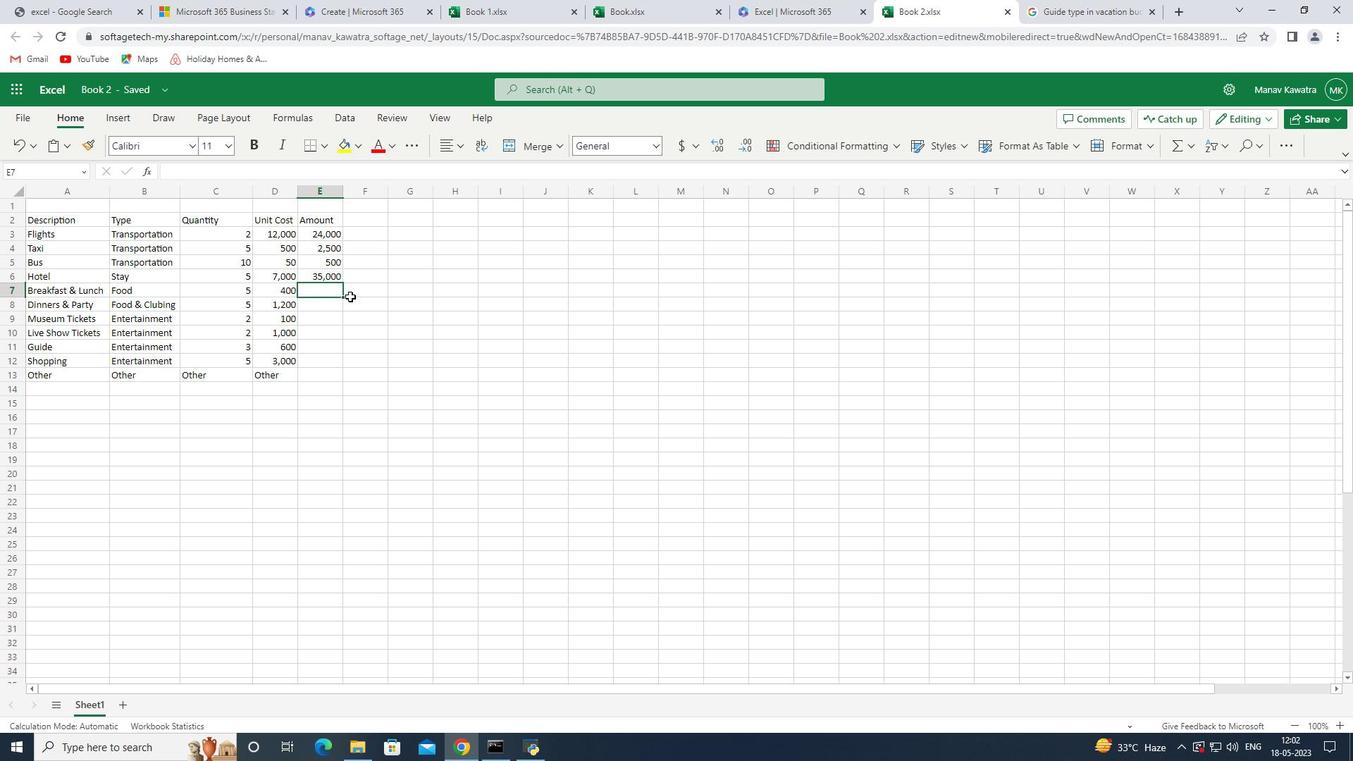 
Action: Mouse moved to (335, 375)
Screenshot: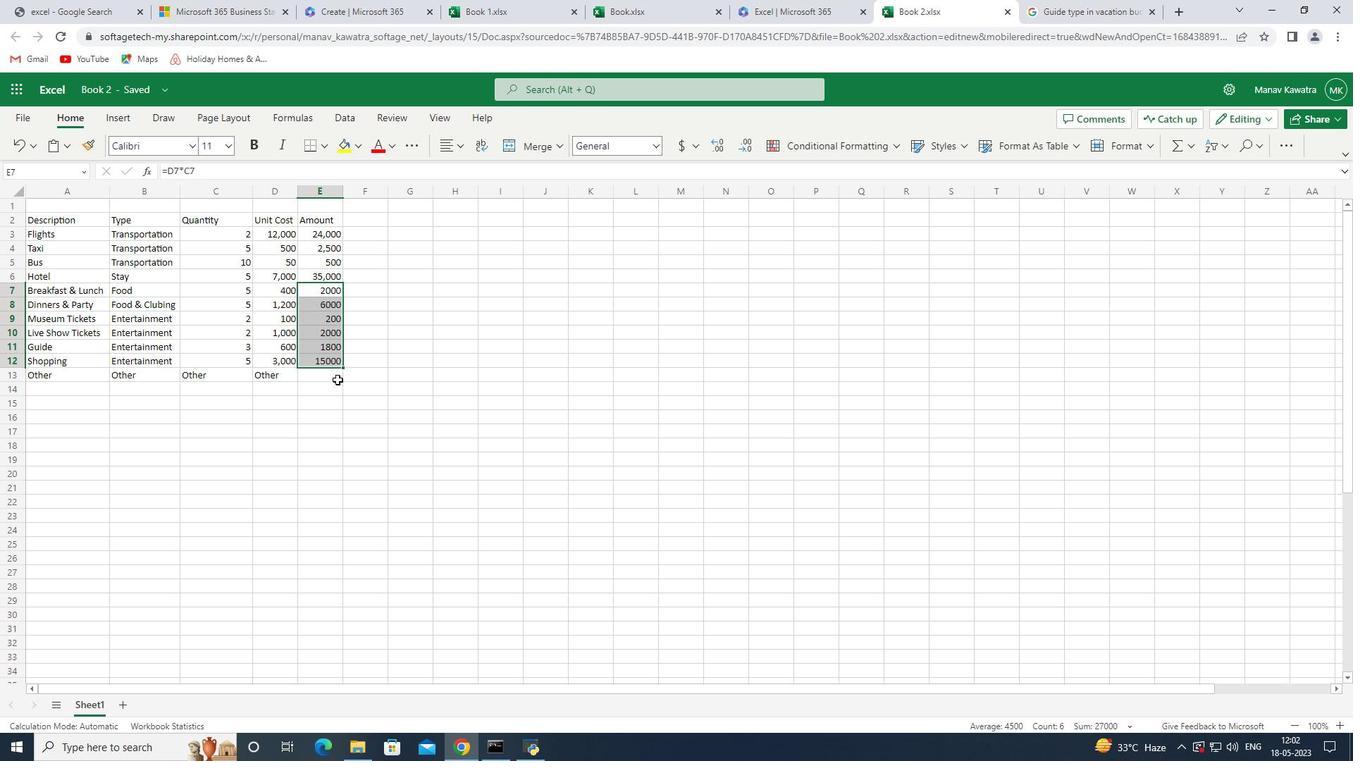 
Action: Mouse pressed left at (335, 375)
Screenshot: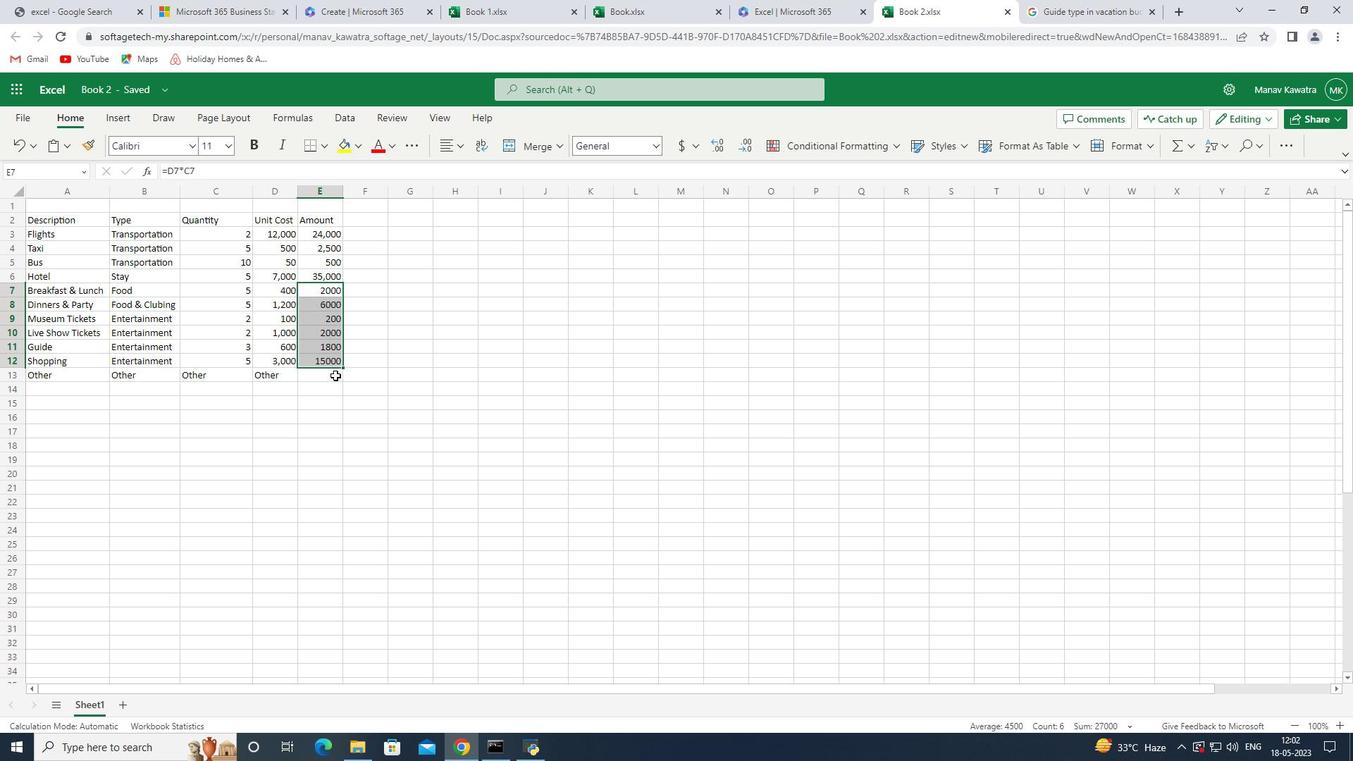 
Action: Mouse moved to (336, 382)
Screenshot: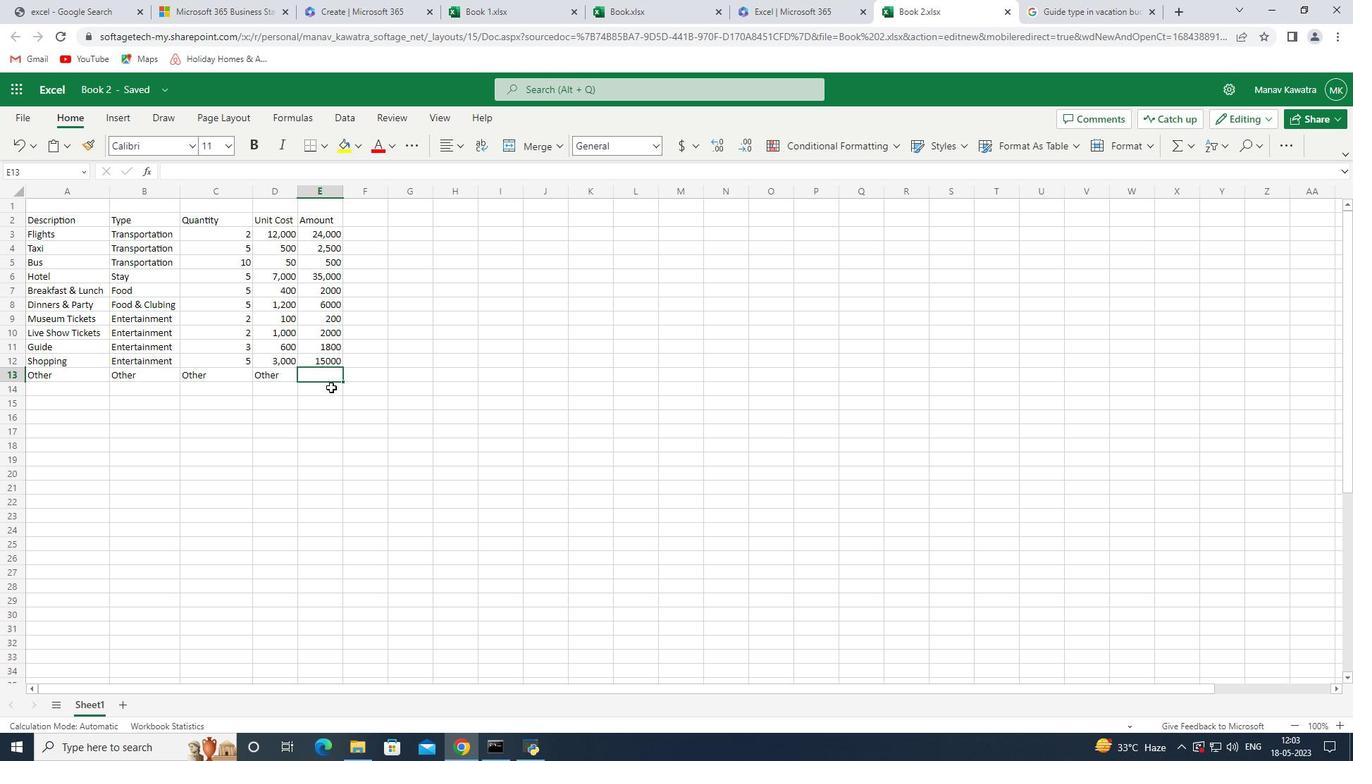 
Action: Key pressed 3000<Key.enter>
Screenshot: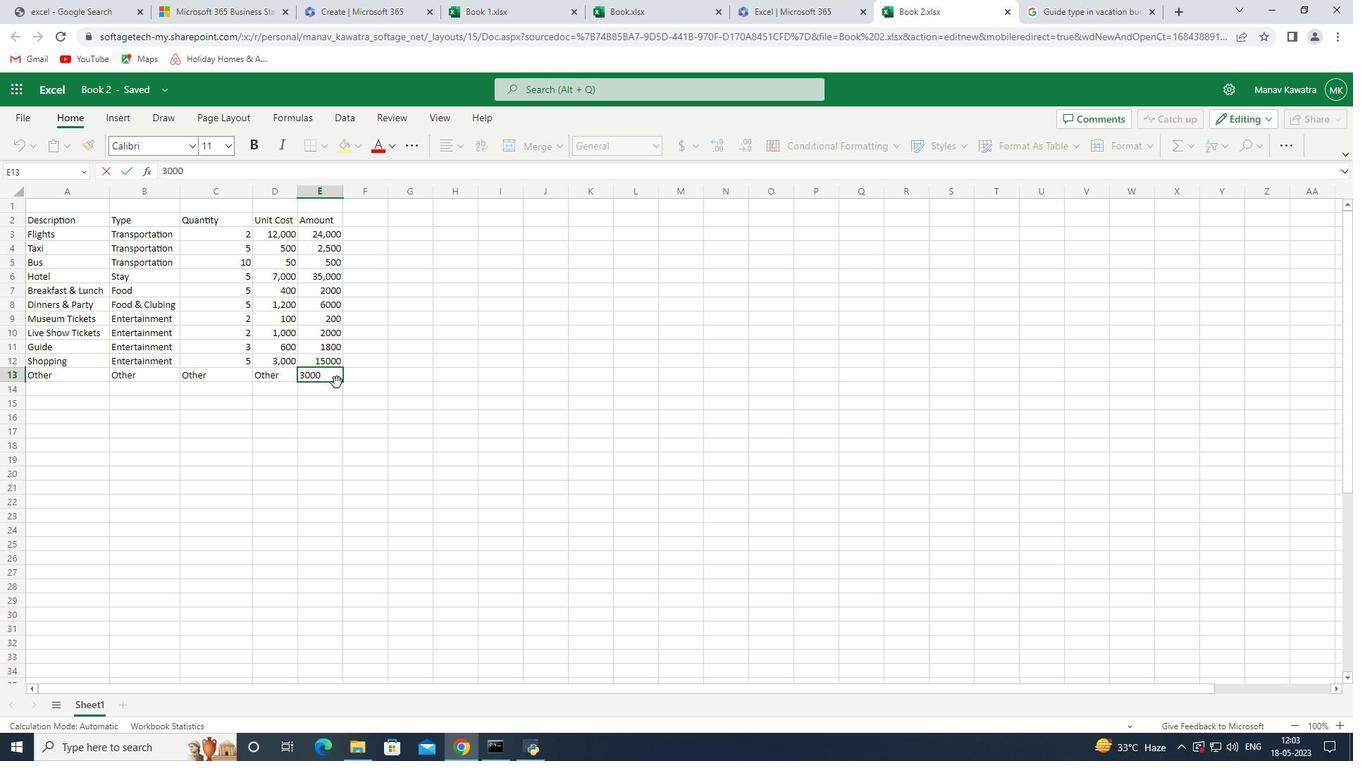 
Action: Mouse moved to (331, 420)
Screenshot: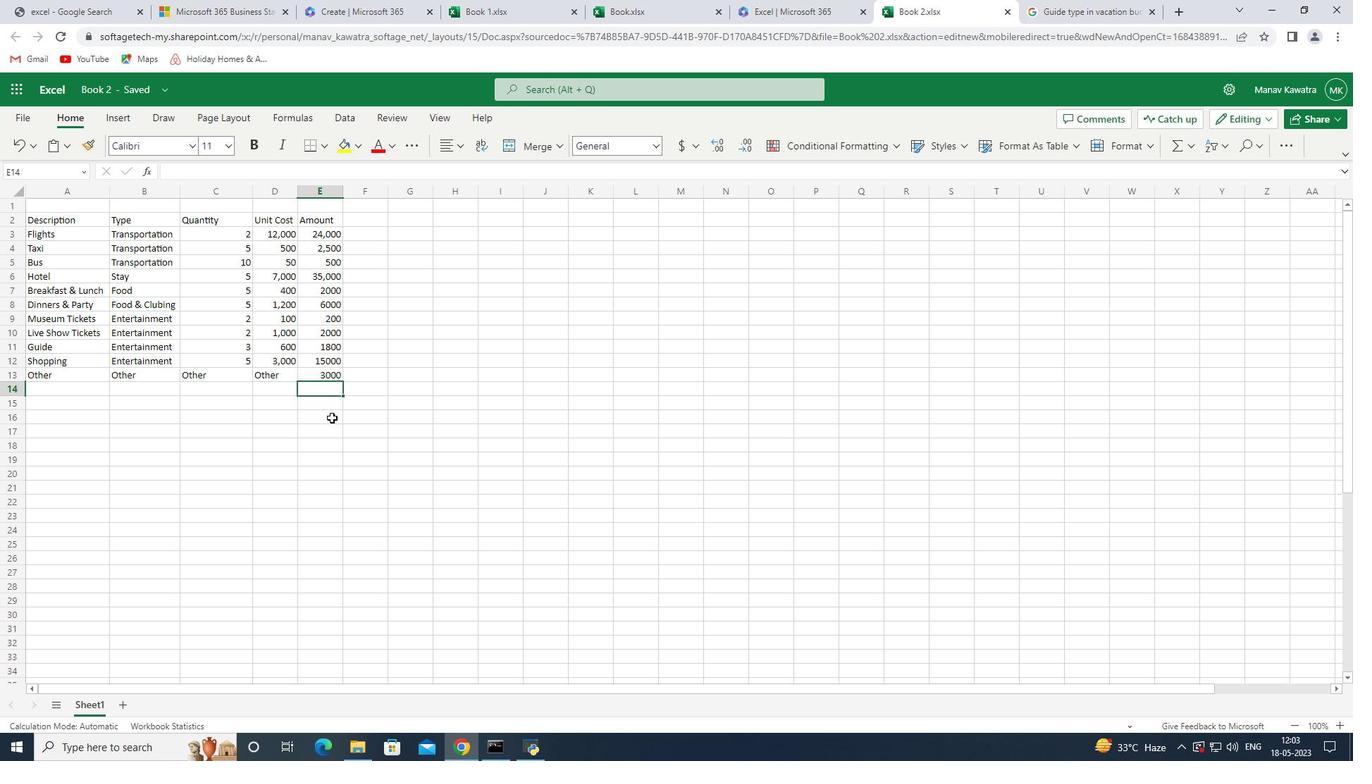 
Action: Mouse scrolled (331, 419) with delta (0, 0)
Screenshot: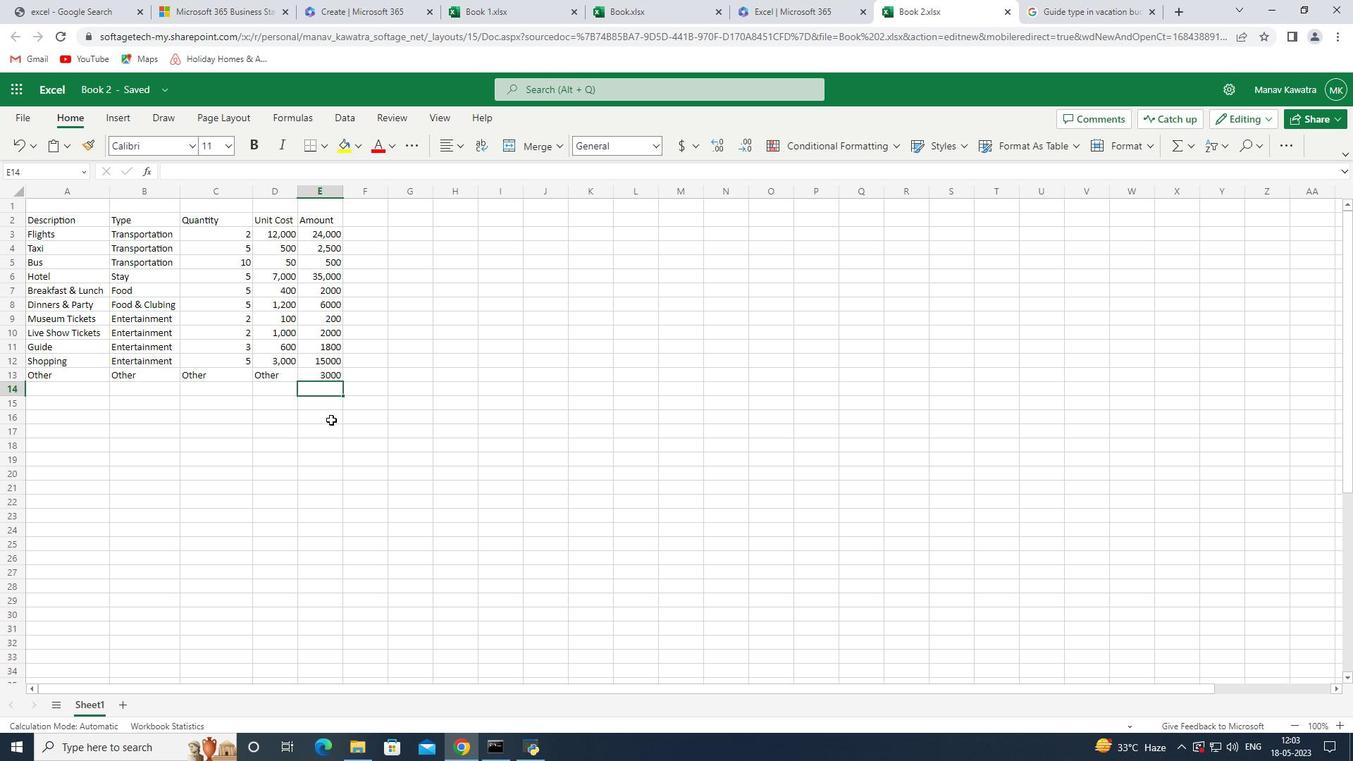 
Action: Mouse scrolled (331, 419) with delta (0, 0)
Screenshot: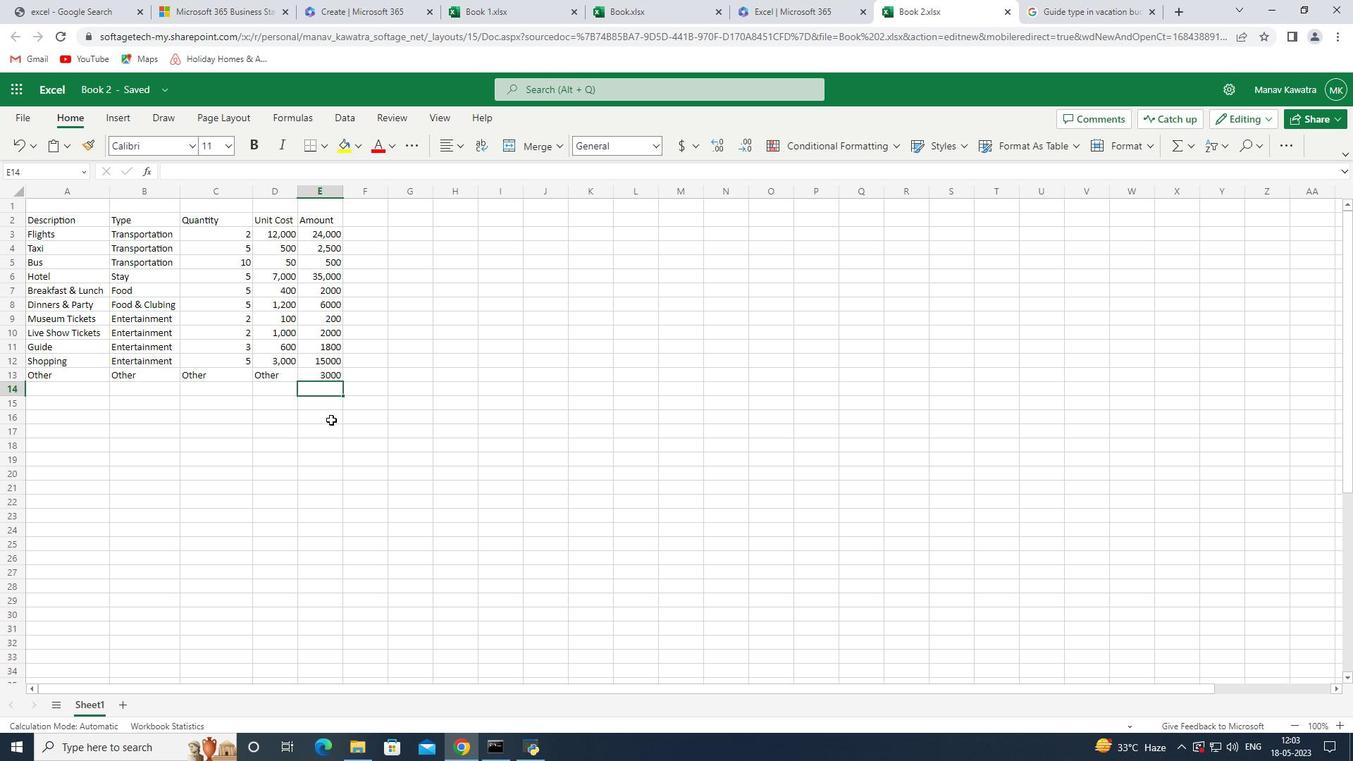 
Action: Mouse moved to (312, 351)
Screenshot: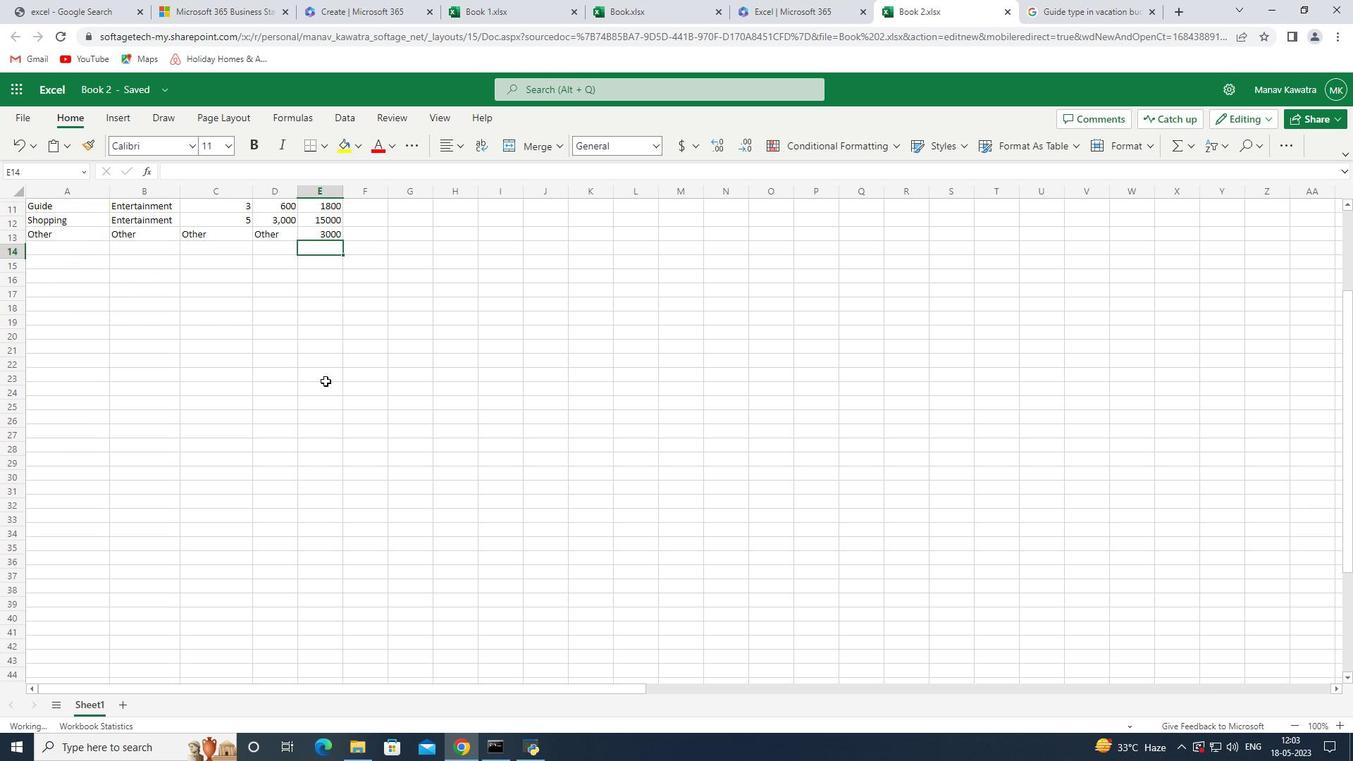 
Action: Mouse scrolled (312, 351) with delta (0, 0)
Screenshot: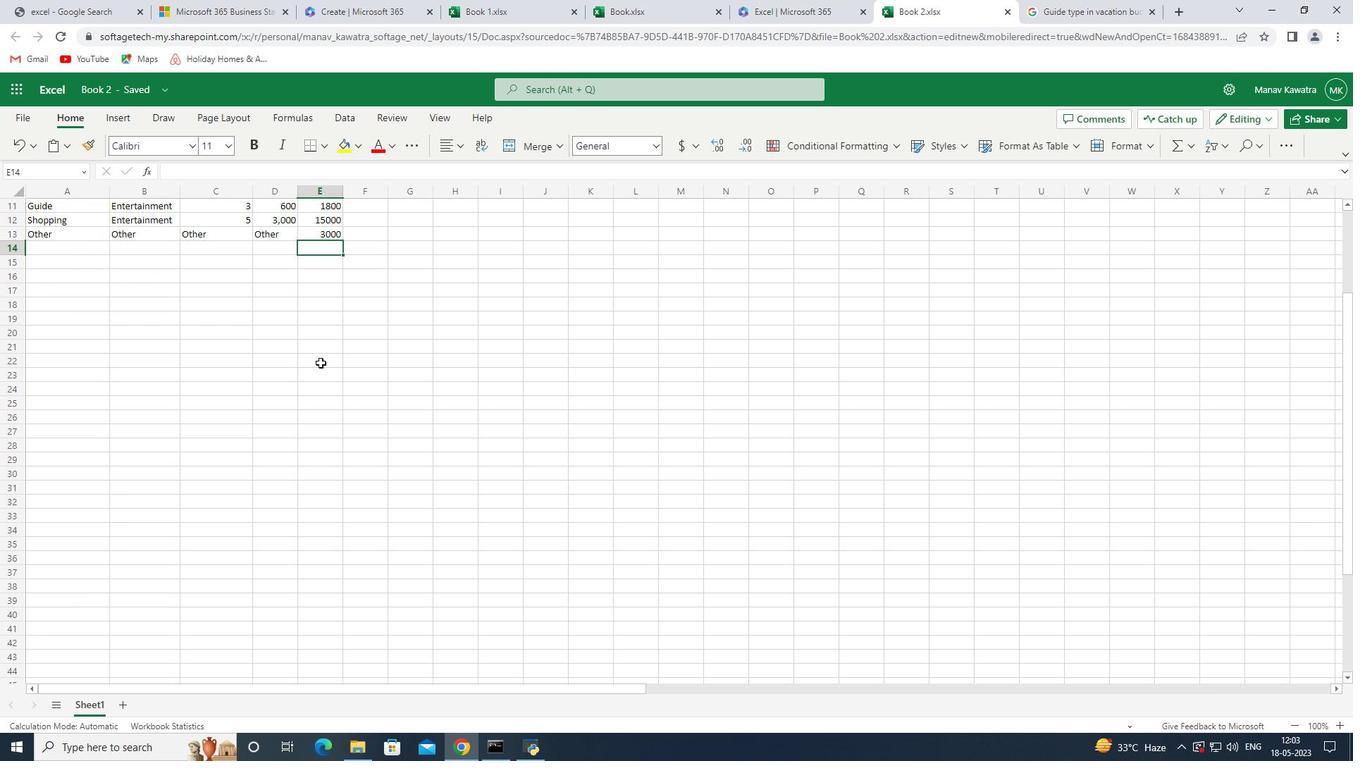 
Action: Mouse moved to (138, 375)
Screenshot: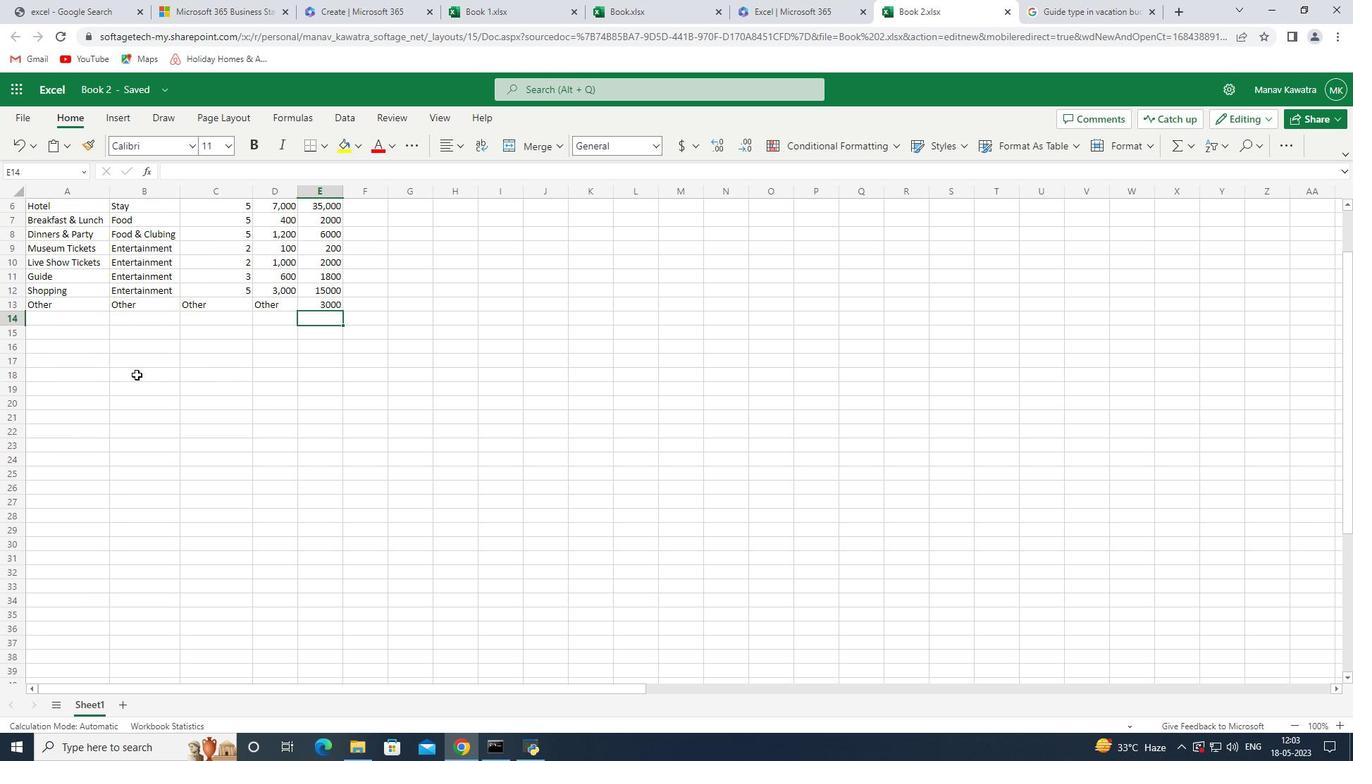 
Action: Mouse pressed left at (138, 375)
Screenshot: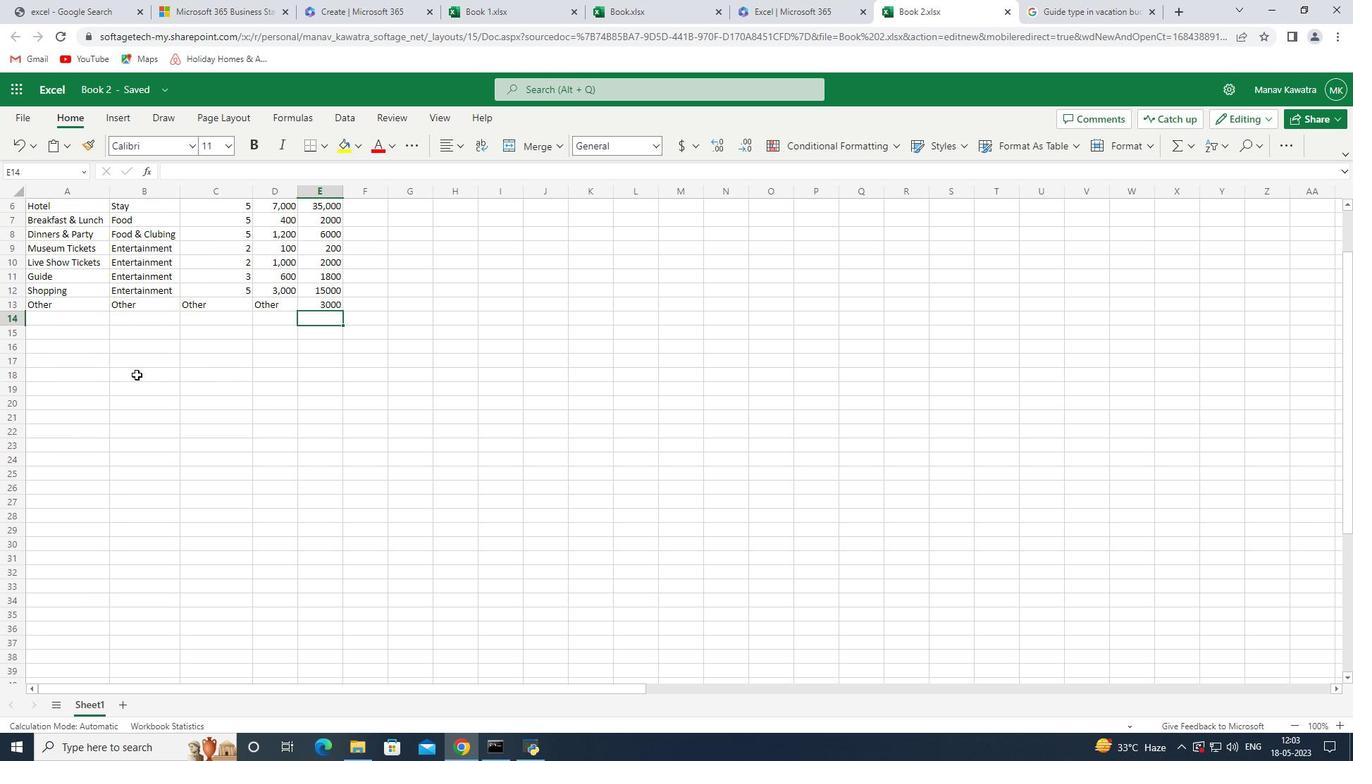 
Action: Mouse moved to (138, 349)
Screenshot: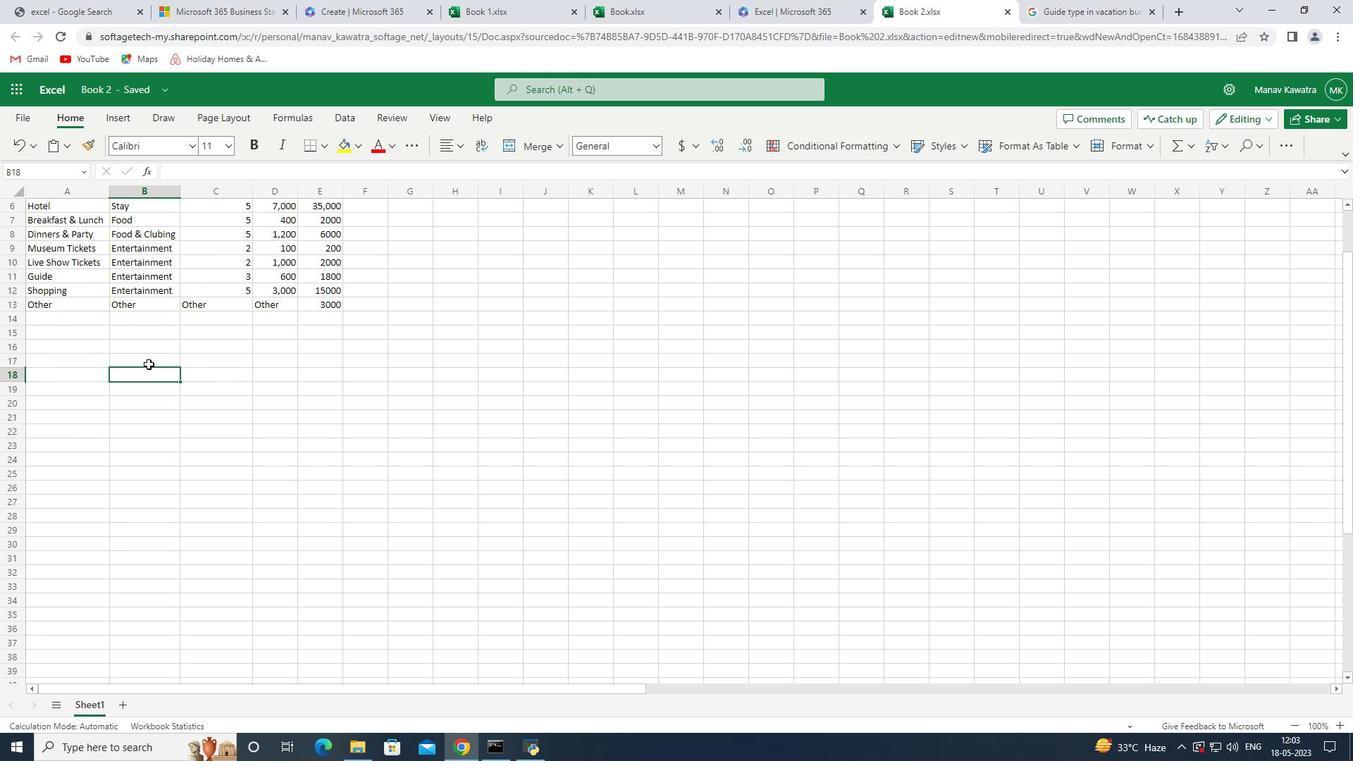 
Action: Mouse pressed left at (138, 349)
Screenshot: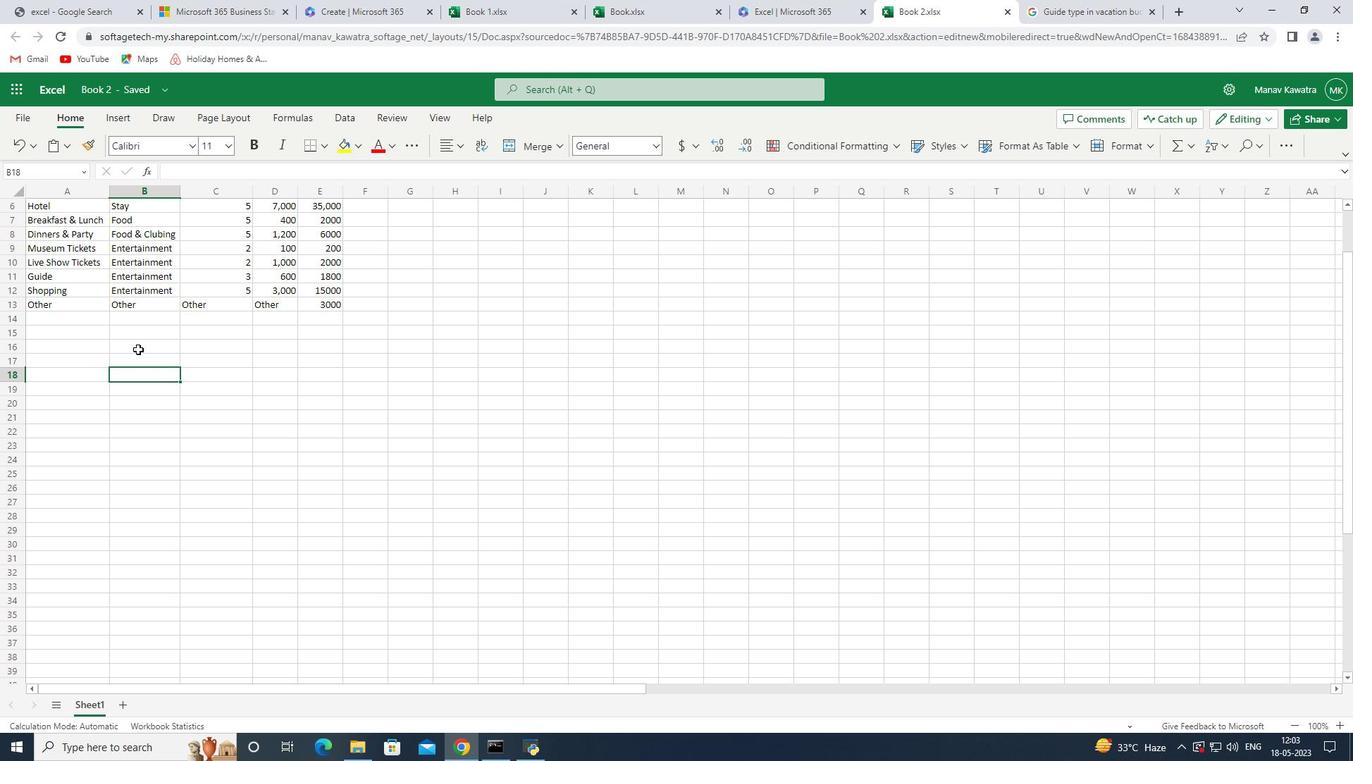 
Action: Key pressed <Key.down><Key.left><Key.up><Key.shift><Key.shift><Key.shift><Key.shift><Key.shift><Key.shift>Total<Key.space><Key.shift><Key.shift>Expenses<Key.space>
Screenshot: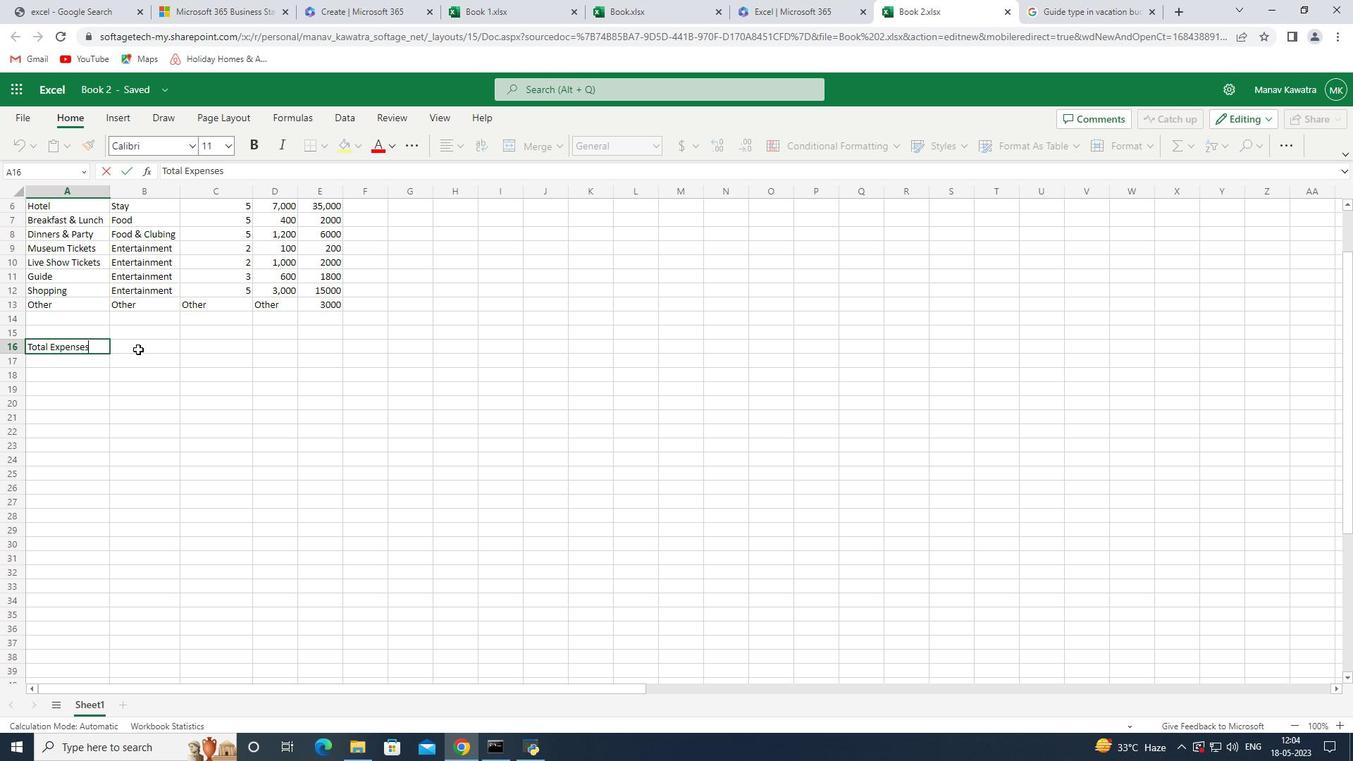 
Action: Mouse moved to (100, 346)
Screenshot: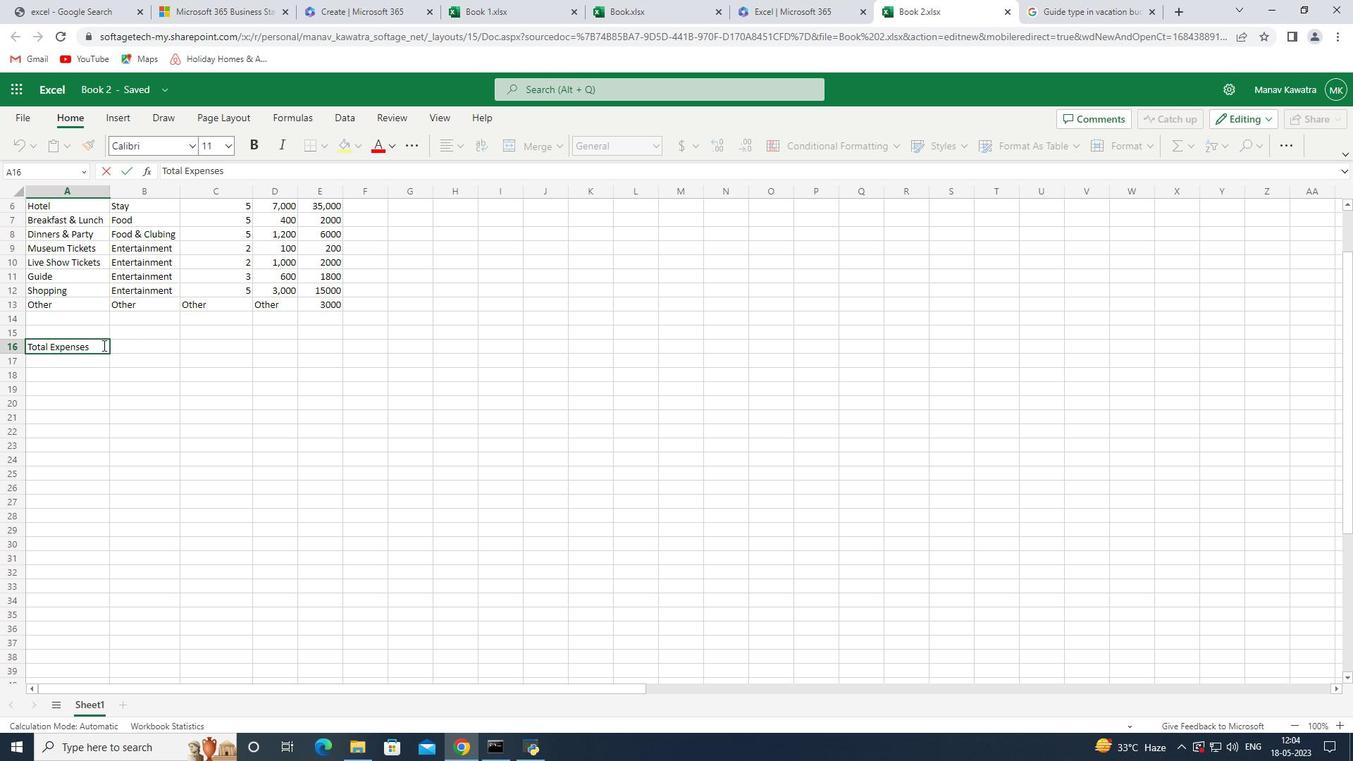 
Action: Mouse pressed left at (100, 346)
Screenshot: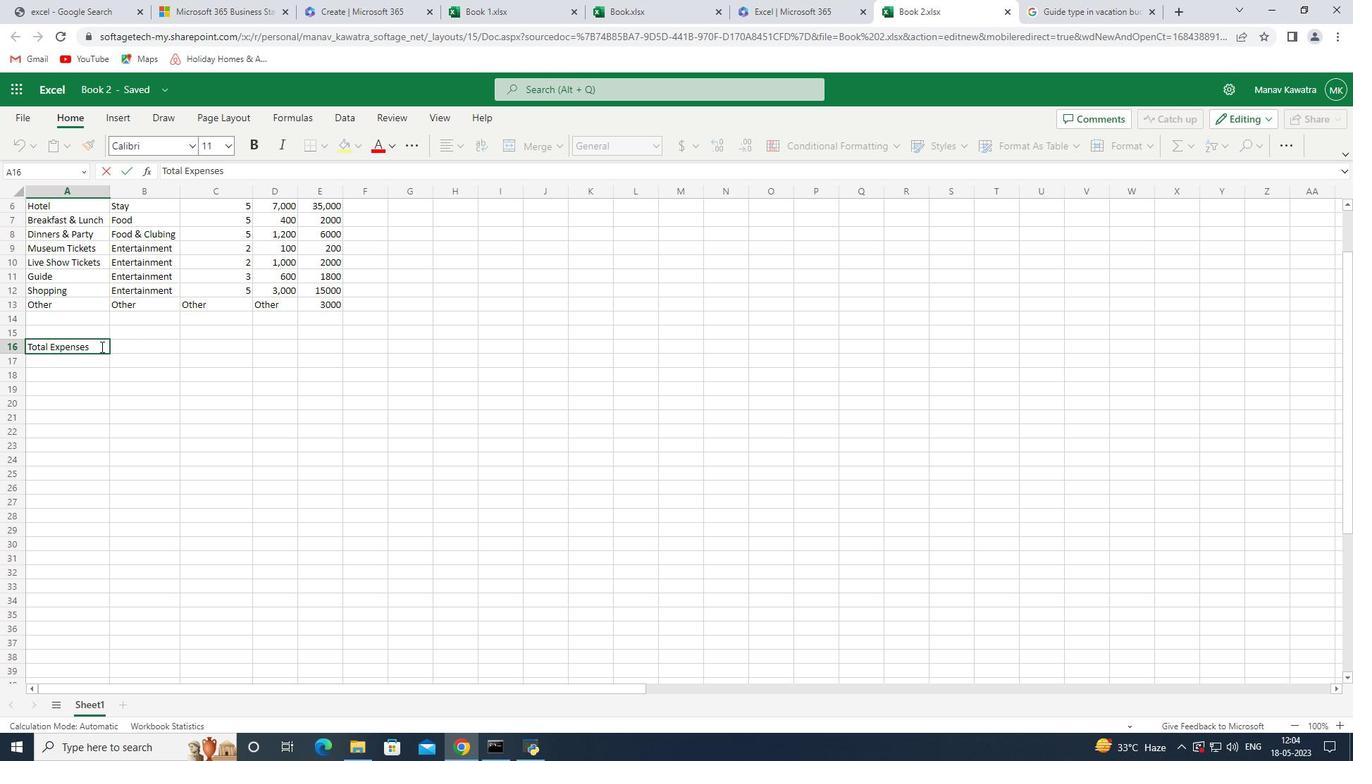 
Action: Mouse moved to (128, 345)
Screenshot: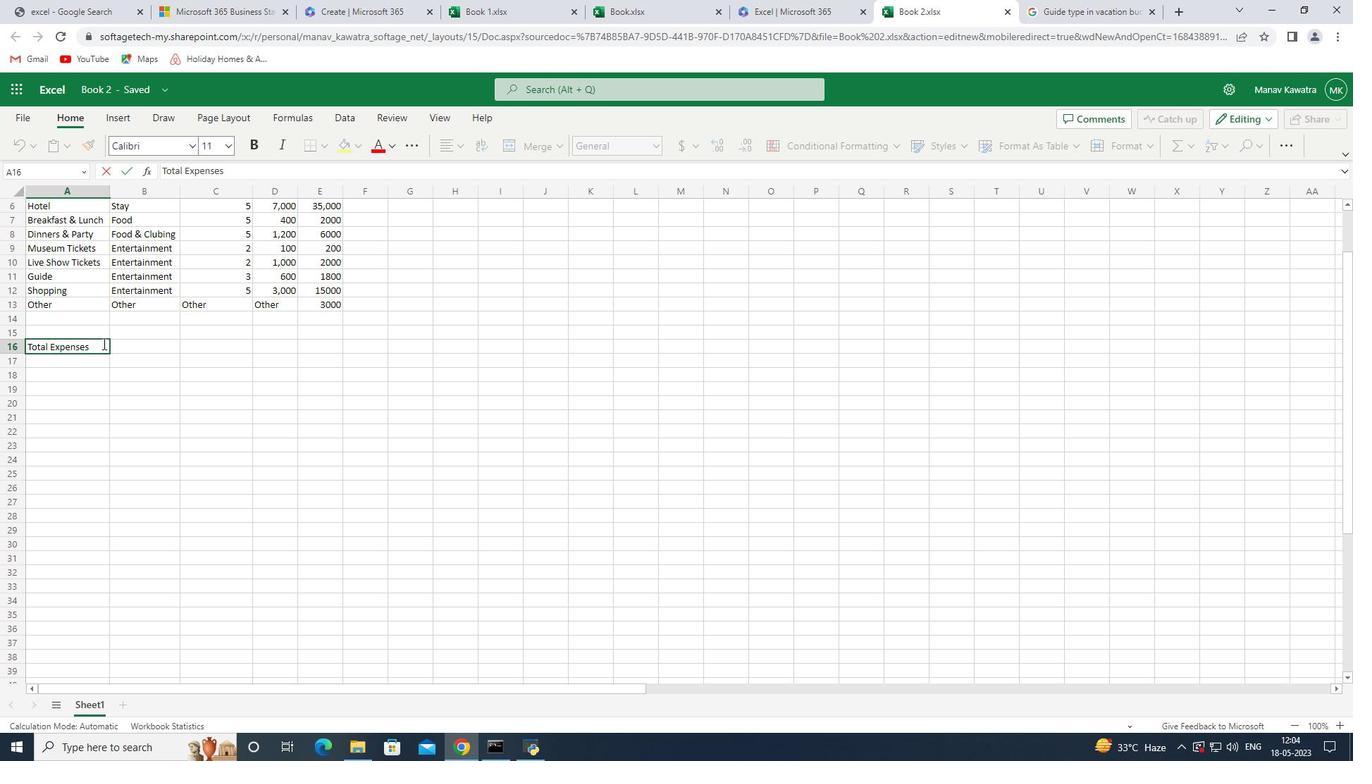 
Action: Mouse pressed left at (128, 345)
Screenshot: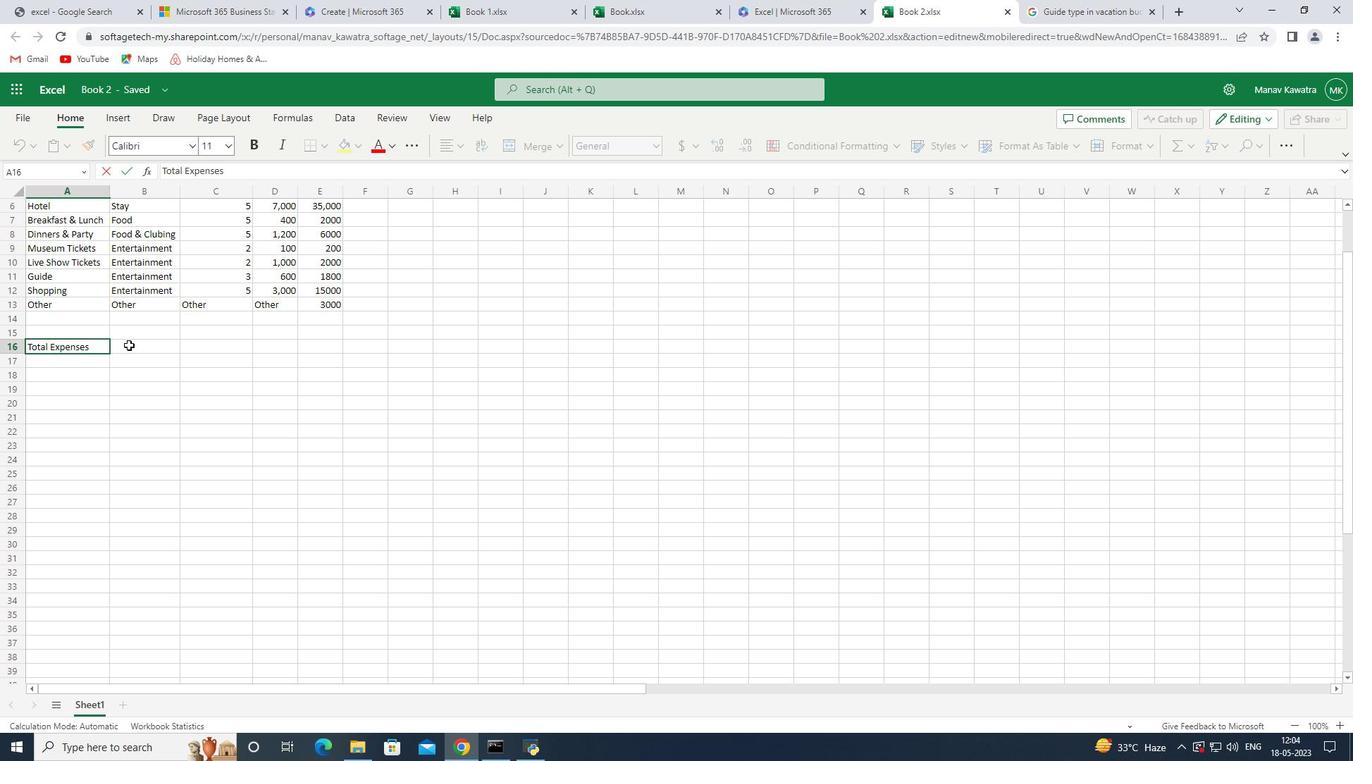 
Action: Mouse moved to (81, 348)
Screenshot: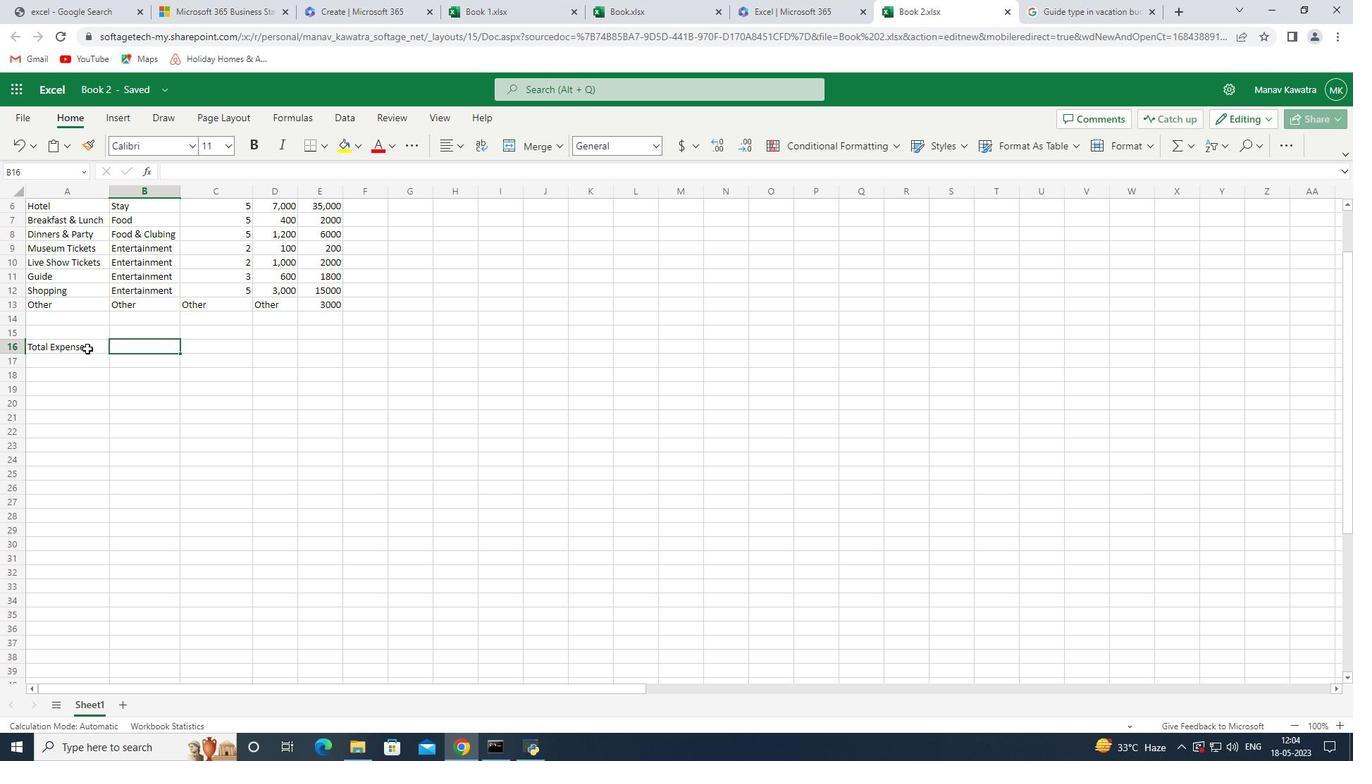 
Action: Mouse pressed left at (81, 348)
Screenshot: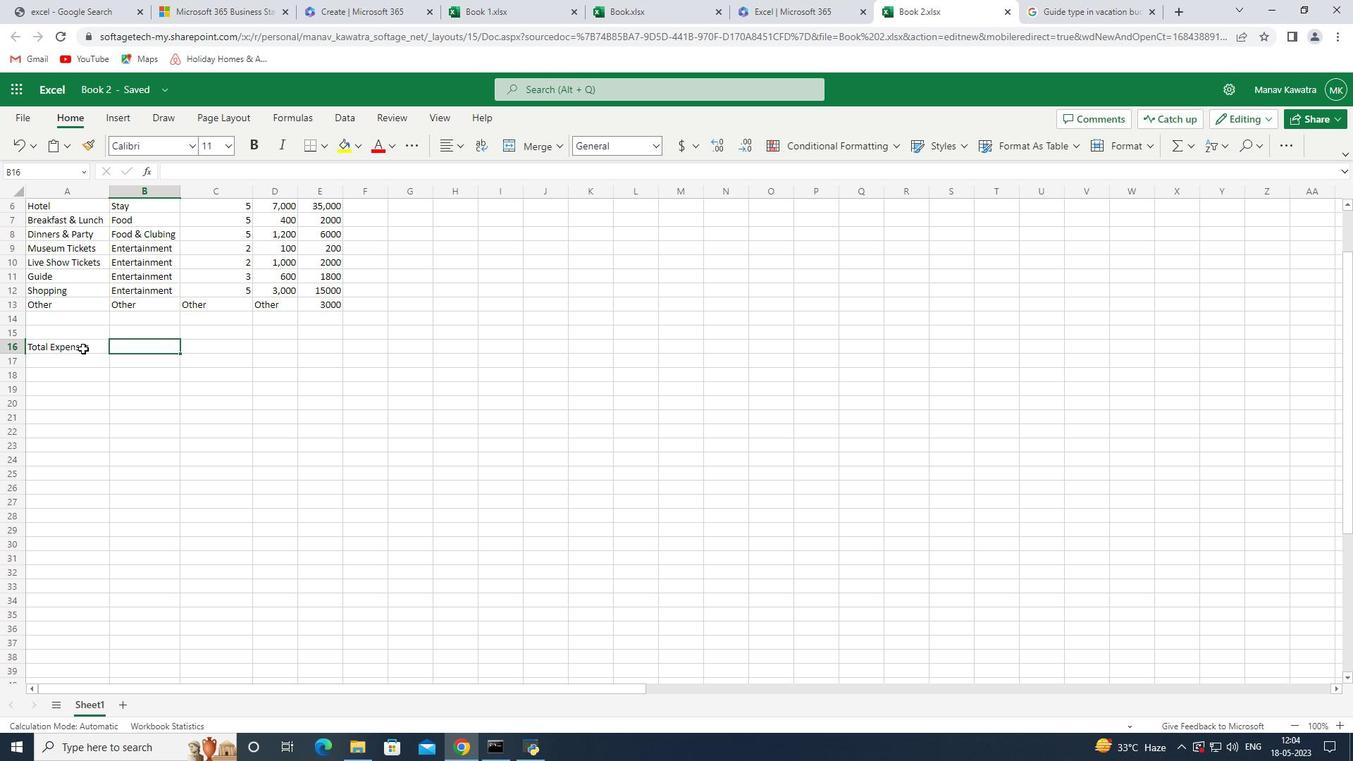 
Action: Mouse moved to (240, 348)
Screenshot: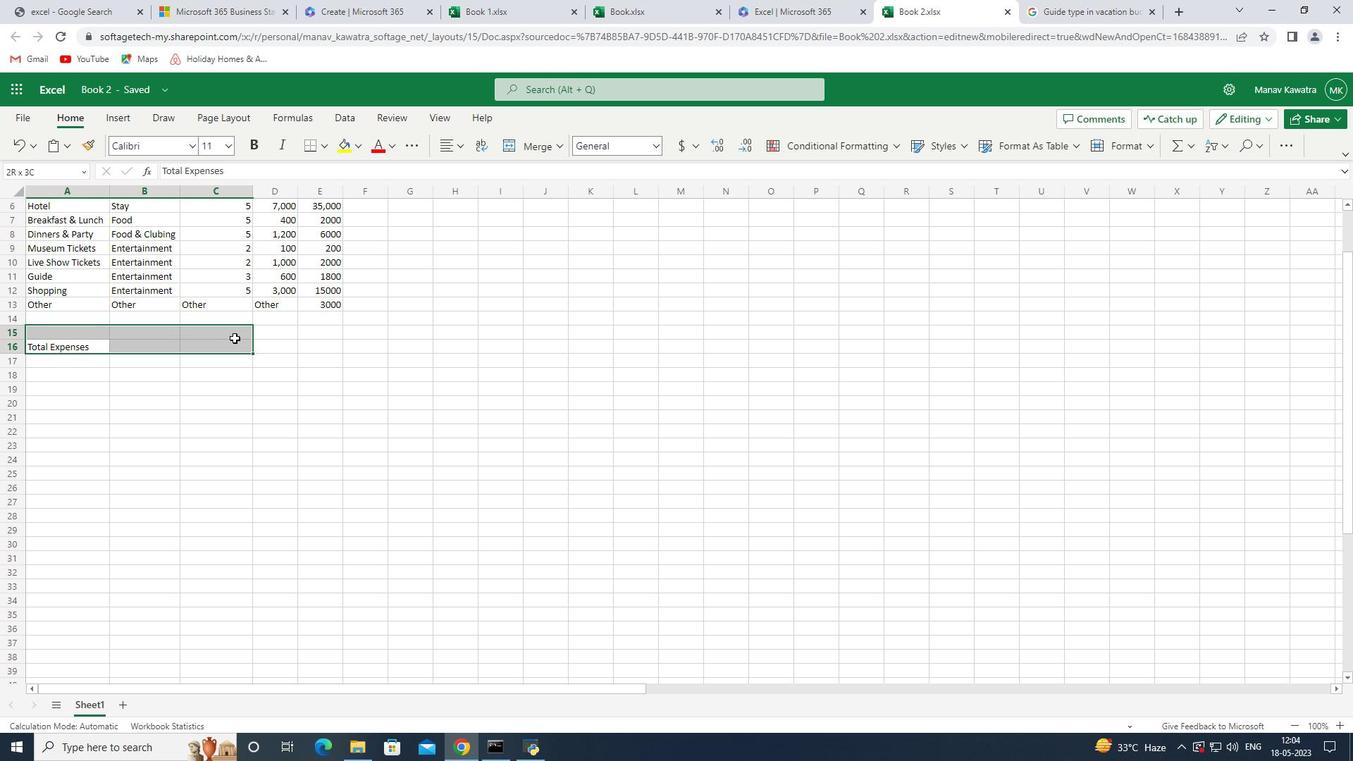 
Action: Mouse pressed left at (240, 348)
Screenshot: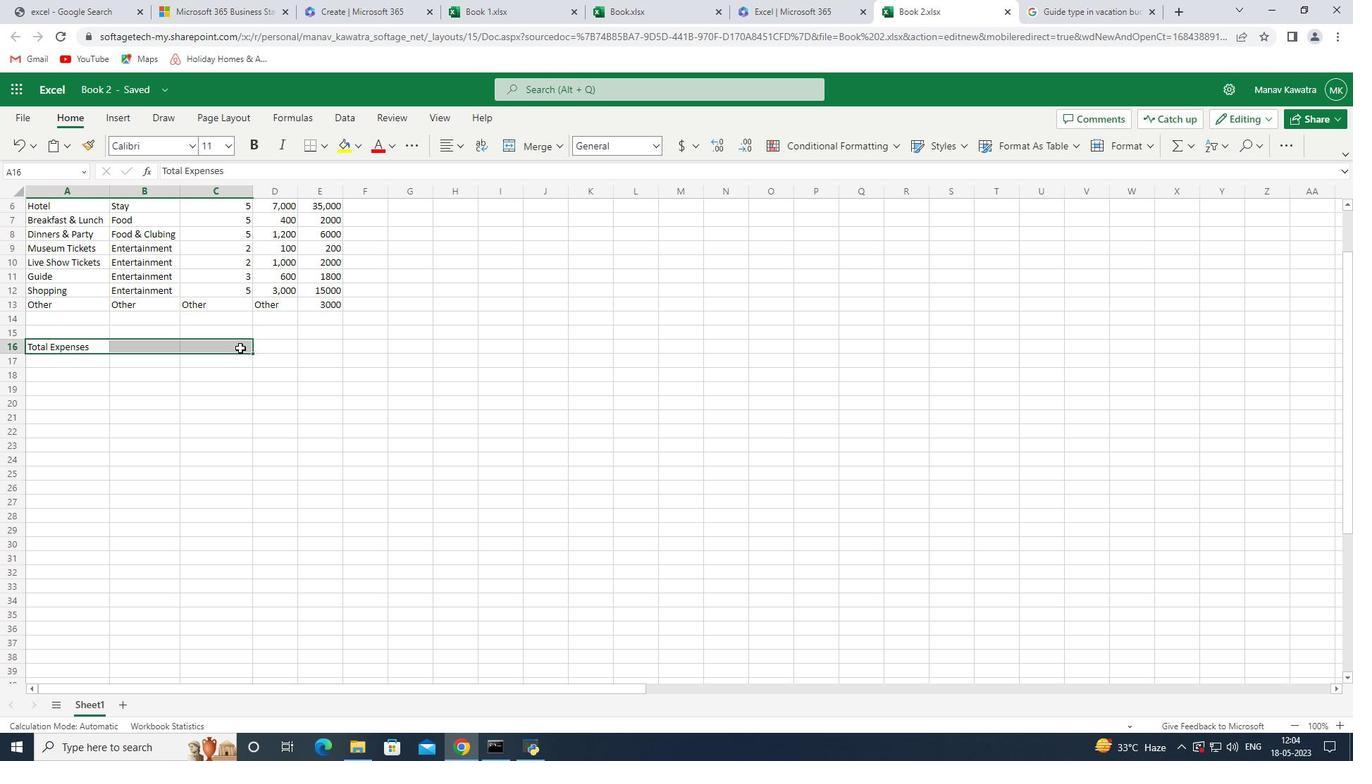 
Action: Mouse moved to (57, 347)
Screenshot: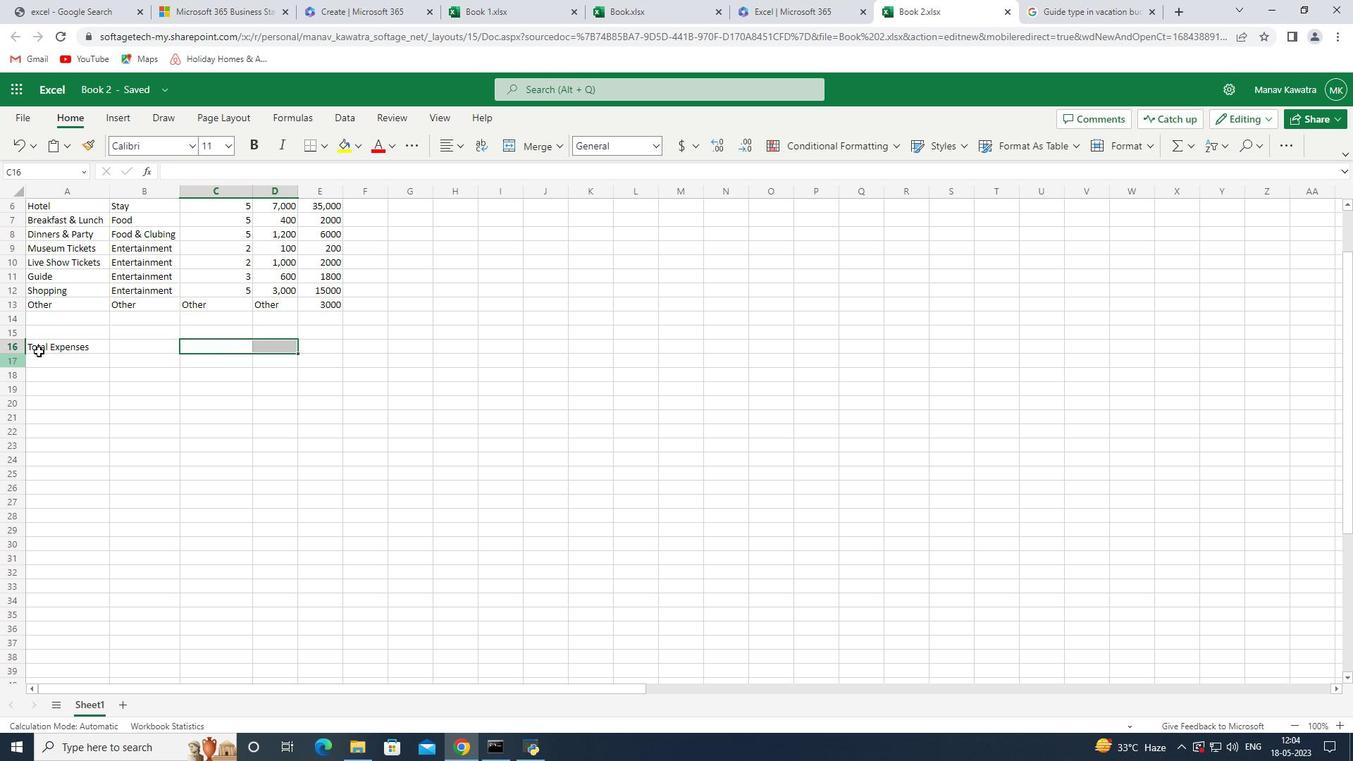 
Action: Mouse pressed left at (57, 347)
Screenshot: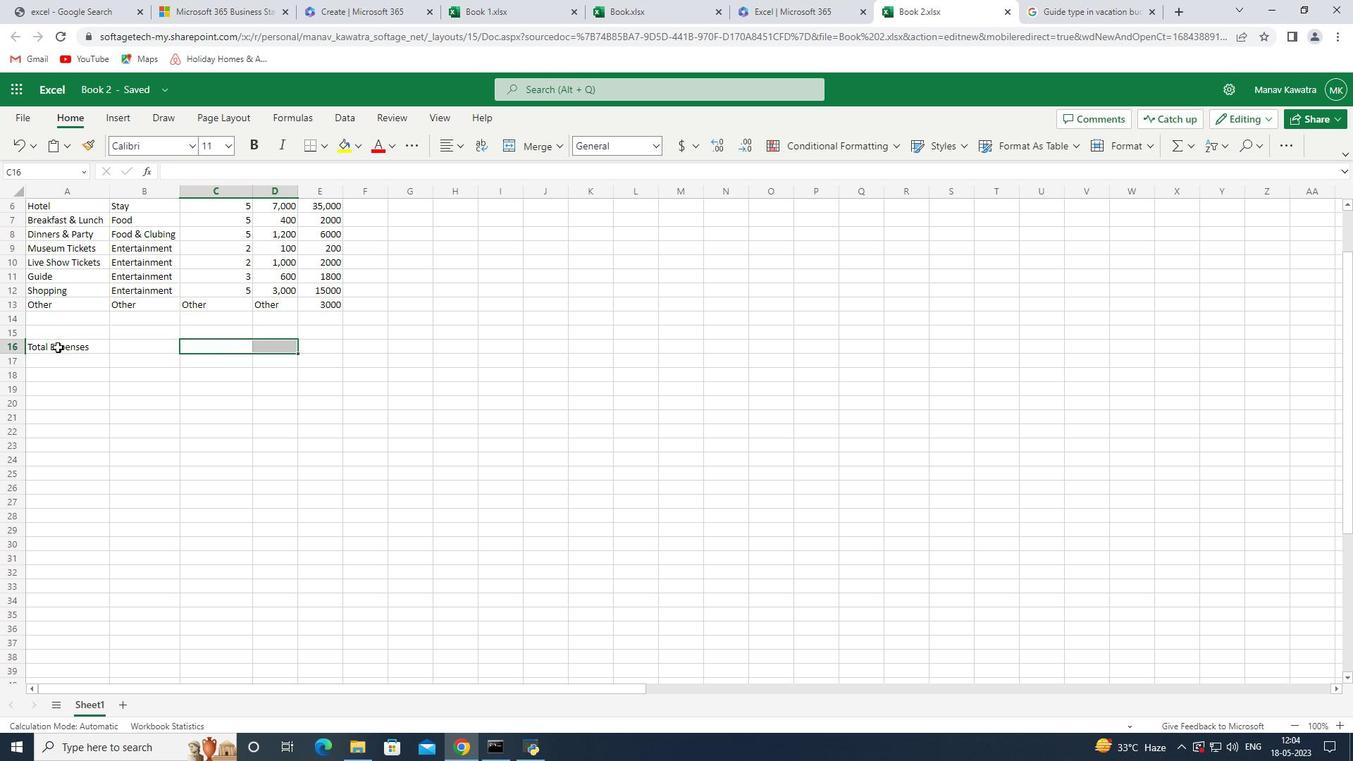 
Action: Mouse moved to (539, 148)
Screenshot: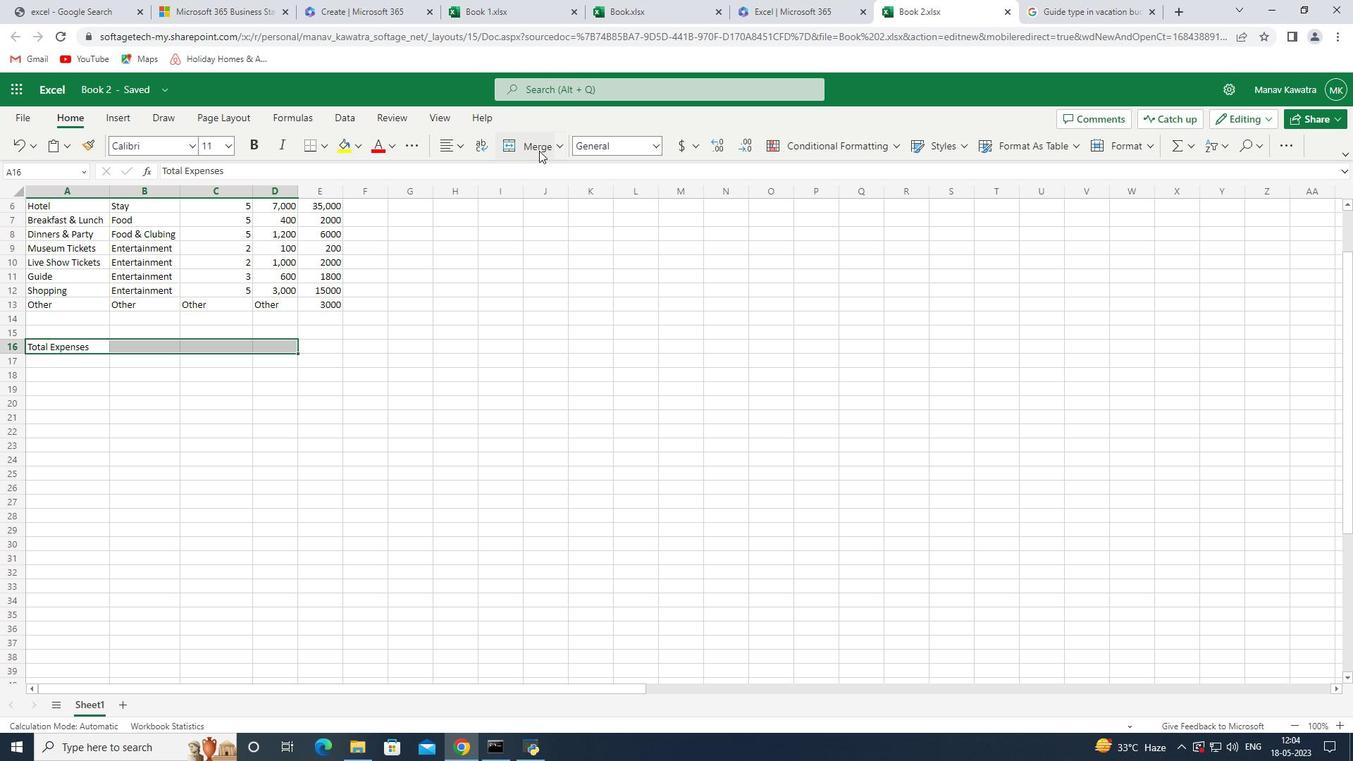 
Action: Mouse pressed left at (539, 148)
Screenshot: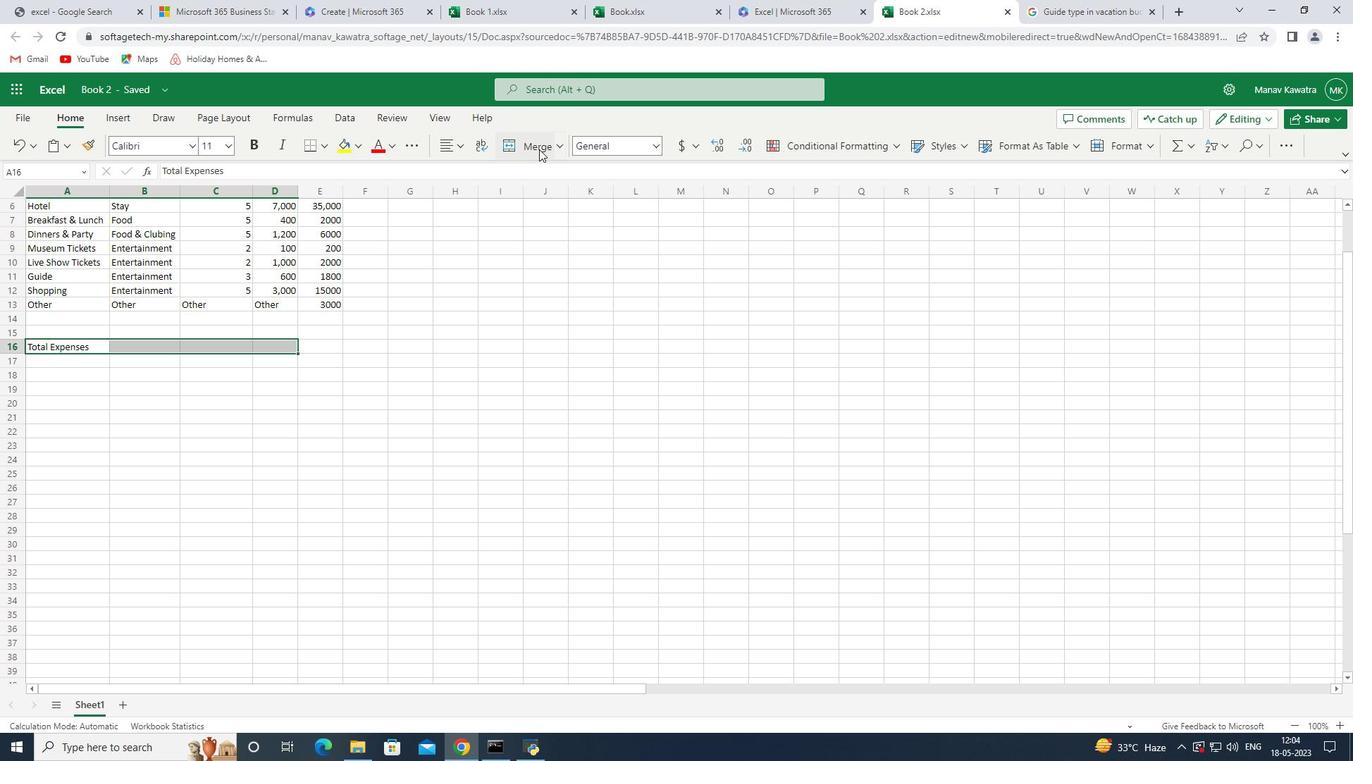 
Action: Mouse moved to (320, 347)
Screenshot: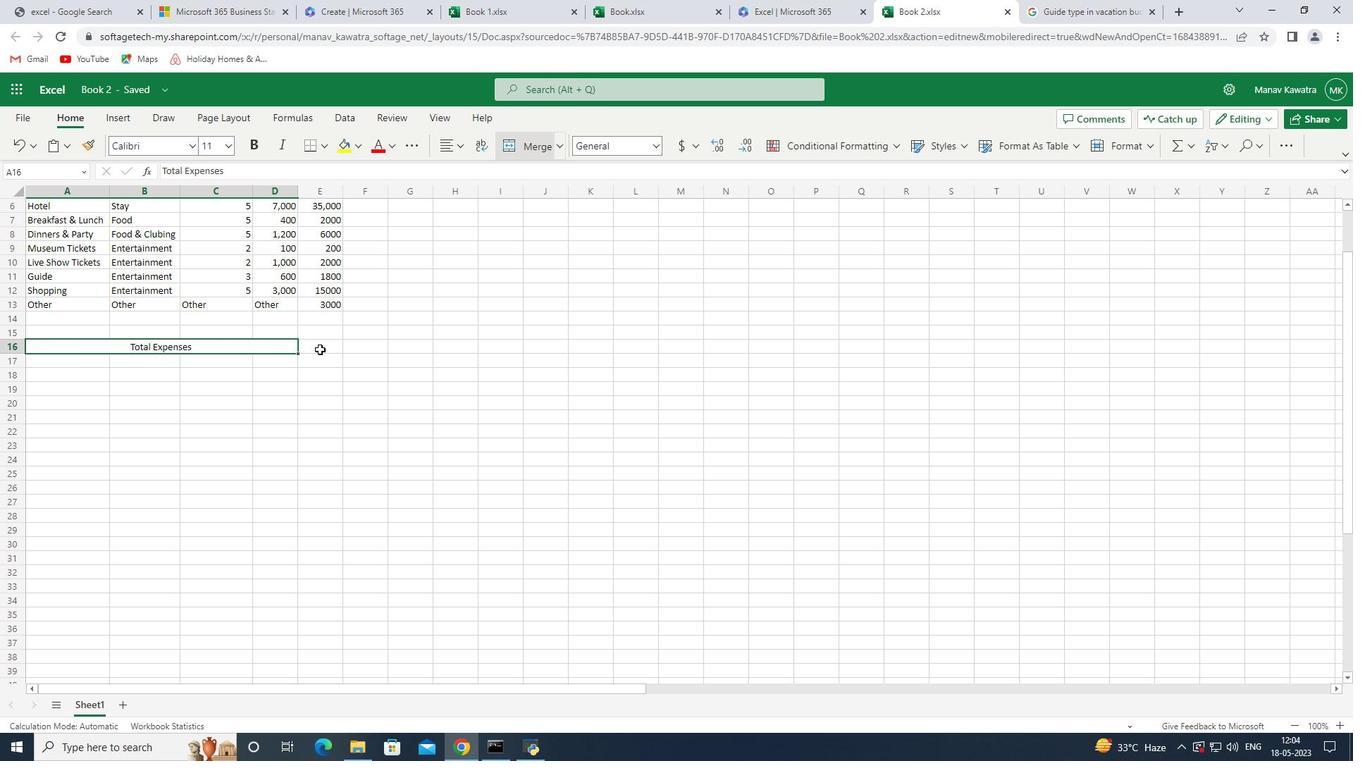 
Action: Mouse pressed left at (320, 347)
Screenshot: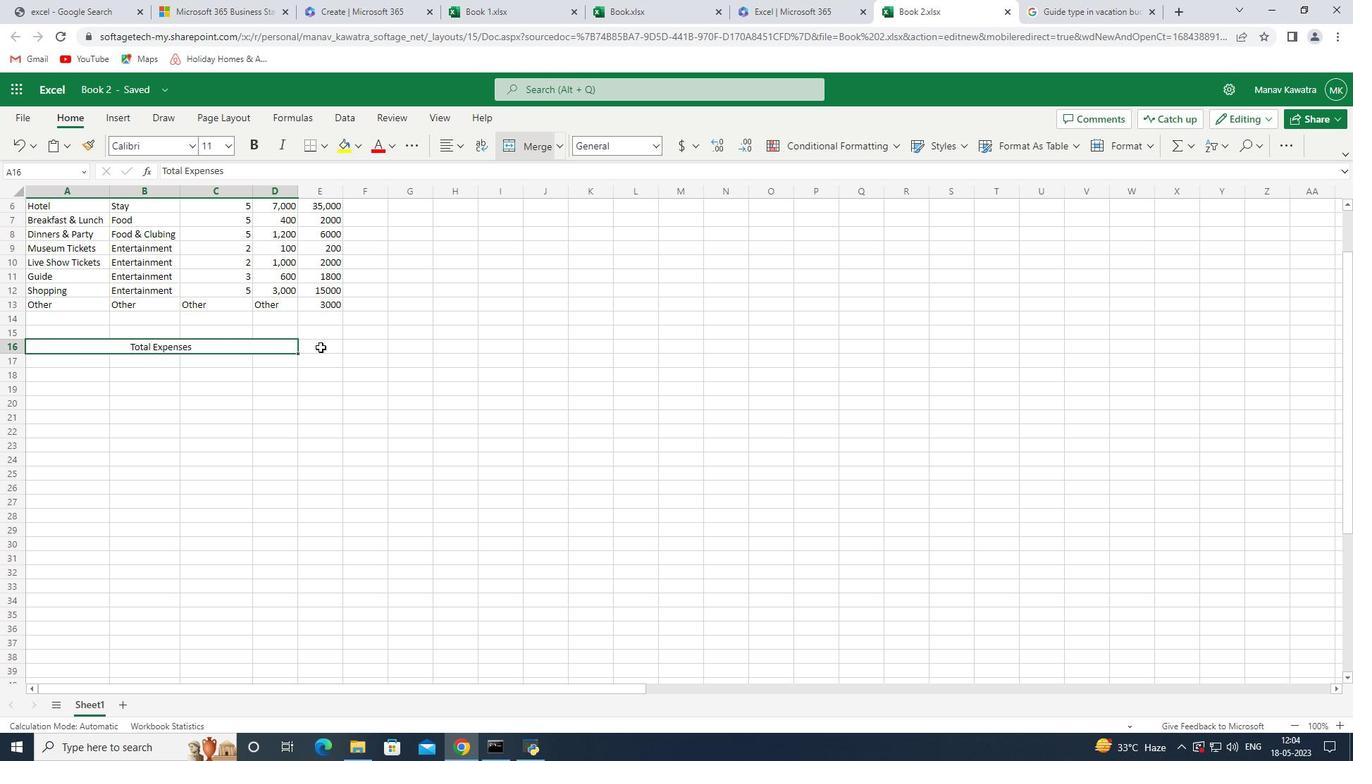
Action: Mouse moved to (332, 204)
Screenshot: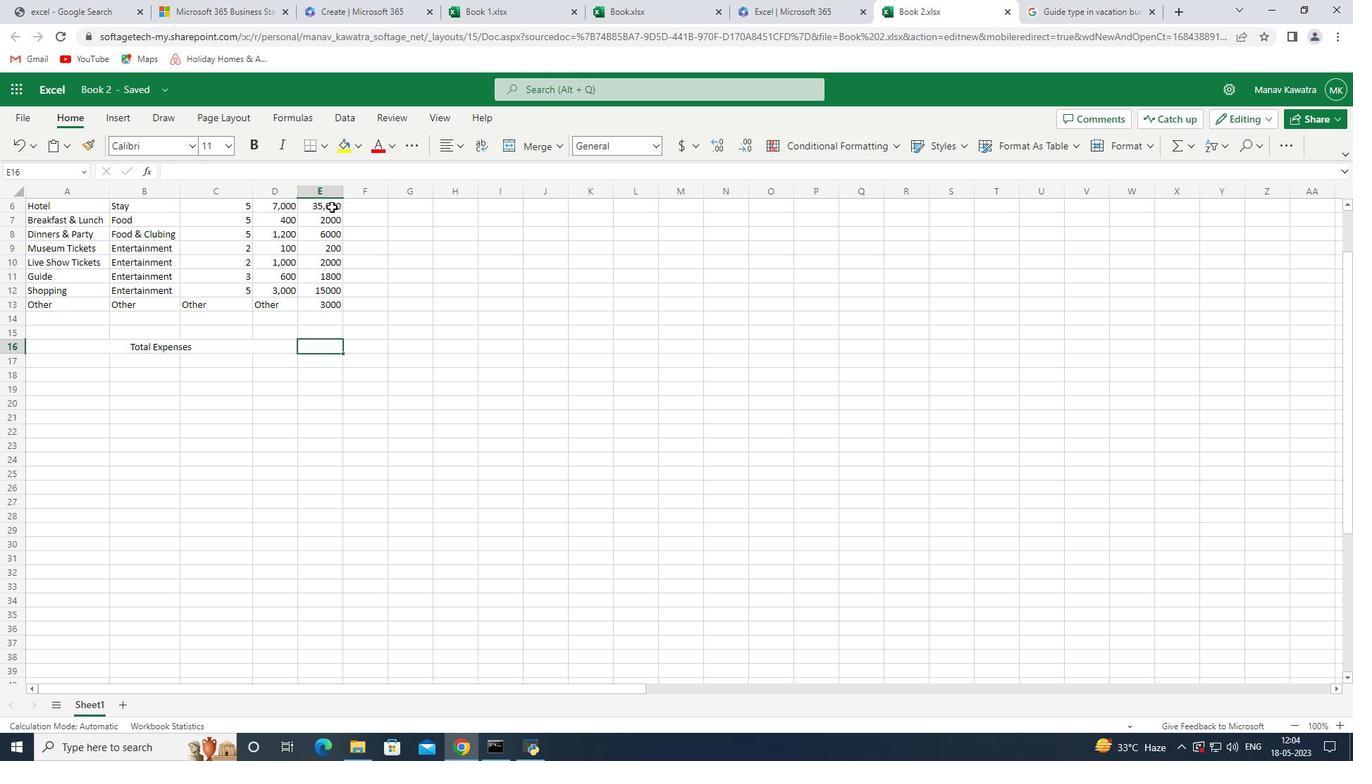 
Action: Mouse pressed left at (332, 204)
Screenshot: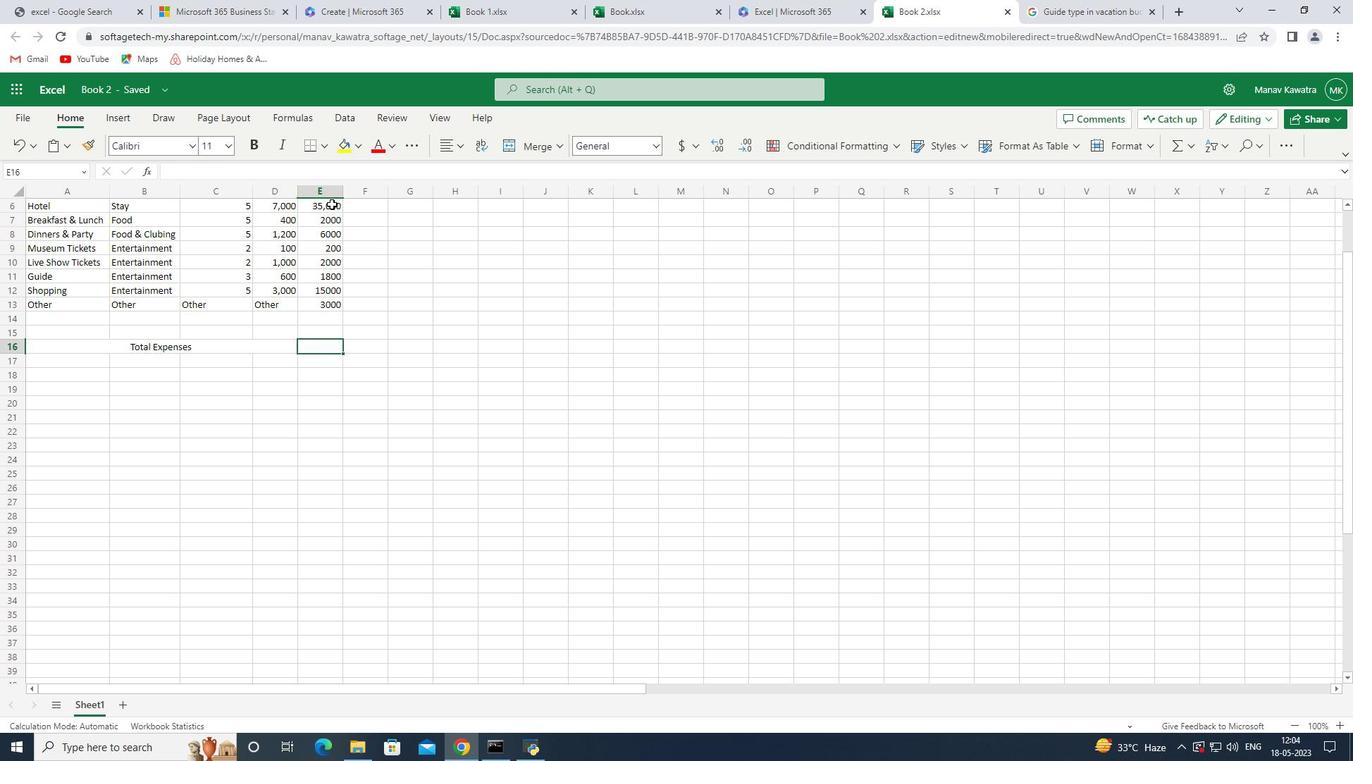 
Action: Mouse moved to (322, 348)
Screenshot: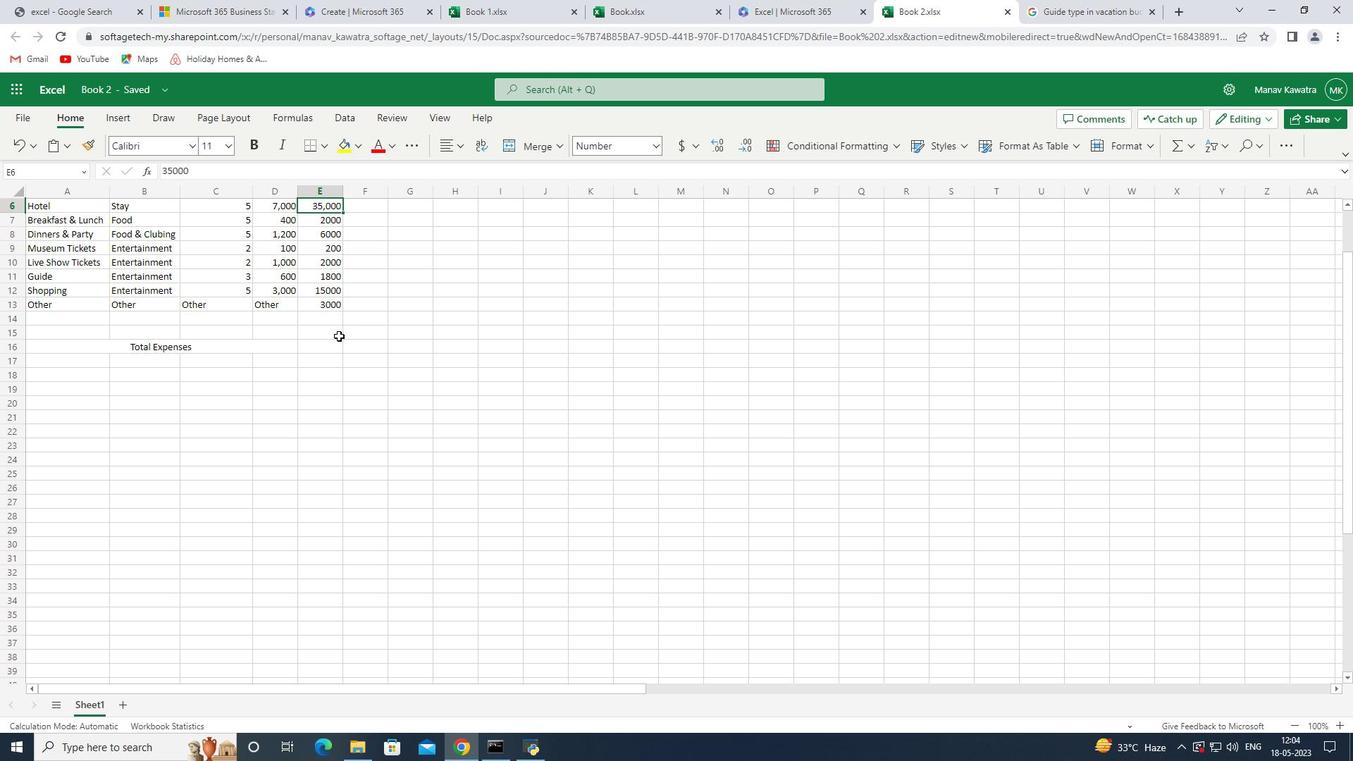 
Action: Mouse pressed left at (322, 348)
Screenshot: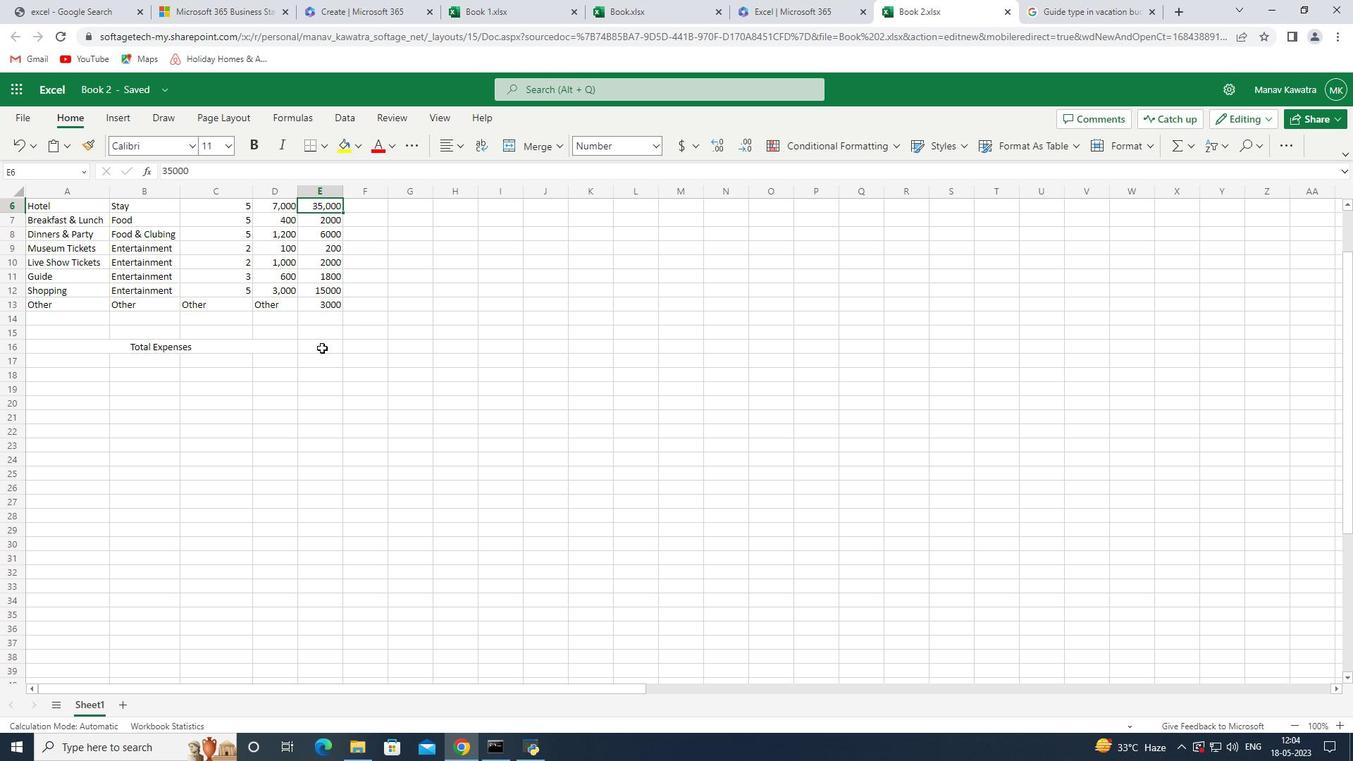 
Action: Key pressed =sum<Key.enter>
Screenshot: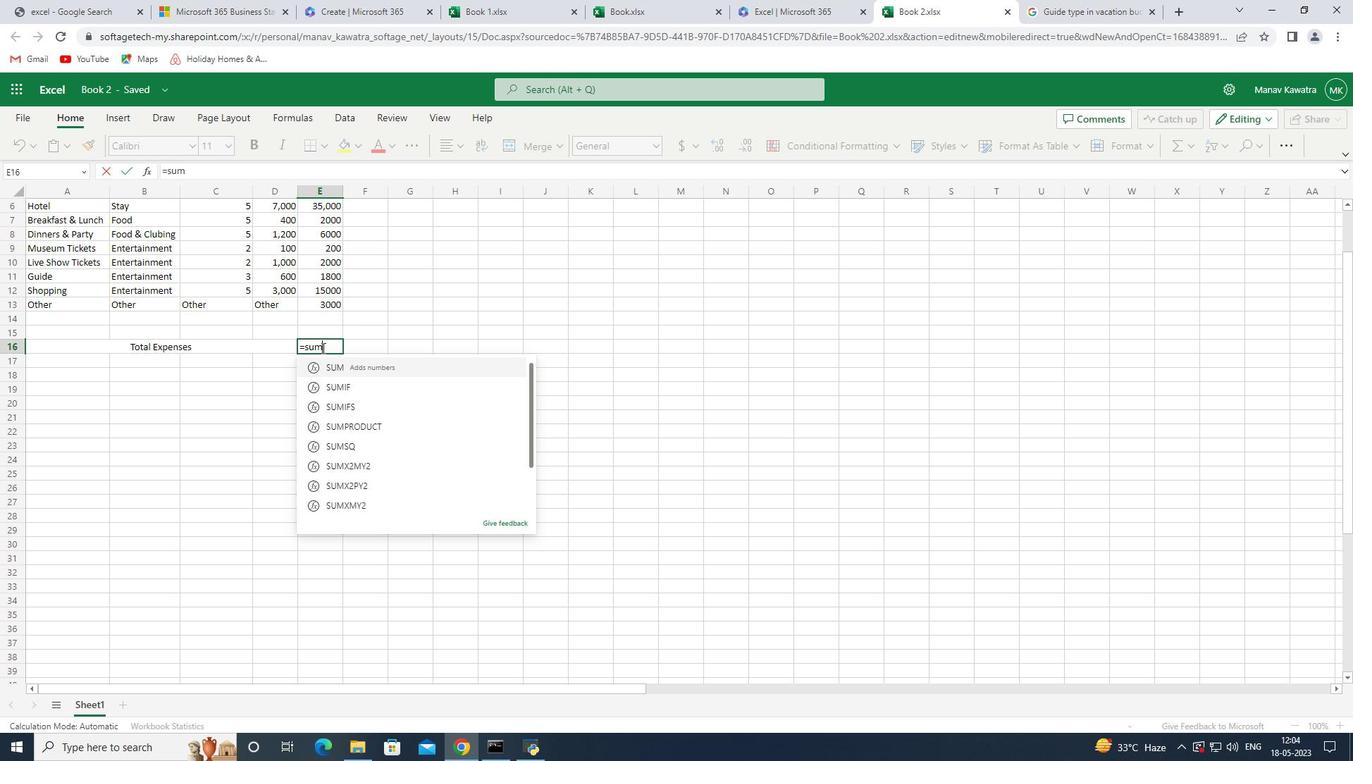 
Action: Mouse moved to (329, 205)
Screenshot: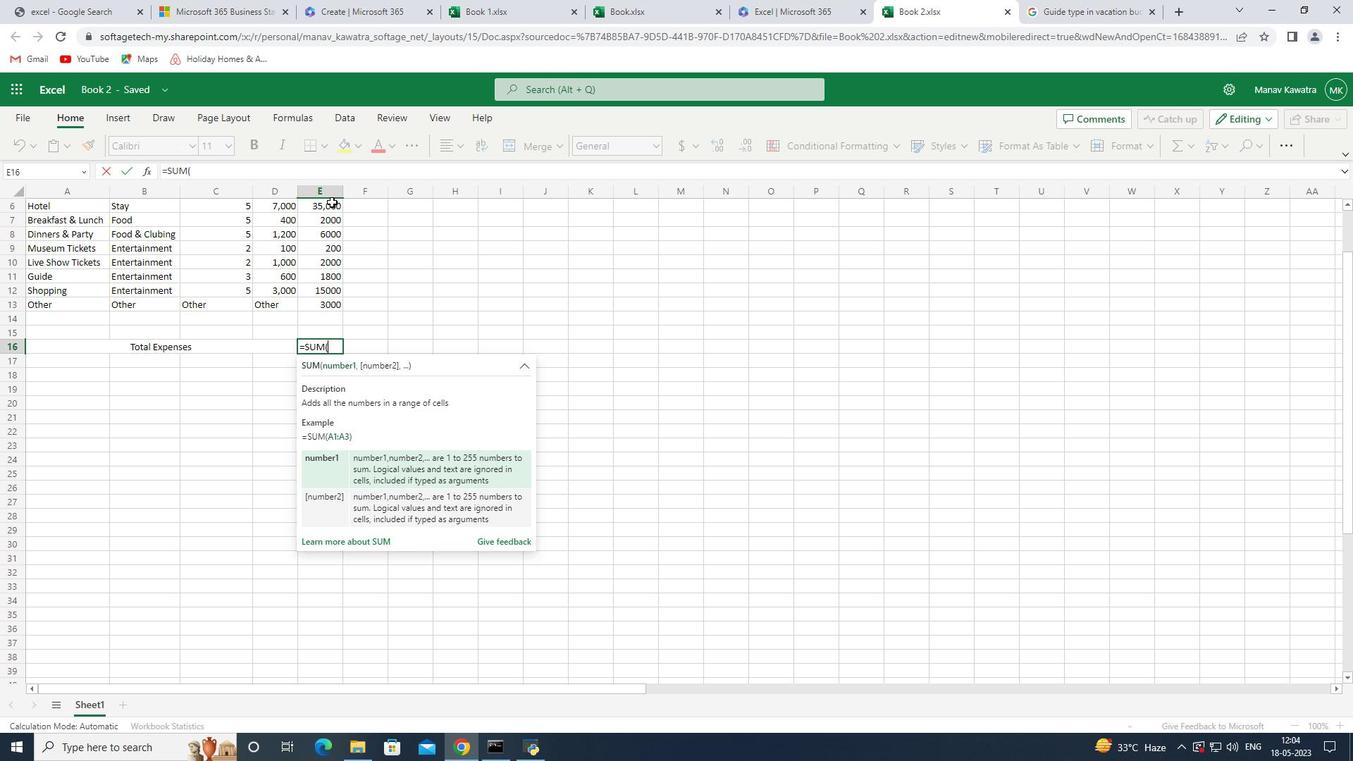
Action: Mouse pressed left at (329, 205)
Screenshot: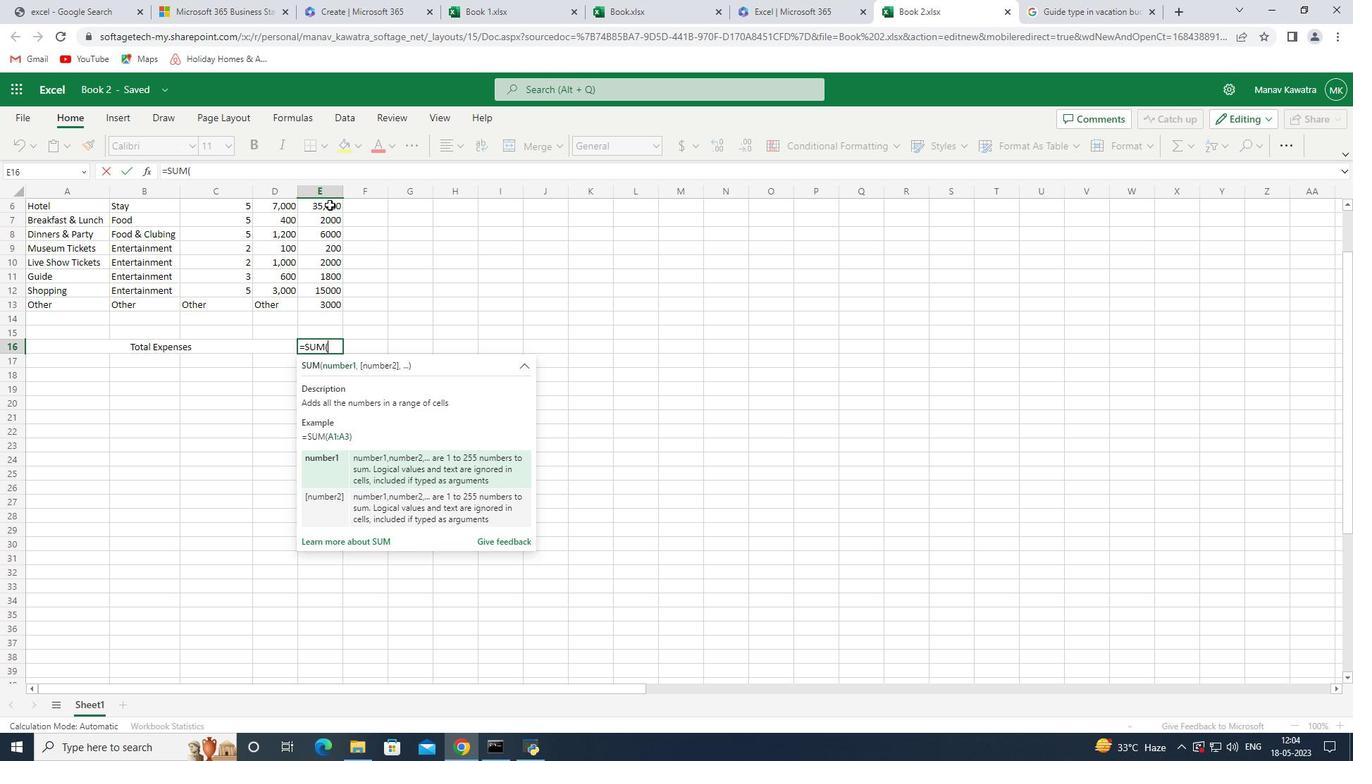 
Action: Mouse moved to (329, 303)
Screenshot: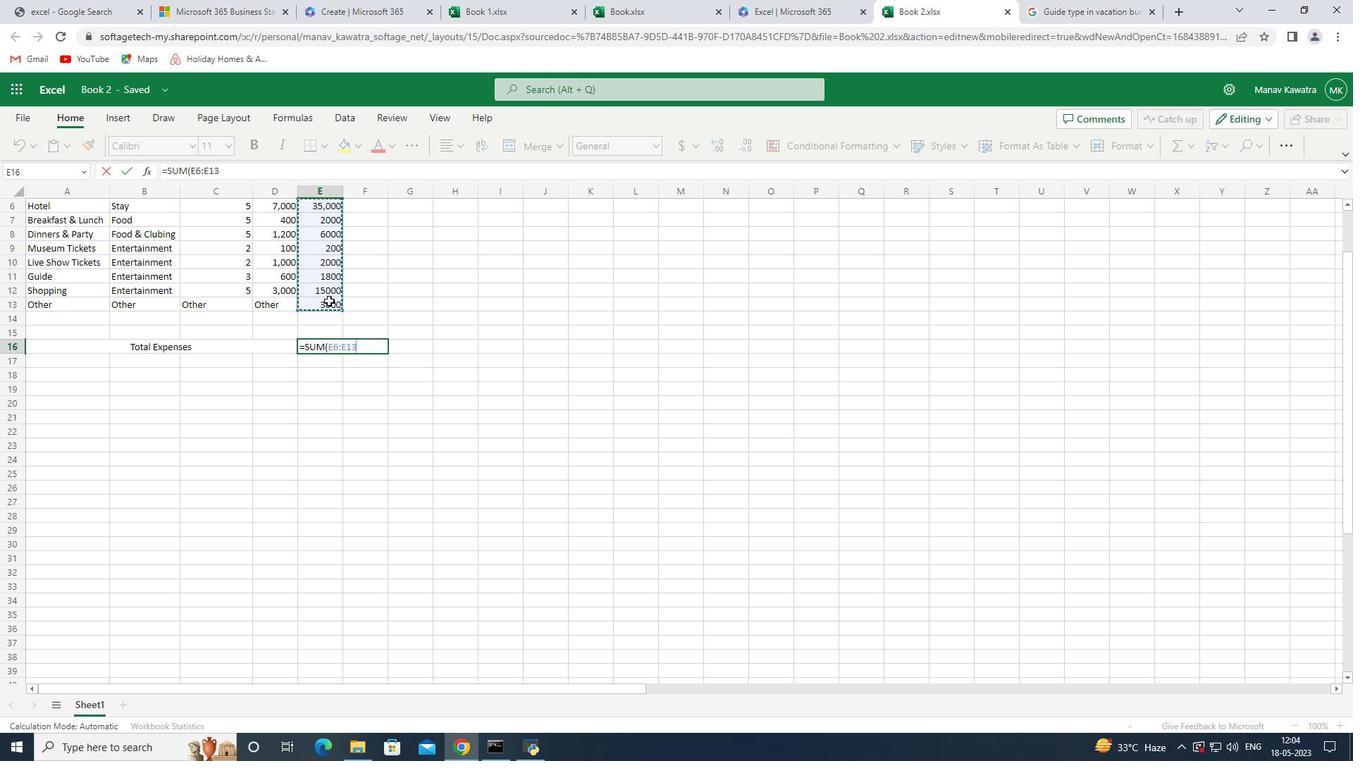 
Action: Key pressed <Key.enter>
Screenshot: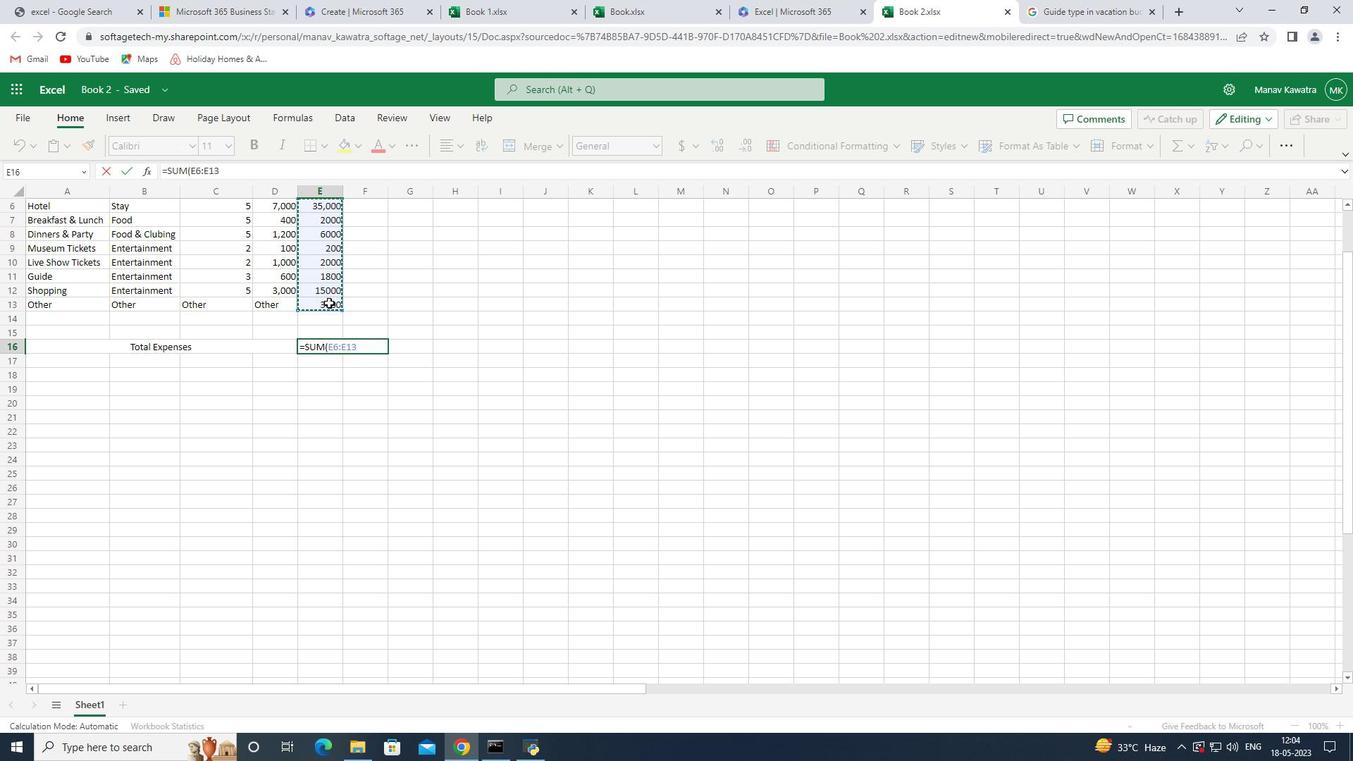 
Action: Mouse moved to (28, 202)
Screenshot: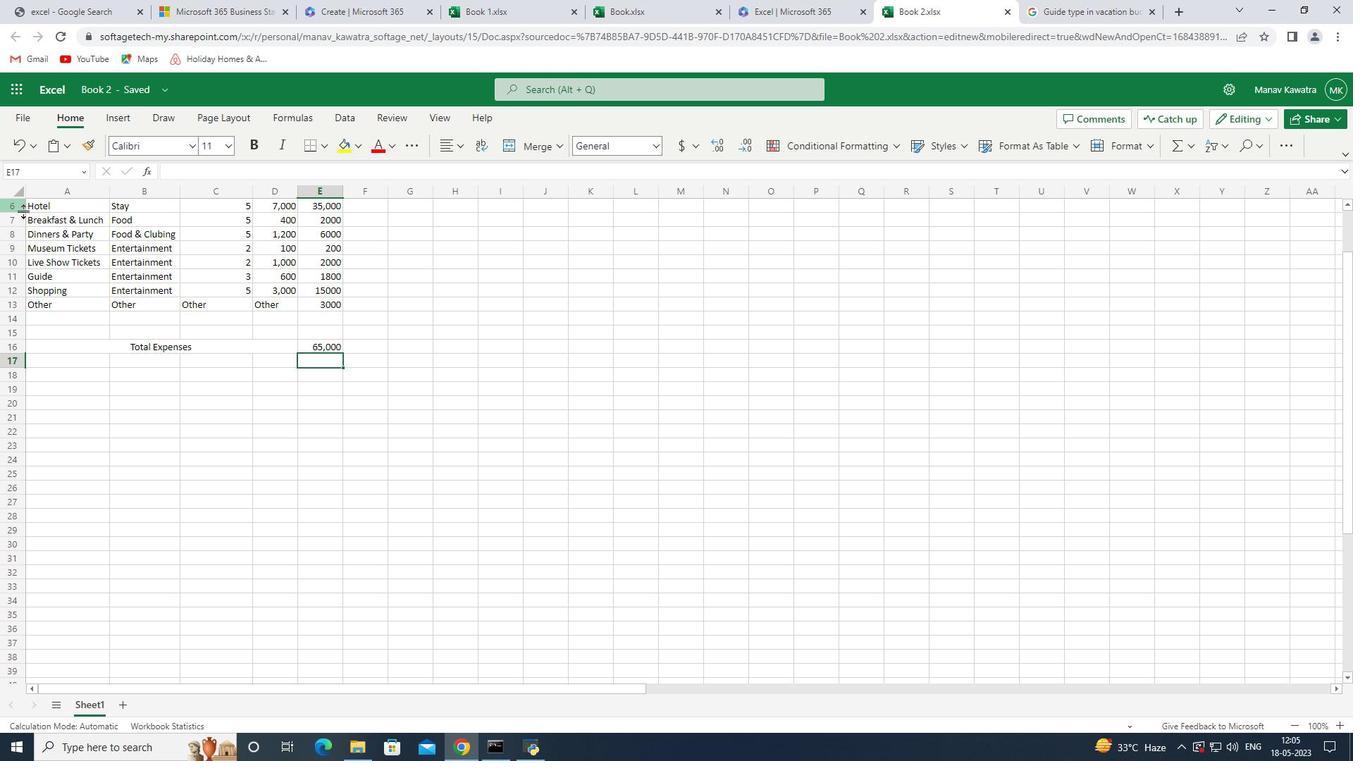 
Action: Mouse pressed left at (28, 202)
Screenshot: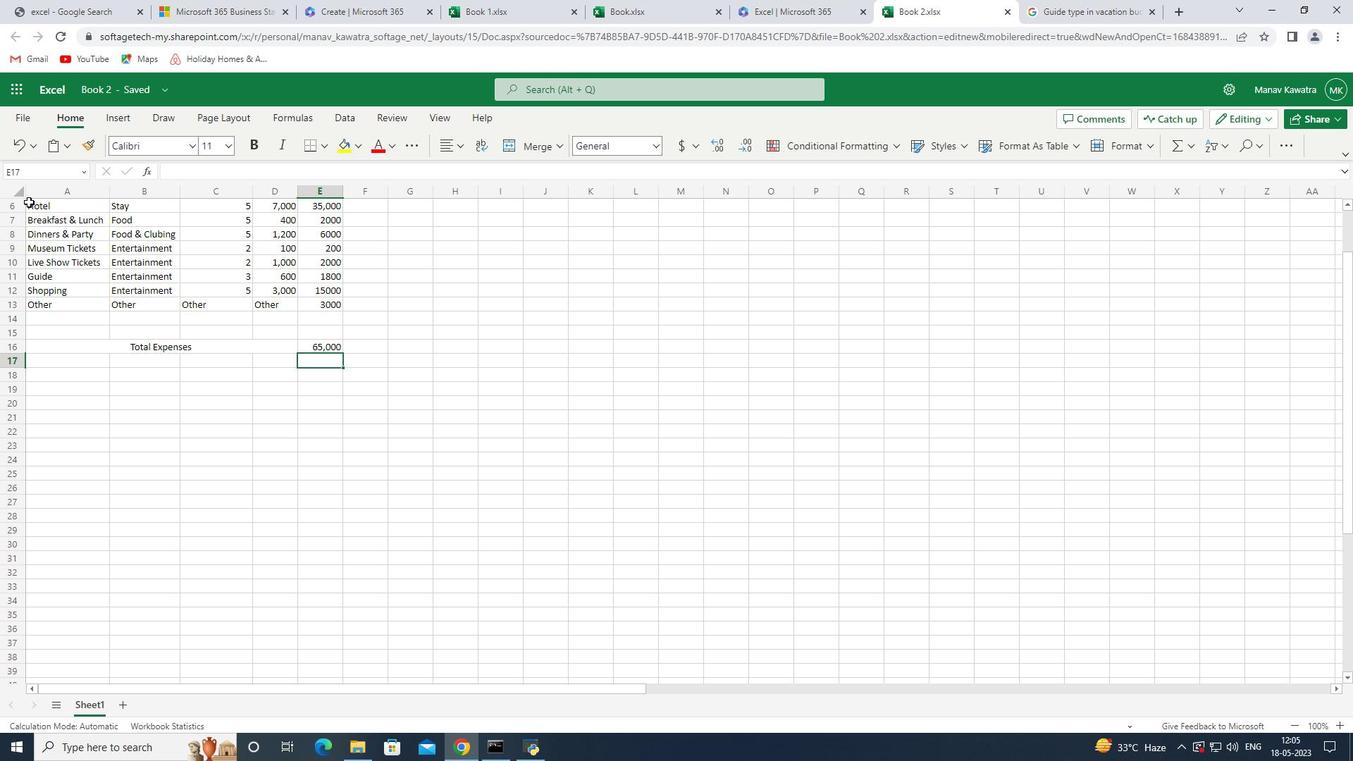 
Action: Mouse moved to (363, 206)
Screenshot: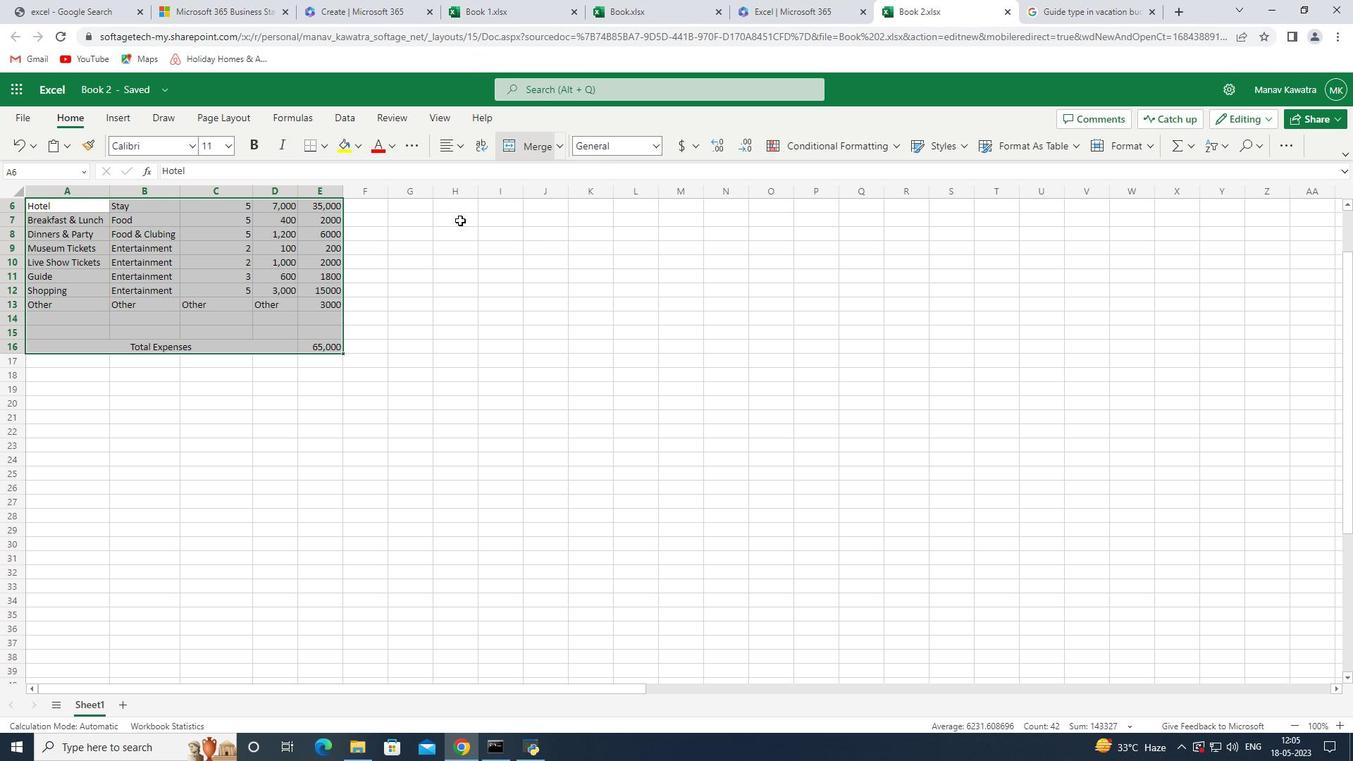 
Action: Mouse pressed left at (363, 206)
Screenshot: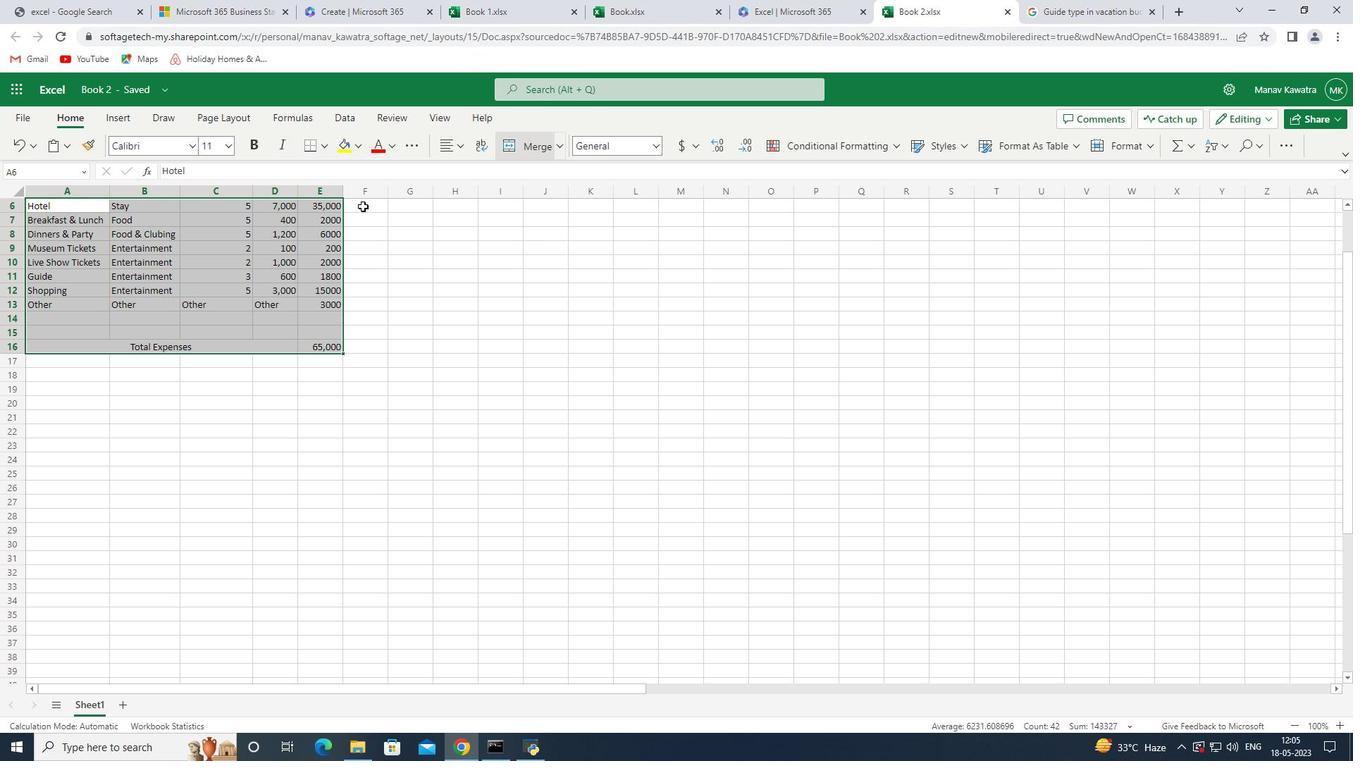 
Action: Mouse moved to (14, 289)
Screenshot: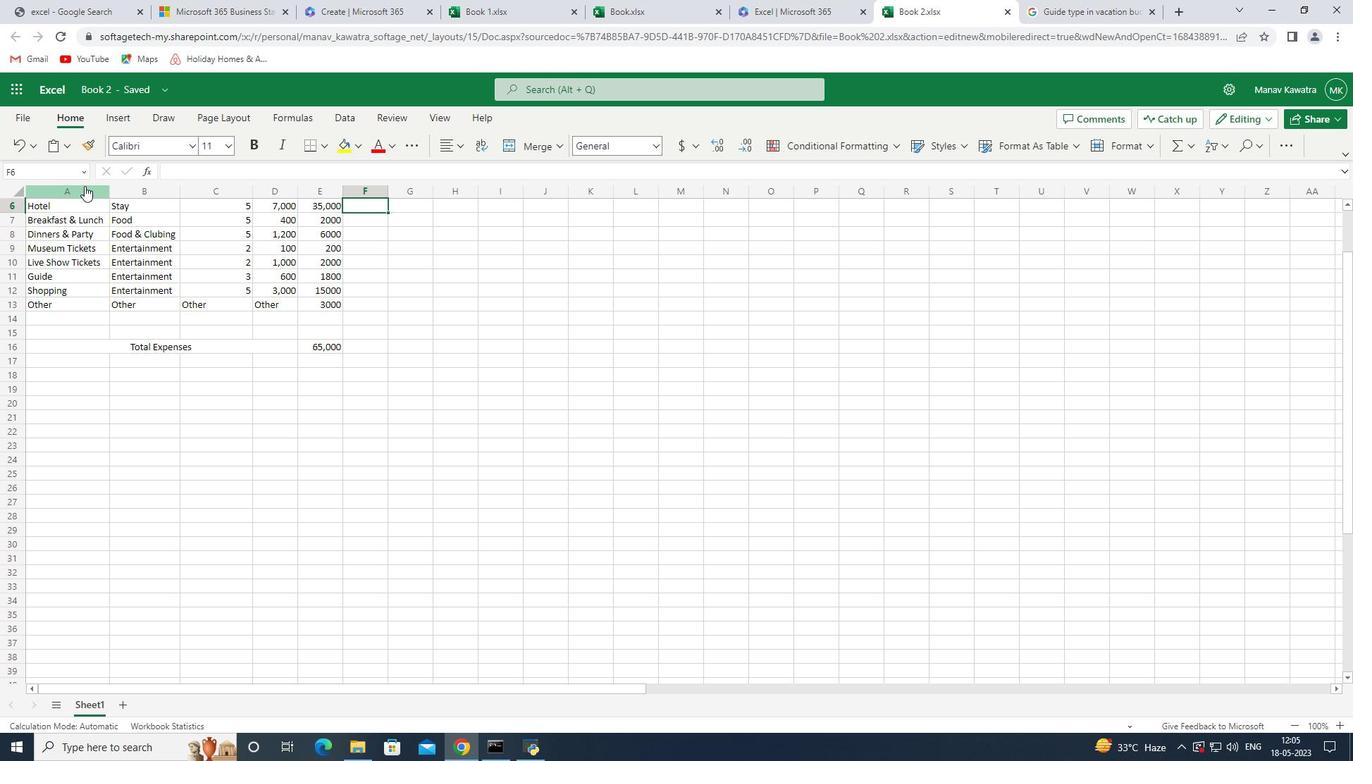 
Action: Mouse scrolled (14, 289) with delta (0, 0)
Screenshot: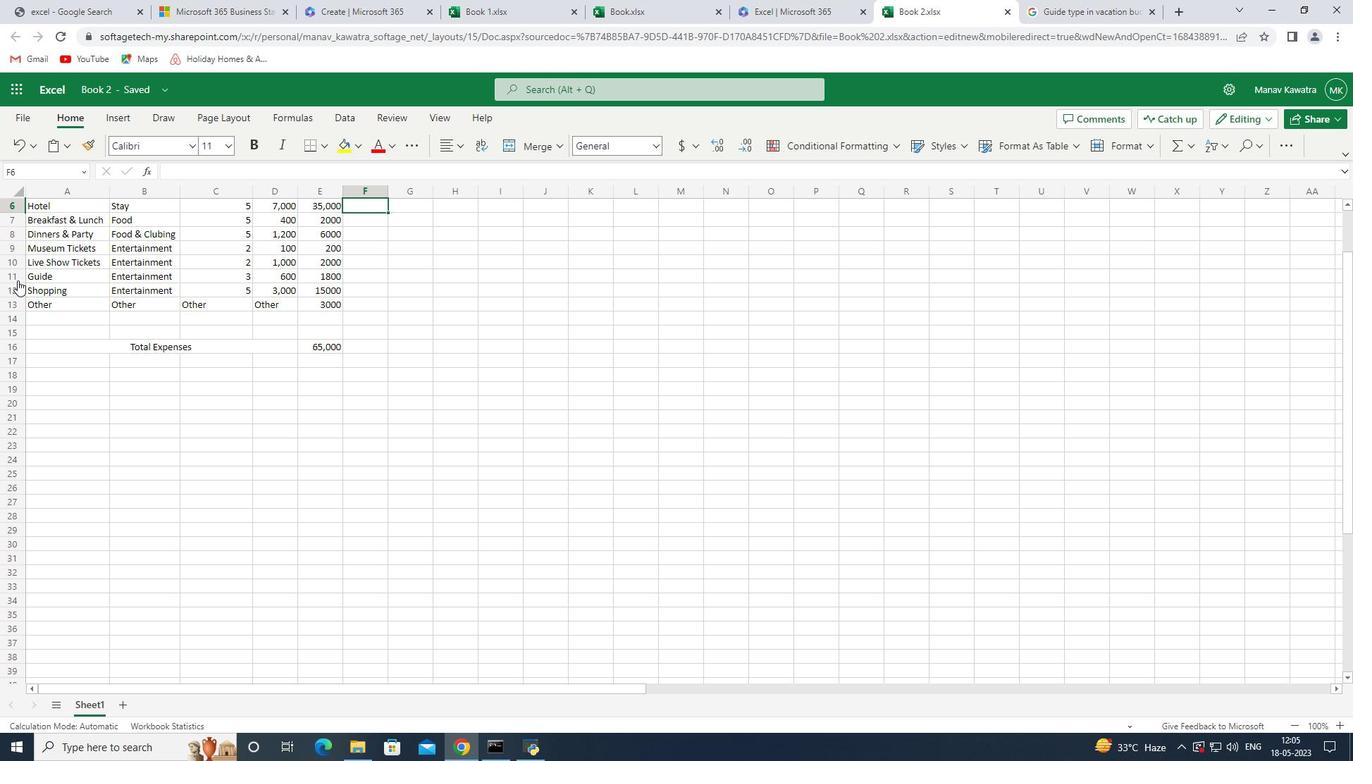 
Action: Mouse scrolled (14, 289) with delta (0, 0)
Screenshot: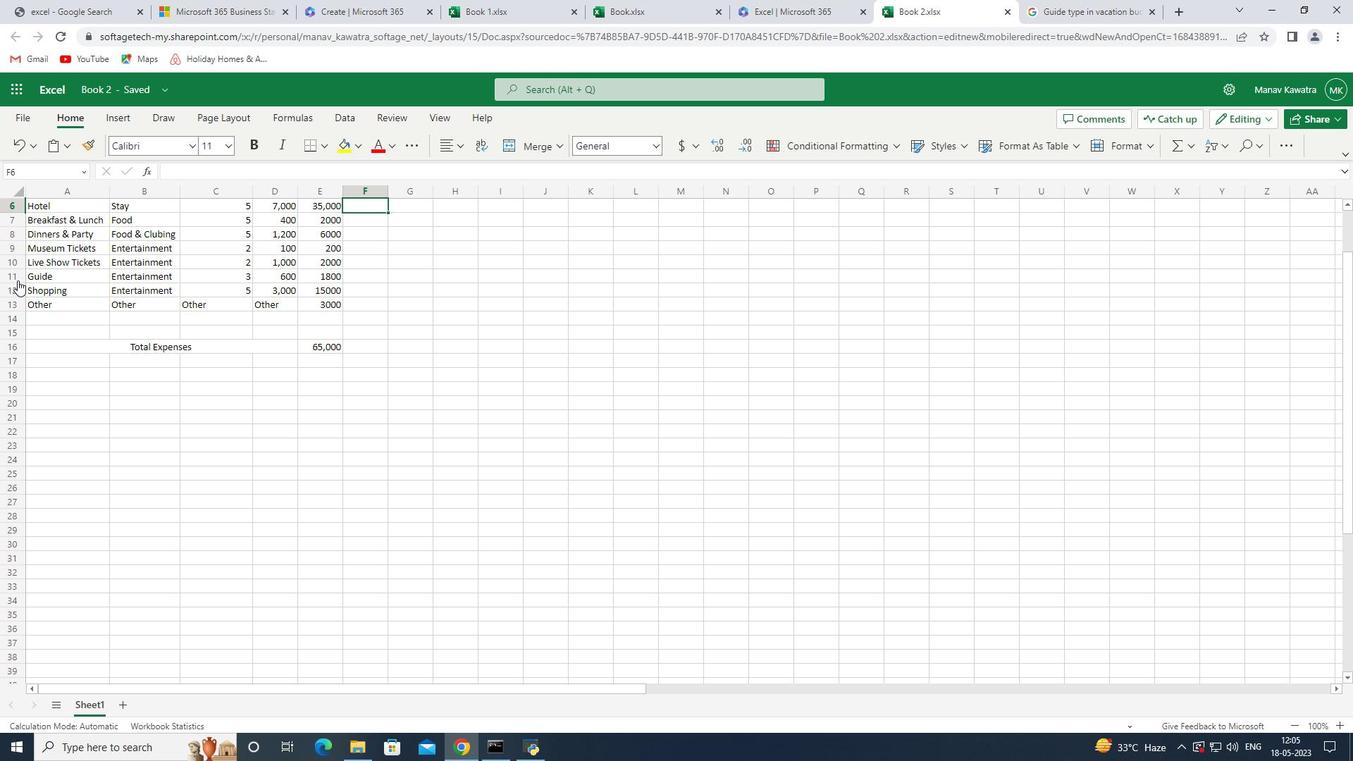 
Action: Mouse scrolled (14, 289) with delta (0, 0)
Screenshot: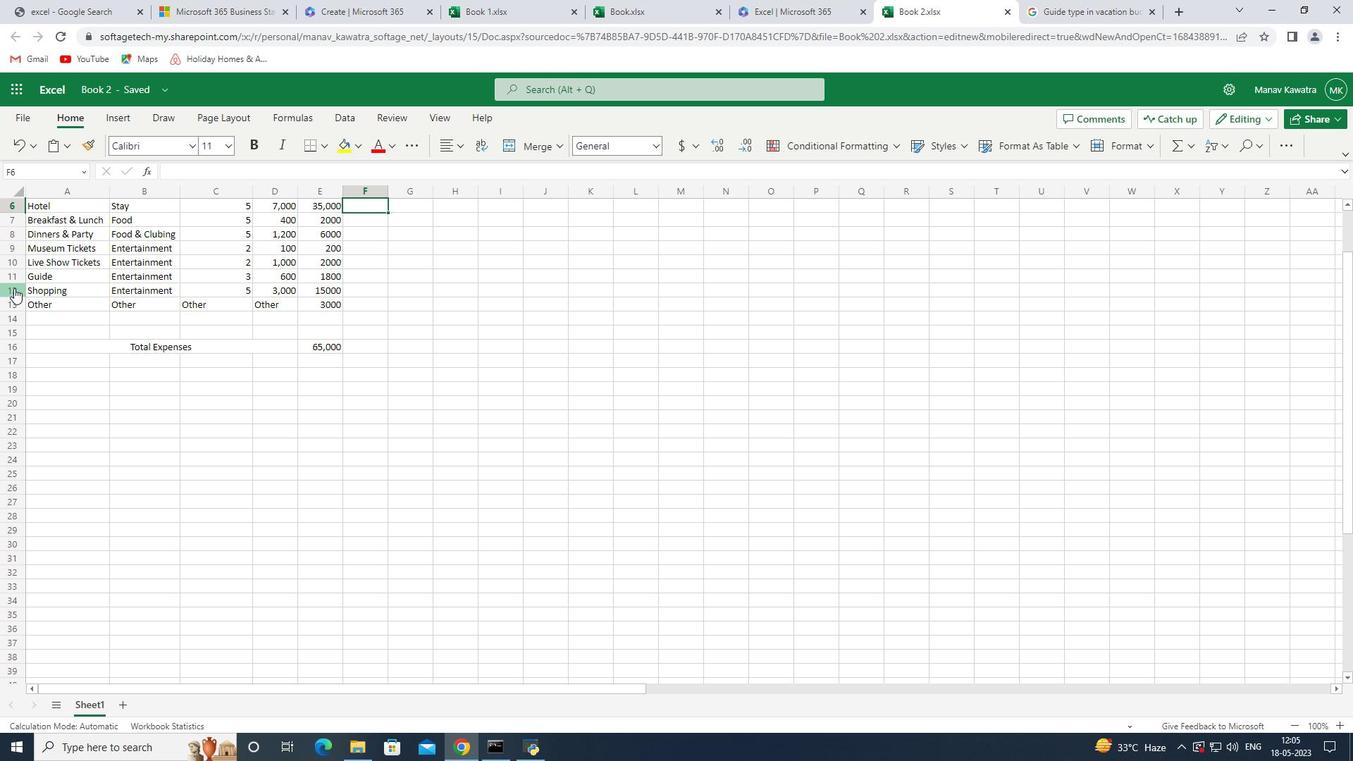 
Action: Mouse moved to (83, 254)
Screenshot: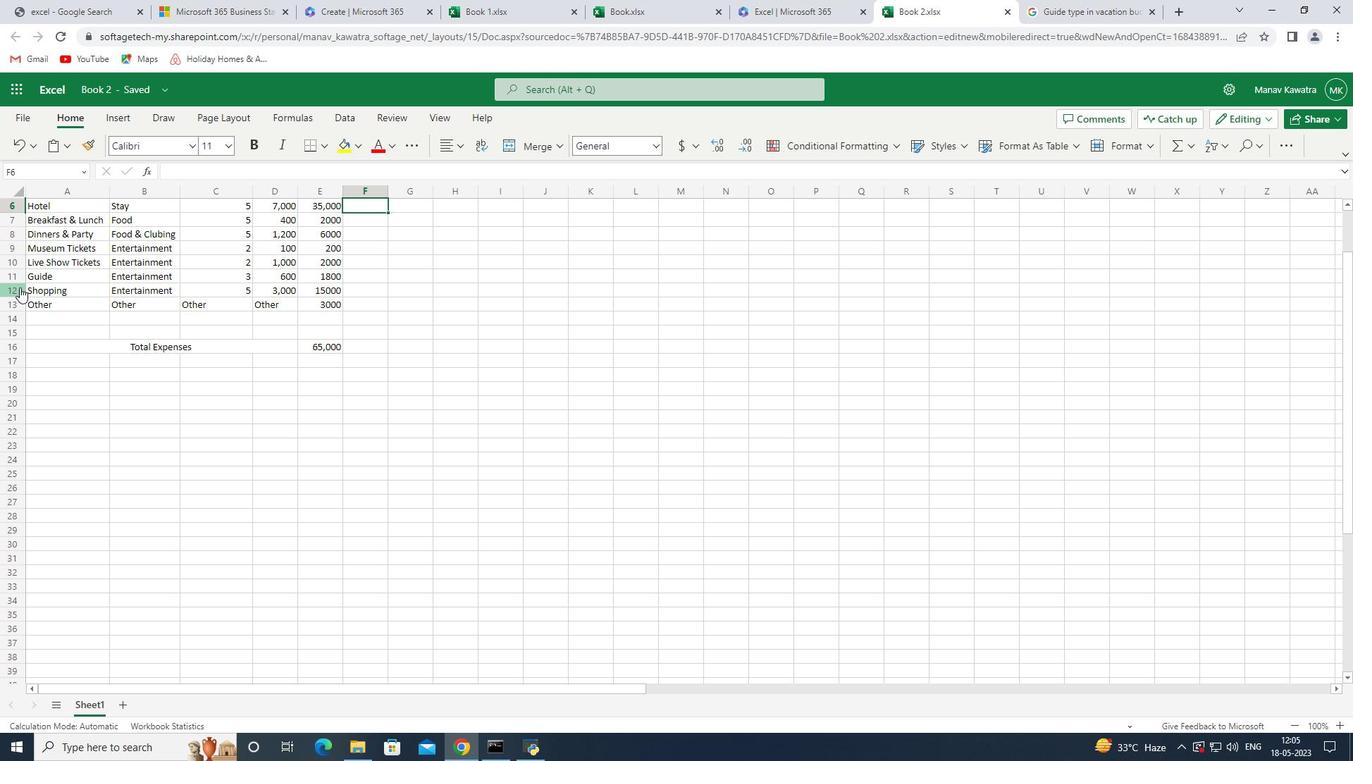 
Action: Mouse scrolled (83, 255) with delta (0, 0)
Screenshot: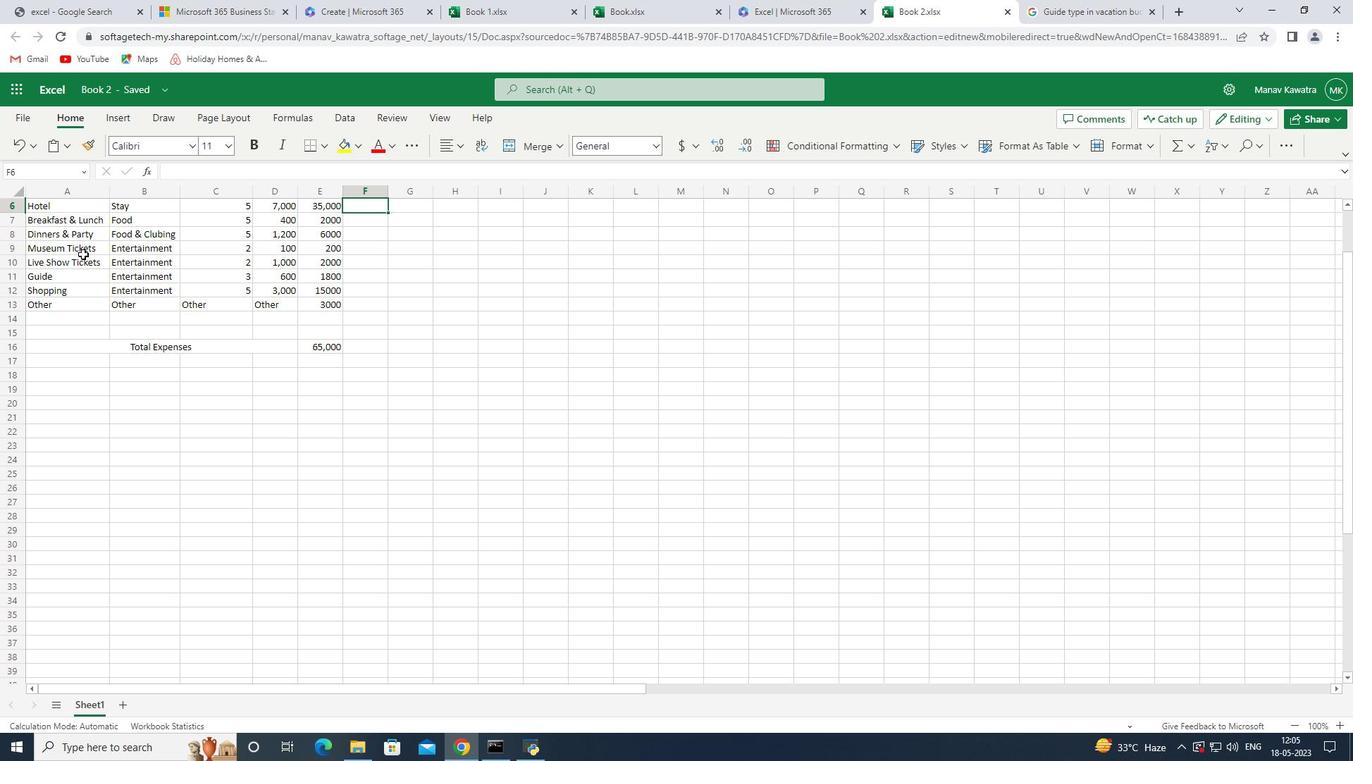 
Action: Mouse scrolled (83, 255) with delta (0, 0)
Screenshot: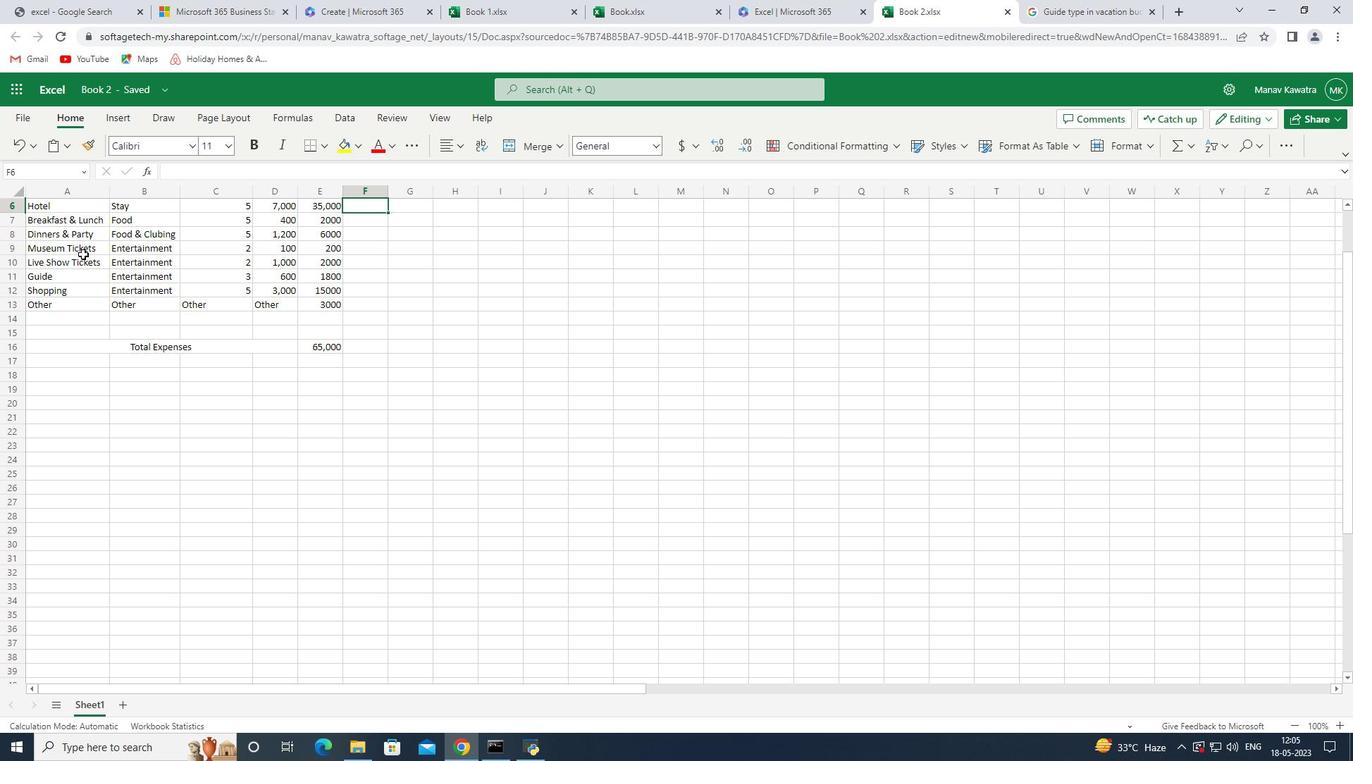
Action: Mouse scrolled (83, 255) with delta (0, 0)
Screenshot: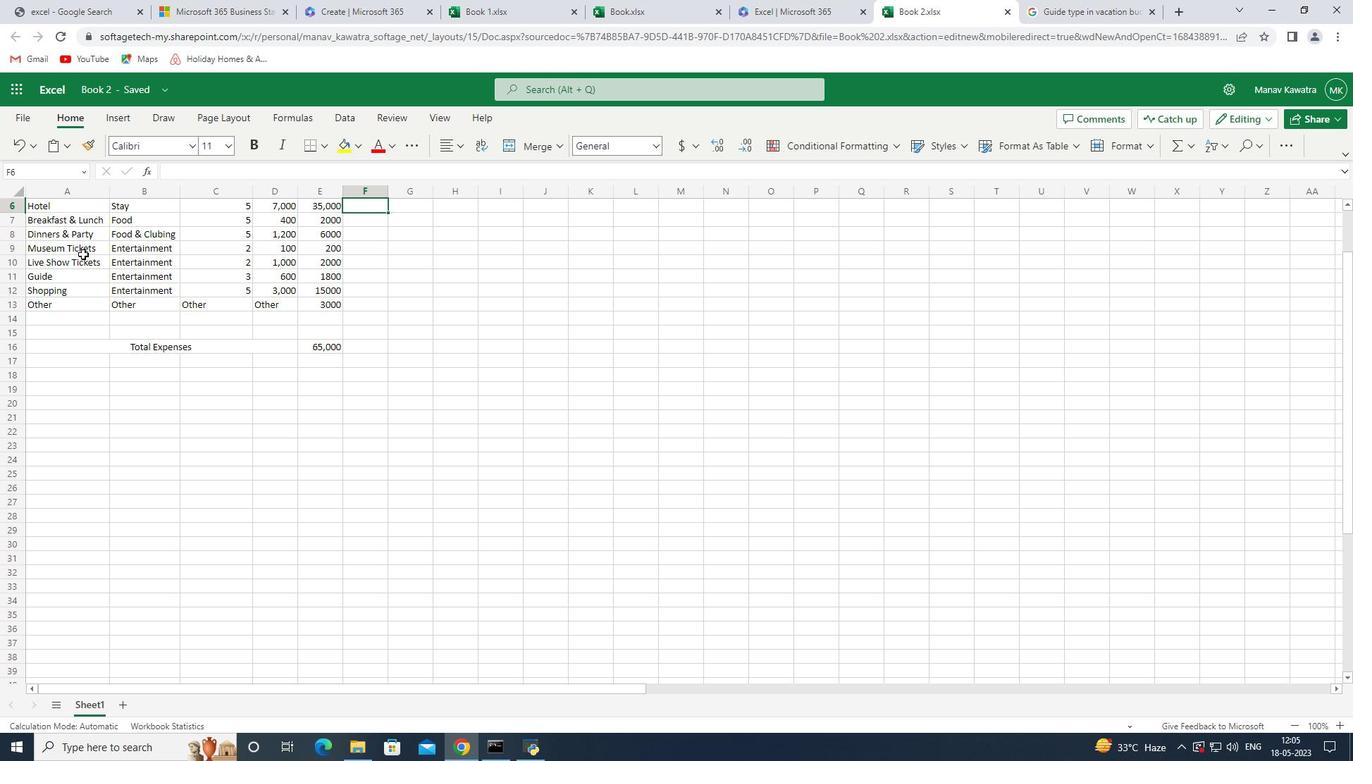 
Action: Mouse scrolled (83, 255) with delta (0, 0)
Screenshot: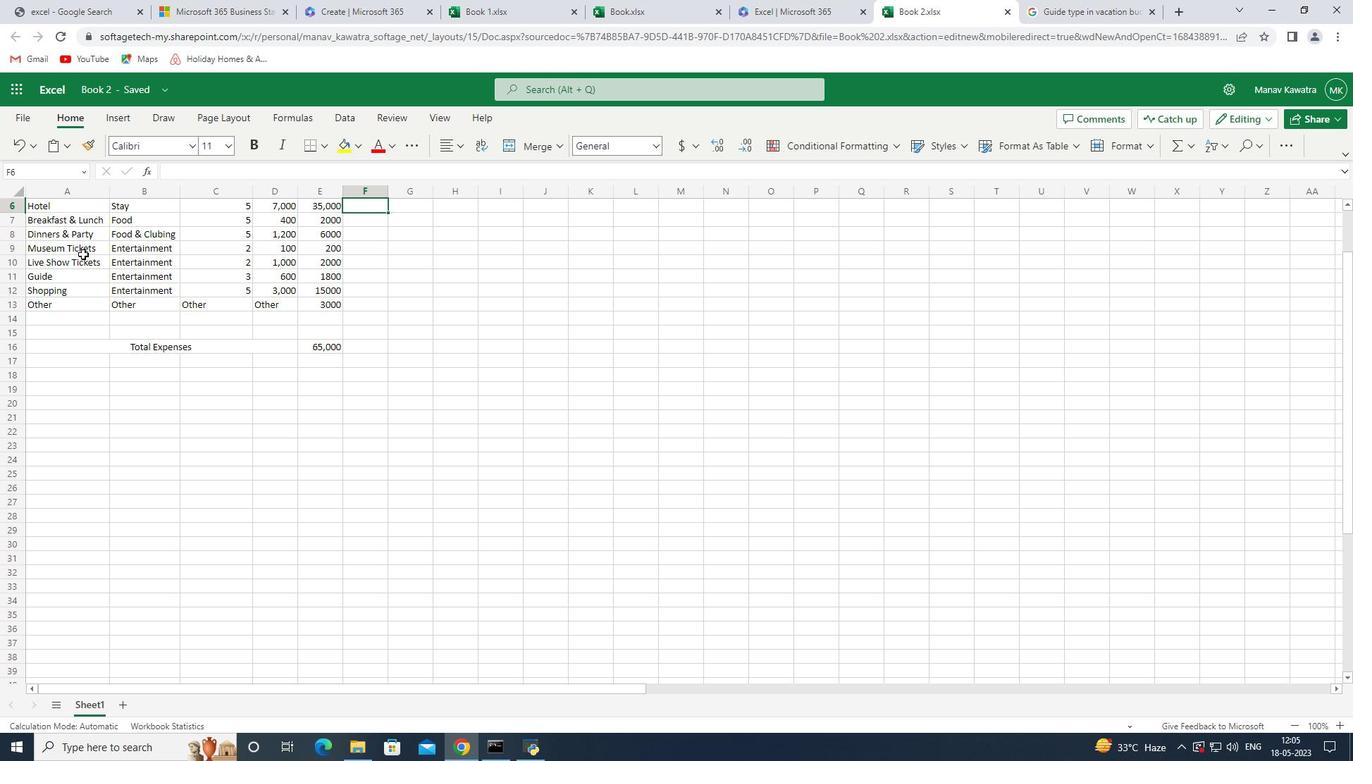 
Action: Mouse moved to (89, 253)
Screenshot: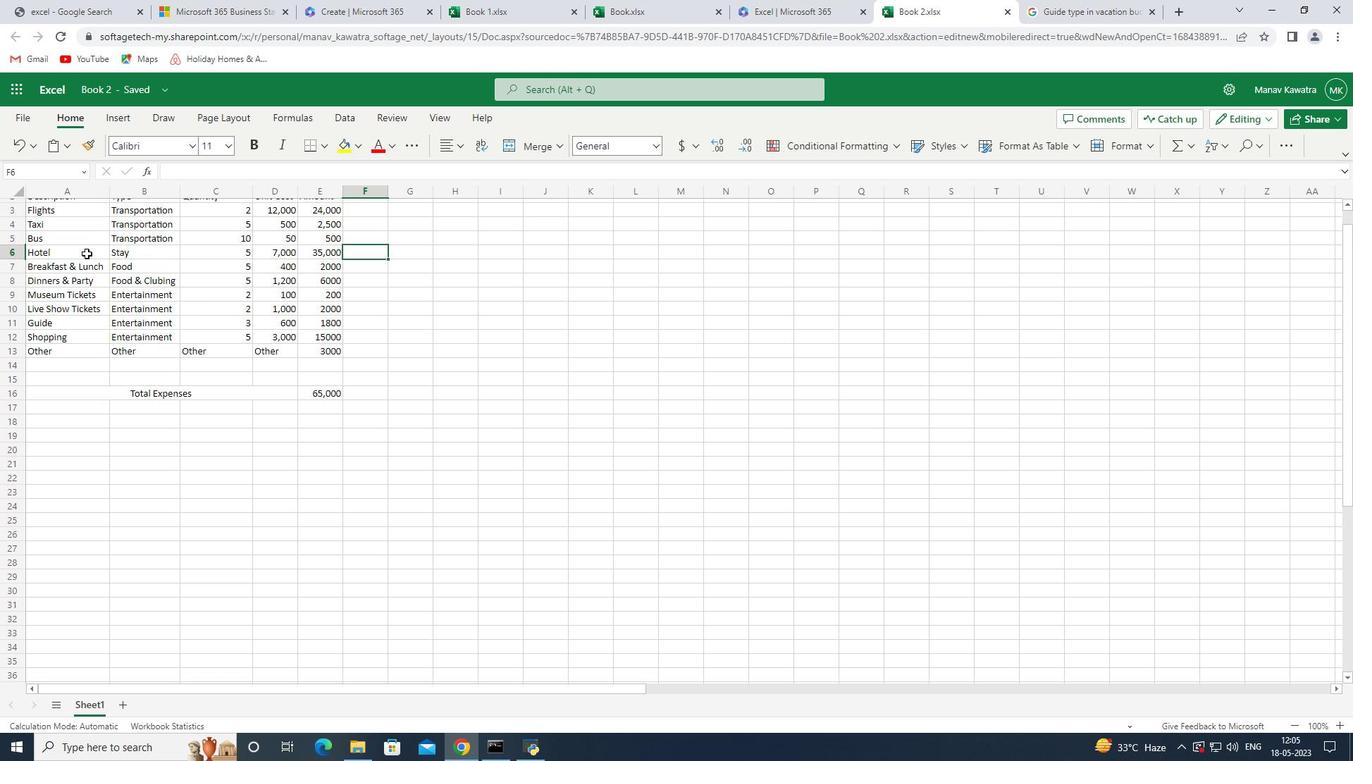 
Action: Mouse scrolled (89, 254) with delta (0, 0)
Screenshot: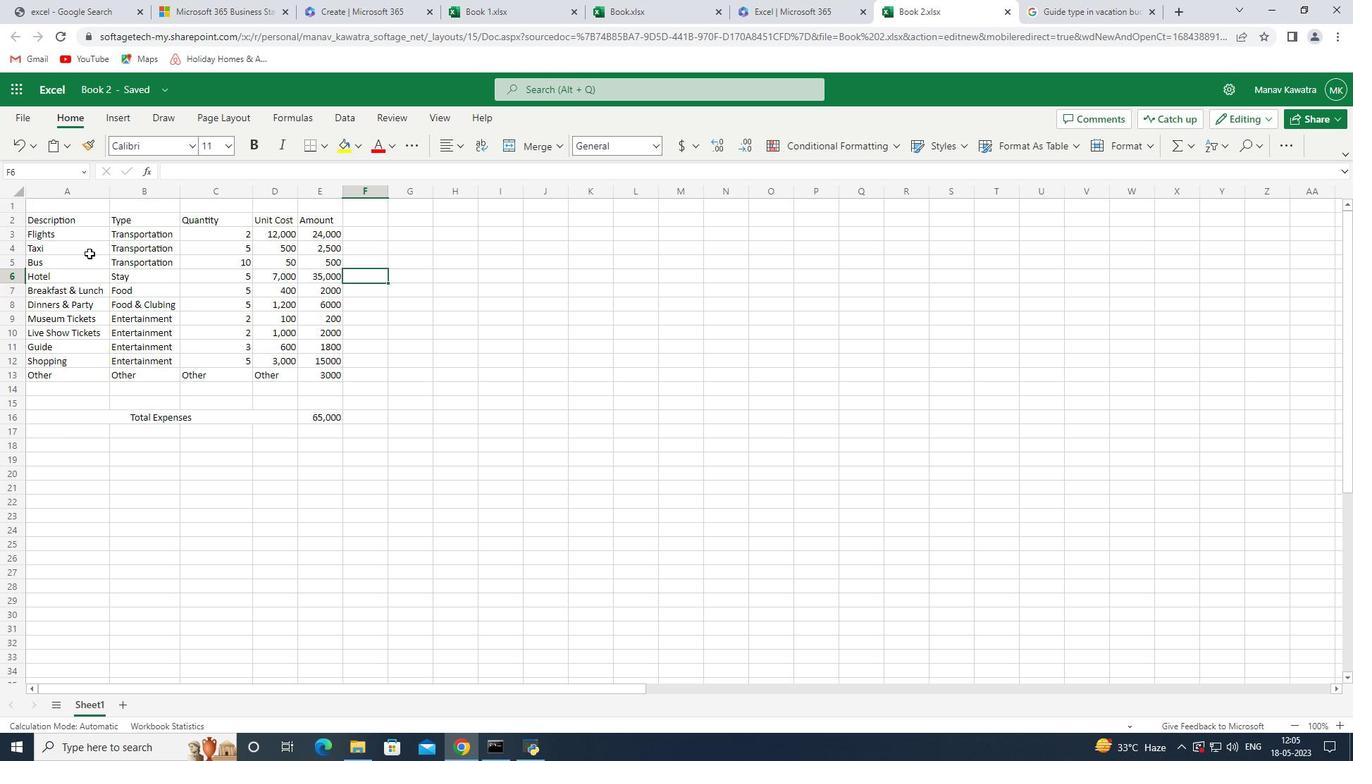 
Action: Mouse scrolled (89, 254) with delta (0, 0)
Screenshot: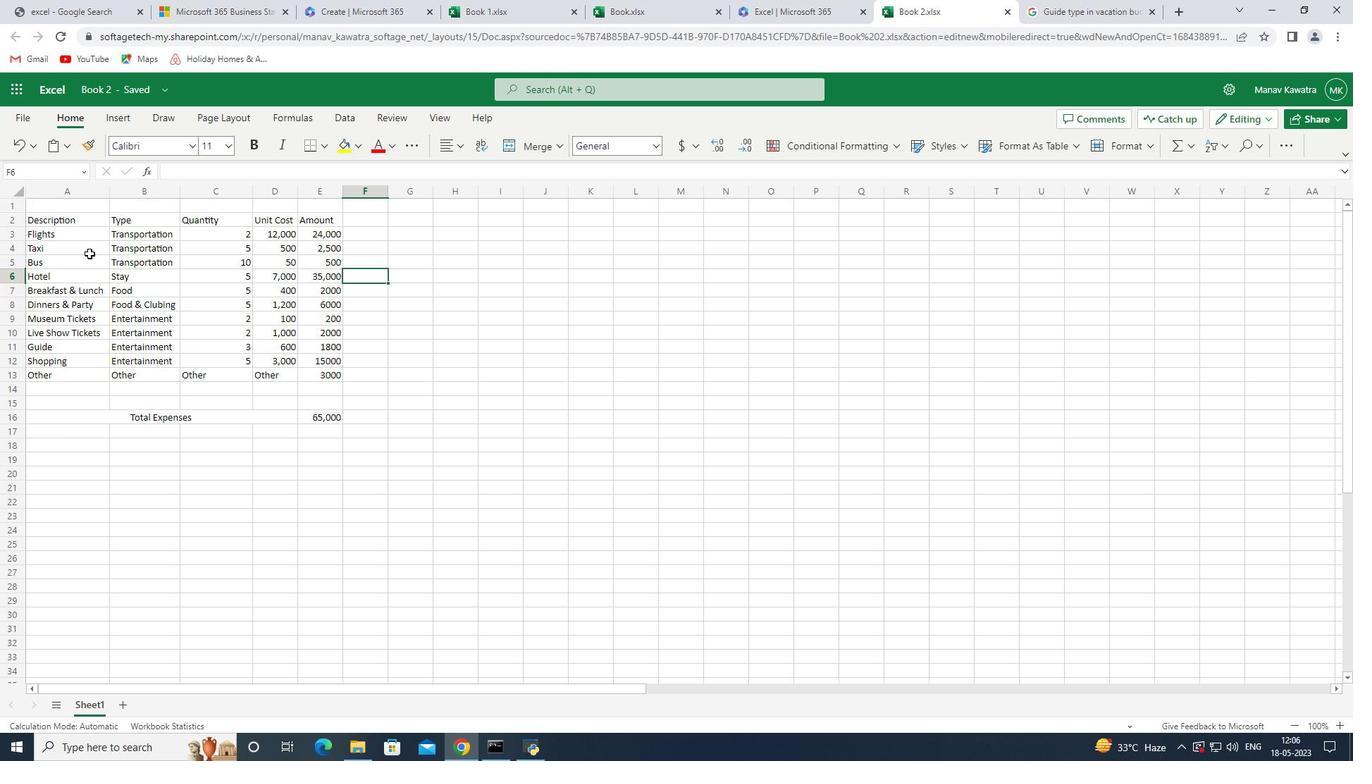 
Action: Mouse scrolled (89, 254) with delta (0, 0)
Screenshot: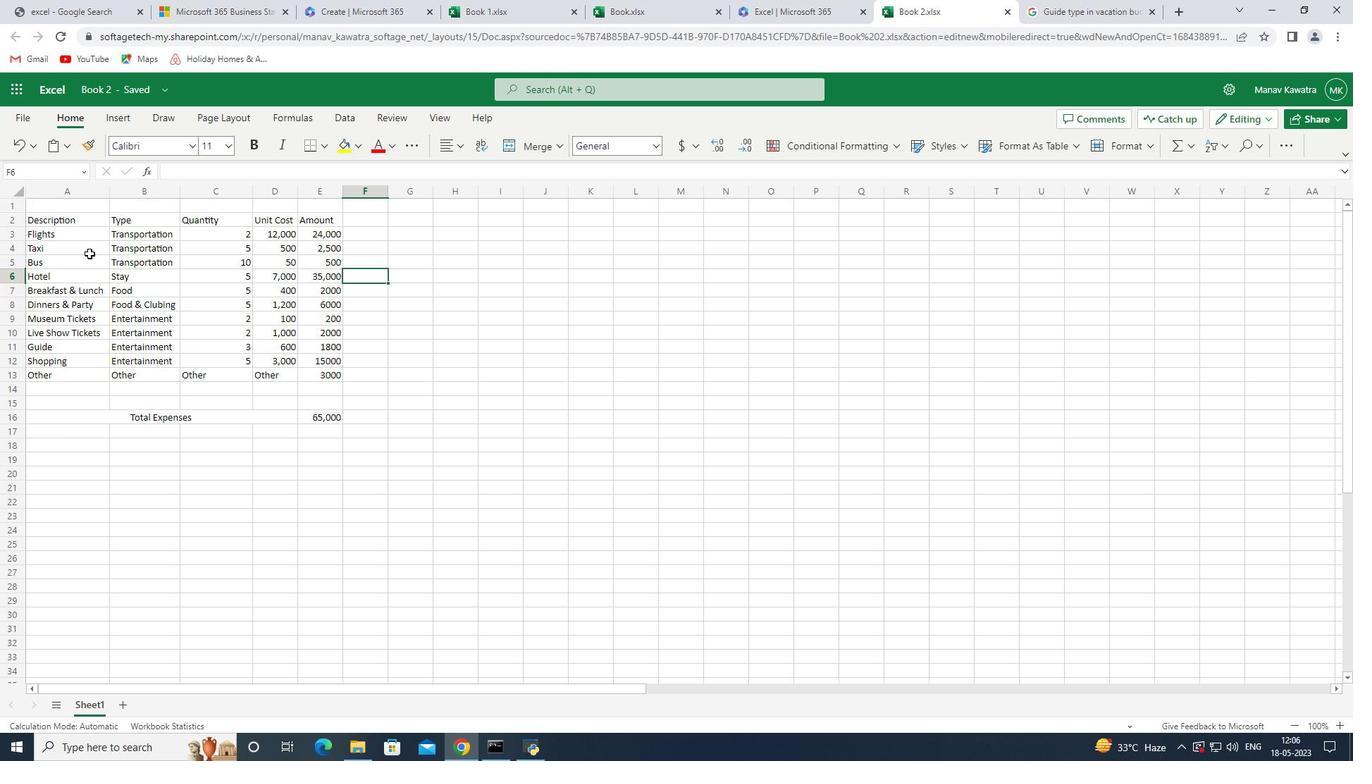 
Action: Mouse scrolled (89, 254) with delta (0, 0)
Screenshot: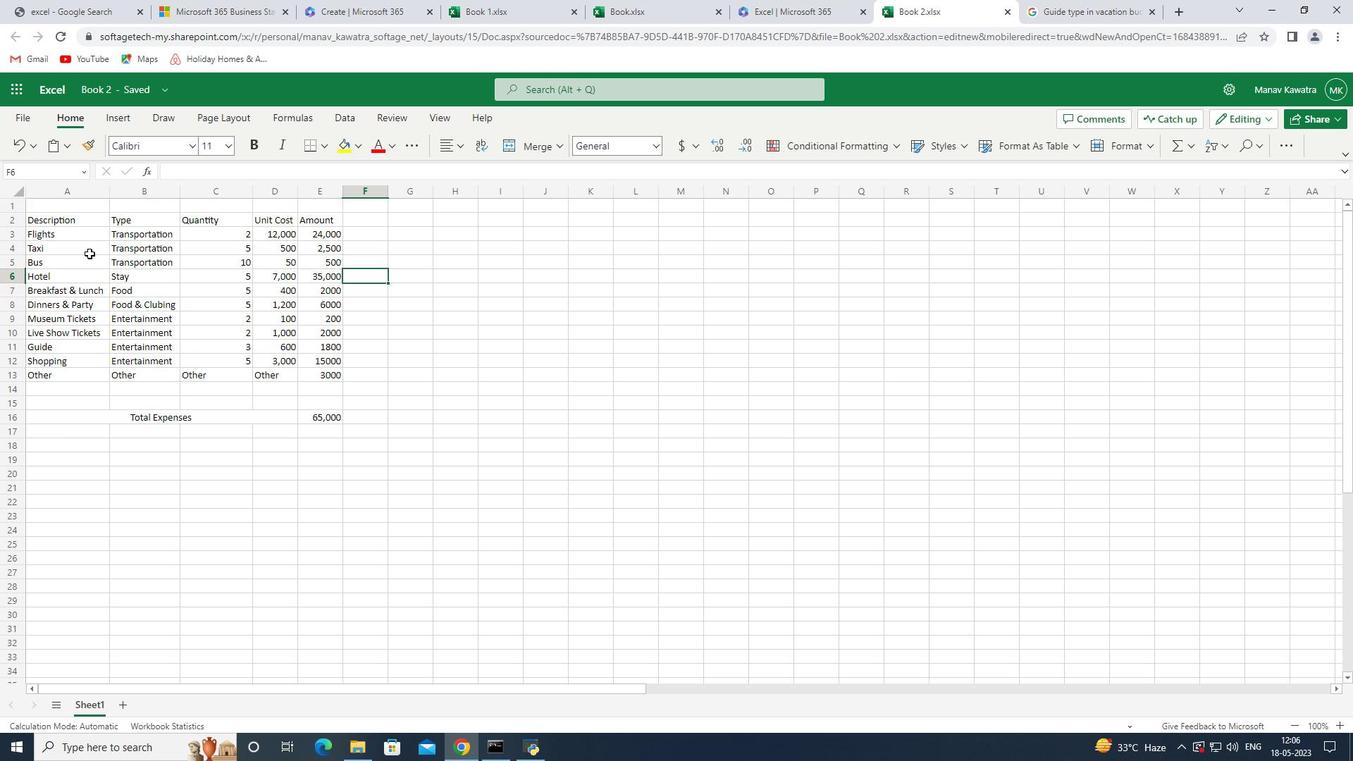 
Action: Mouse moved to (326, 233)
Screenshot: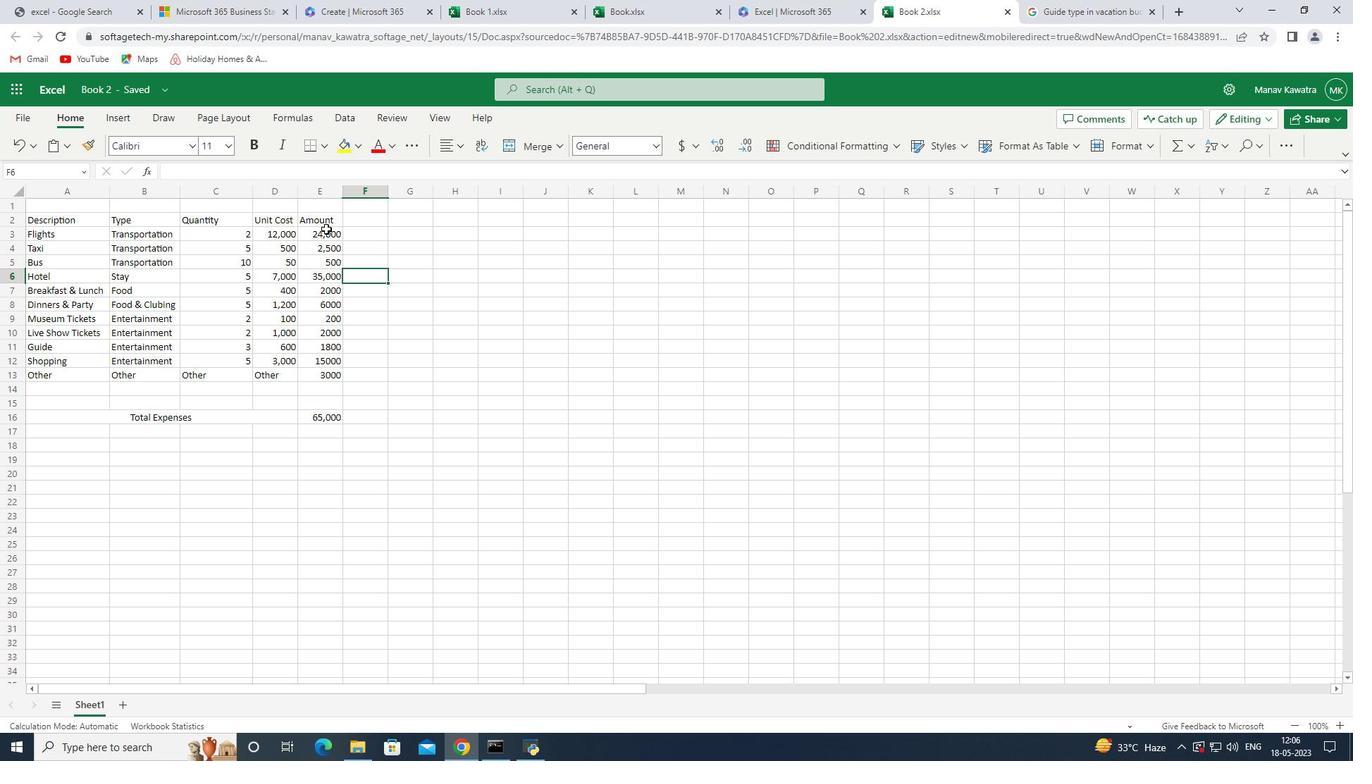 
Action: Mouse pressed left at (326, 233)
Screenshot: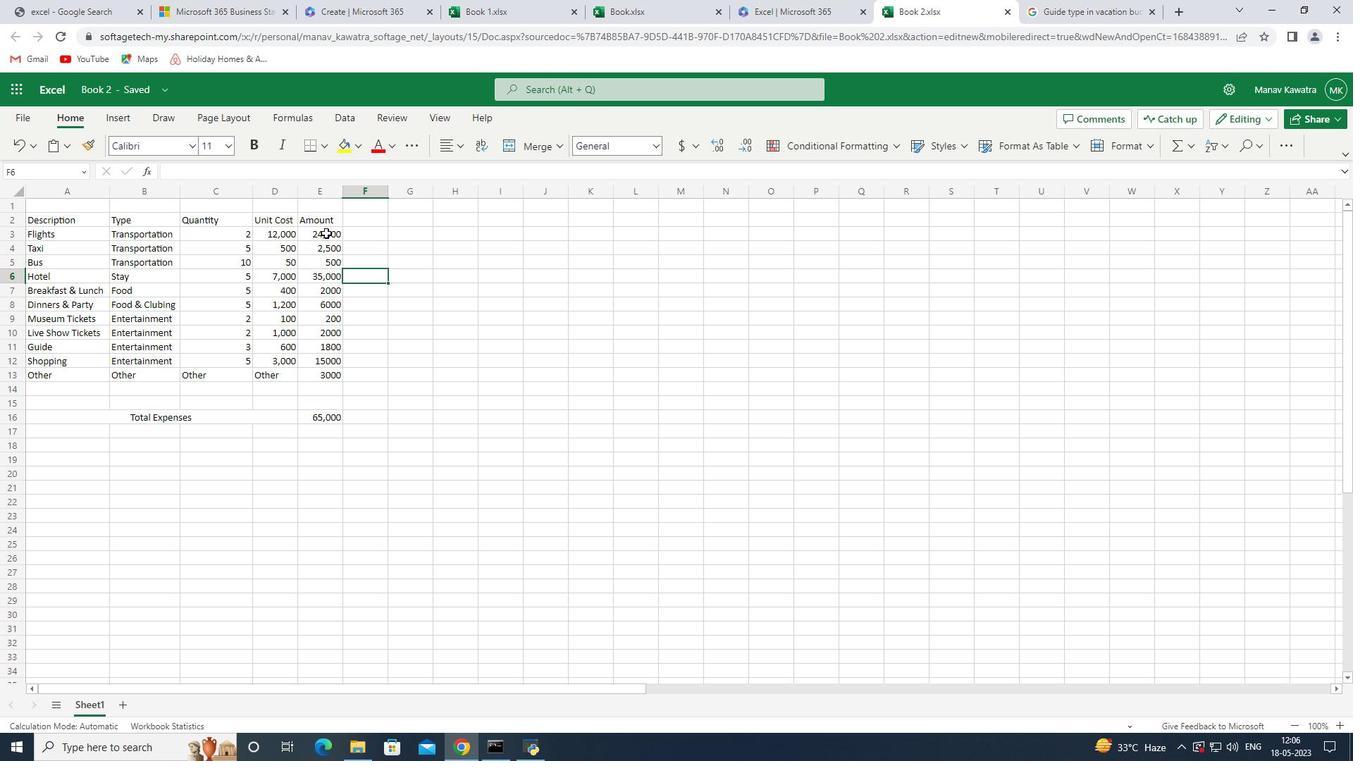 
Action: Mouse moved to (334, 418)
Screenshot: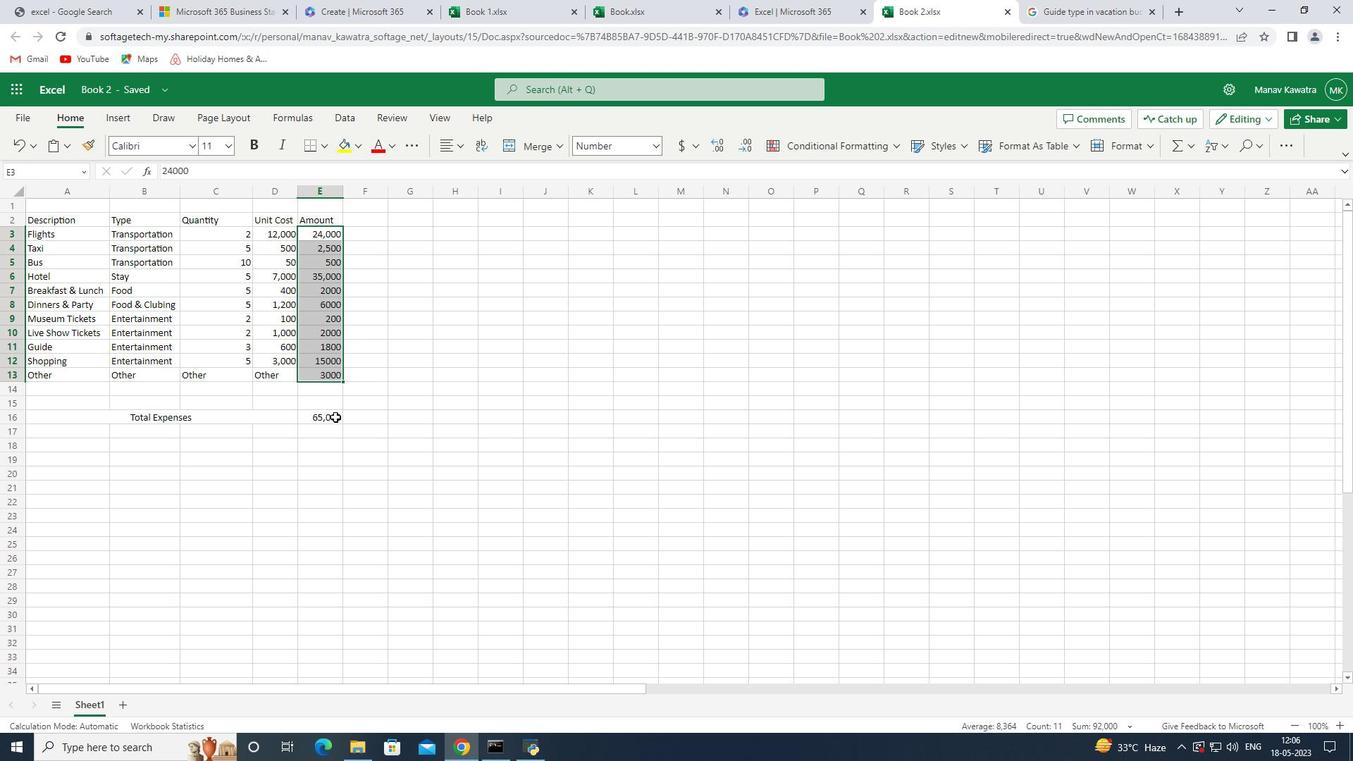 
Action: Mouse pressed left at (334, 418)
Screenshot: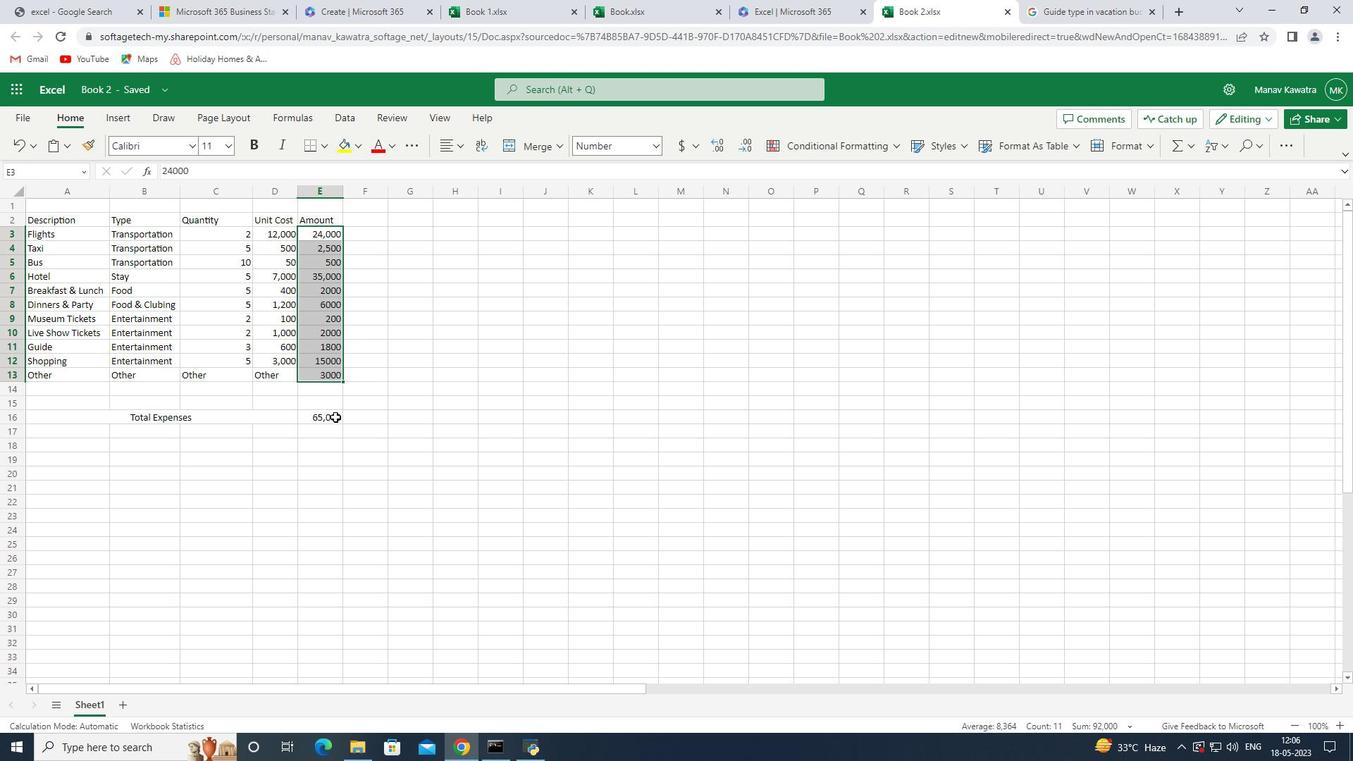 
Action: Mouse moved to (327, 417)
Screenshot: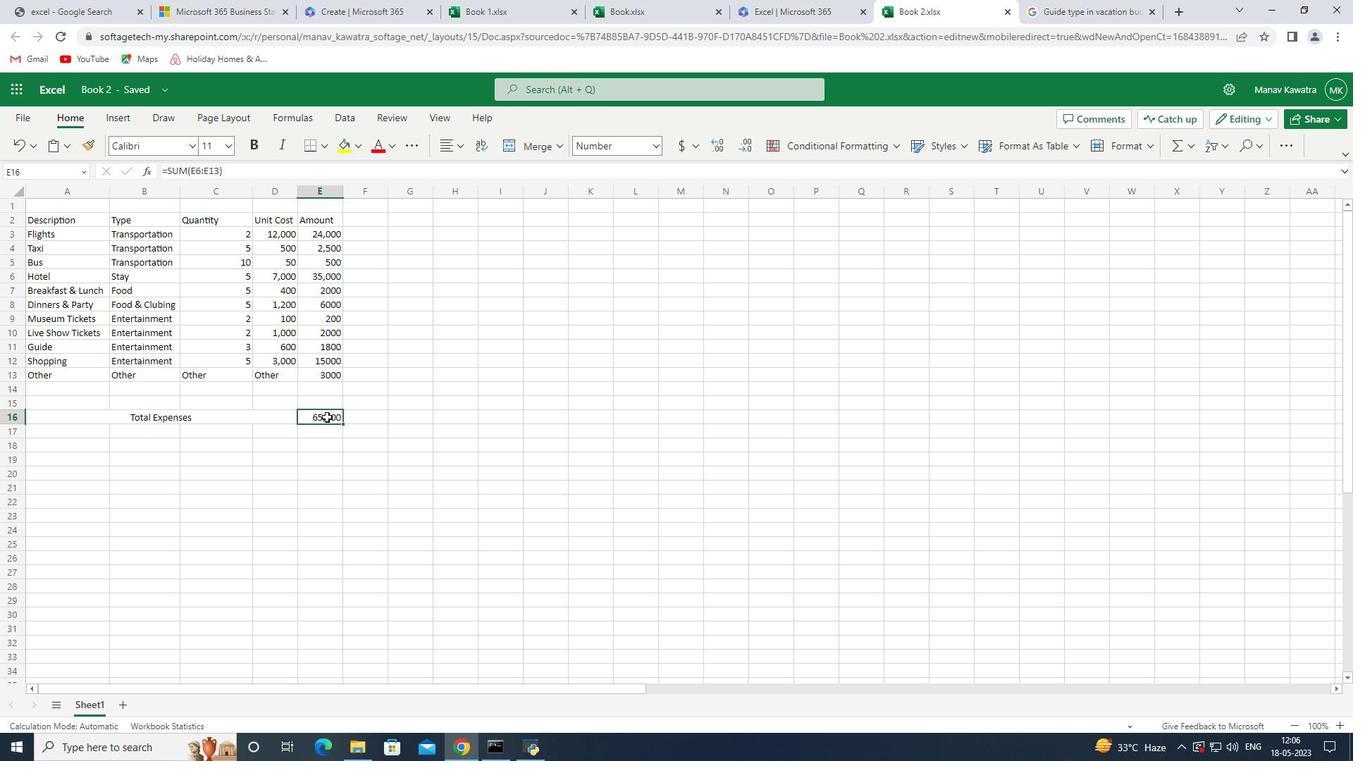 
Action: Key pressed <Key.backspace>=sum<Key.enter>
Screenshot: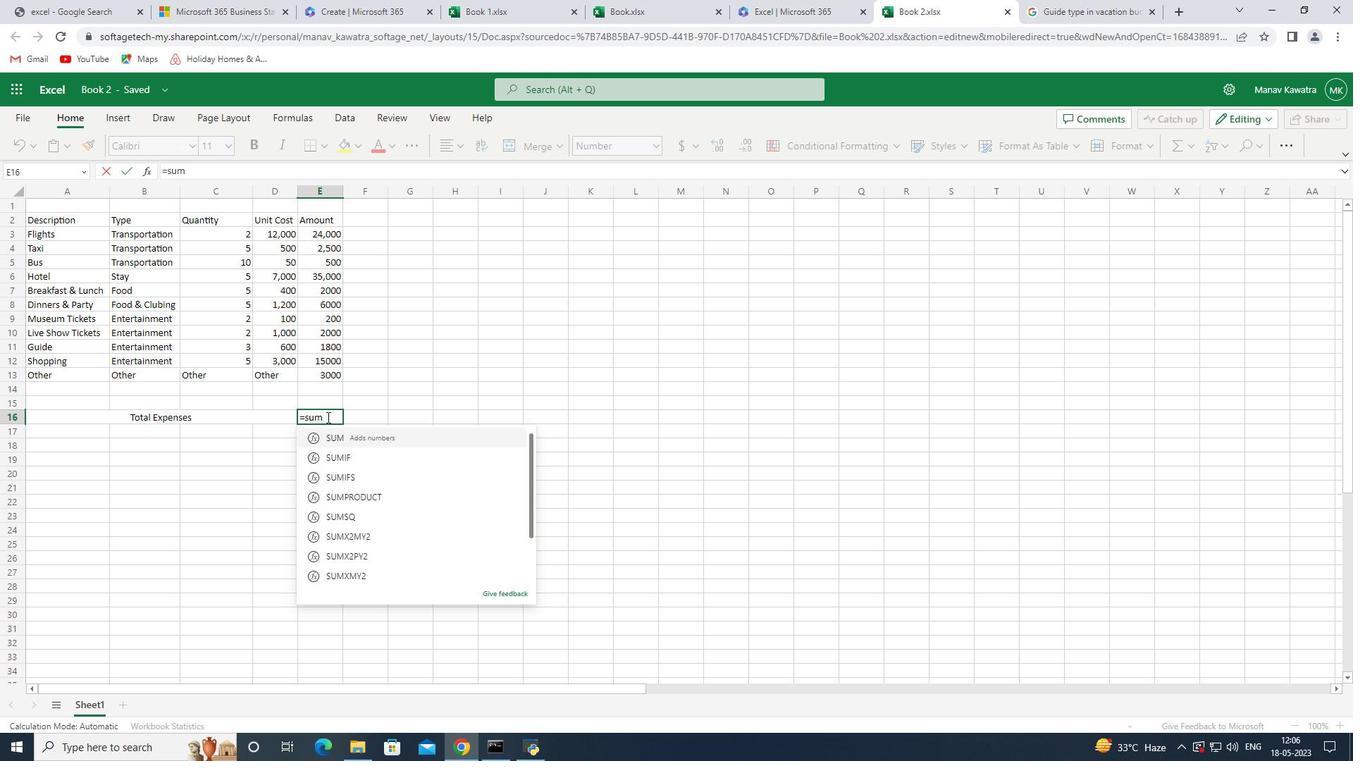 
Action: Mouse moved to (332, 235)
Screenshot: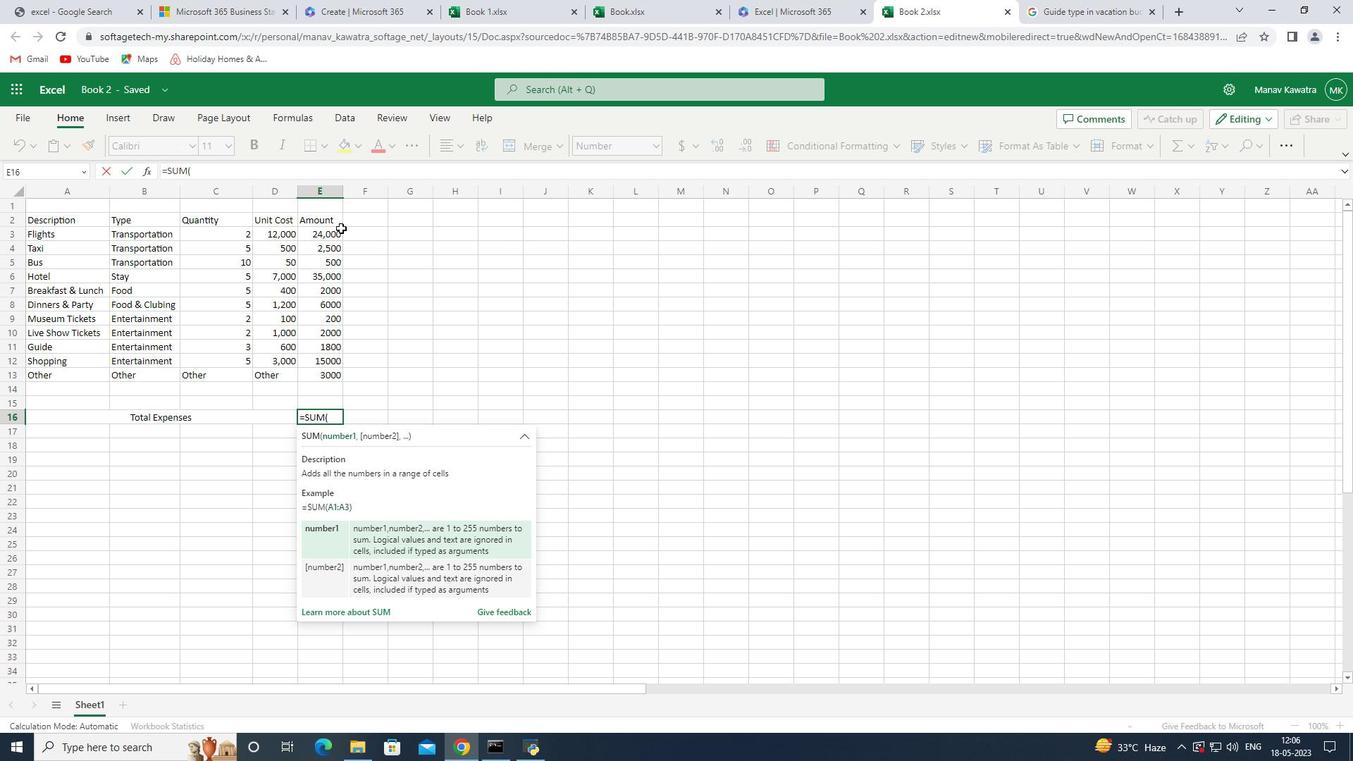 
Action: Mouse pressed left at (332, 235)
Screenshot: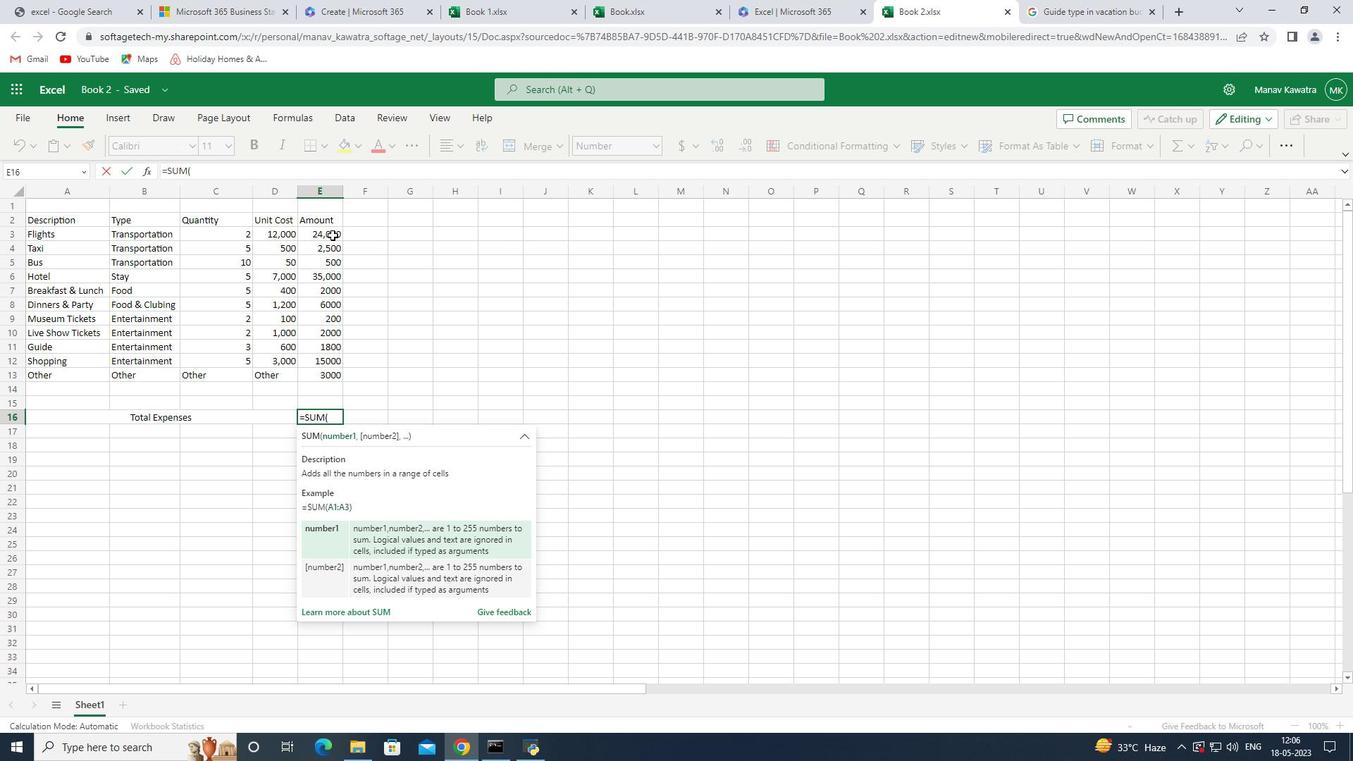 
Action: Mouse moved to (327, 376)
Screenshot: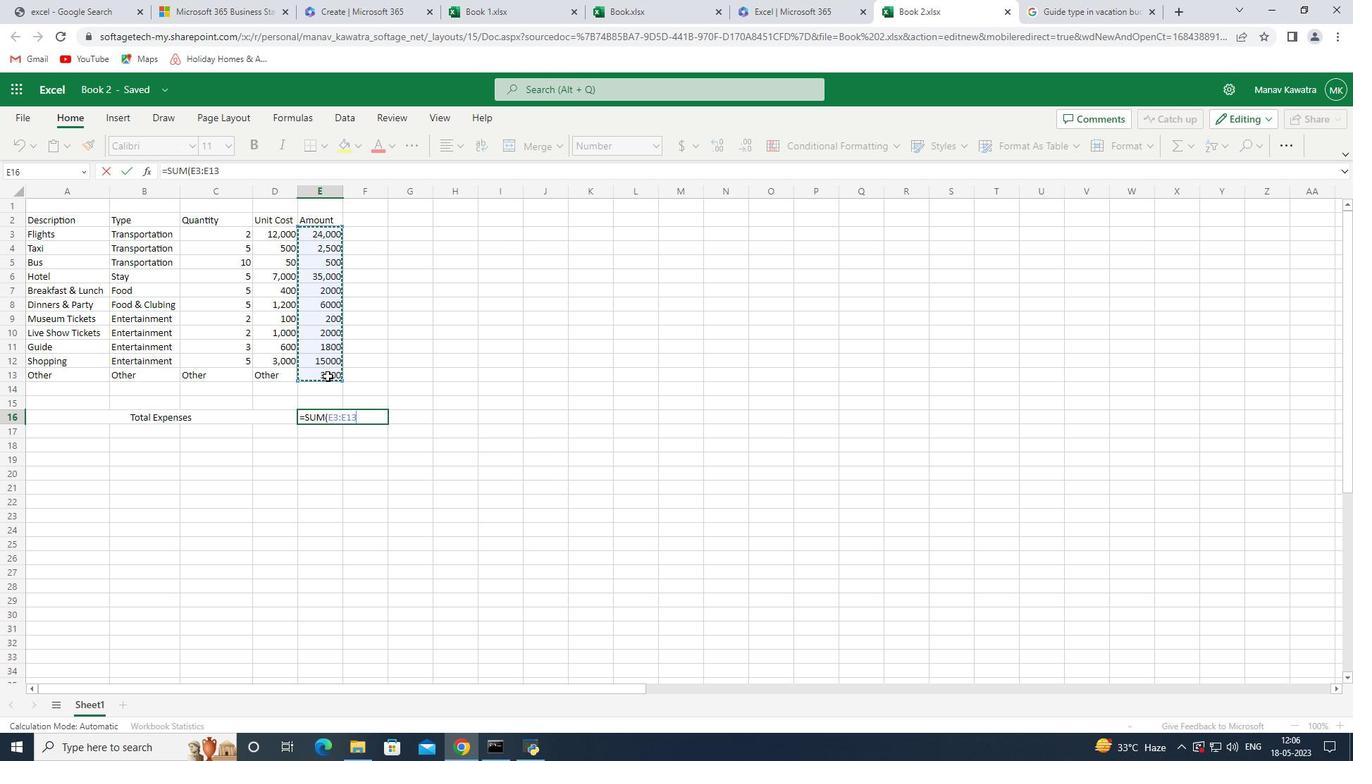 
Action: Key pressed <Key.enter>
Screenshot: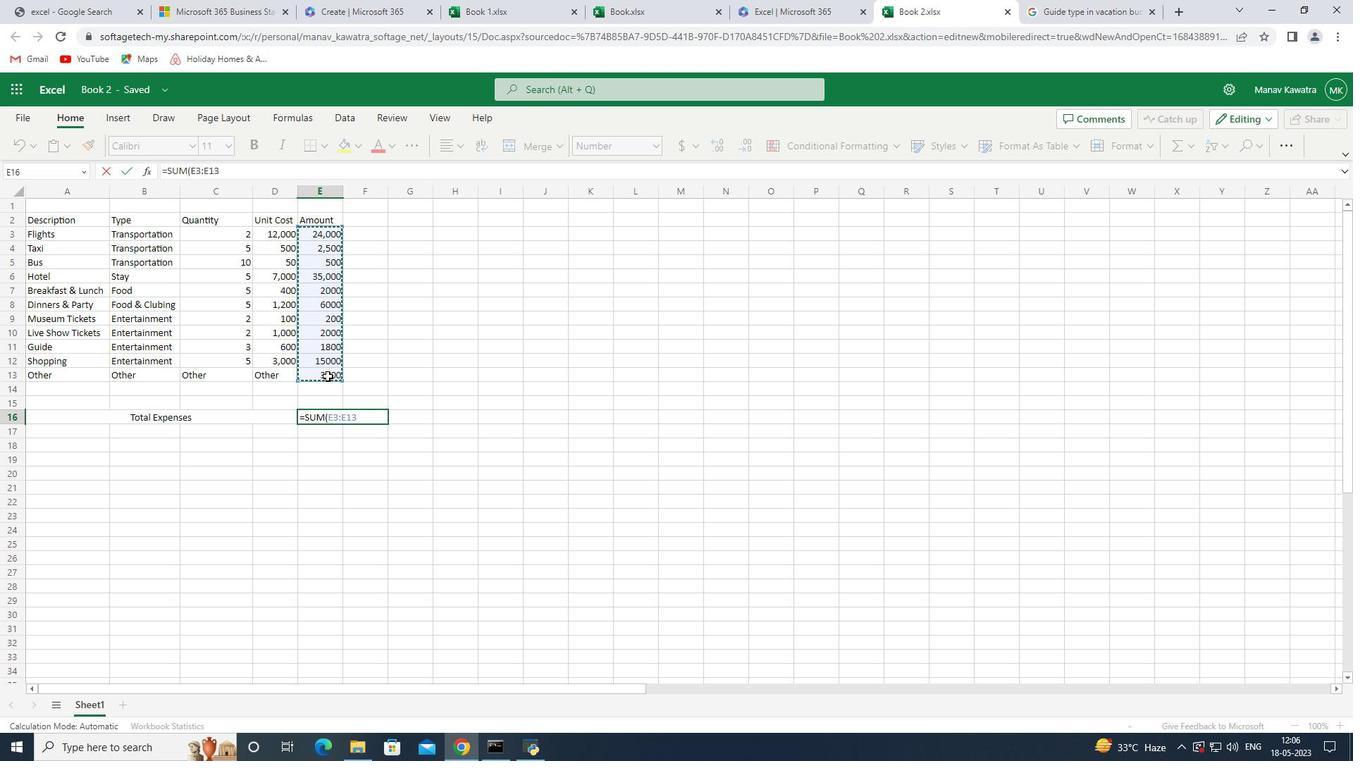 
Action: Mouse moved to (80, 203)
Screenshot: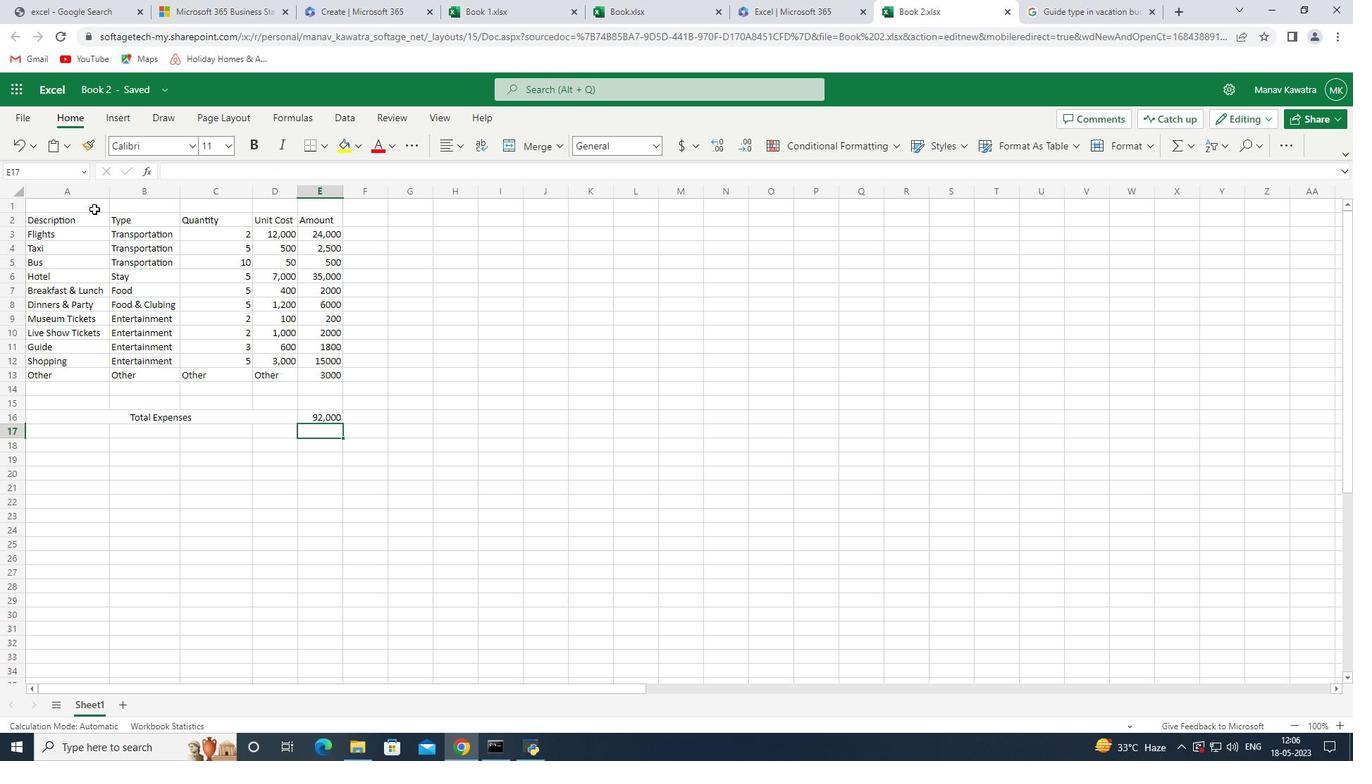 
Action: Mouse pressed left at (80, 203)
Screenshot: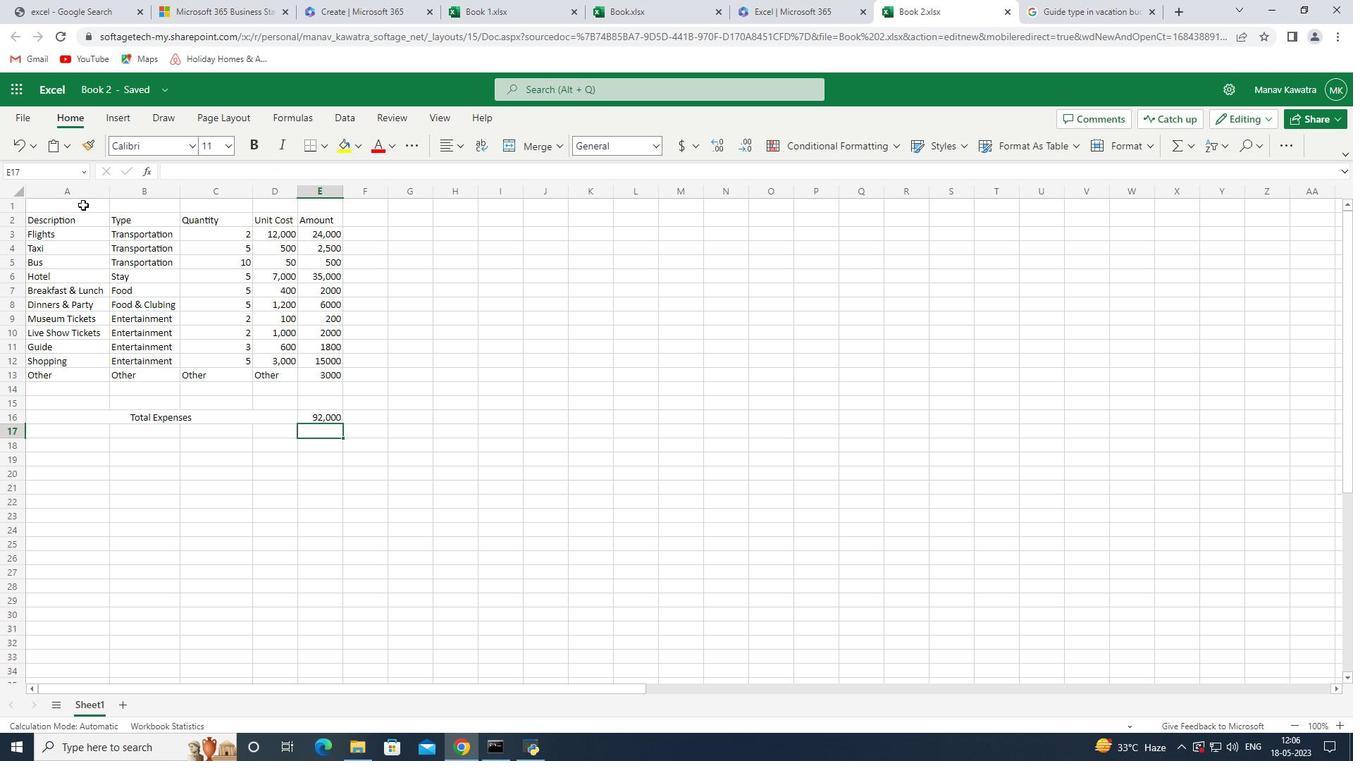 
Action: Mouse moved to (88, 205)
Screenshot: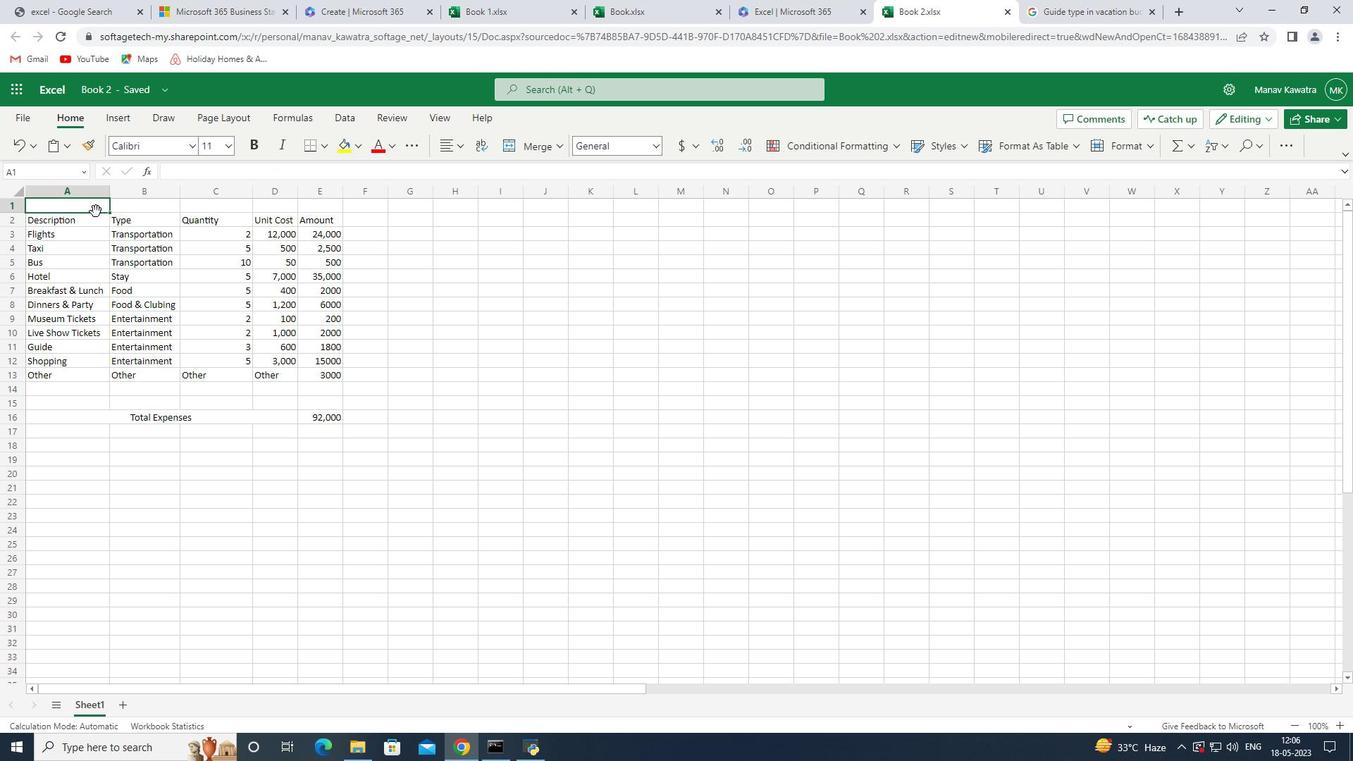 
Action: Mouse pressed left at (88, 205)
Screenshot: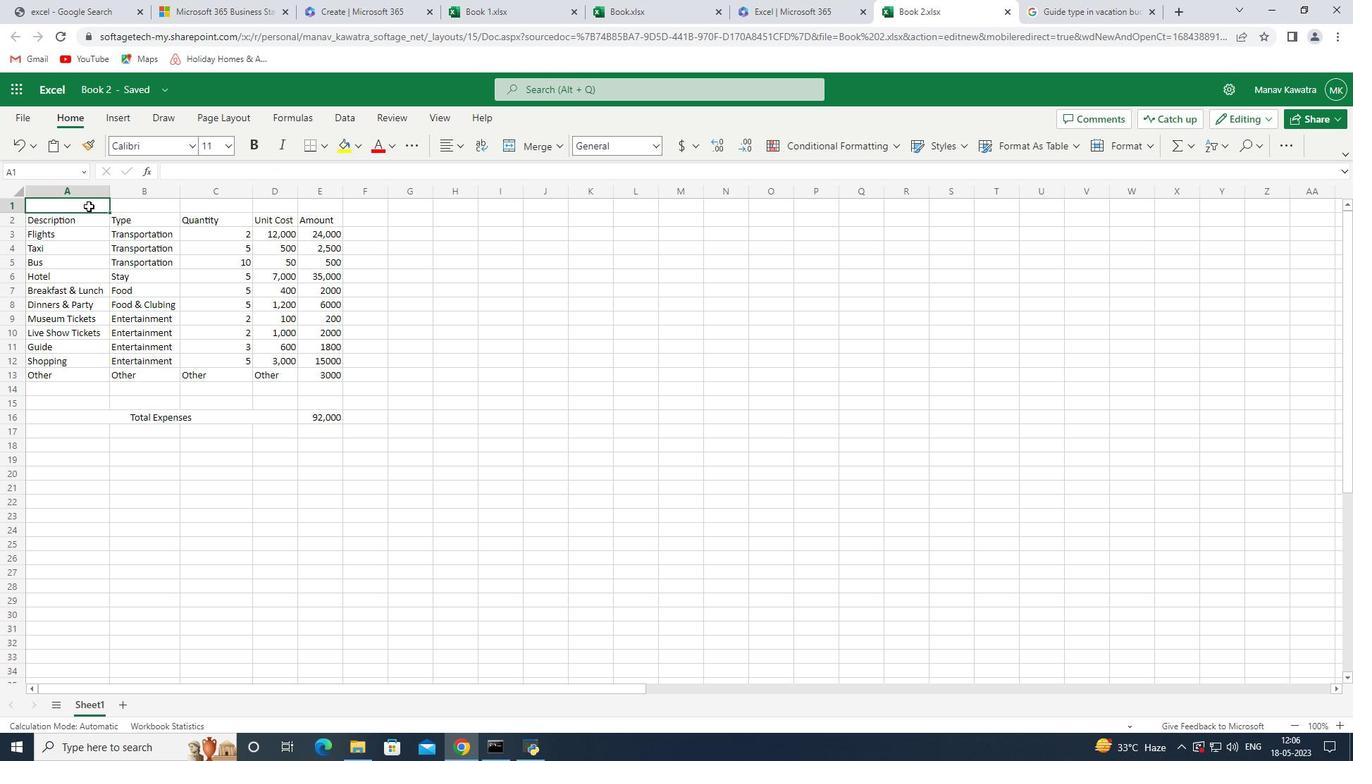 
Action: Key pressed <Key.shift><Key.shift><Key.shift><Key.shift><Key.shift><Key.shift><Key.shift><Key.shift><Key.shift><Key.shift><Key.shift><Key.shift><Key.shift><Key.shift><Key.shift><Key.shift><Key.shift><Key.shift><Key.shift><Key.shift><Key.shift><Key.shift><Key.shift><Key.shift><Key.shift><Key.shift><Key.shift><Key.shift><Key.shift><Key.shift><Key.shift><Key.shift><Key.shift><Key.shift><Key.shift><Key.shift><Key.shift><Key.shift><Key.shift><Key.shift><Key.shift><Key.shift><Key.shift><Key.shift><Key.shift><Key.shift><Key.shift>W<Key.backspace><Key.shift>Travel<Key.space><Key.shift><Key.shift><Key.shift><Key.shift><Key.shift><Key.shift><Key.shift><Key.shift><Key.shift><Key.shift><Key.shift><Key.shift><Key.shift><Key.shift>Budget<Key.space>
Screenshot: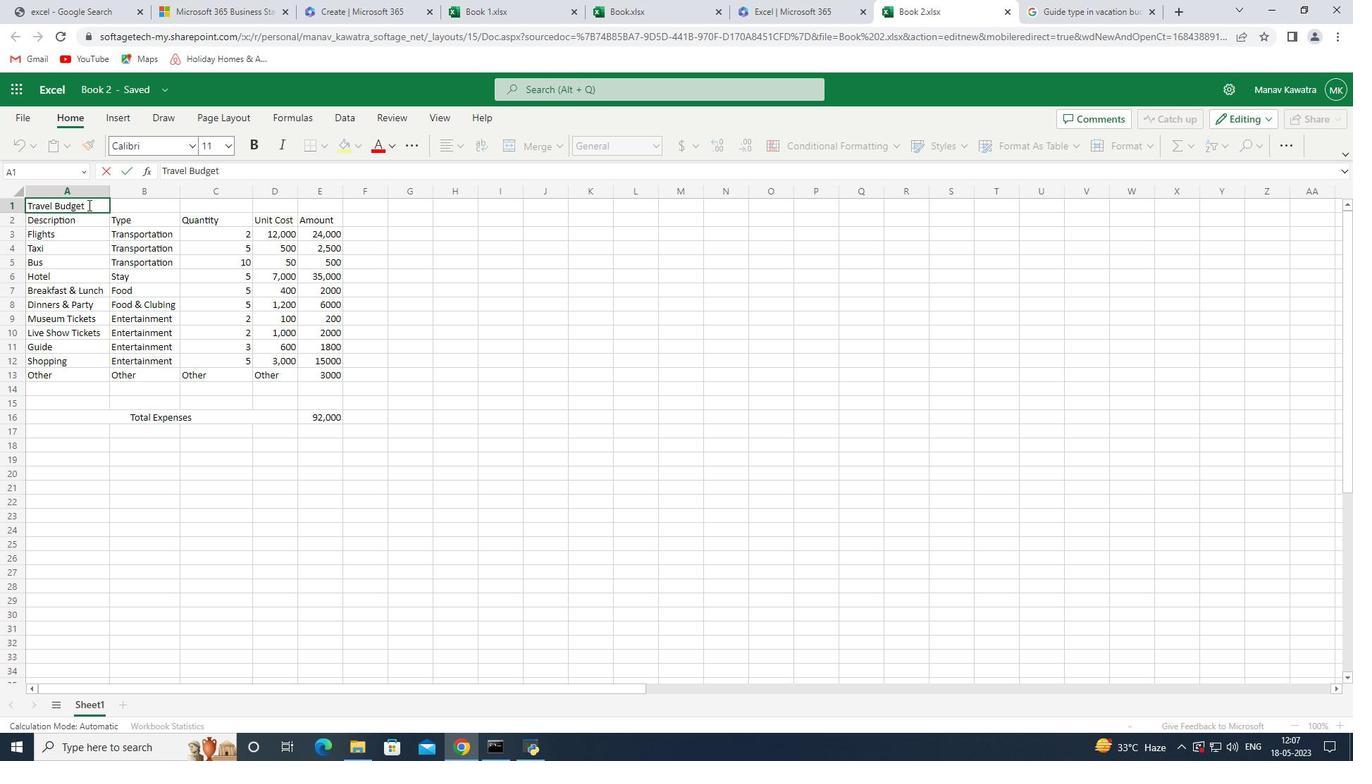
Action: Mouse moved to (157, 210)
Screenshot: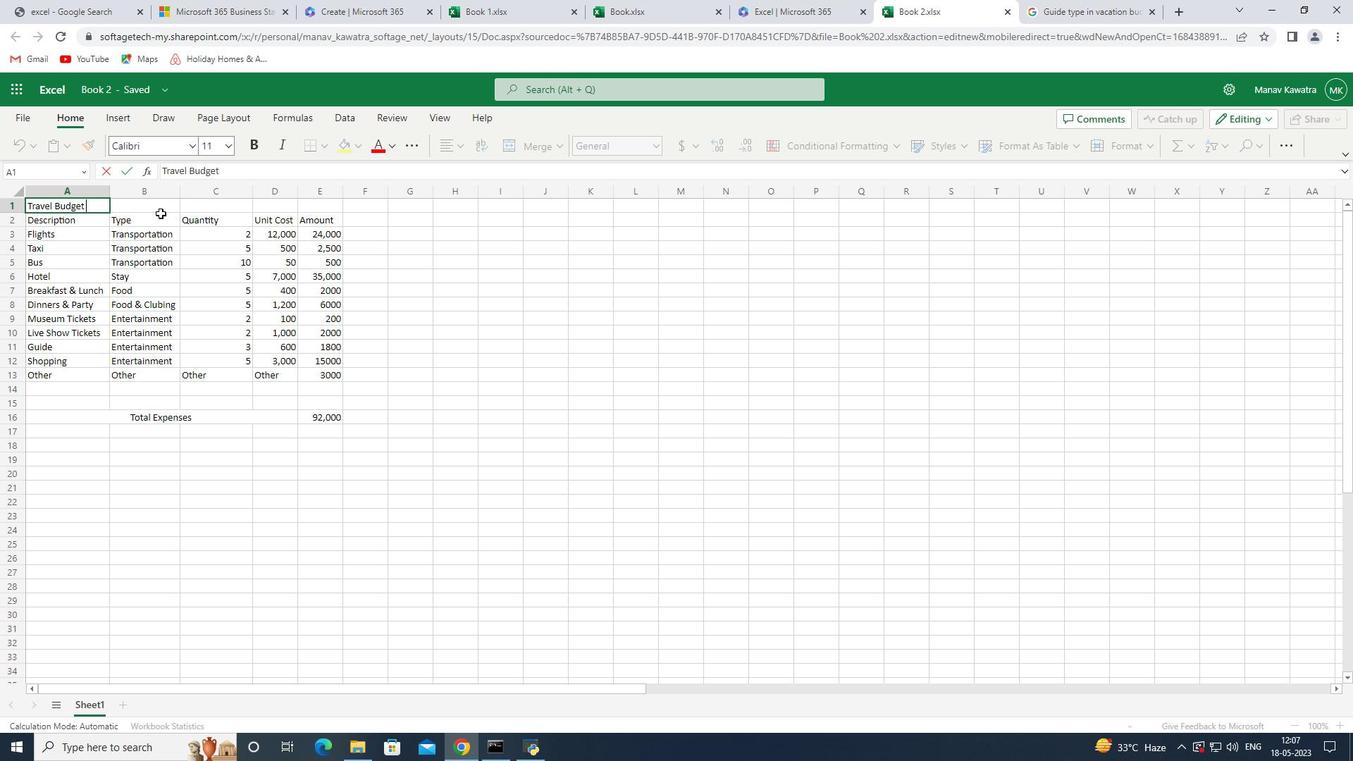 
Action: Mouse pressed left at (157, 210)
Screenshot: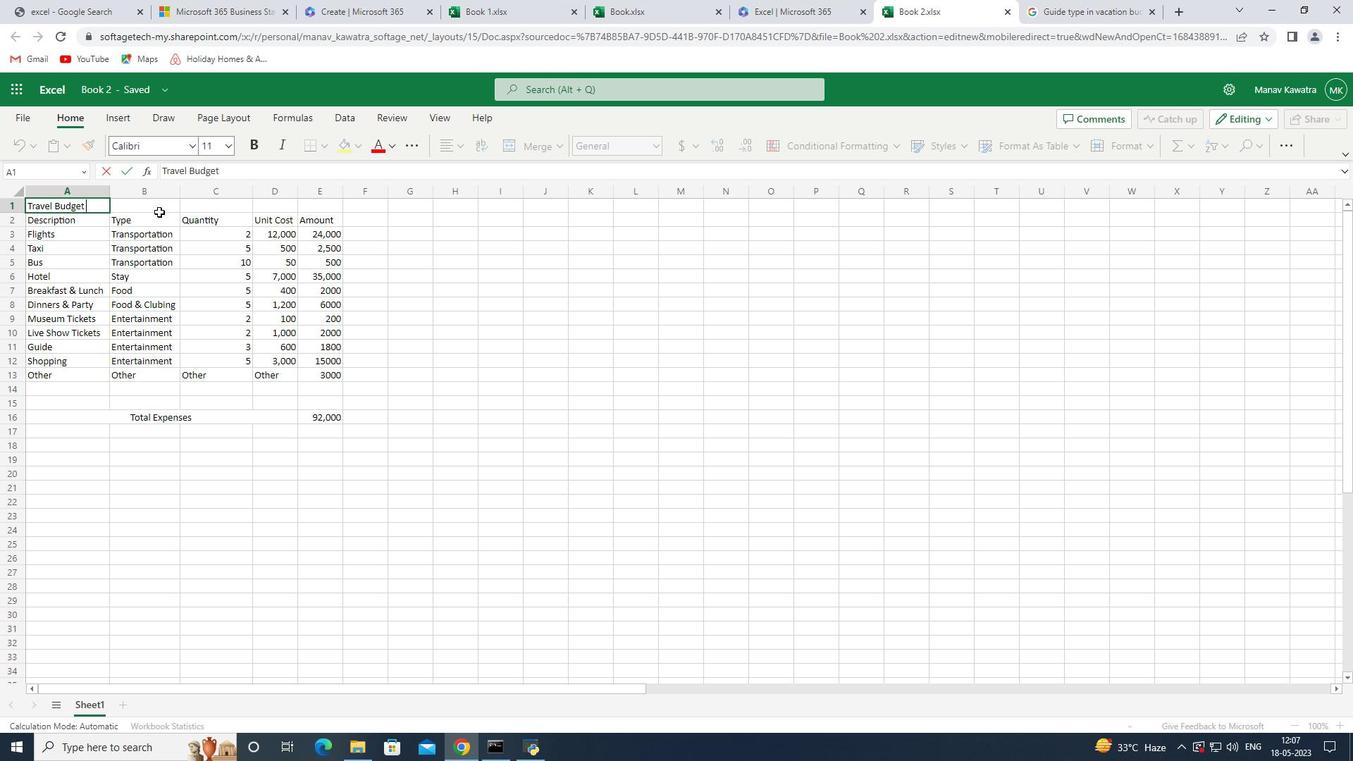
Action: Mouse moved to (69, 208)
Screenshot: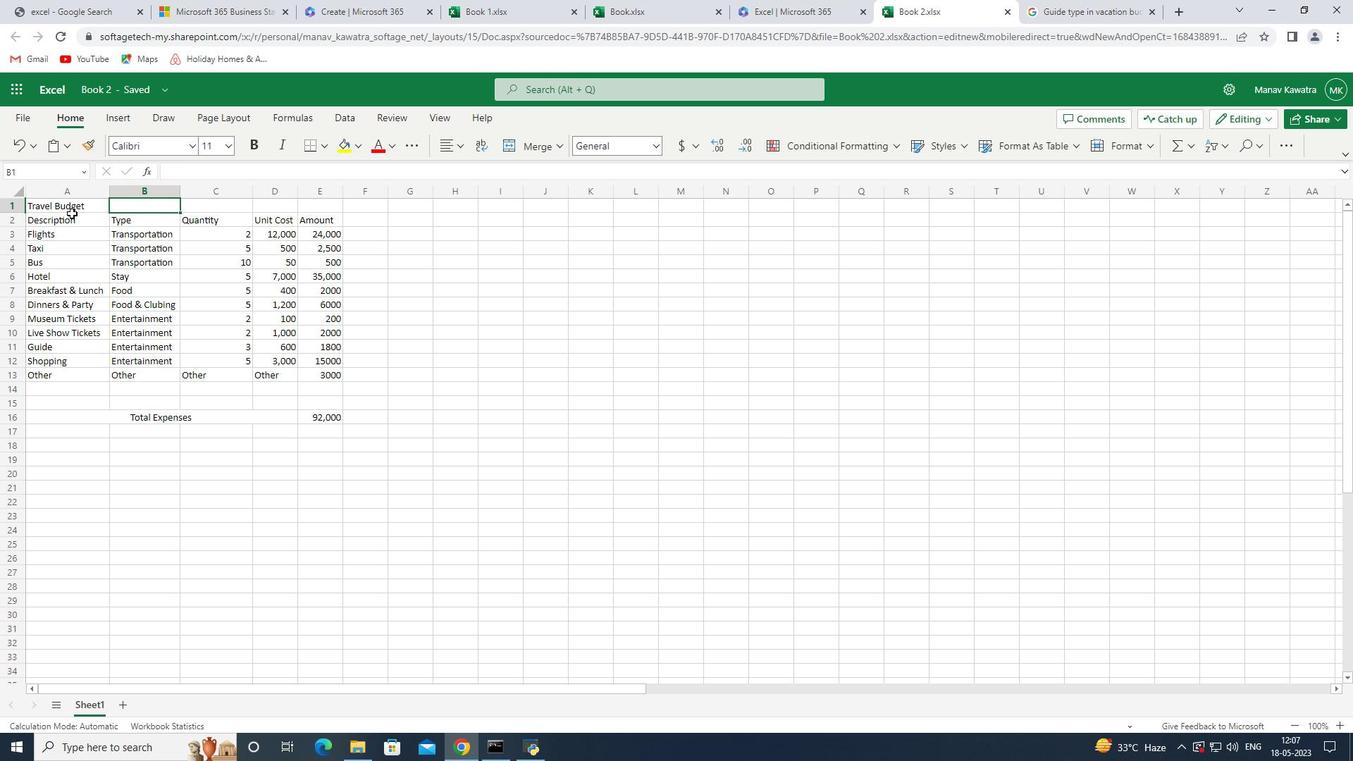 
Action: Mouse pressed left at (69, 208)
Screenshot: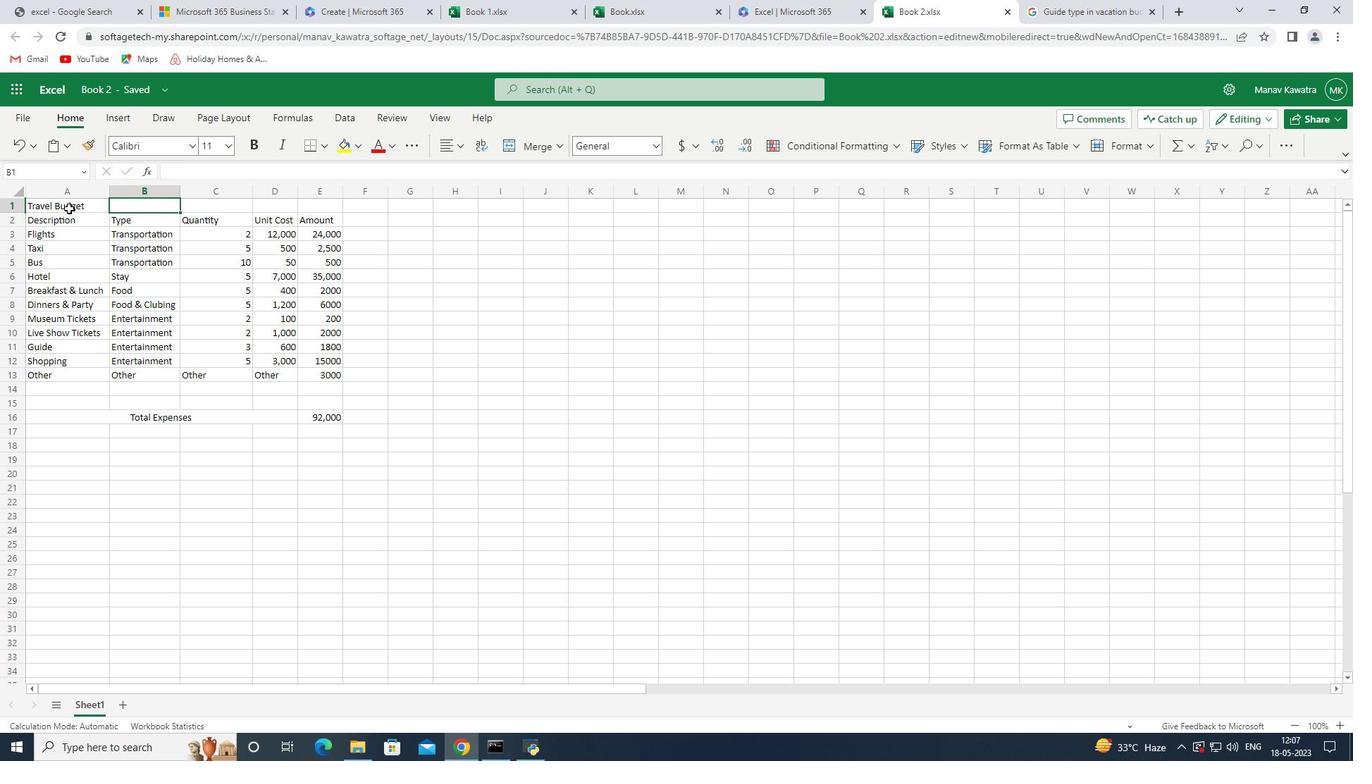 
Action: Mouse moved to (539, 141)
Screenshot: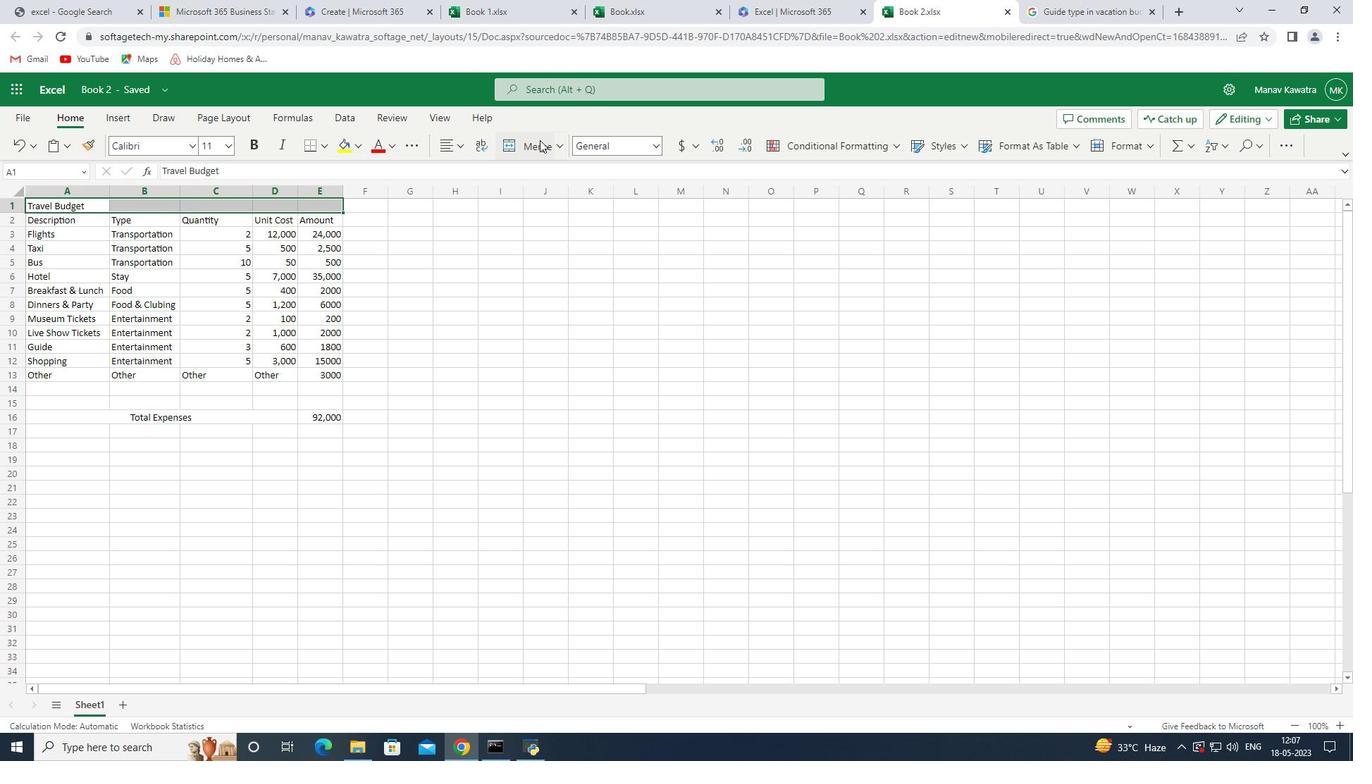 
Action: Mouse pressed left at (539, 141)
Screenshot: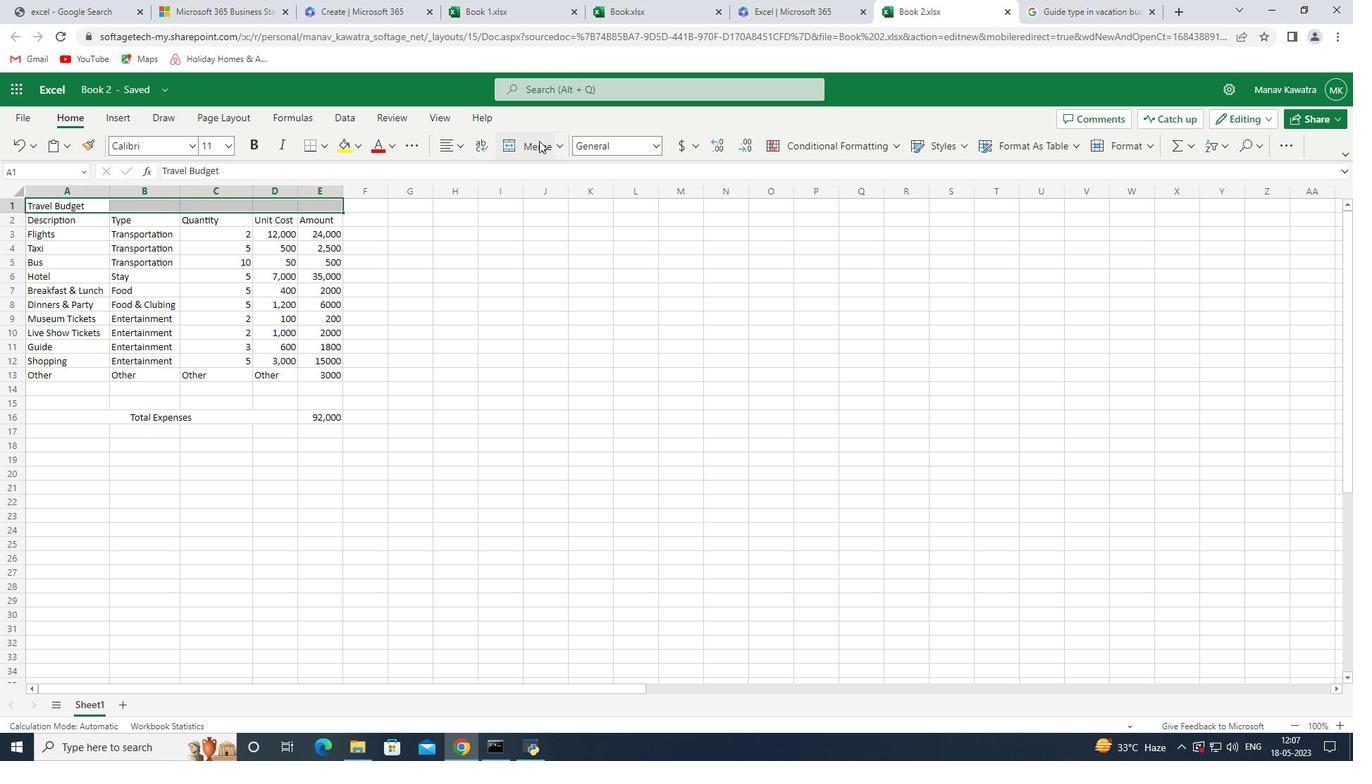 
Action: Mouse moved to (1288, 136)
Screenshot: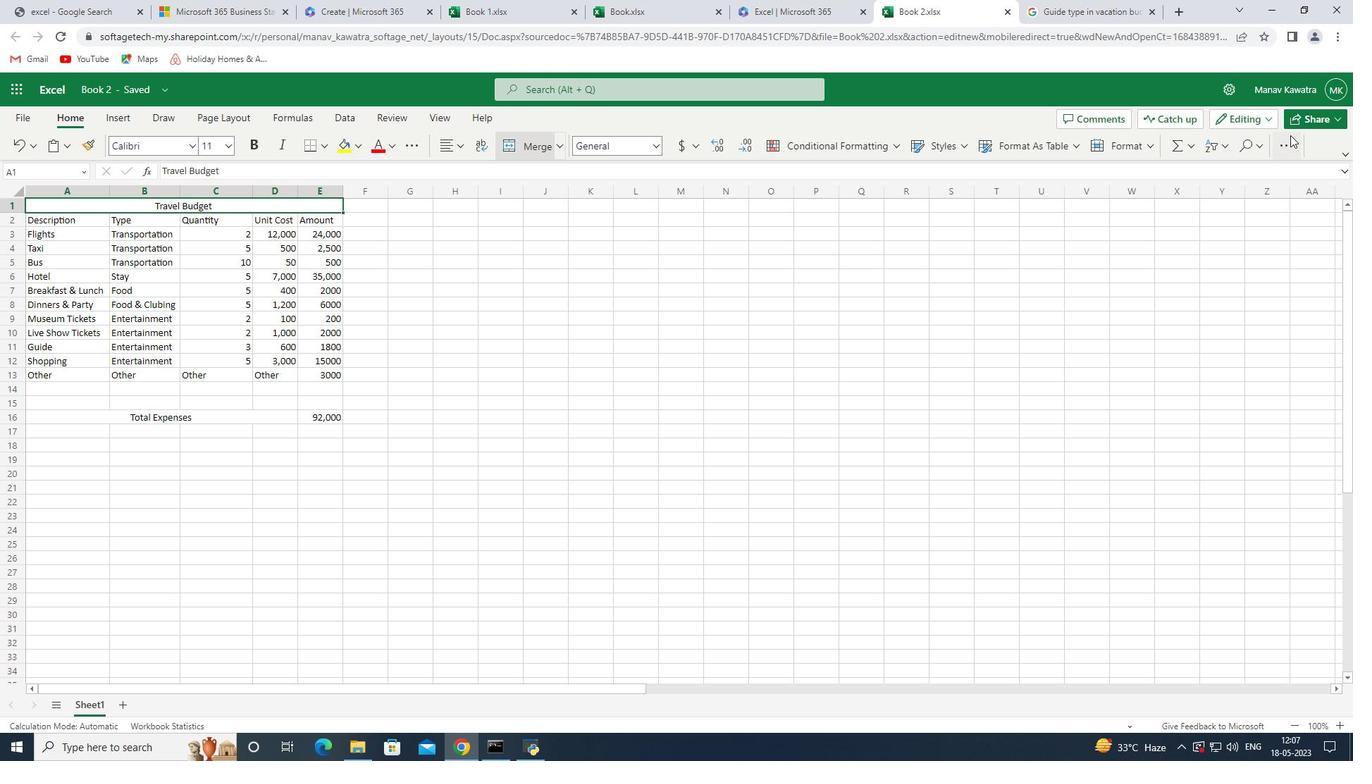 
Action: Mouse pressed left at (1288, 136)
Screenshot: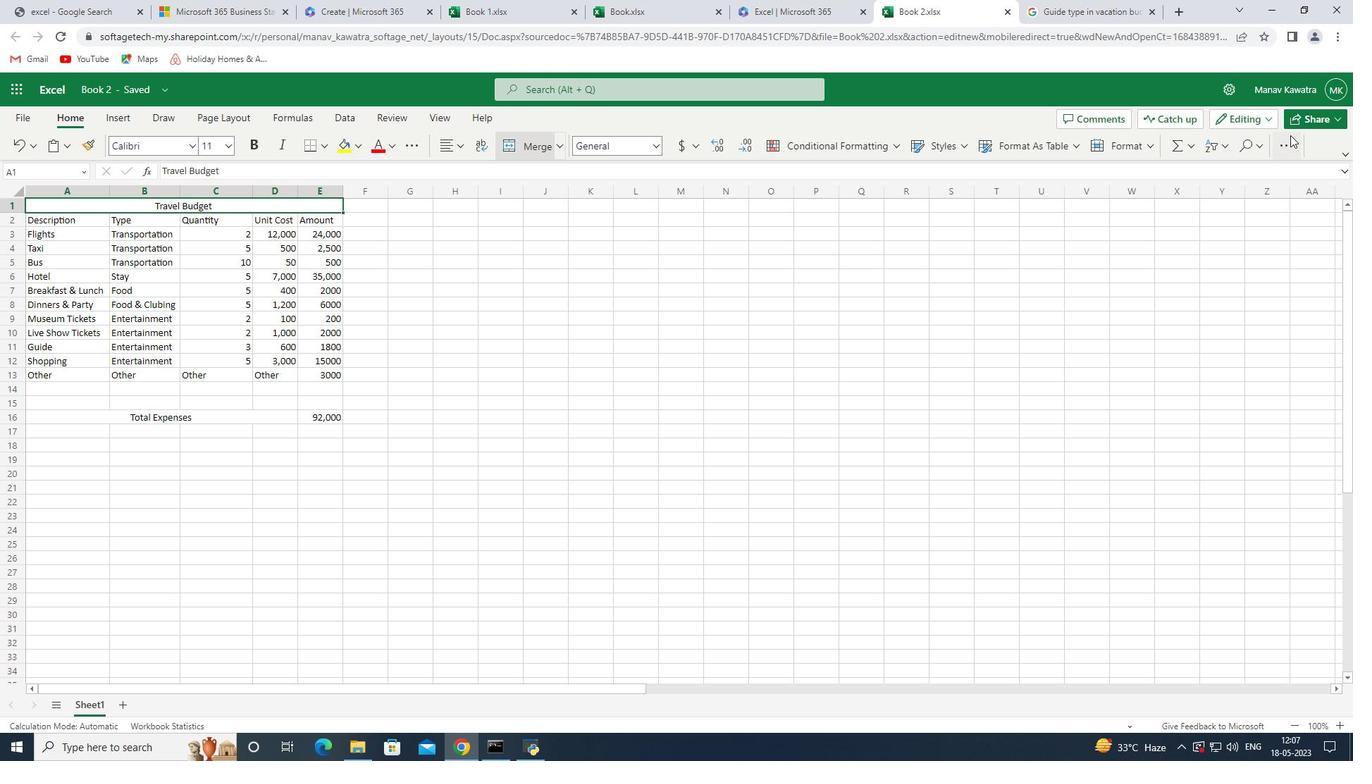 
Action: Mouse moved to (1283, 200)
Screenshot: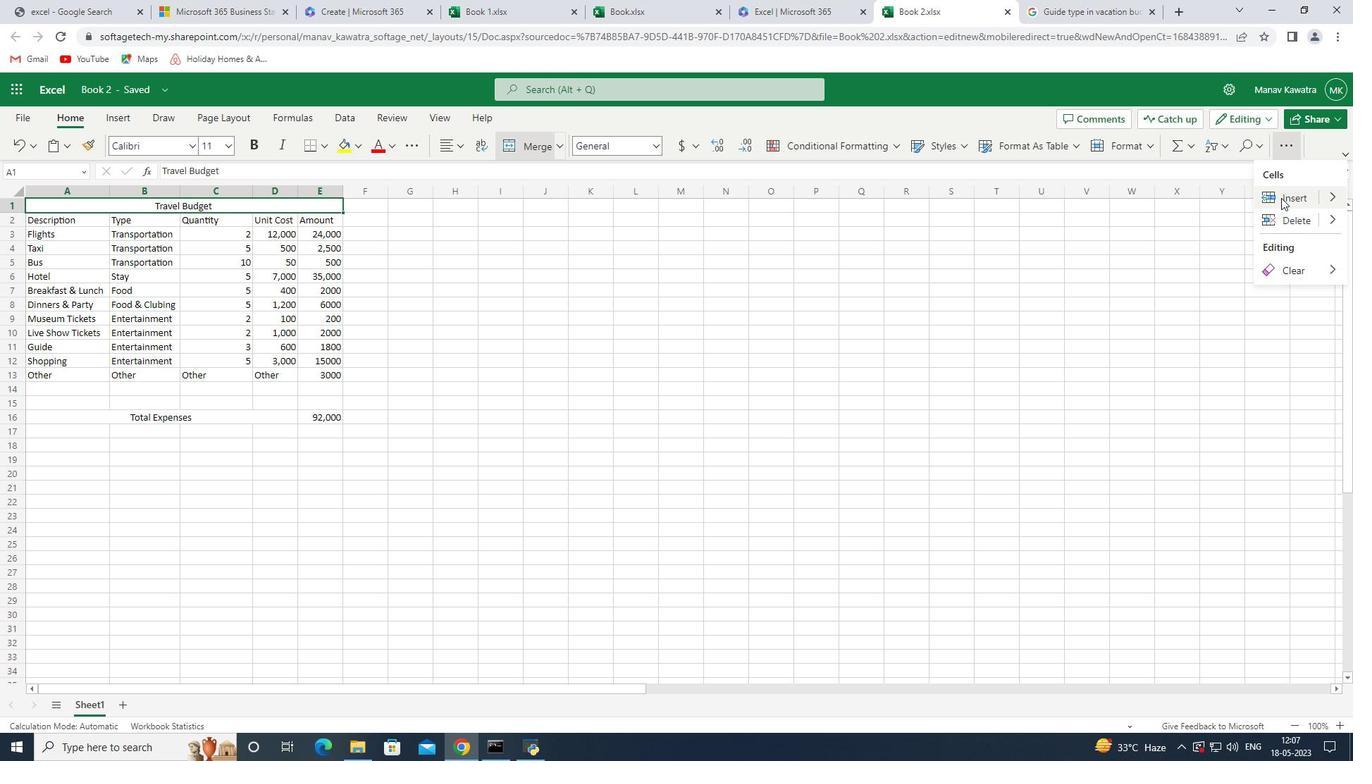 
Action: Mouse pressed left at (1283, 200)
Screenshot: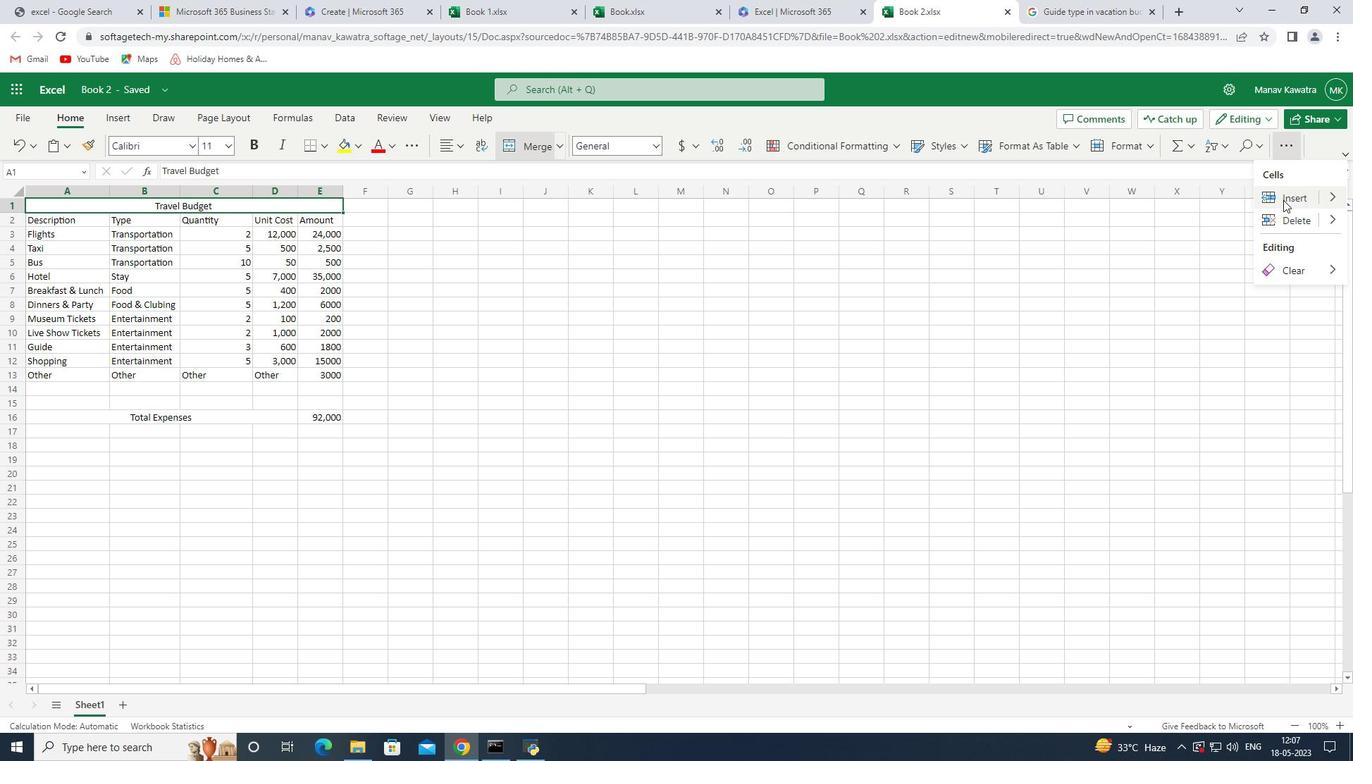
Action: Mouse moved to (165, 223)
Screenshot: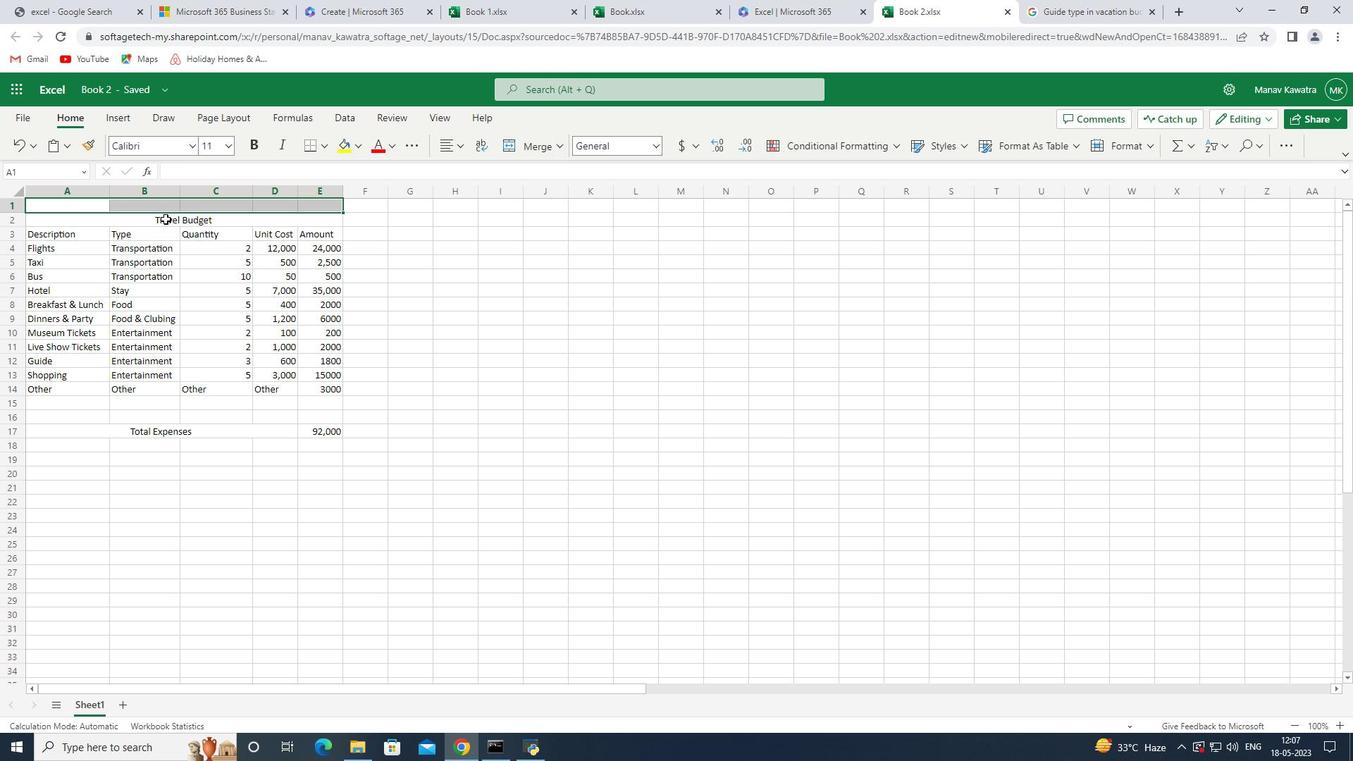 
Action: Mouse pressed left at (165, 223)
Screenshot: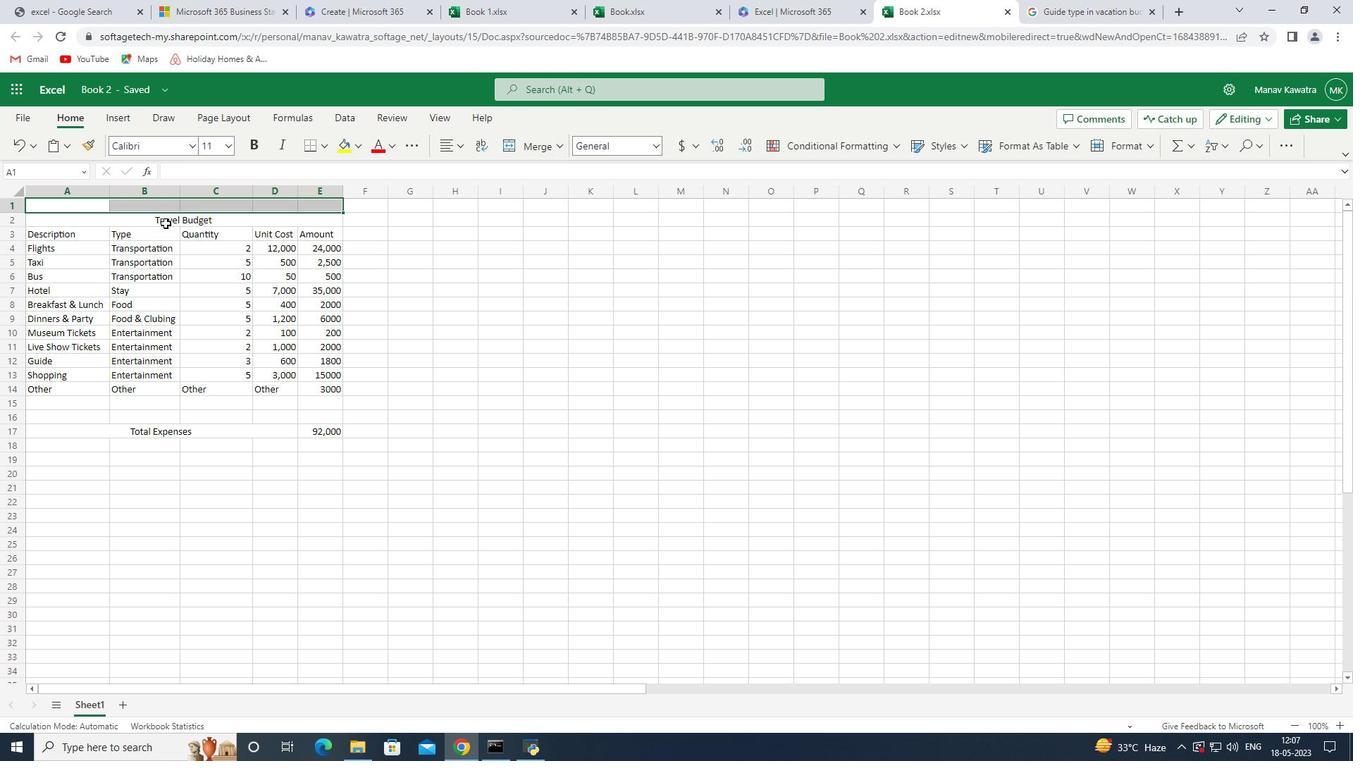 
Action: Mouse moved to (171, 208)
Screenshot: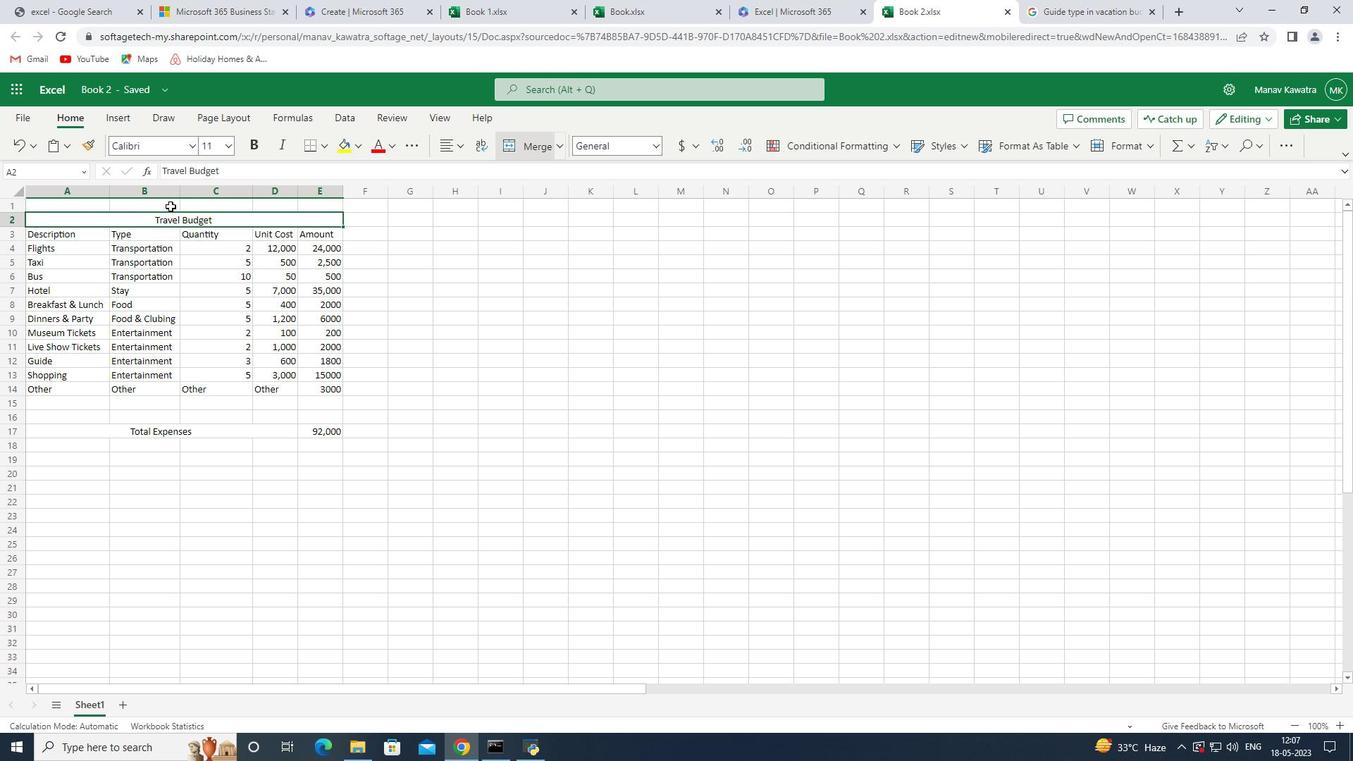 
Action: Mouse pressed left at (171, 208)
Screenshot: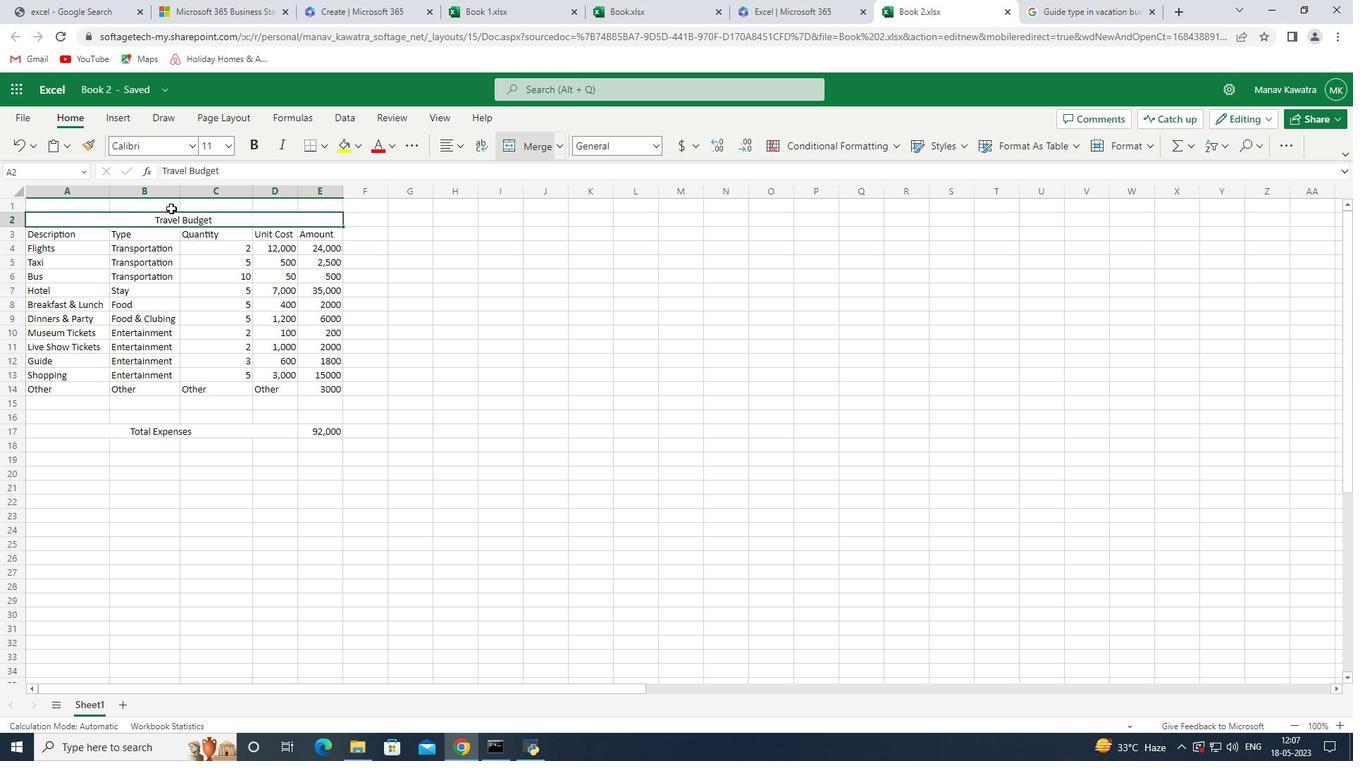 
Action: Mouse moved to (184, 218)
Screenshot: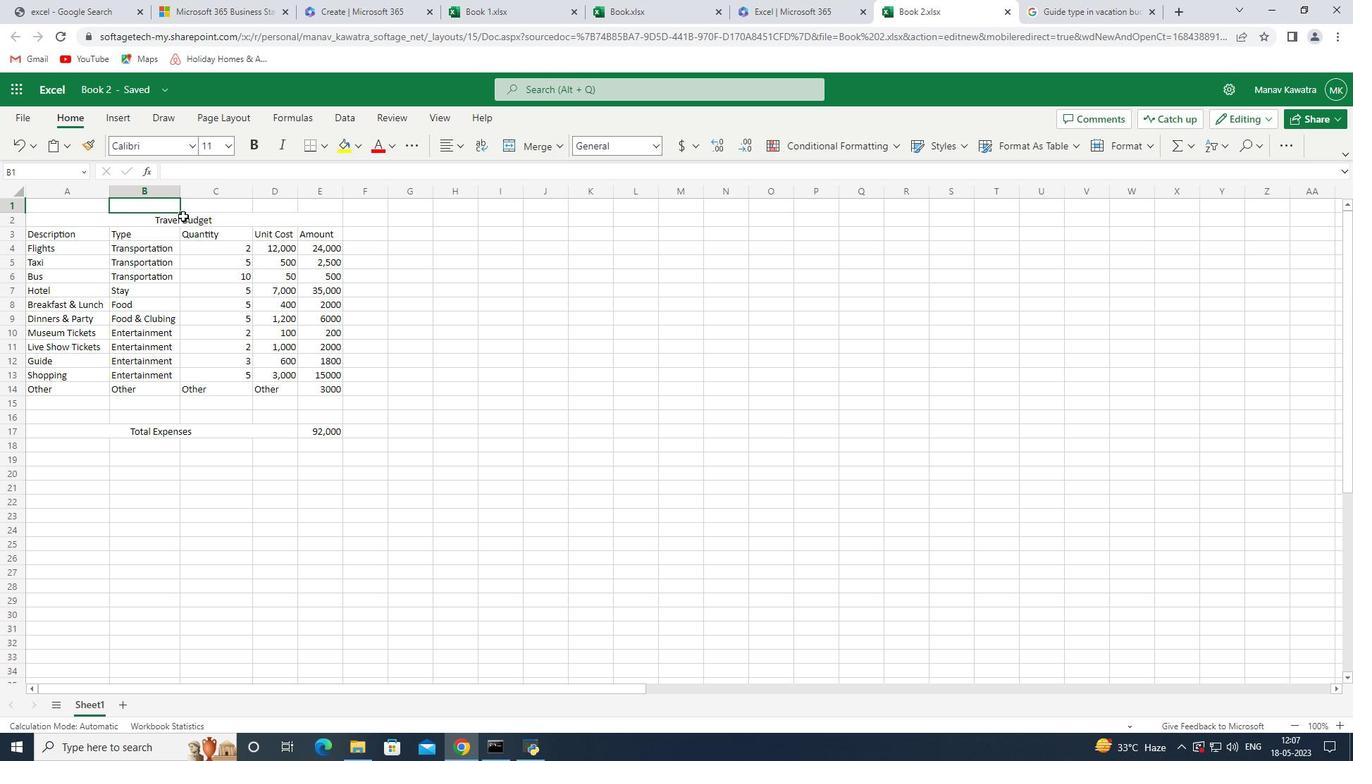 
Action: Mouse pressed left at (184, 218)
Screenshot: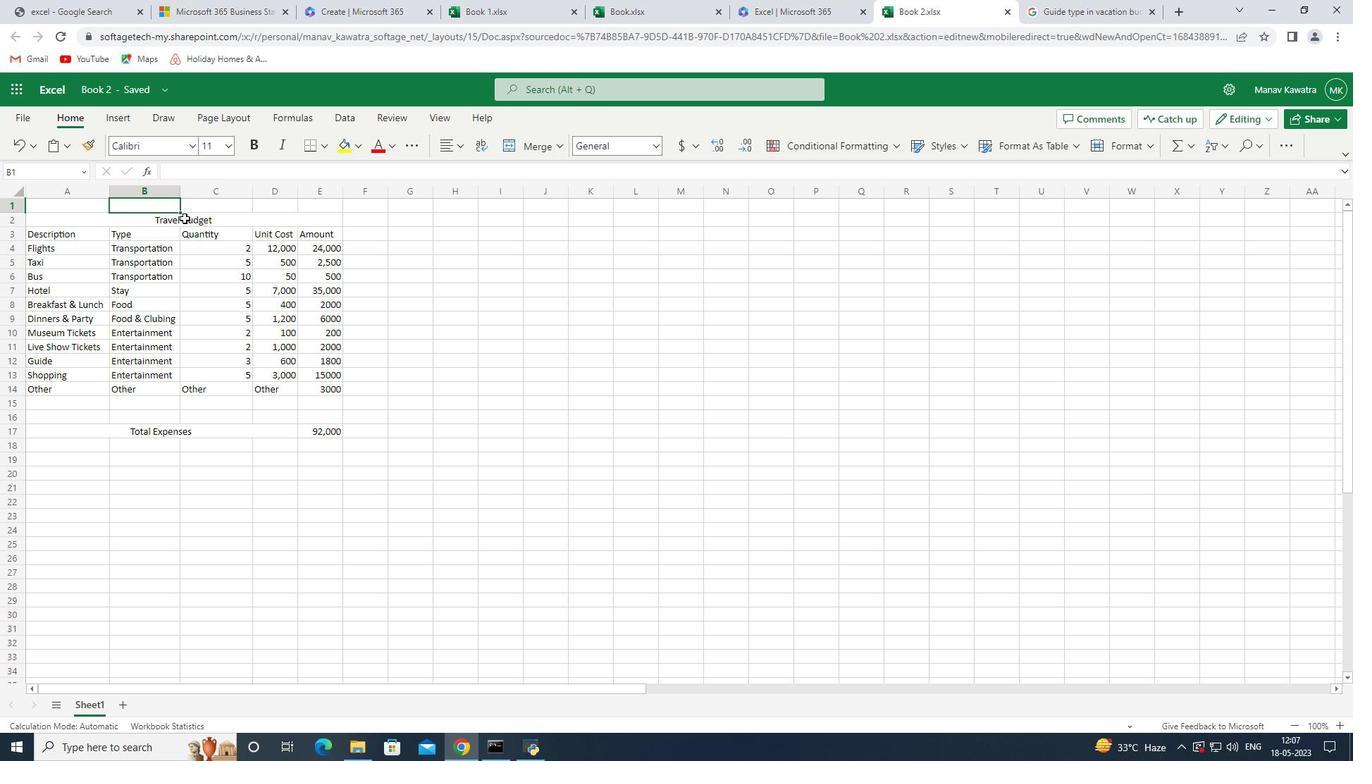 
Action: Mouse moved to (192, 207)
Screenshot: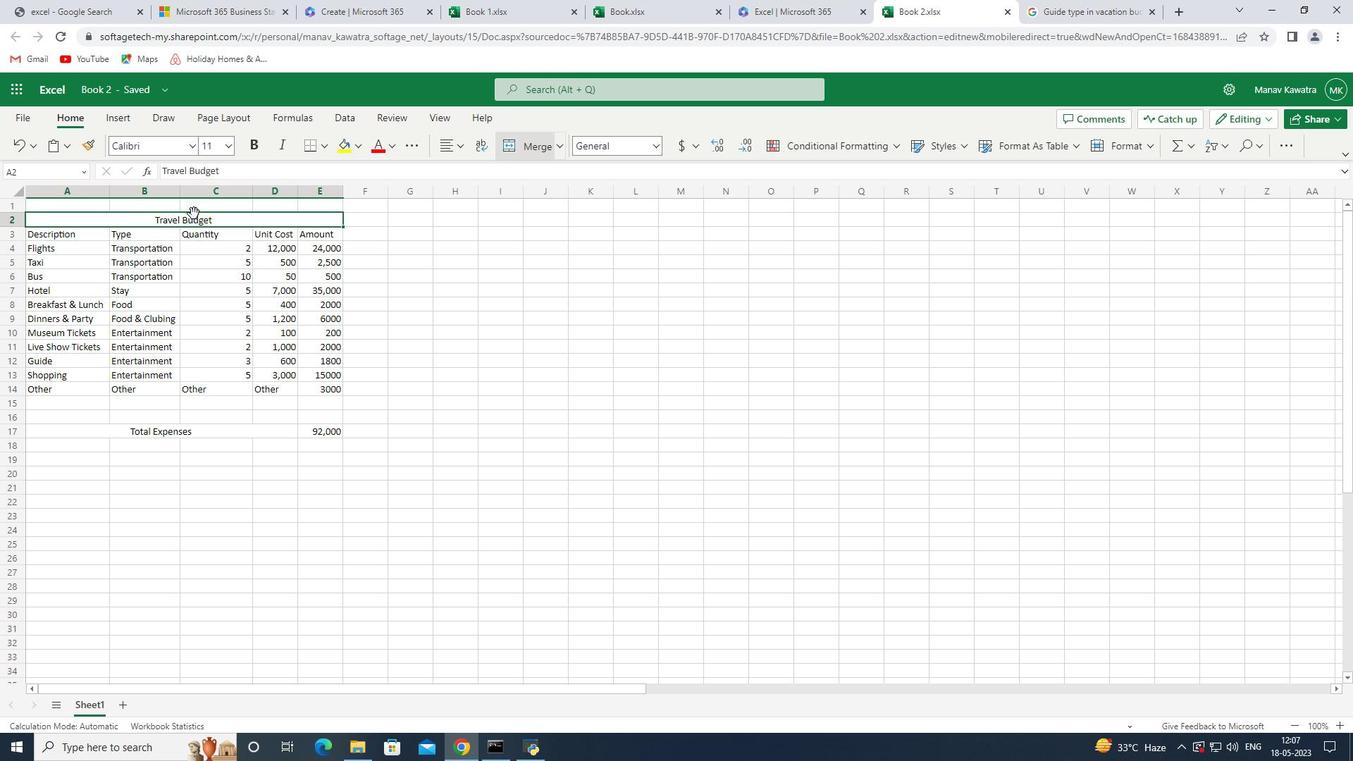
Action: Mouse pressed left at (192, 207)
Screenshot: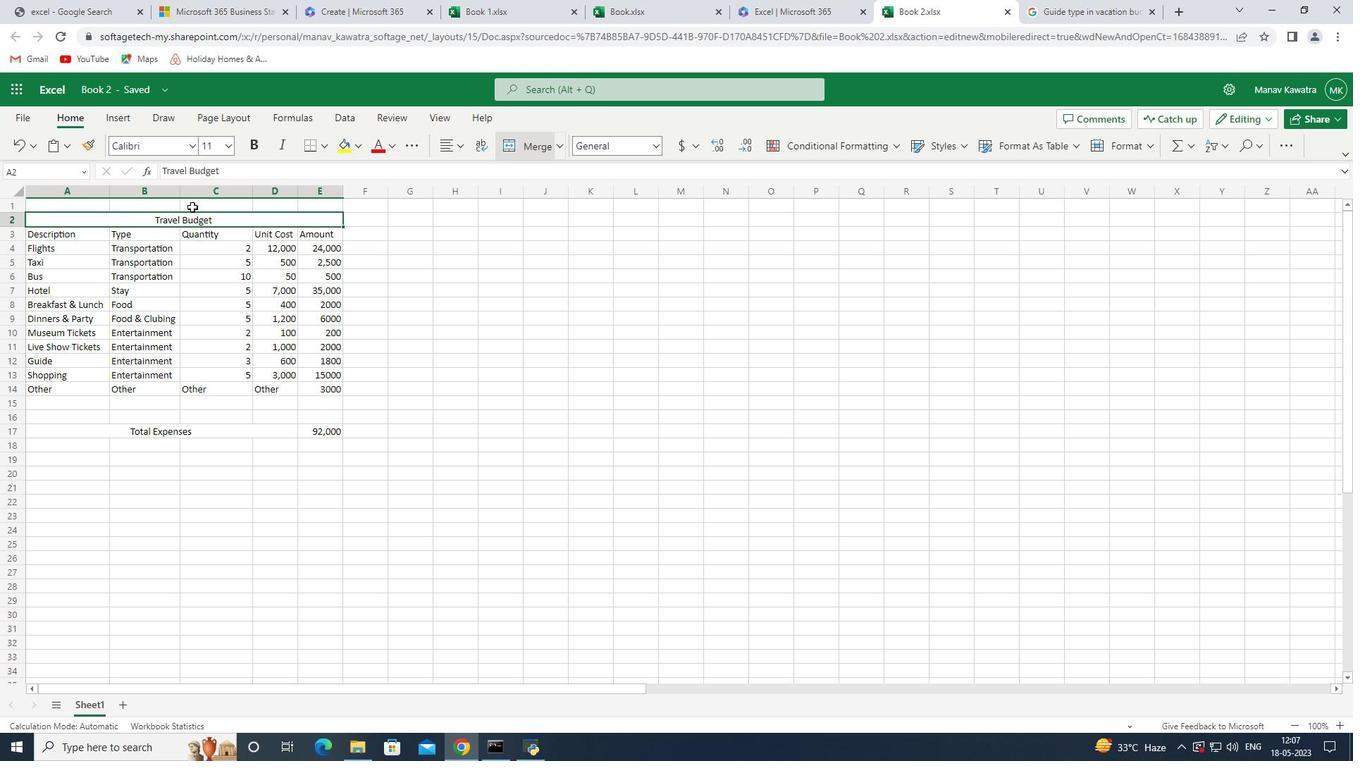 
Action: Mouse moved to (50, 210)
Screenshot: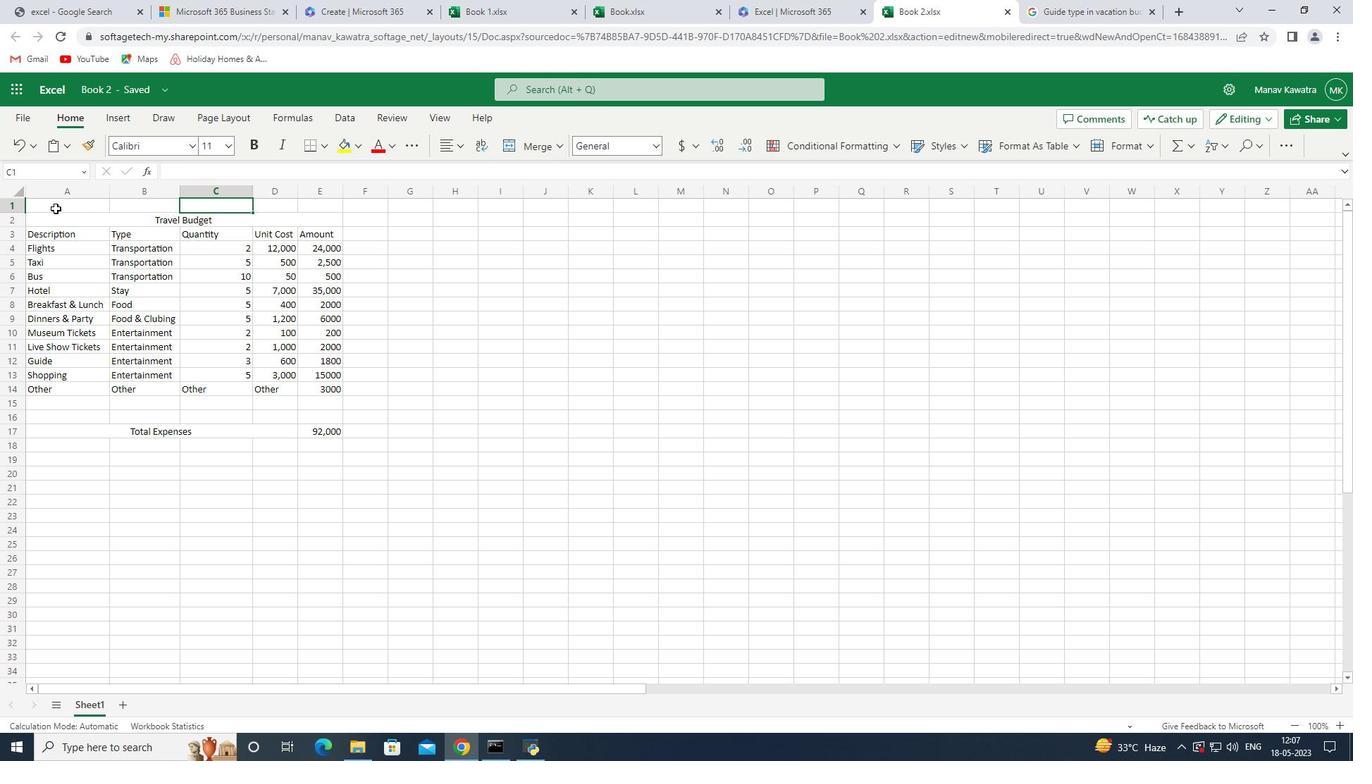 
Action: Mouse pressed left at (50, 210)
Screenshot: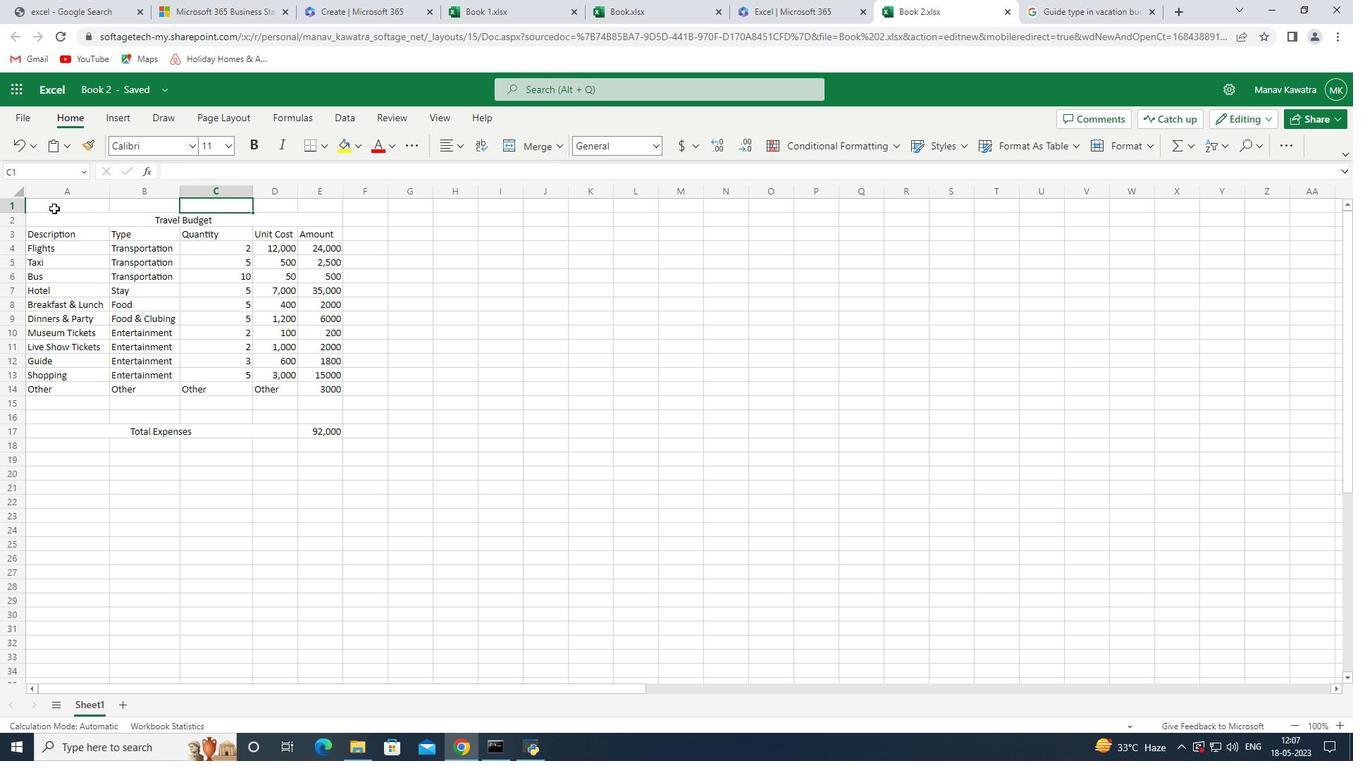 
Action: Mouse moved to (16, 206)
Screenshot: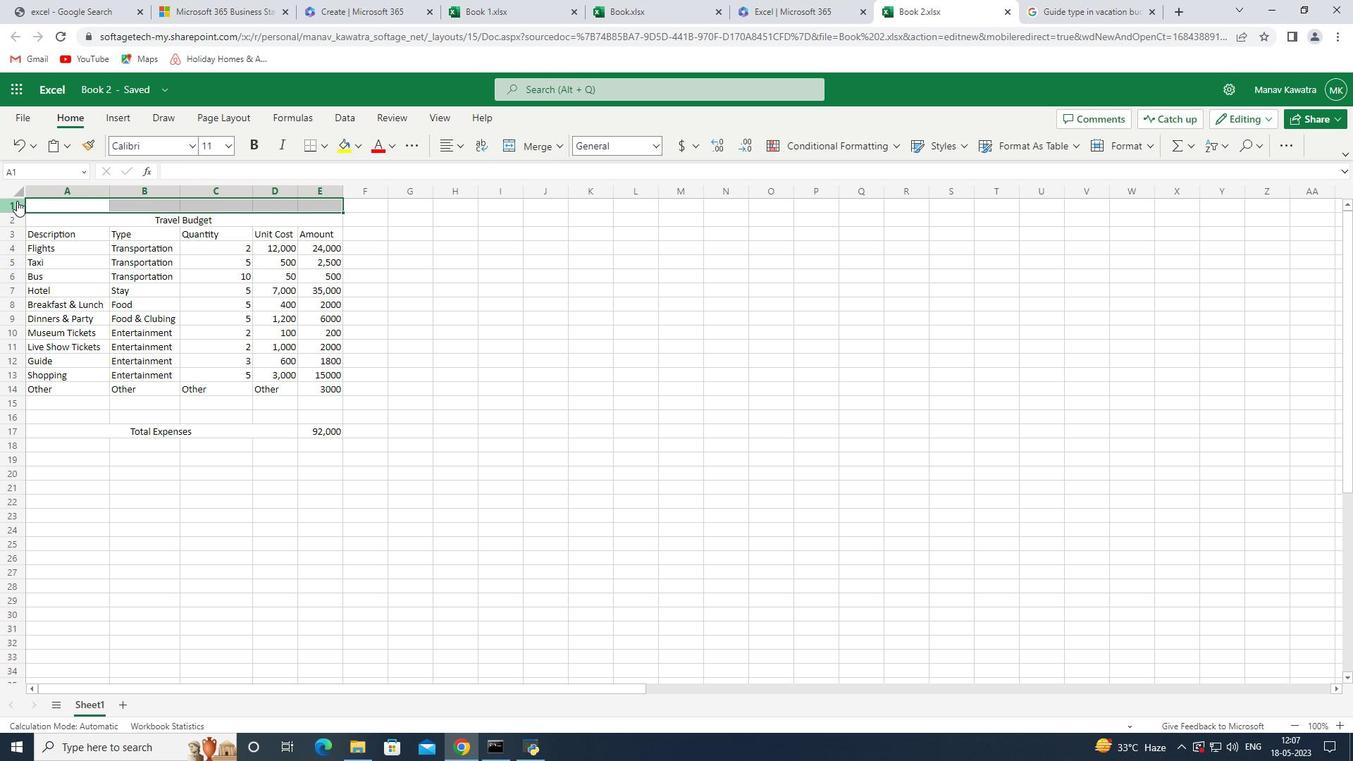 
Action: Mouse pressed left at (16, 206)
Screenshot: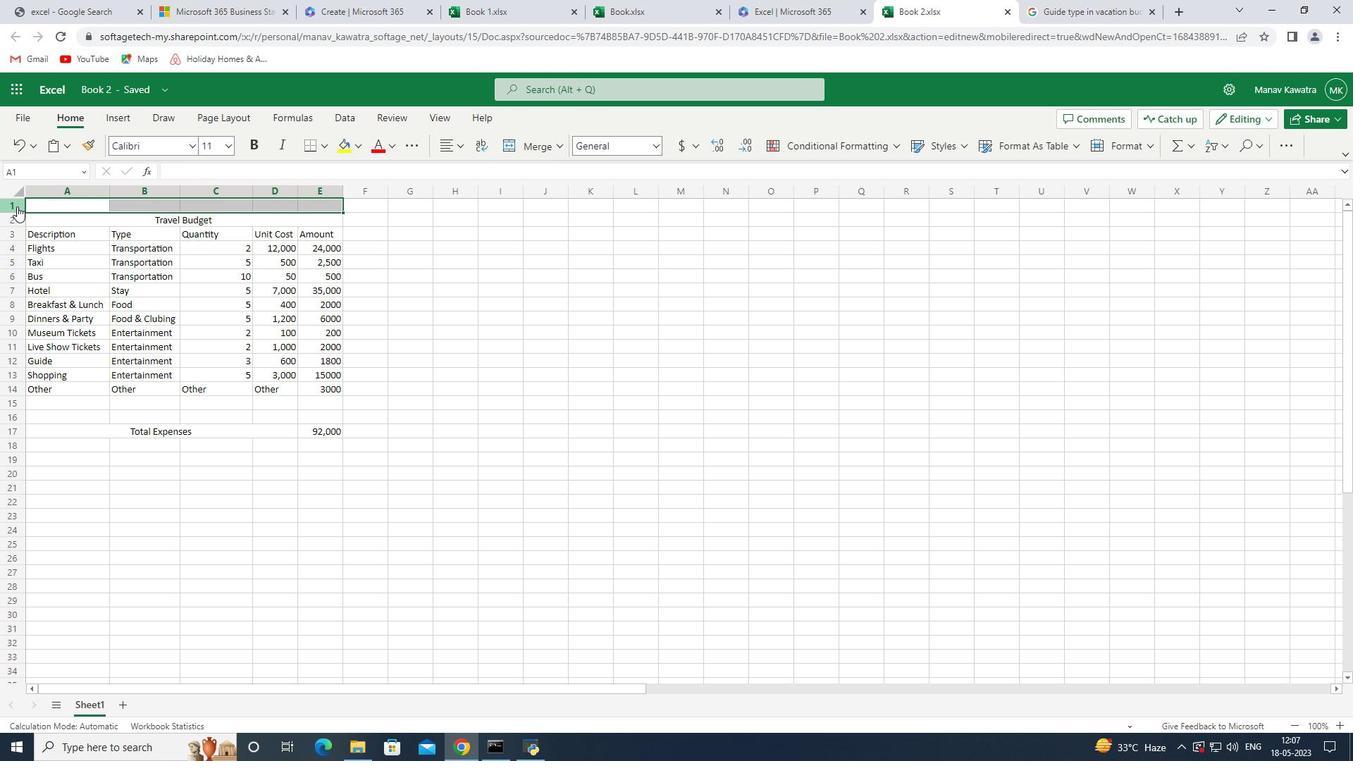 
Action: Mouse moved to (1280, 151)
Screenshot: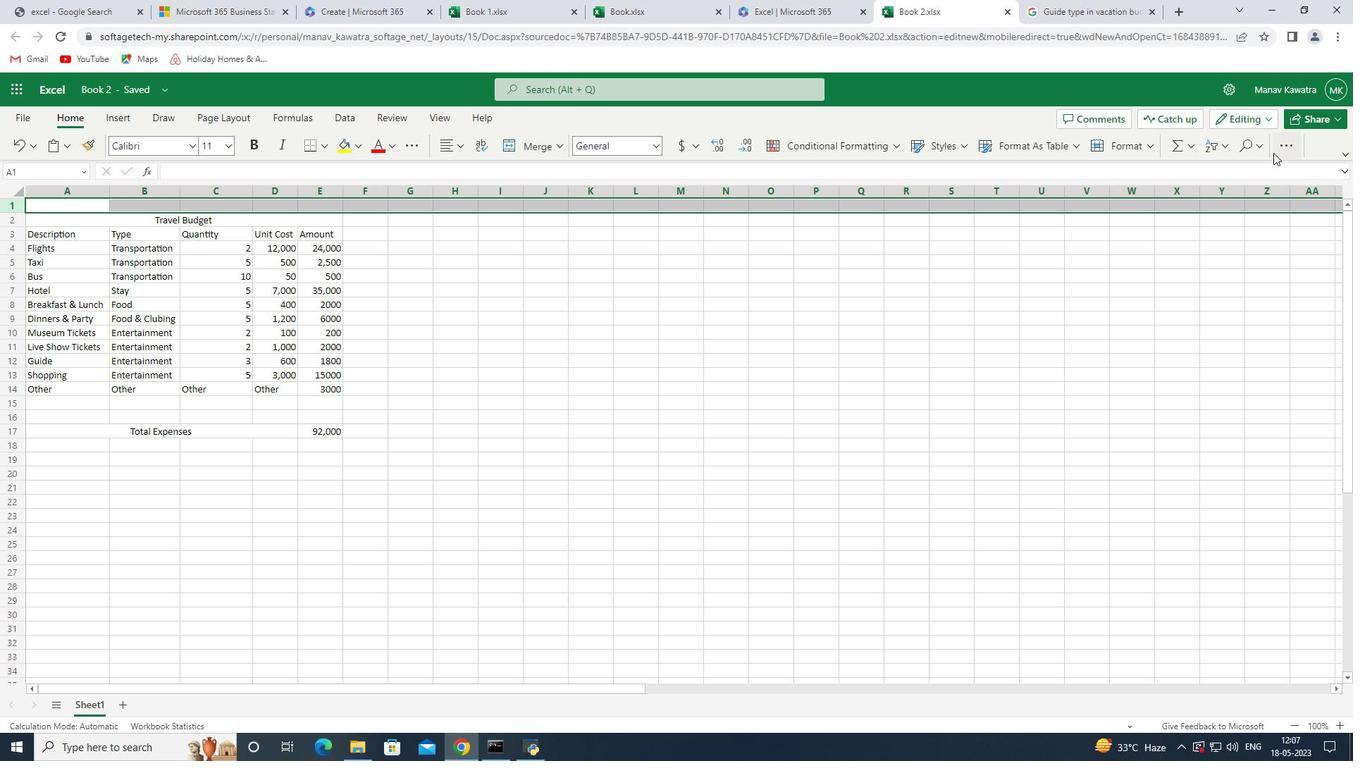 
Action: Mouse pressed left at (1280, 151)
Screenshot: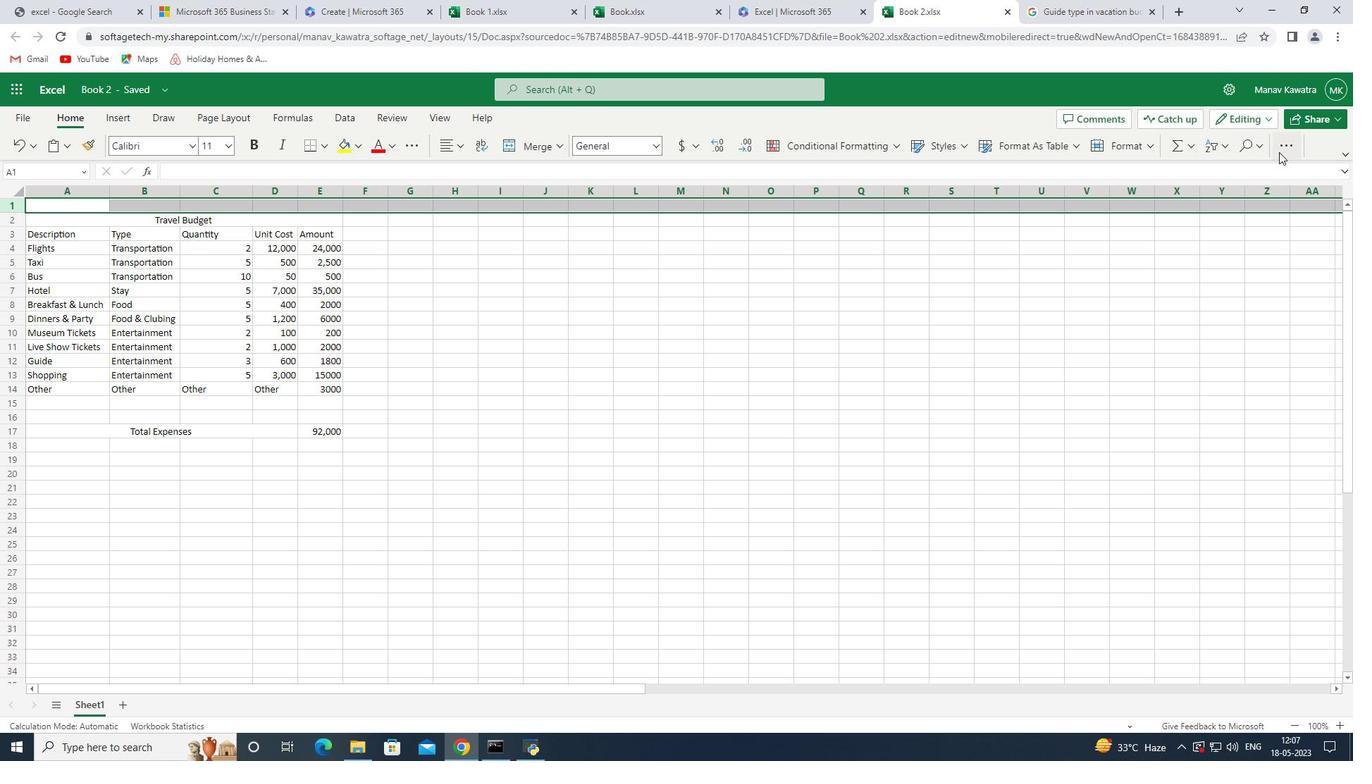 
Action: Mouse moved to (1296, 223)
Screenshot: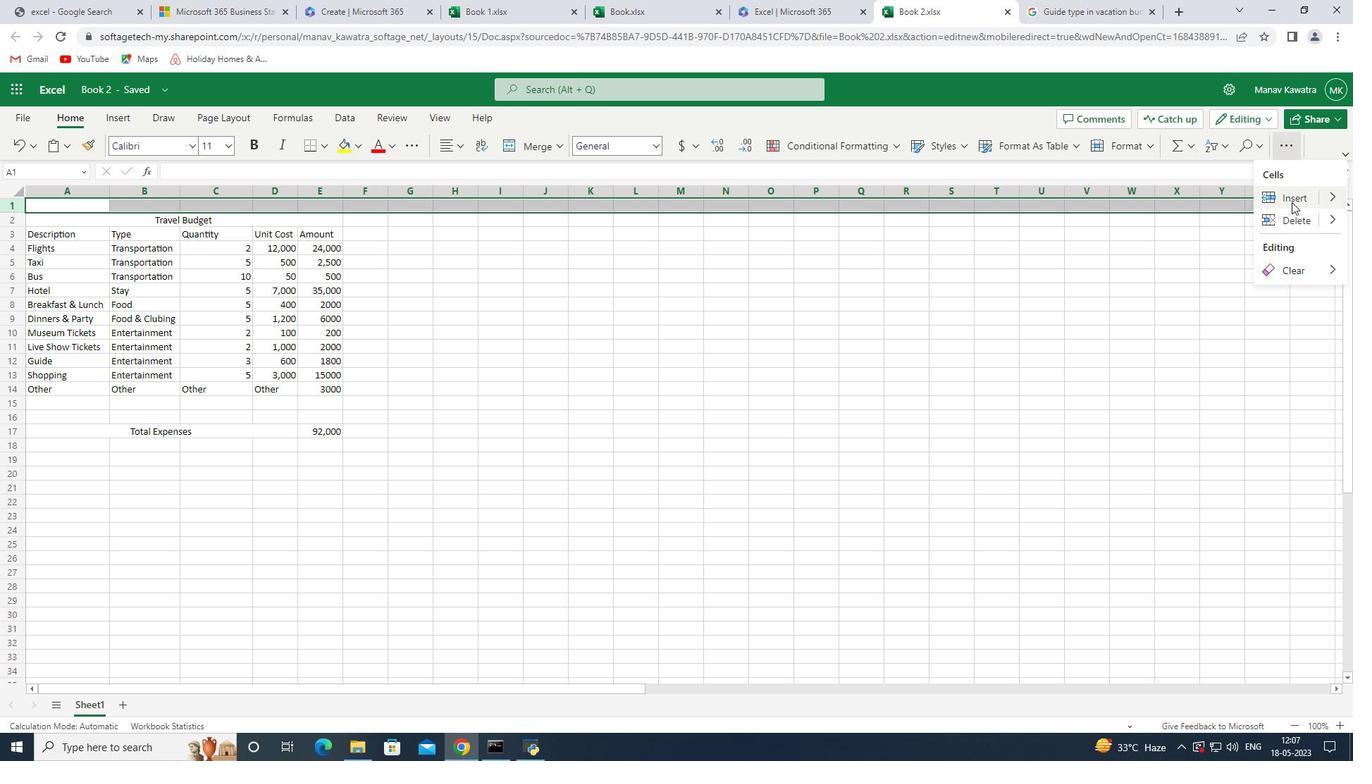 
Action: Mouse pressed left at (1296, 223)
Screenshot: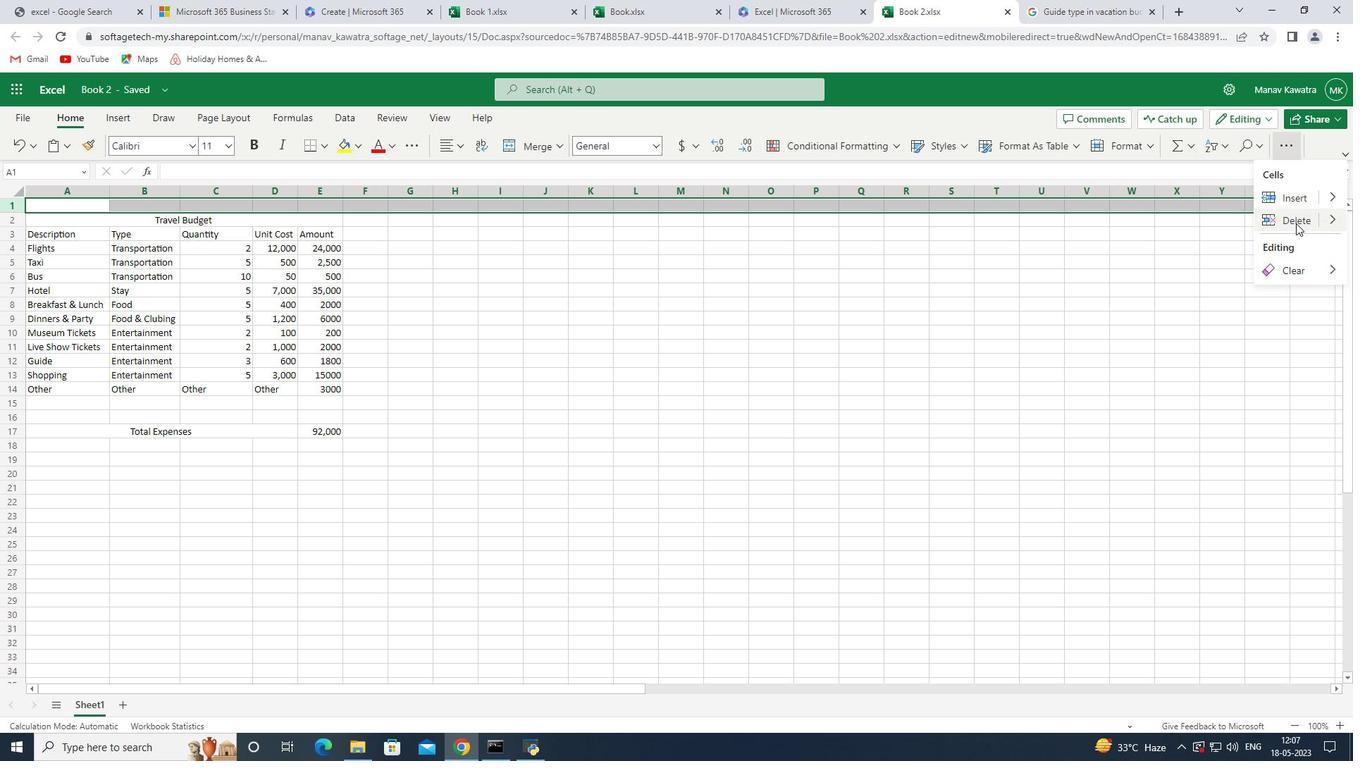 
Action: Mouse moved to (306, 225)
Screenshot: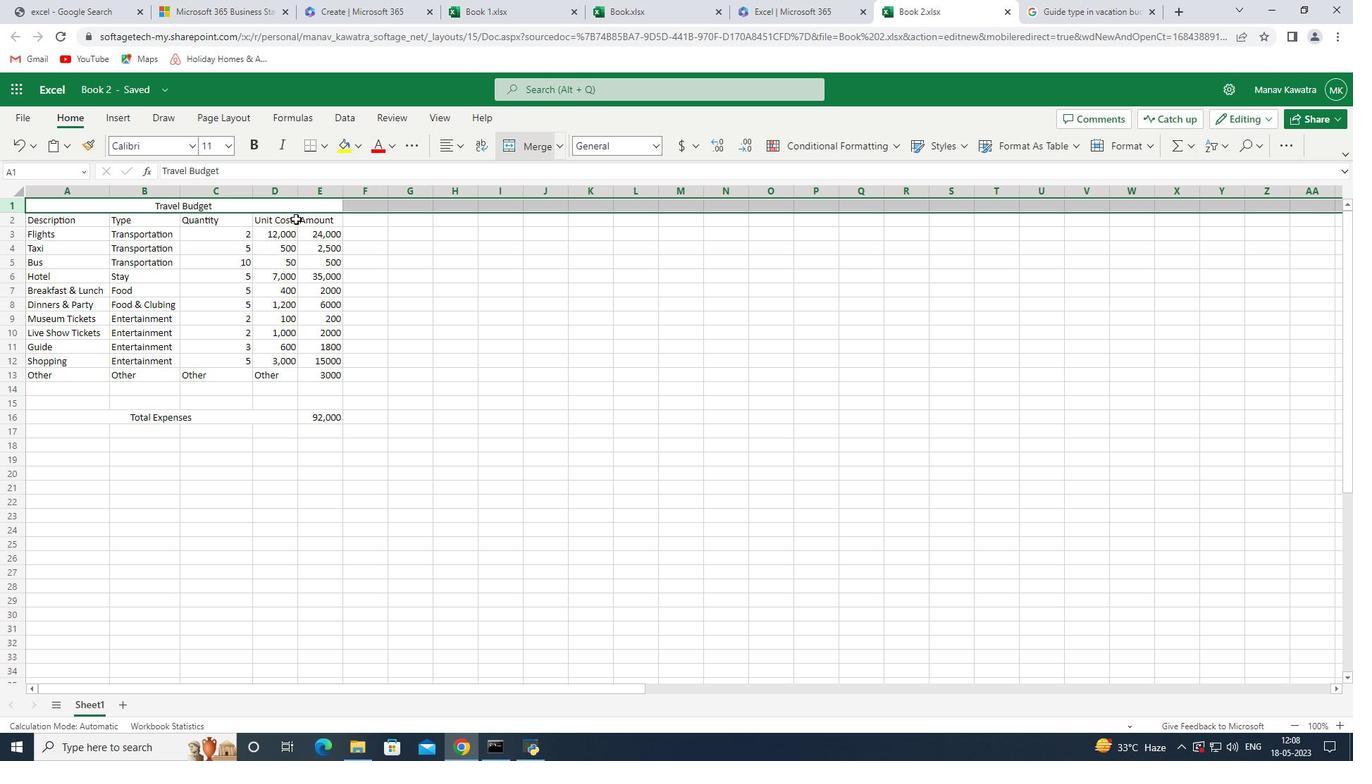 
Action: Mouse pressed left at (306, 225)
Screenshot: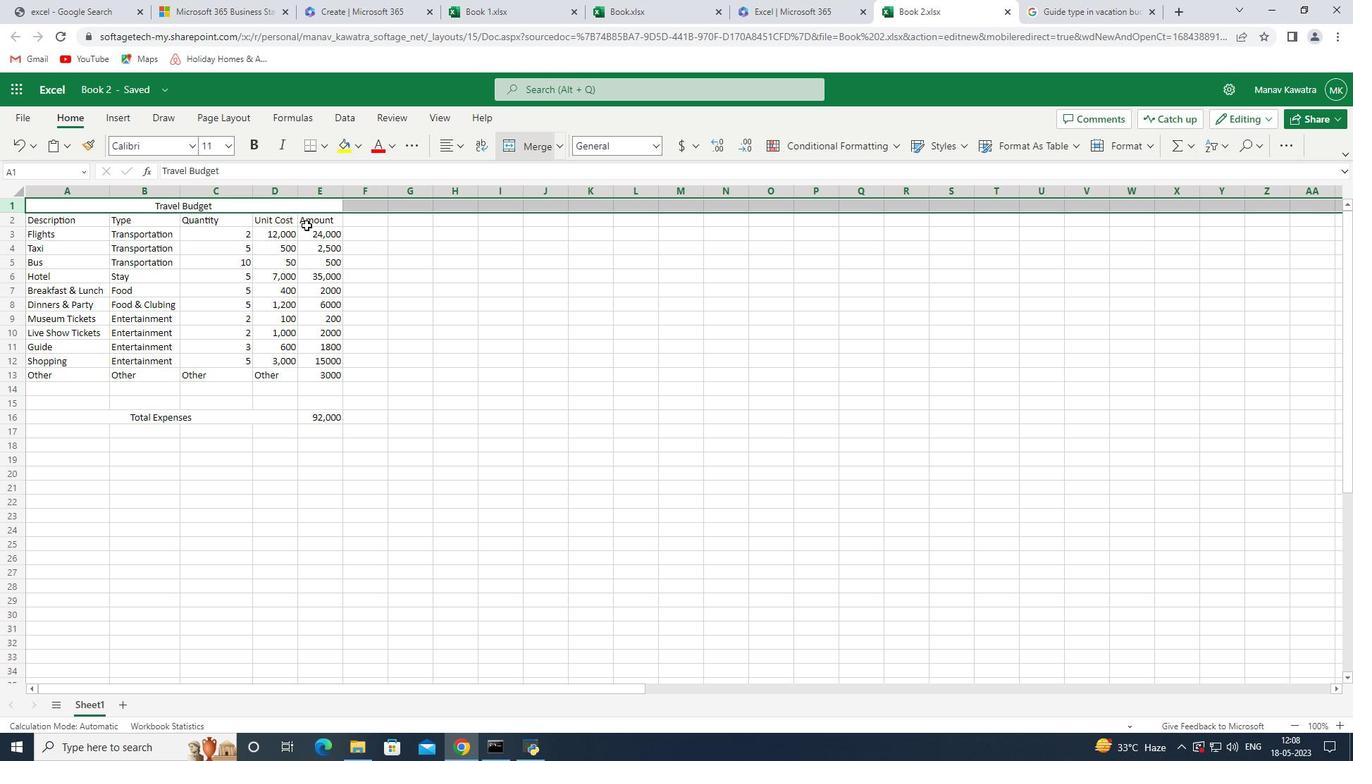 
Action: Mouse moved to (15, 219)
Screenshot: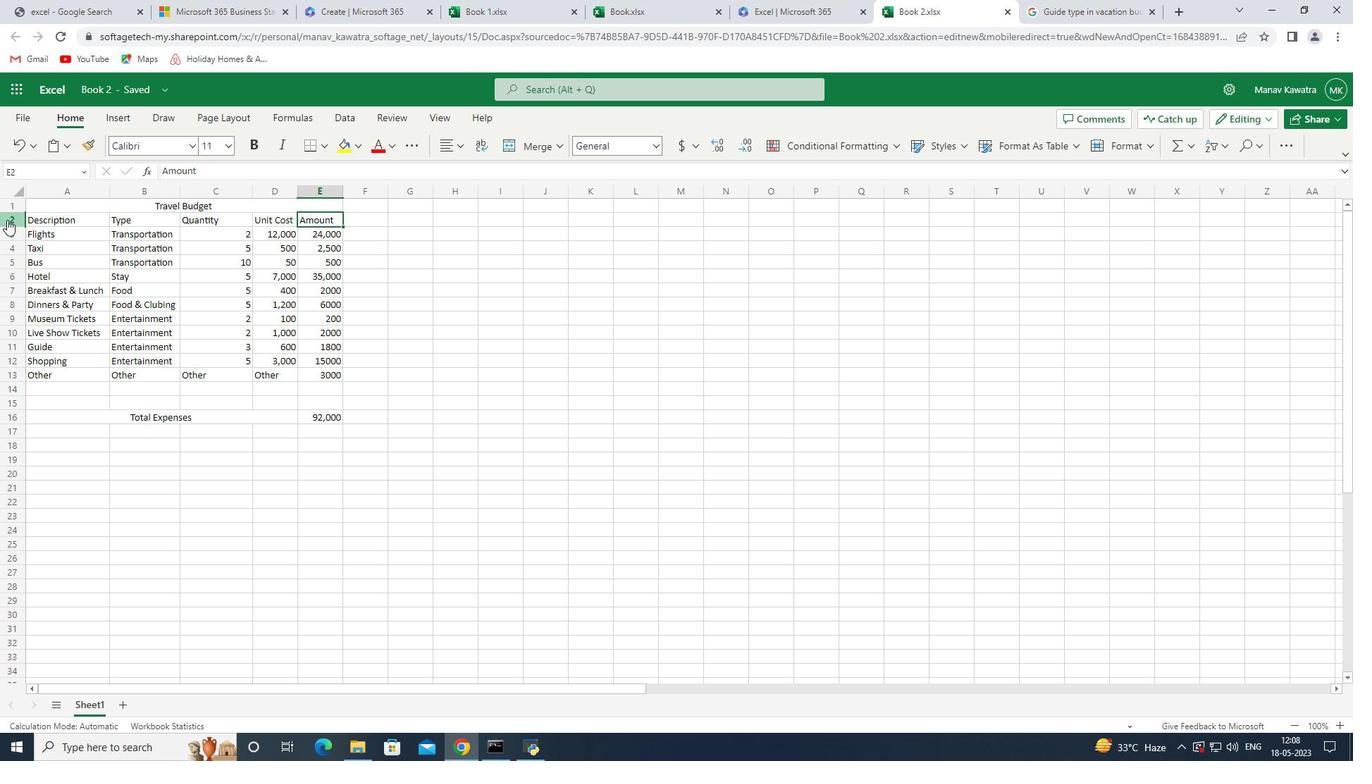 
Action: Mouse pressed left at (15, 219)
Screenshot: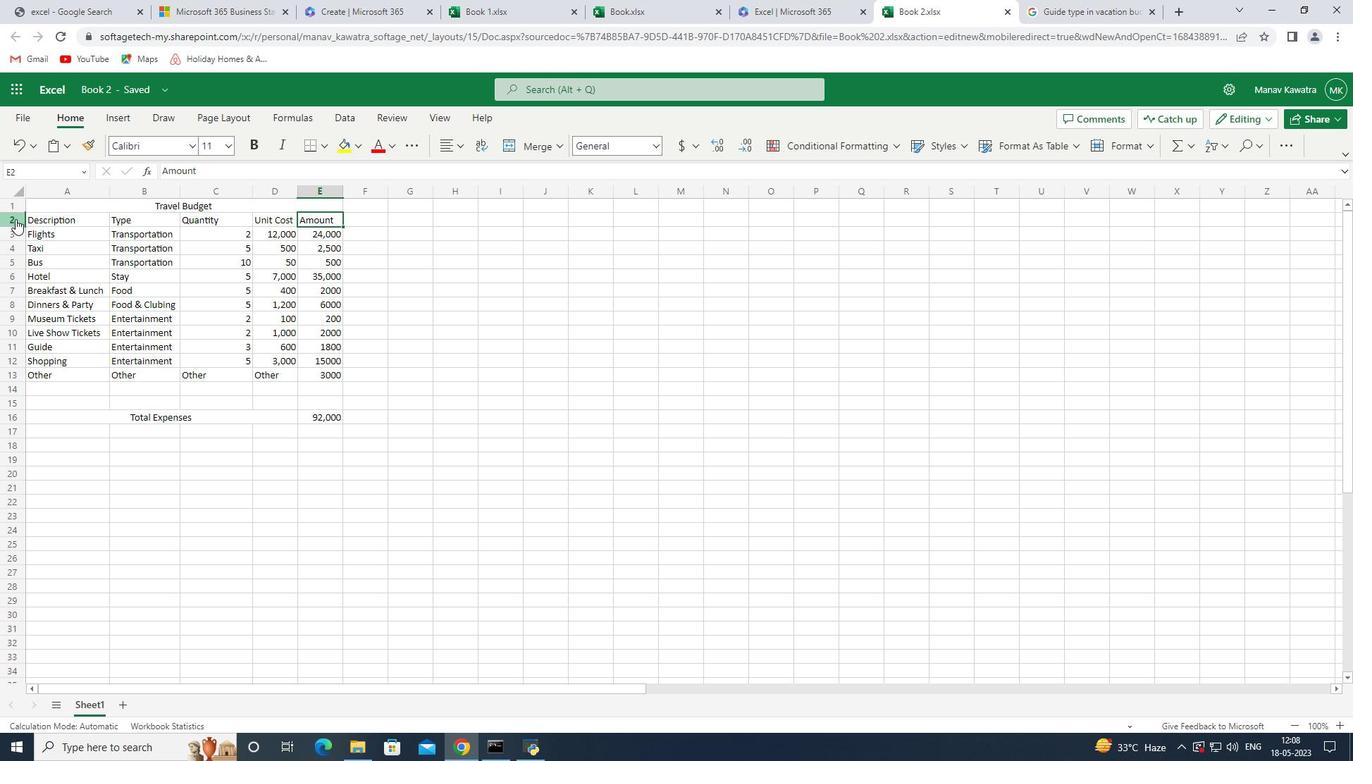 
Action: Mouse moved to (1281, 150)
Screenshot: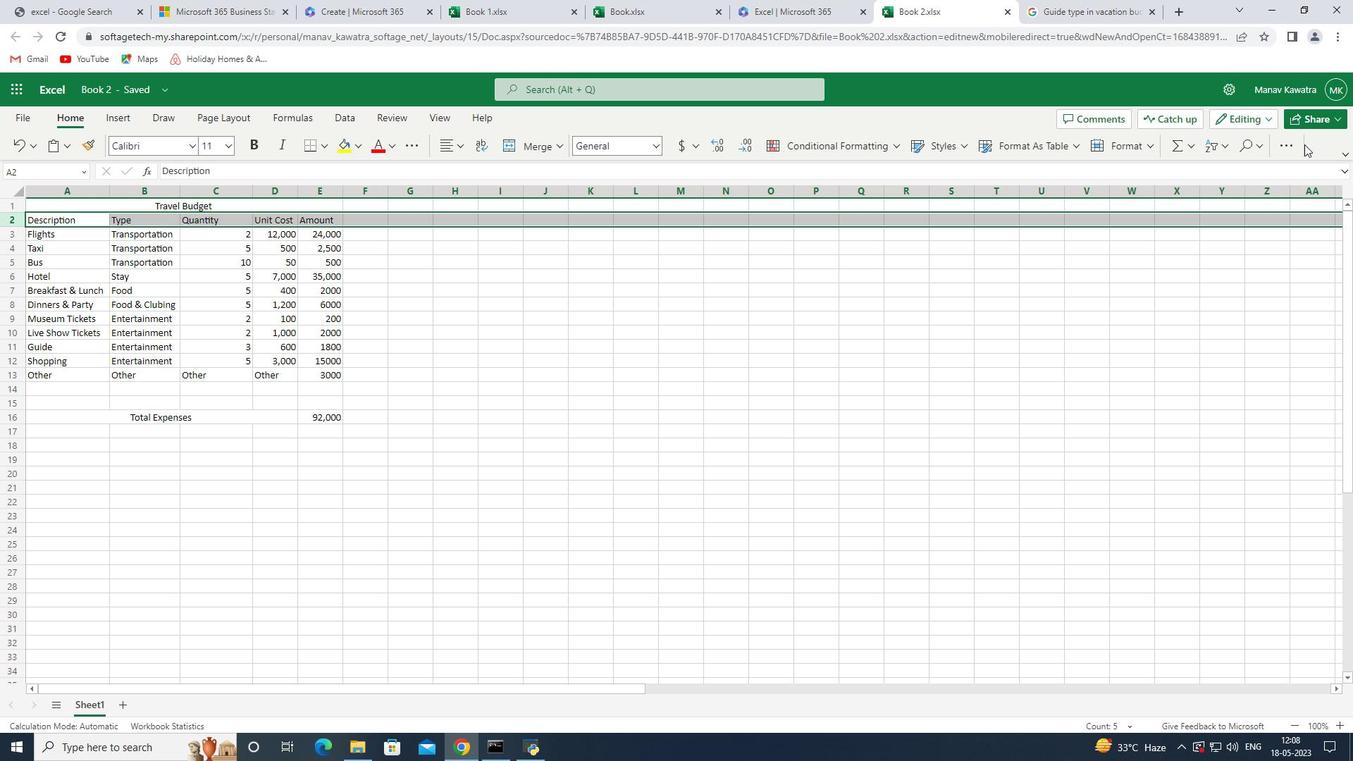 
Action: Mouse pressed left at (1281, 150)
Screenshot: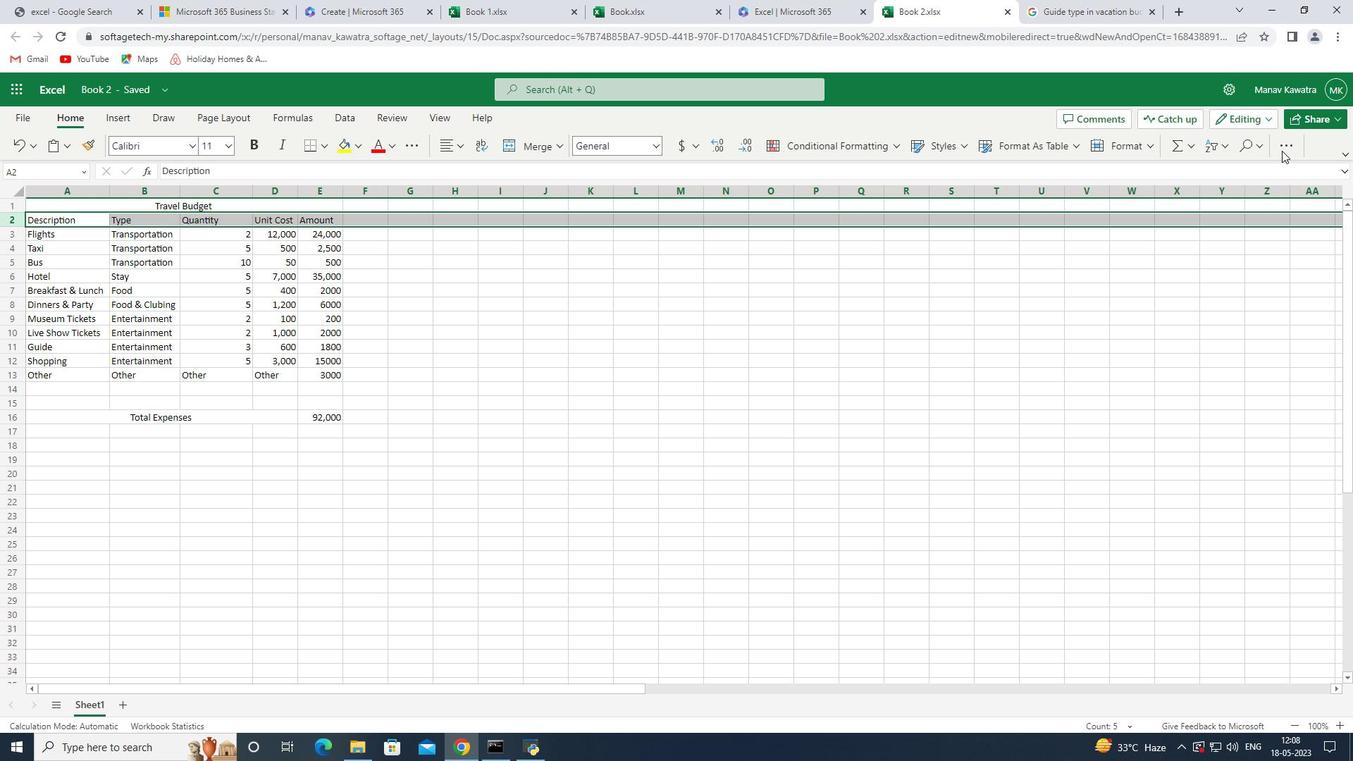 
Action: Mouse moved to (1292, 200)
Screenshot: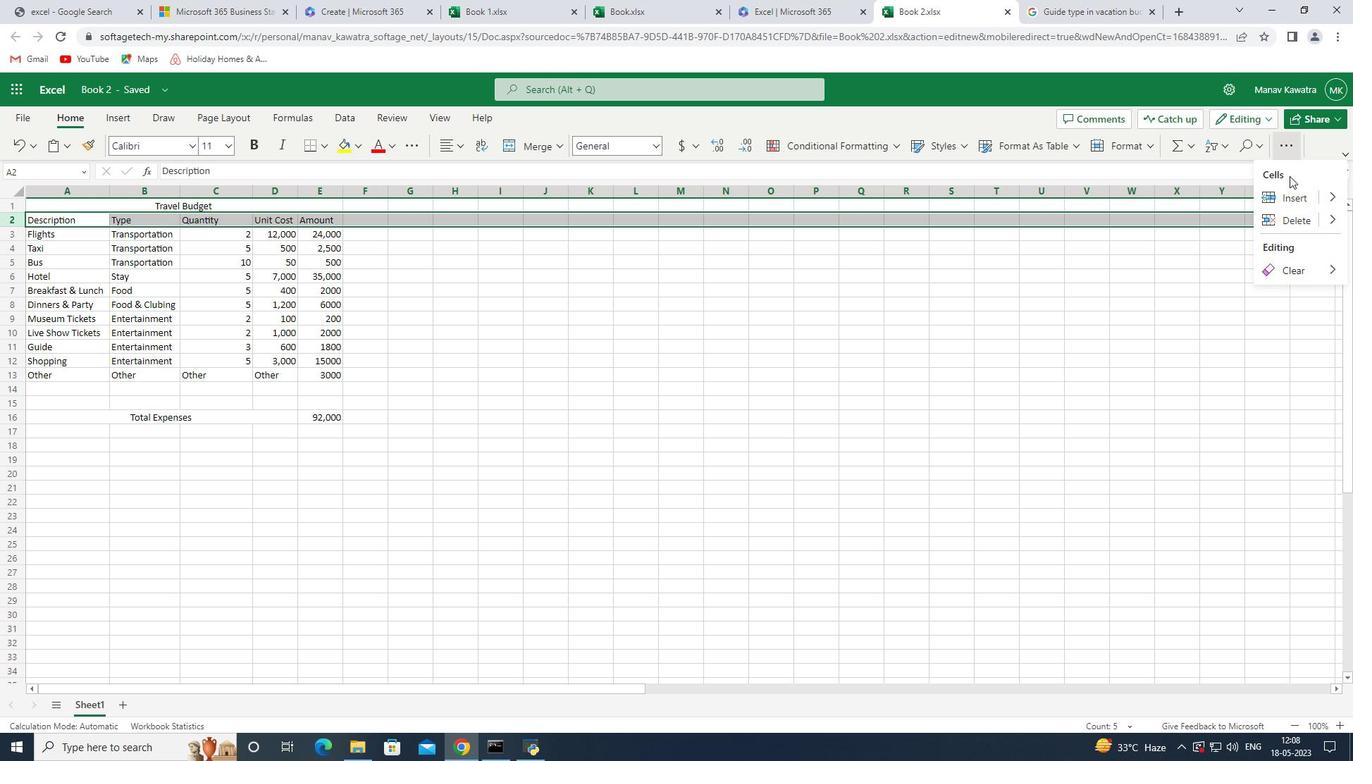 
Action: Mouse pressed left at (1292, 200)
Screenshot: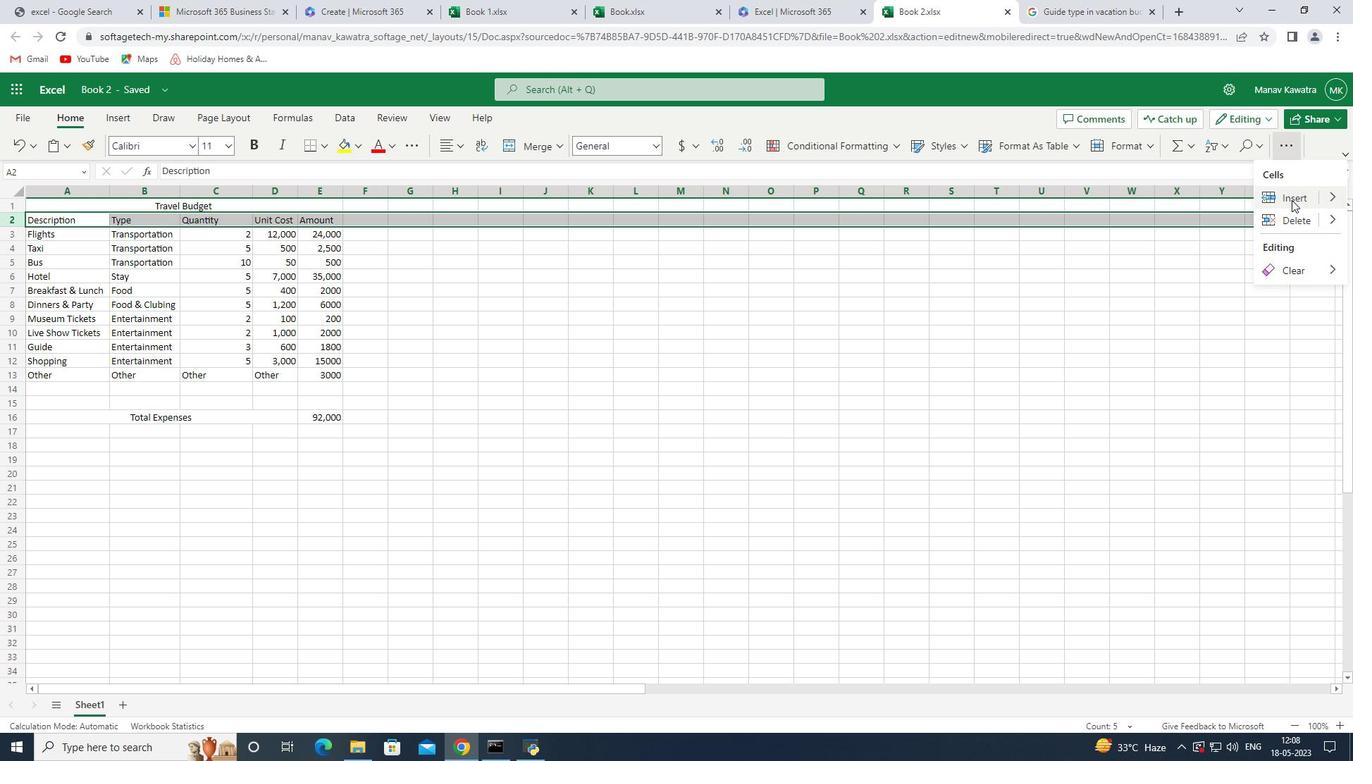 
Action: Mouse moved to (586, 332)
Screenshot: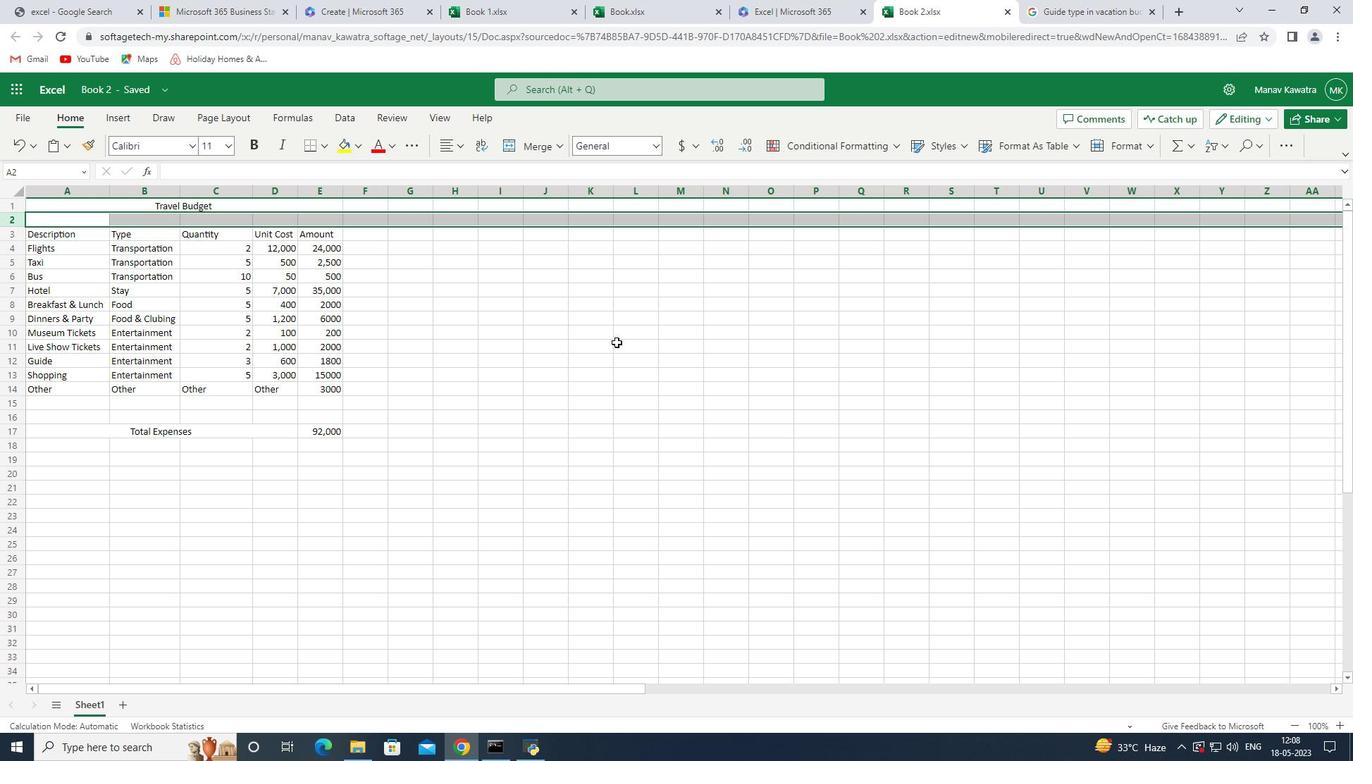 
Action: Mouse pressed left at (586, 332)
Screenshot: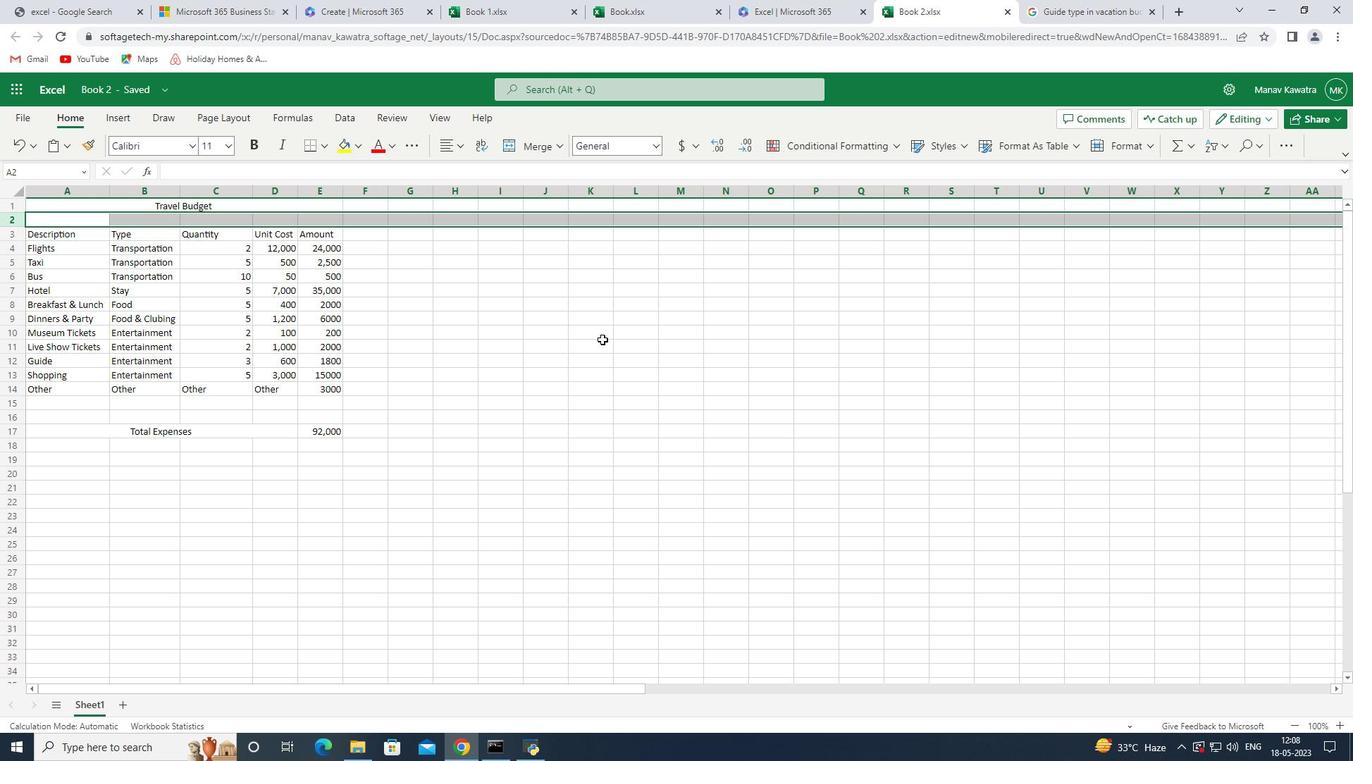 
Action: Mouse moved to (80, 222)
Screenshot: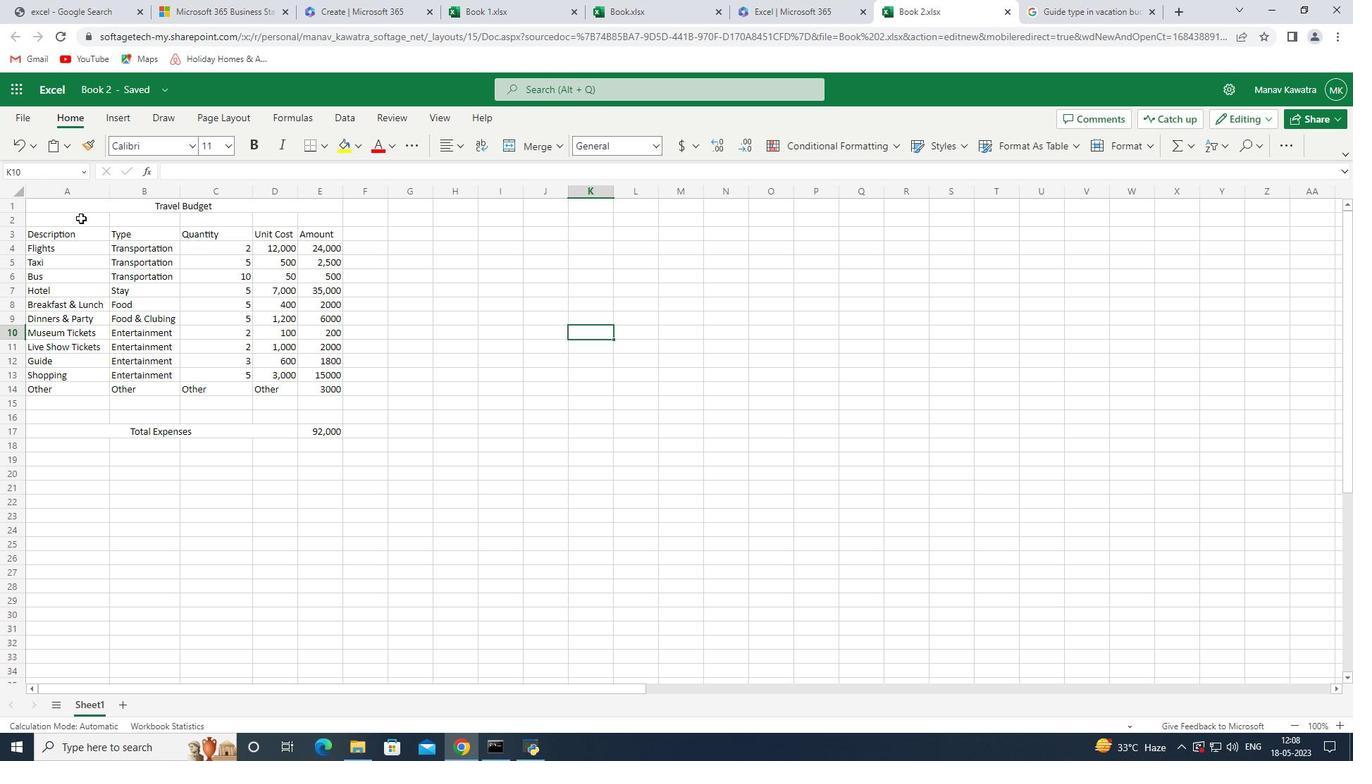 
Action: Mouse pressed left at (80, 222)
Screenshot: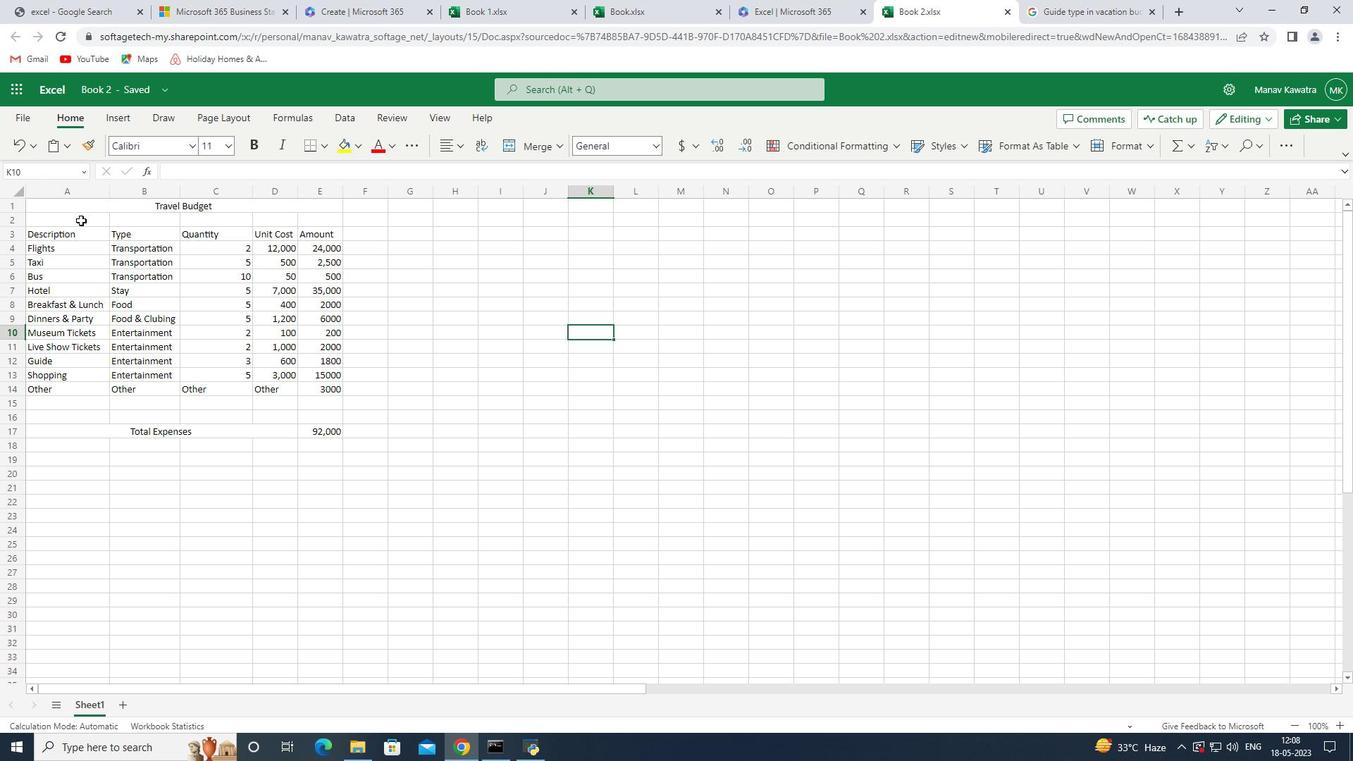 
Action: Key pressed <Key.shift><Key.shift><Key.shift><Key.shift><Key.shift><Key.shift><Key.shift><Key.shift>These<Key.space><Key.shift><Key.shift><Key.shift><Key.shift><Key.shift><Key.shift><Key.shift><Key.shift><Key.shift><Key.shift><Key.shift><Key.shift><Key.shift><Key.shift><Key.shift><Key.shift>Are<Key.space><Key.shift><Key.shift><Key.shift><Key.shift><Key.shift><Key.shift><Key.shift><Key.shift><Key.shift><Key.shift><Key.shift><Key.shift><Key.shift><Key.shift><Key.shift><Key.shift><Key.shift><Key.shift><Key.shift><Key.shift><Key.shift><Key.shift><Key.shift><Key.shift><Key.shift><Key.shift><Key.shift><Key.shift><Key.shift><Key.shift><Key.shift><Key.shift><Key.shift><Key.shift><Key.shift><Key.shift><Key.shift>My<Key.space><Key.shift>Expenses
Screenshot: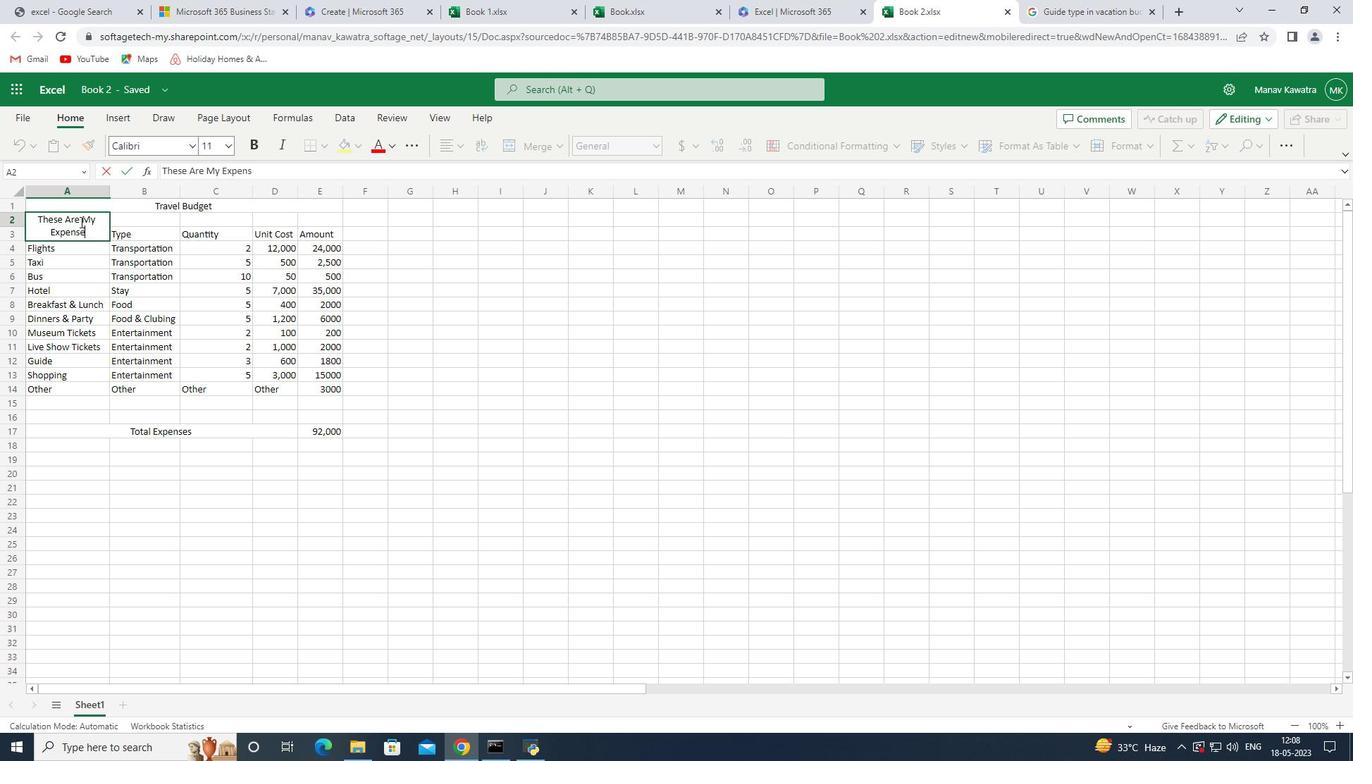 
Action: Mouse moved to (131, 220)
Screenshot: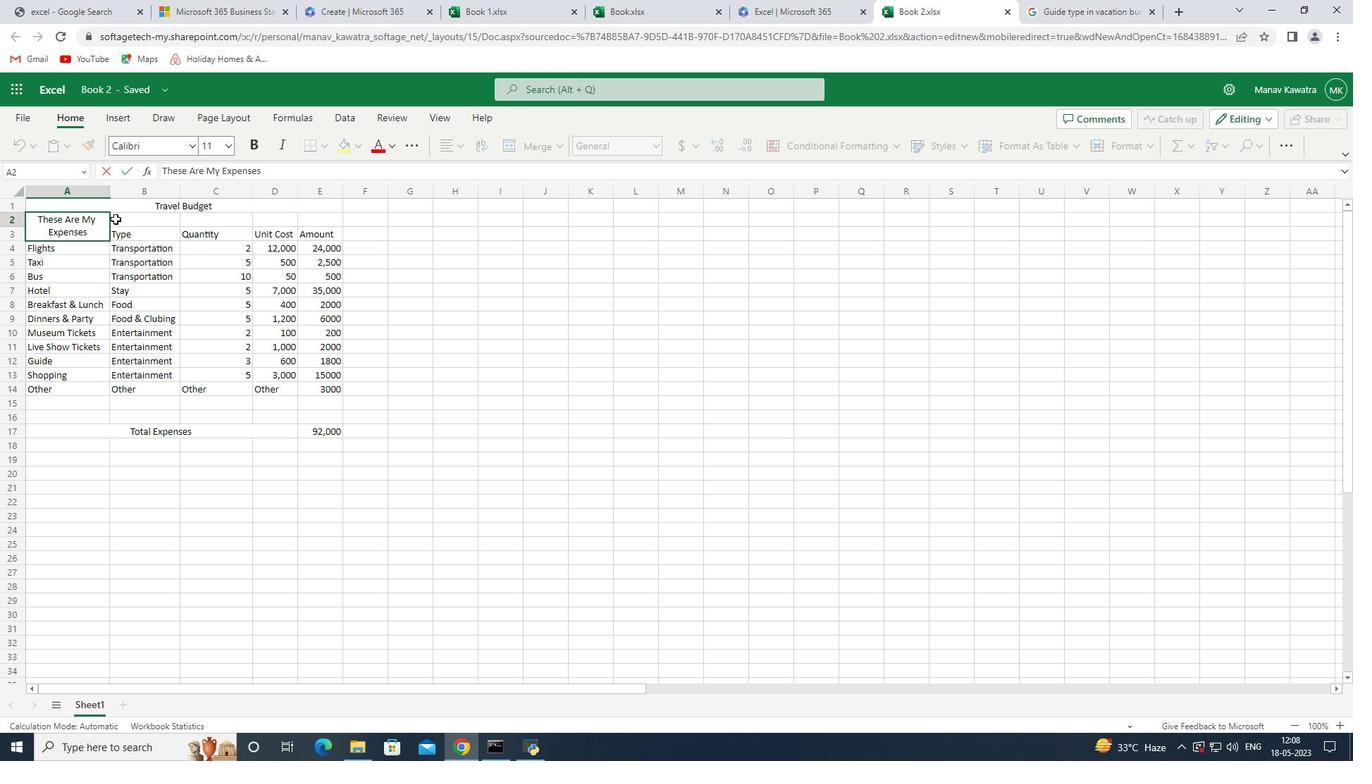 
Action: Key pressed <Key.enter>
Screenshot: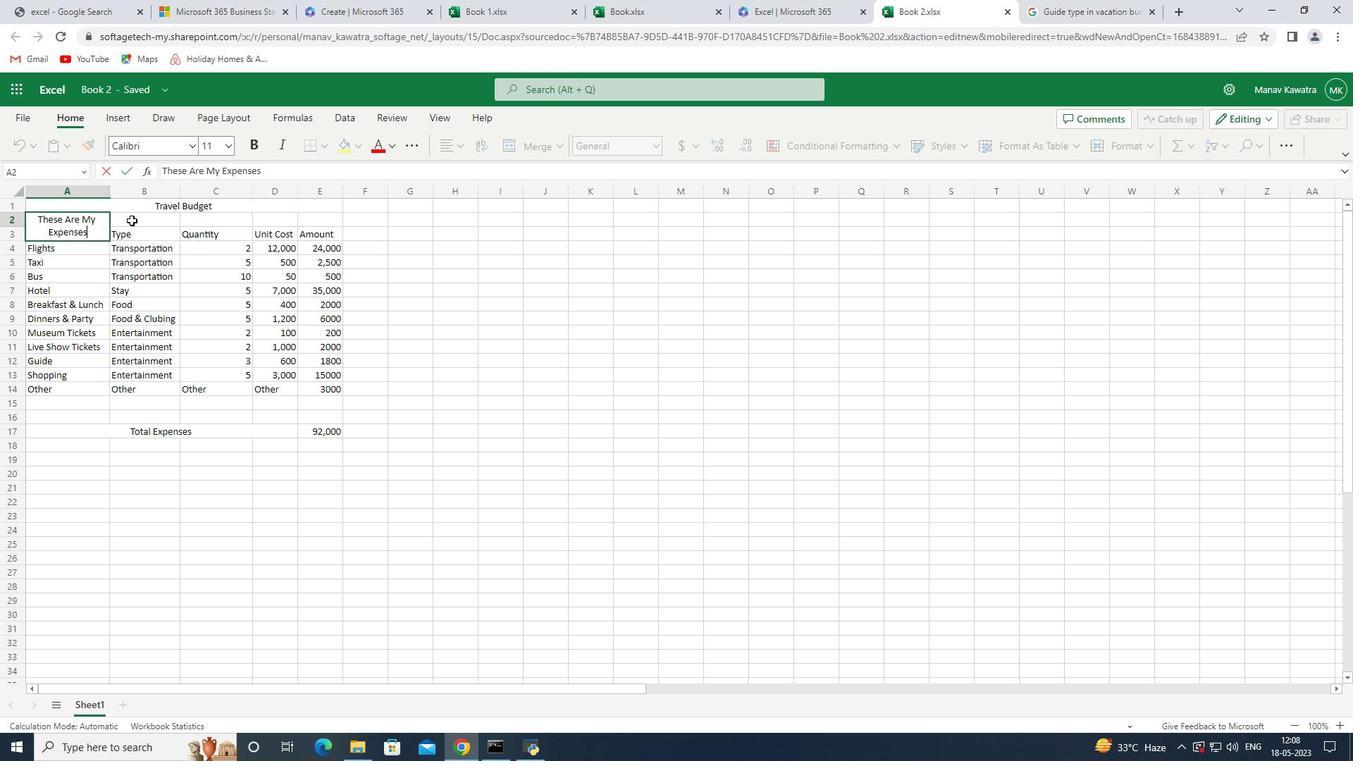 
Action: Mouse moved to (67, 222)
Screenshot: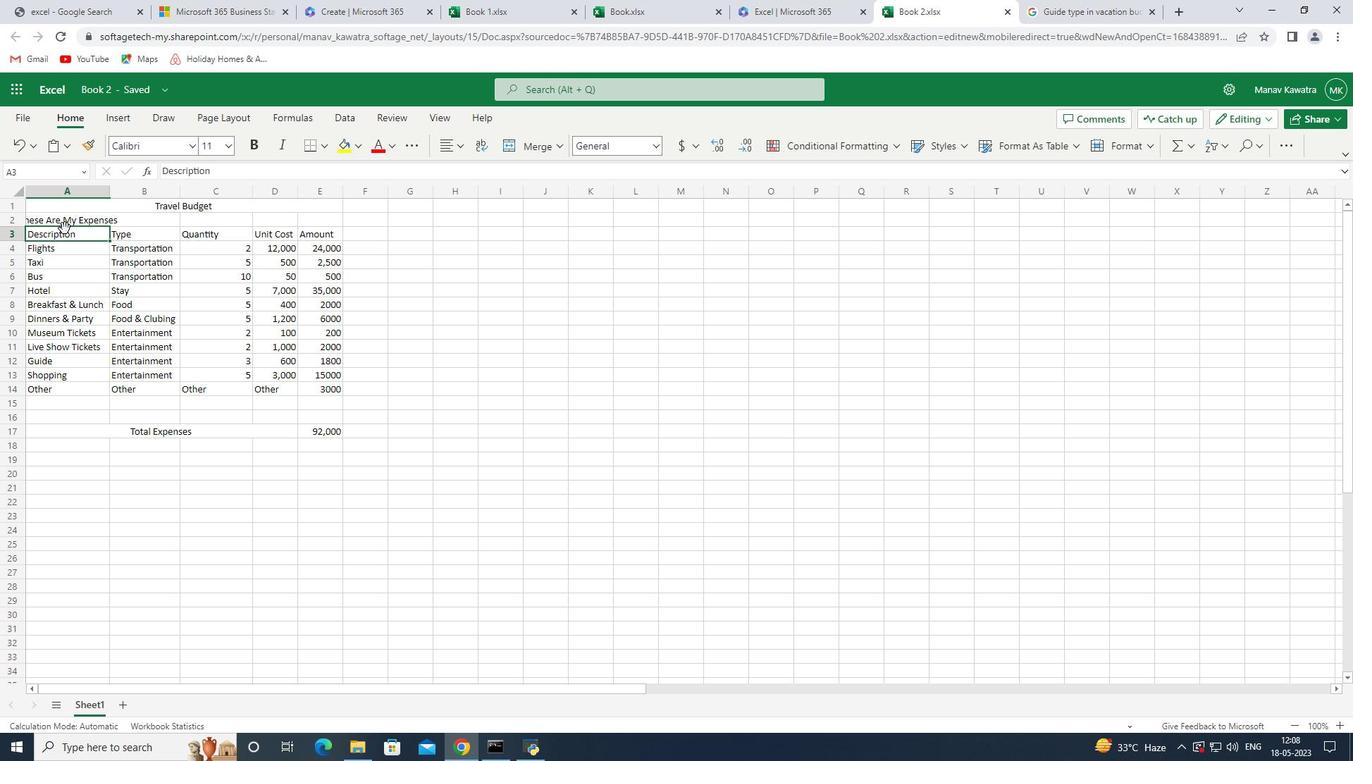 
Action: Mouse pressed left at (67, 222)
Screenshot: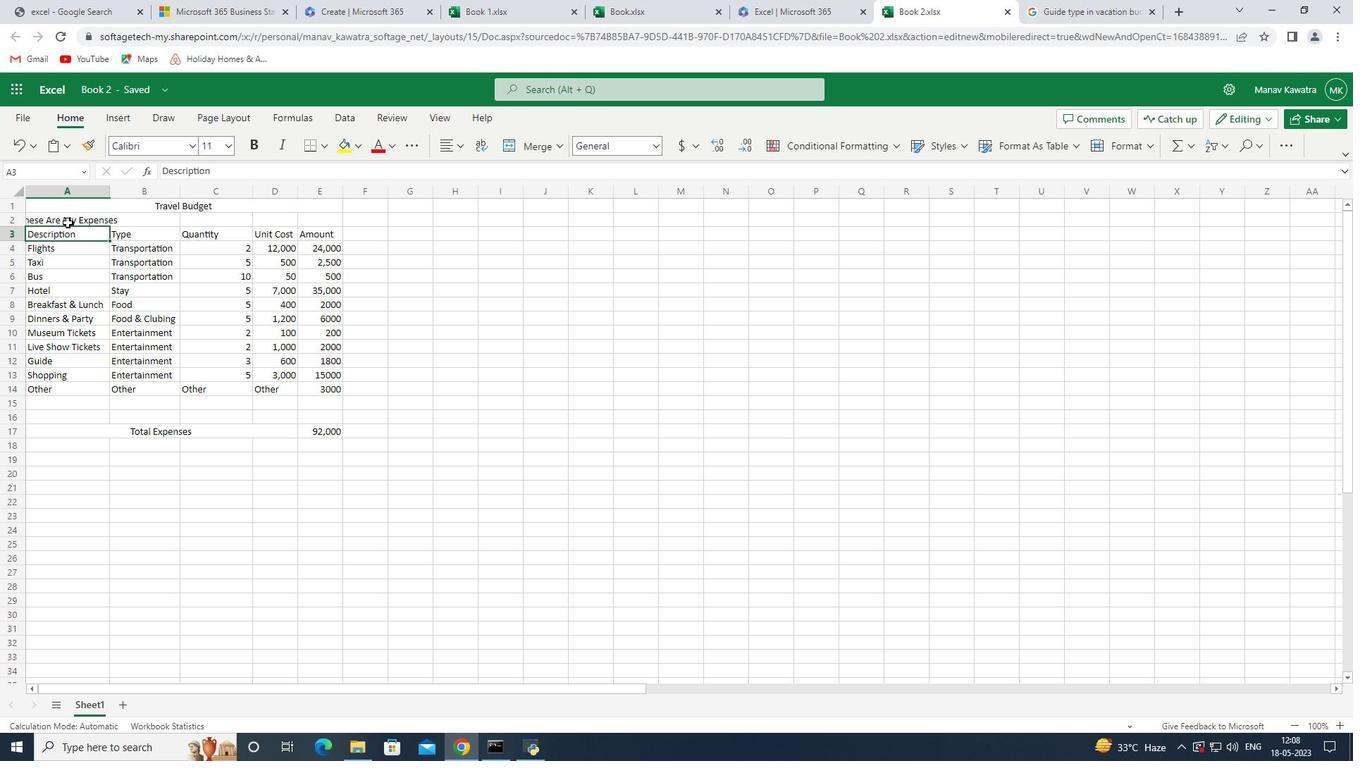 
Action: Mouse moved to (513, 139)
Screenshot: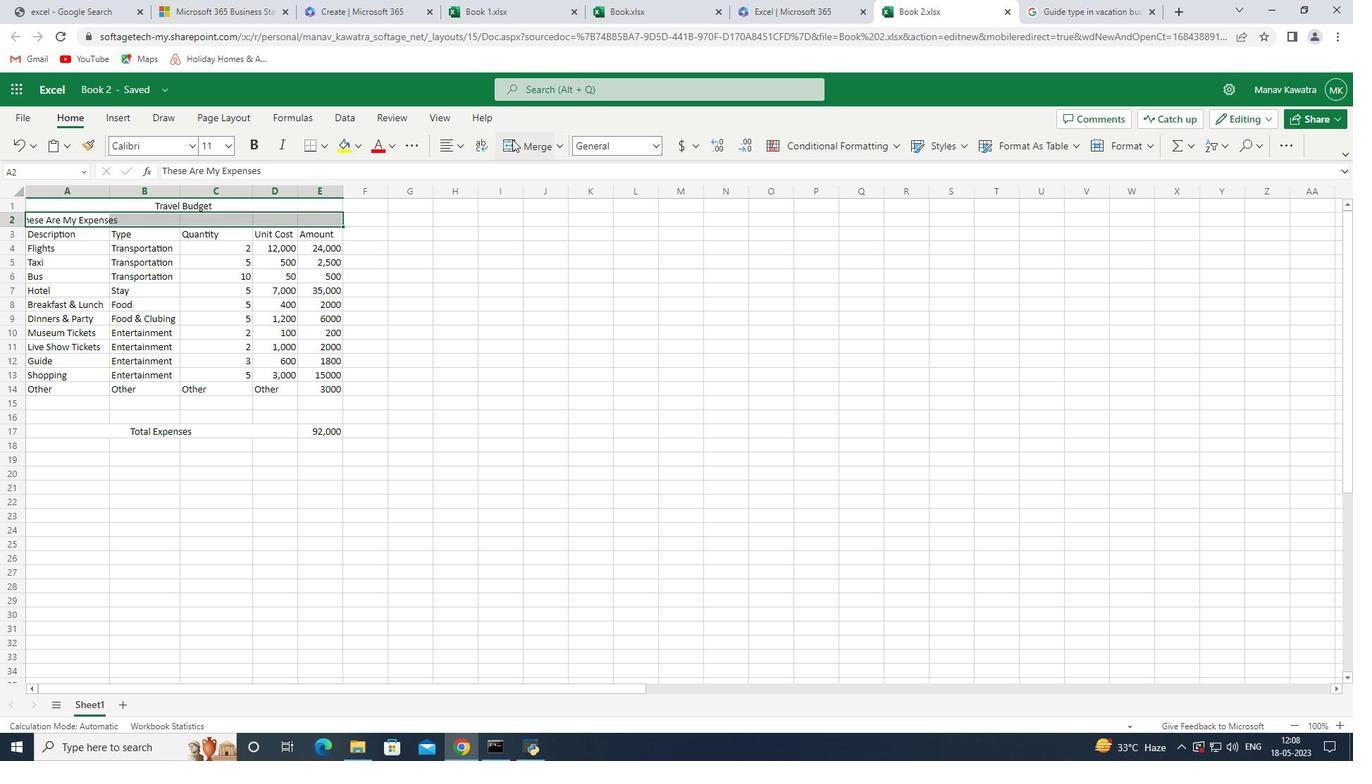 
Action: Mouse pressed left at (513, 139)
Screenshot: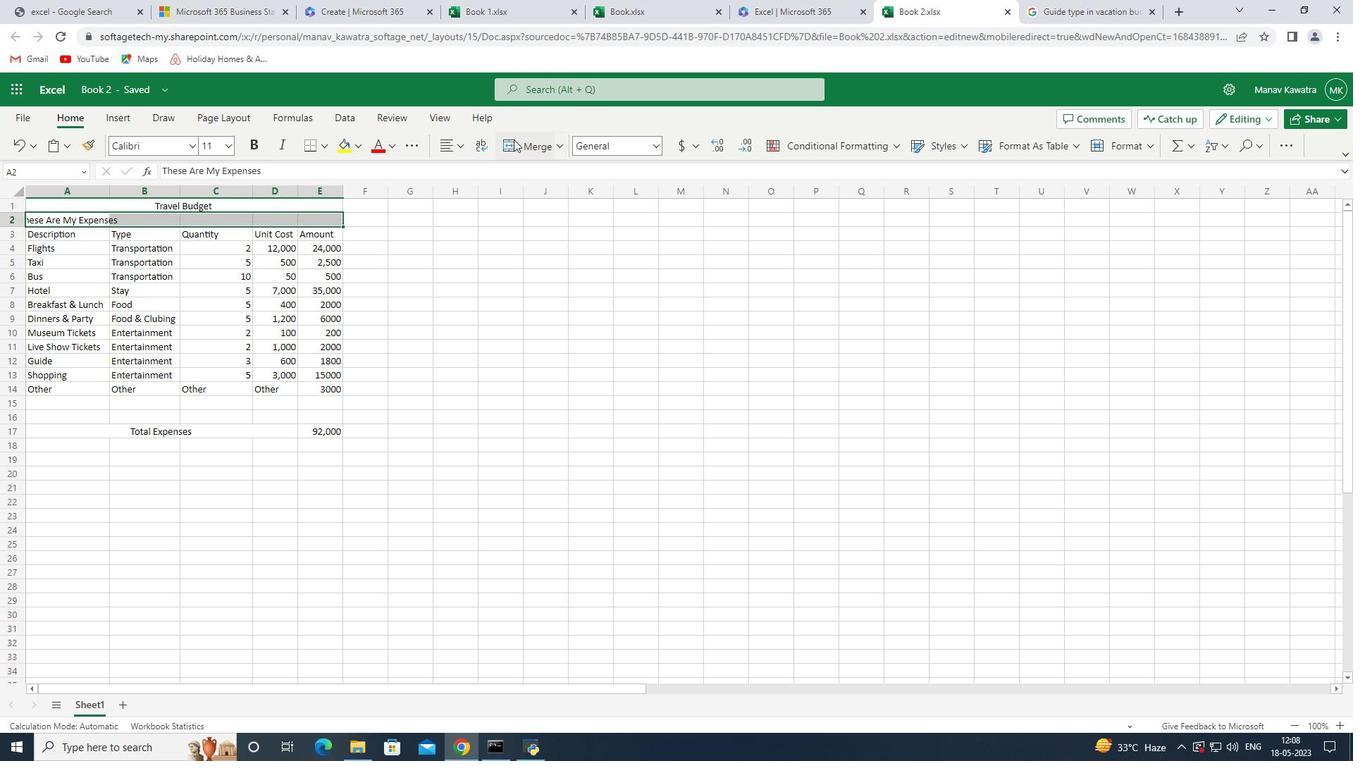 
Action: Mouse moved to (68, 220)
Screenshot: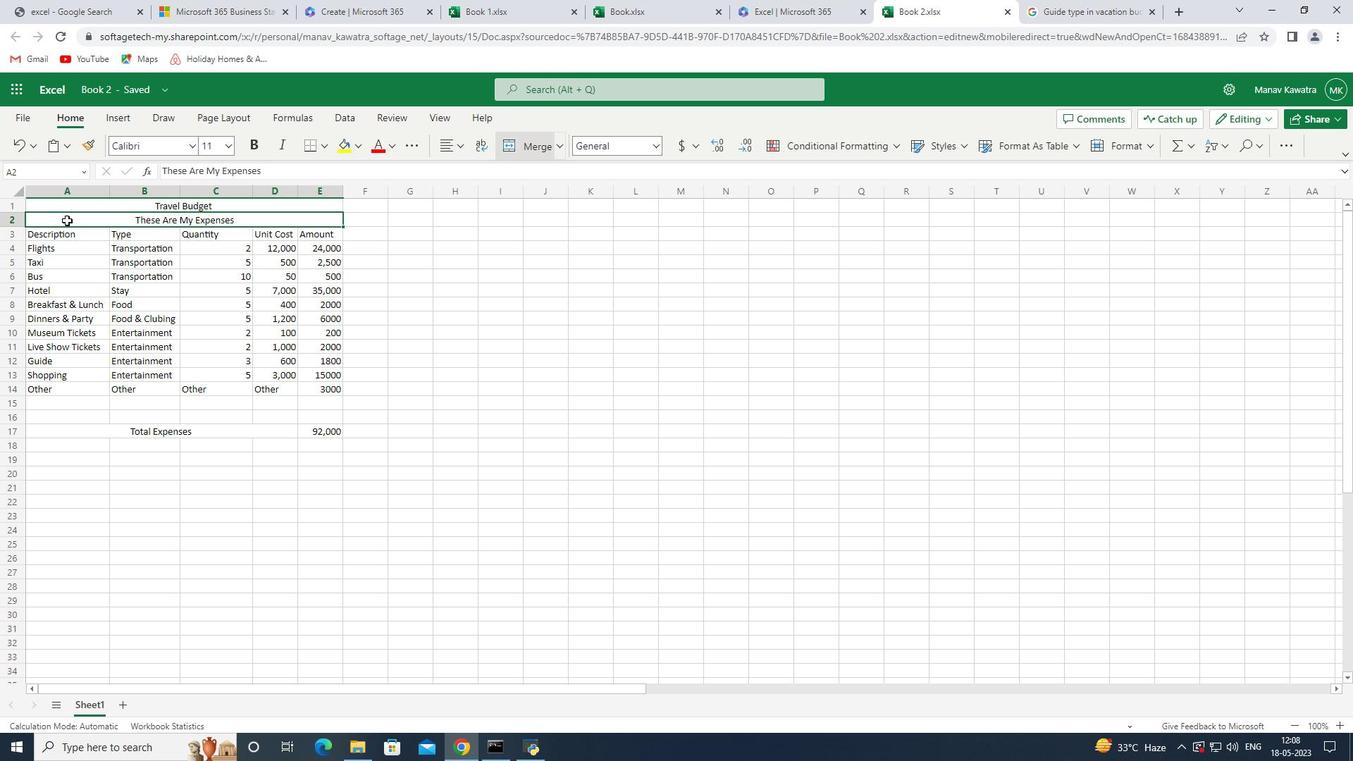 
Action: Mouse pressed left at (68, 220)
Screenshot: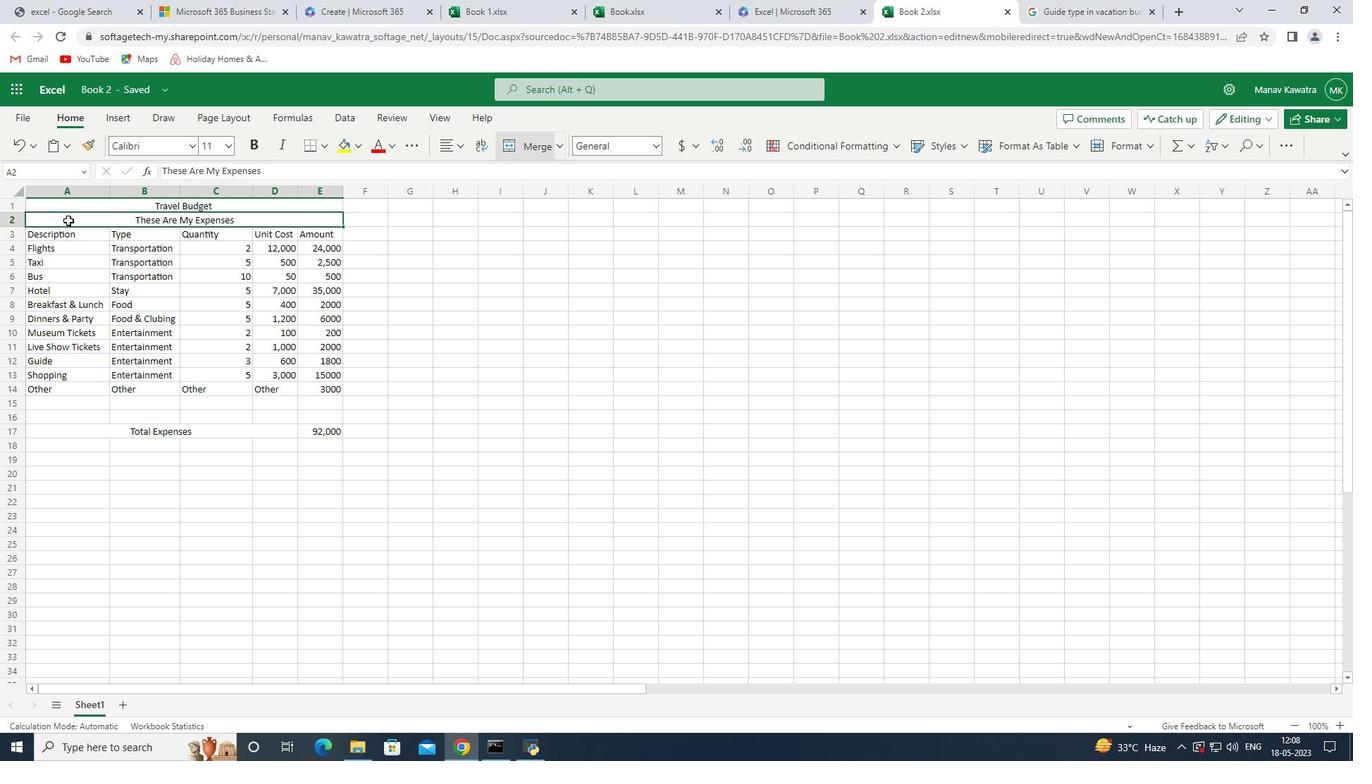 
Action: Mouse moved to (395, 148)
Screenshot: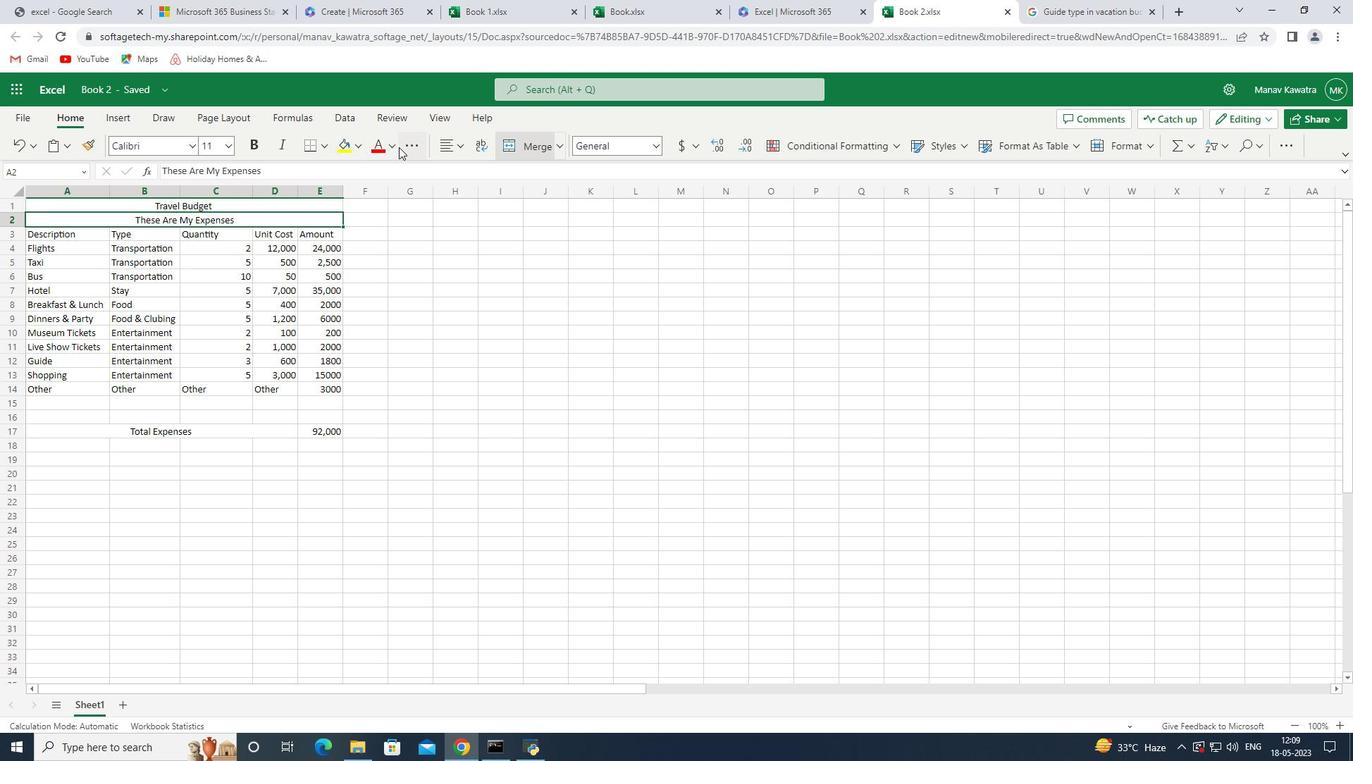 
Action: Key pressed ctrl+Z
Screenshot: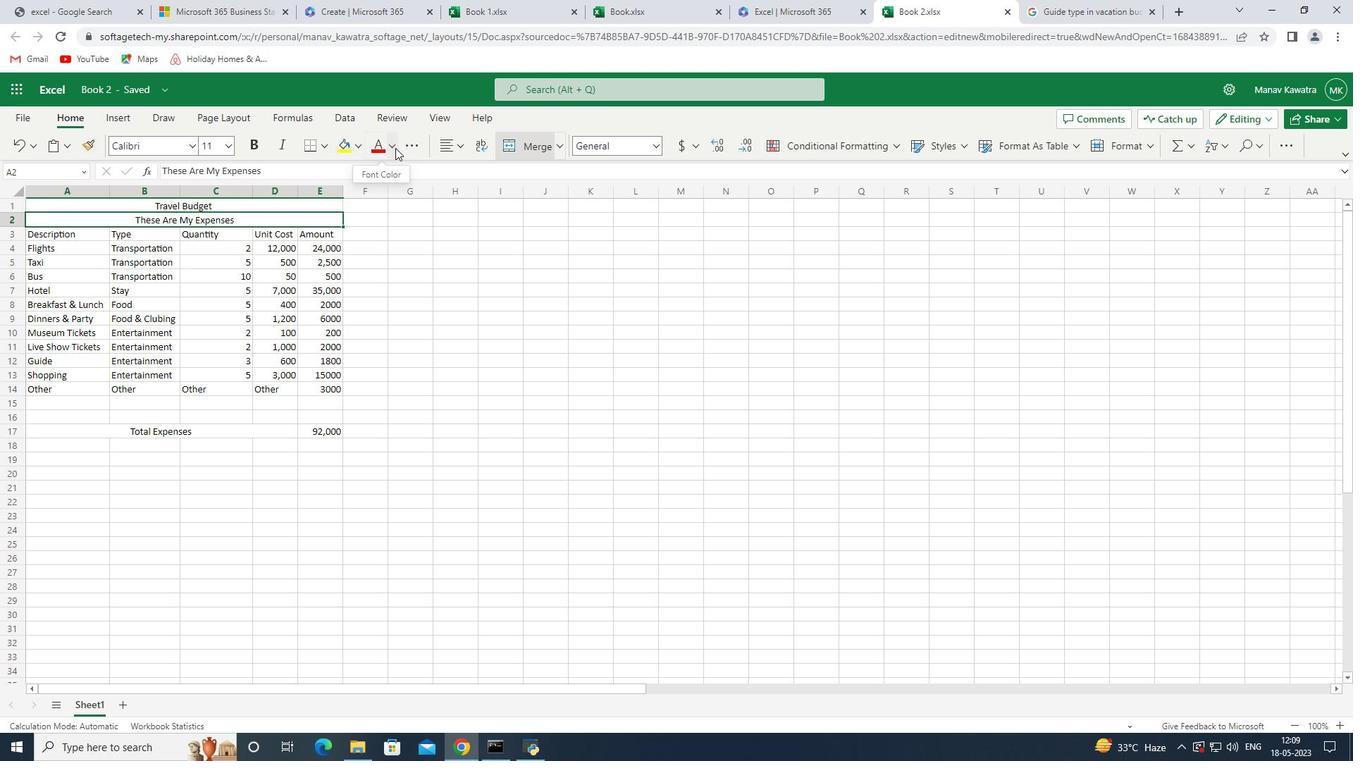 
Action: Mouse moved to (52, 224)
Screenshot: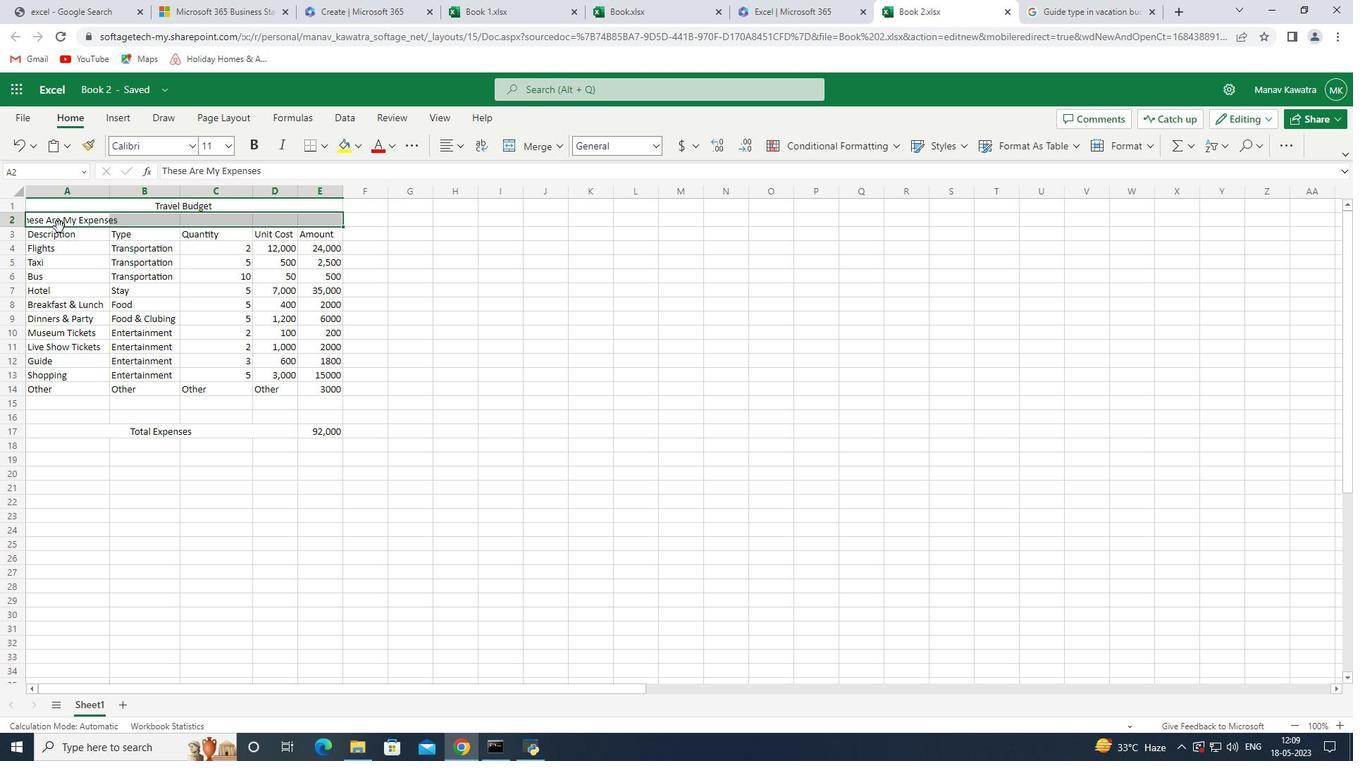 
Action: Mouse pressed left at (52, 224)
Screenshot: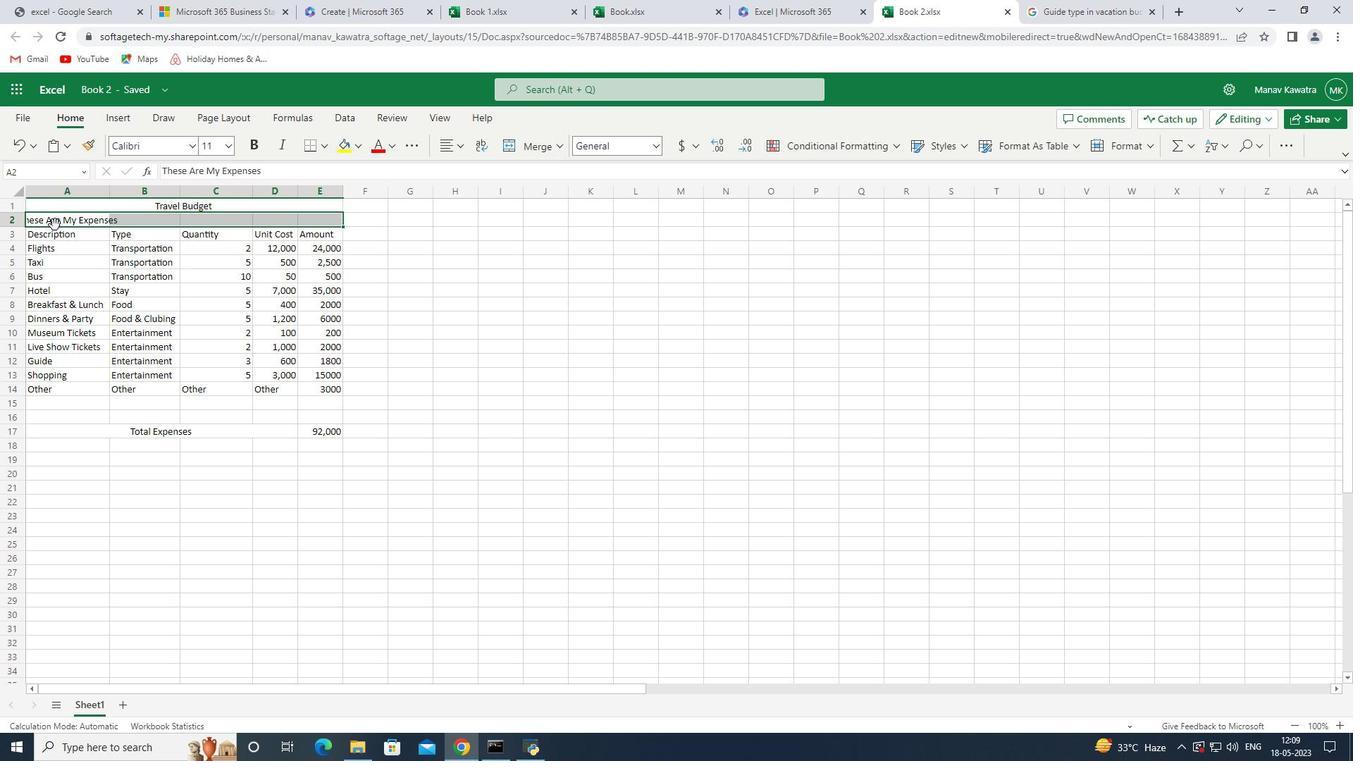 
Action: Mouse moved to (127, 219)
Screenshot: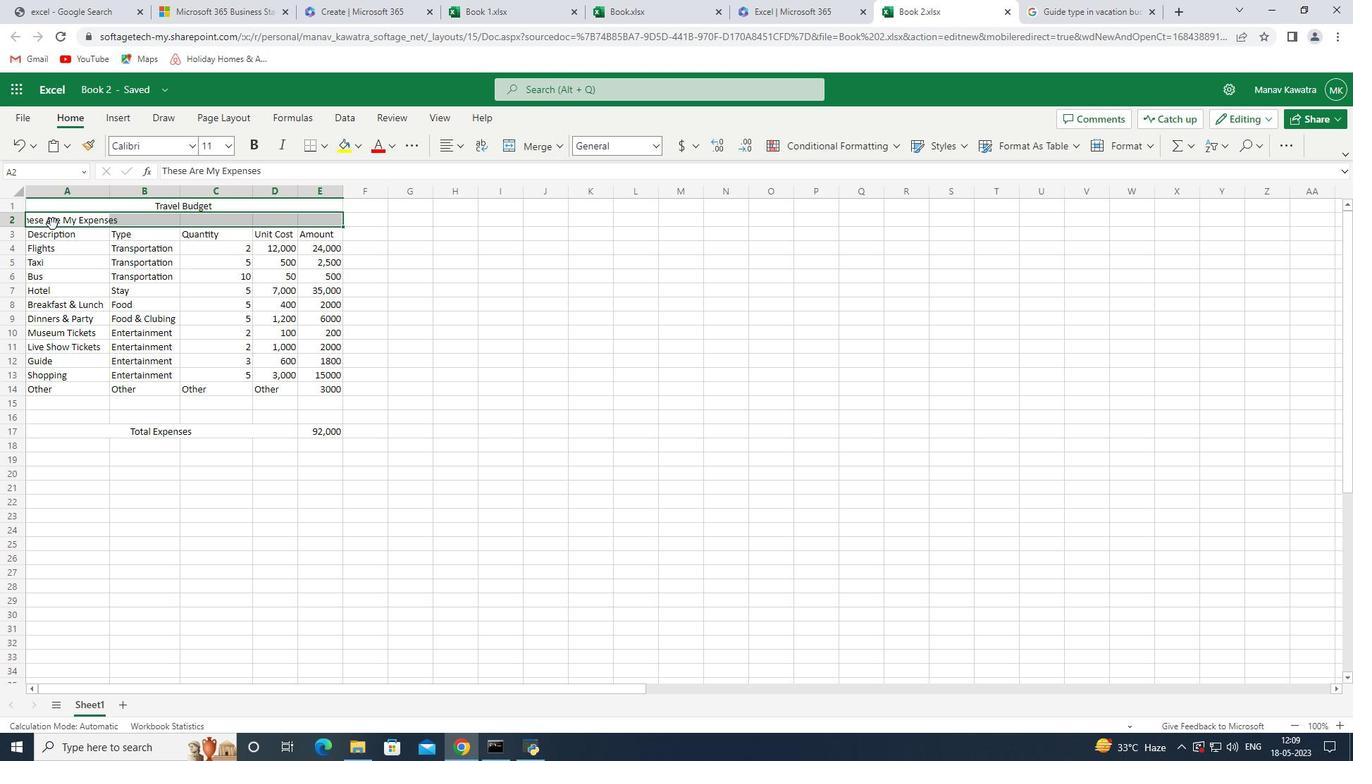 
Action: Mouse pressed left at (127, 219)
Screenshot: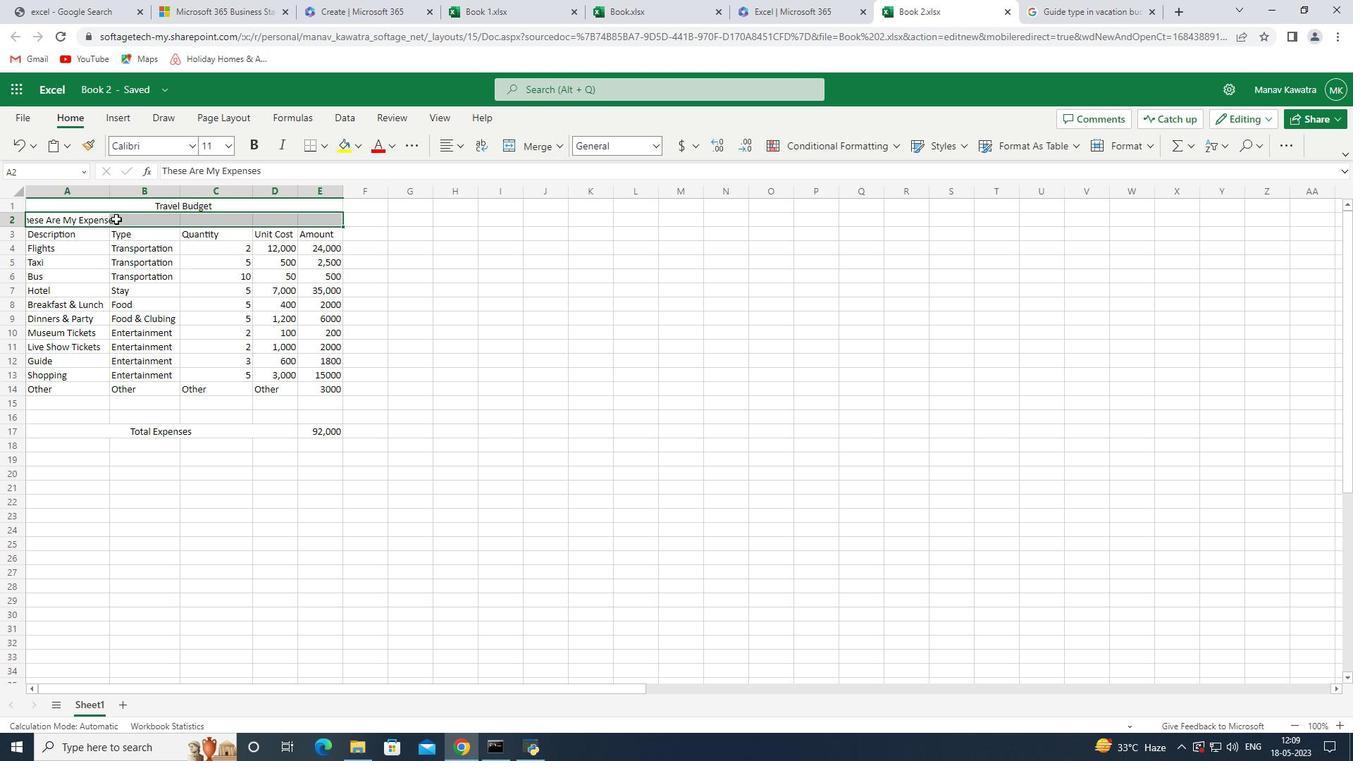 
Action: Mouse moved to (81, 218)
Screenshot: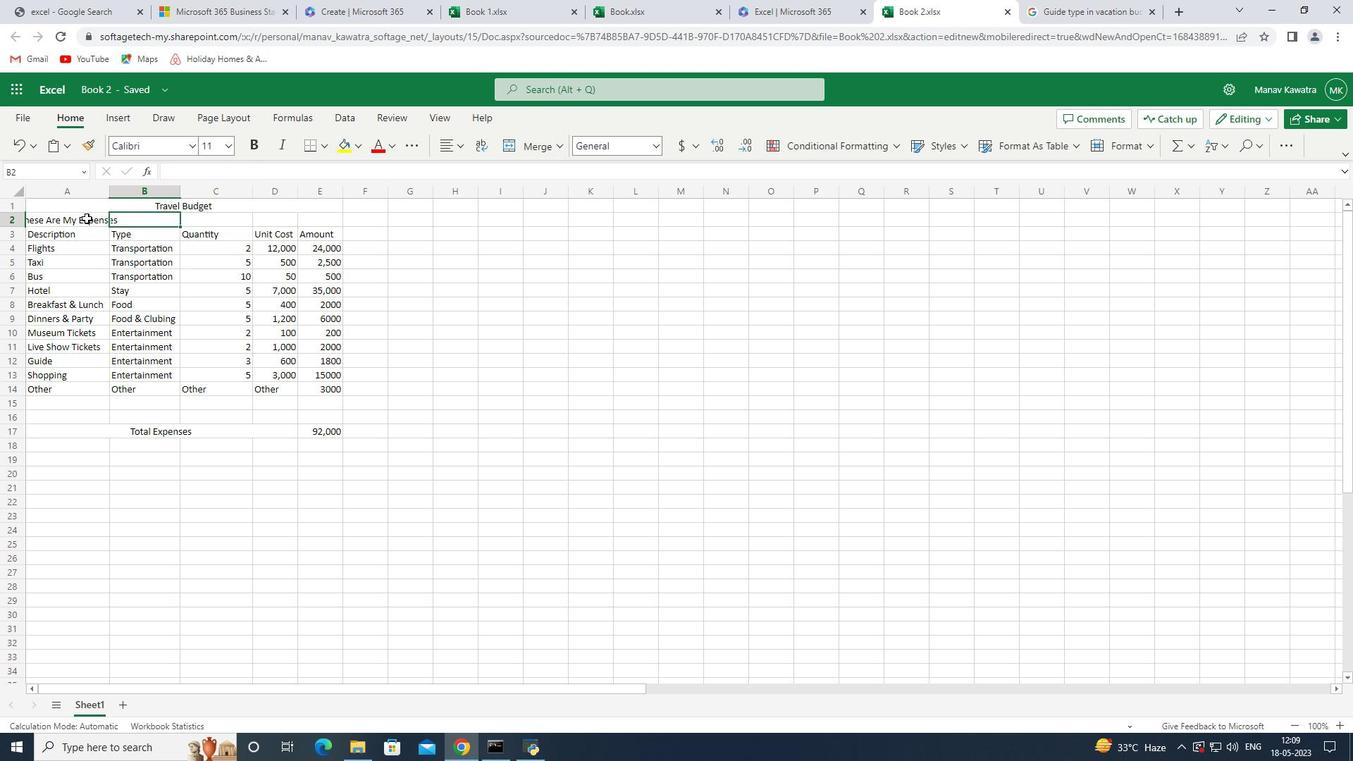 
Action: Mouse pressed left at (81, 218)
Screenshot: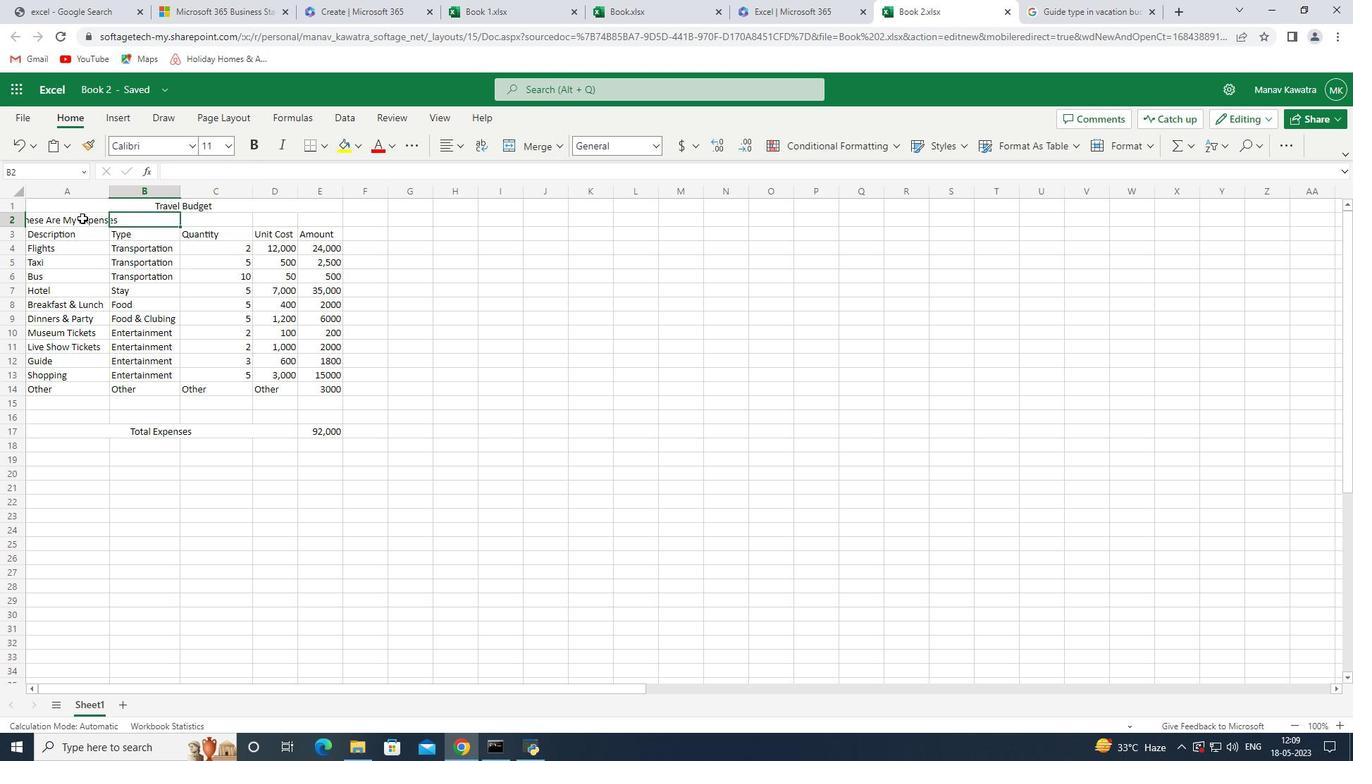 
Action: Mouse moved to (77, 222)
Screenshot: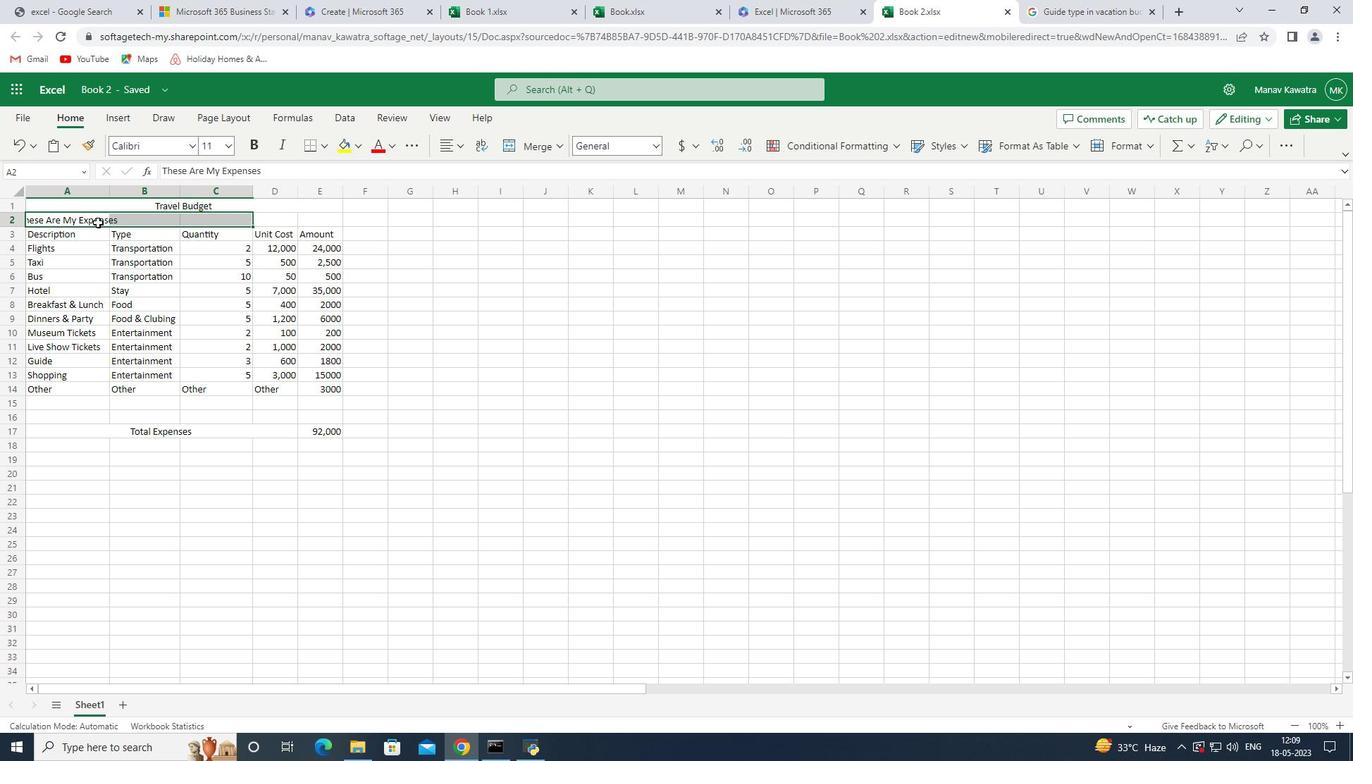 
Action: Mouse pressed left at (77, 222)
Screenshot: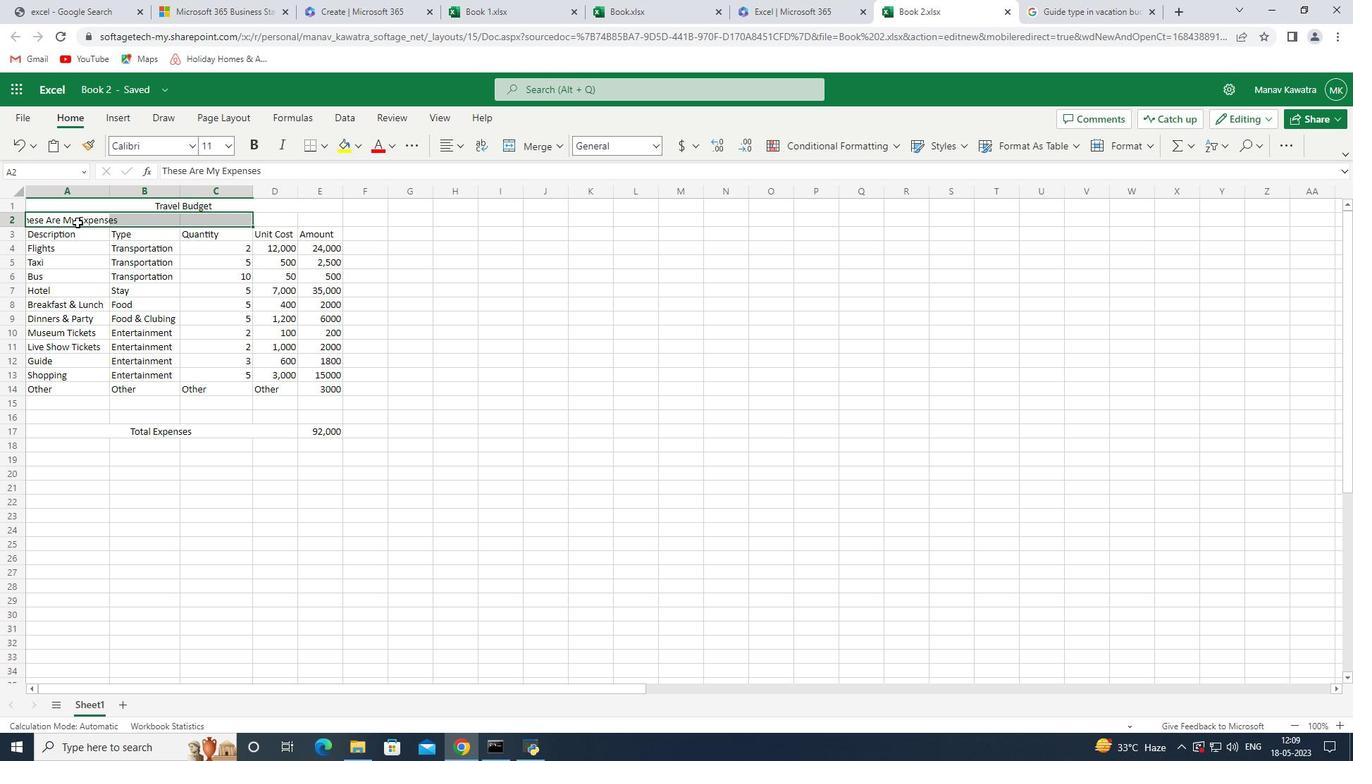 
Action: Mouse moved to (74, 222)
